 Task: Select Fire TV from Amazon Fire TV. Add to cart Fire TV Cube Wall Mount-1. Place order for _x000D_
Po Box 742_x000D_
Lake Alfred, Florida(FL), 33850, Cell Number (863) 688-1971
Action: Mouse moved to (495, 358)
Screenshot: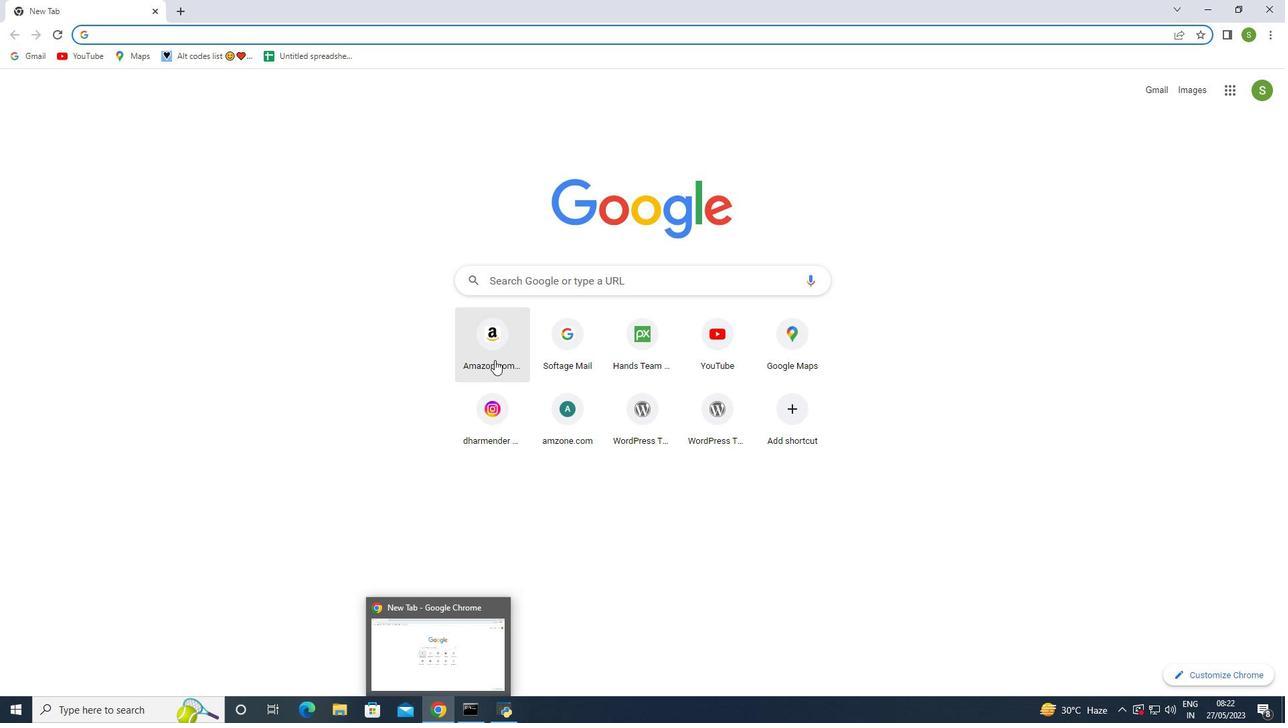 
Action: Mouse pressed left at (495, 358)
Screenshot: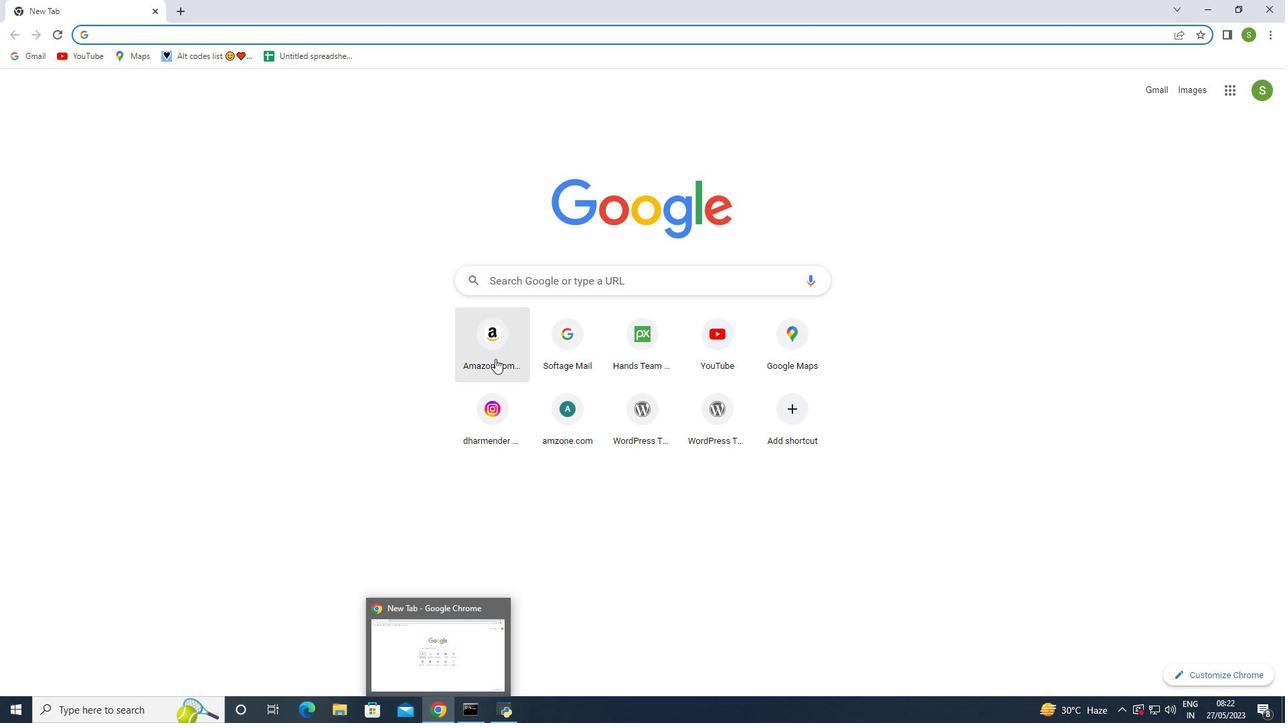 
Action: Mouse moved to (166, 88)
Screenshot: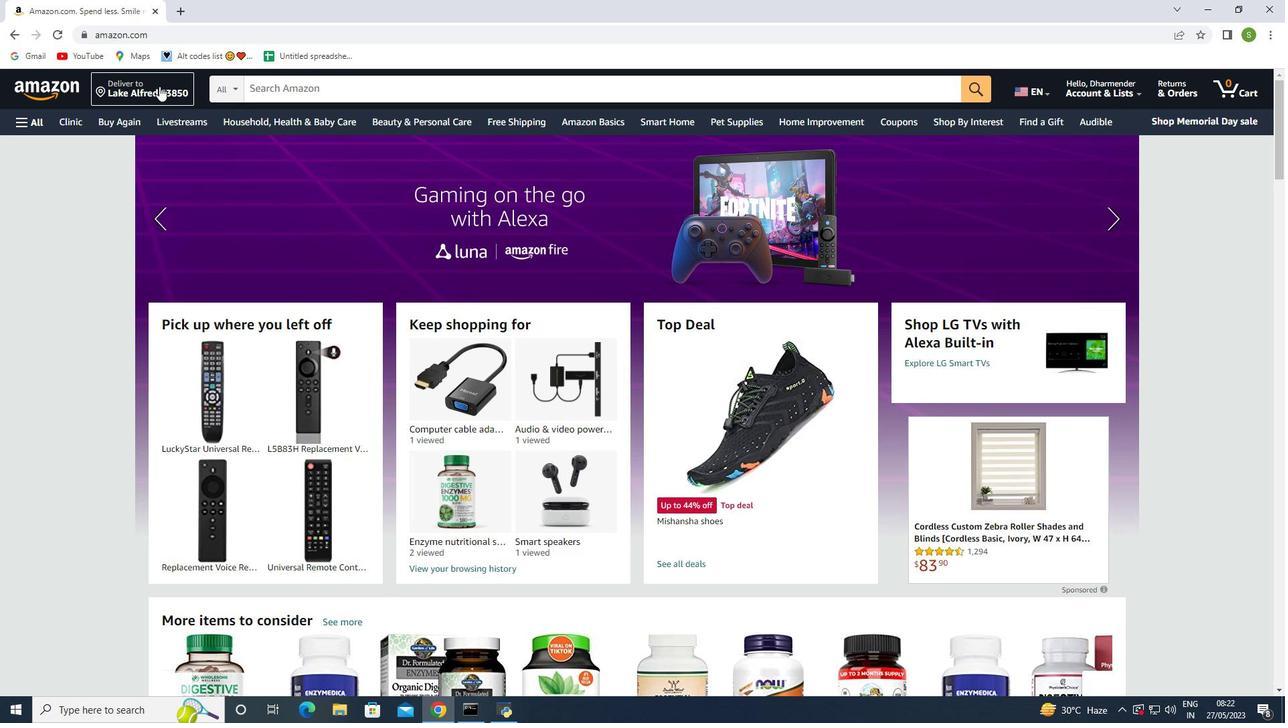 
Action: Mouse pressed left at (166, 88)
Screenshot: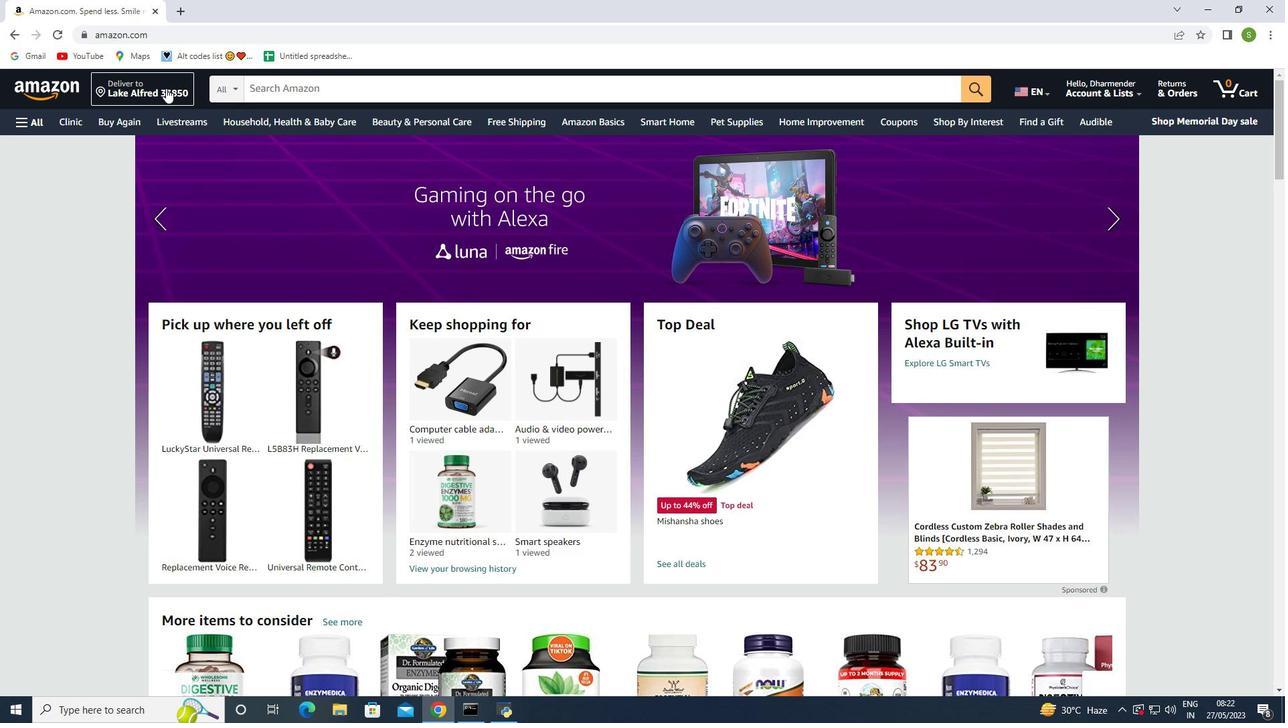 
Action: Mouse moved to (647, 474)
Screenshot: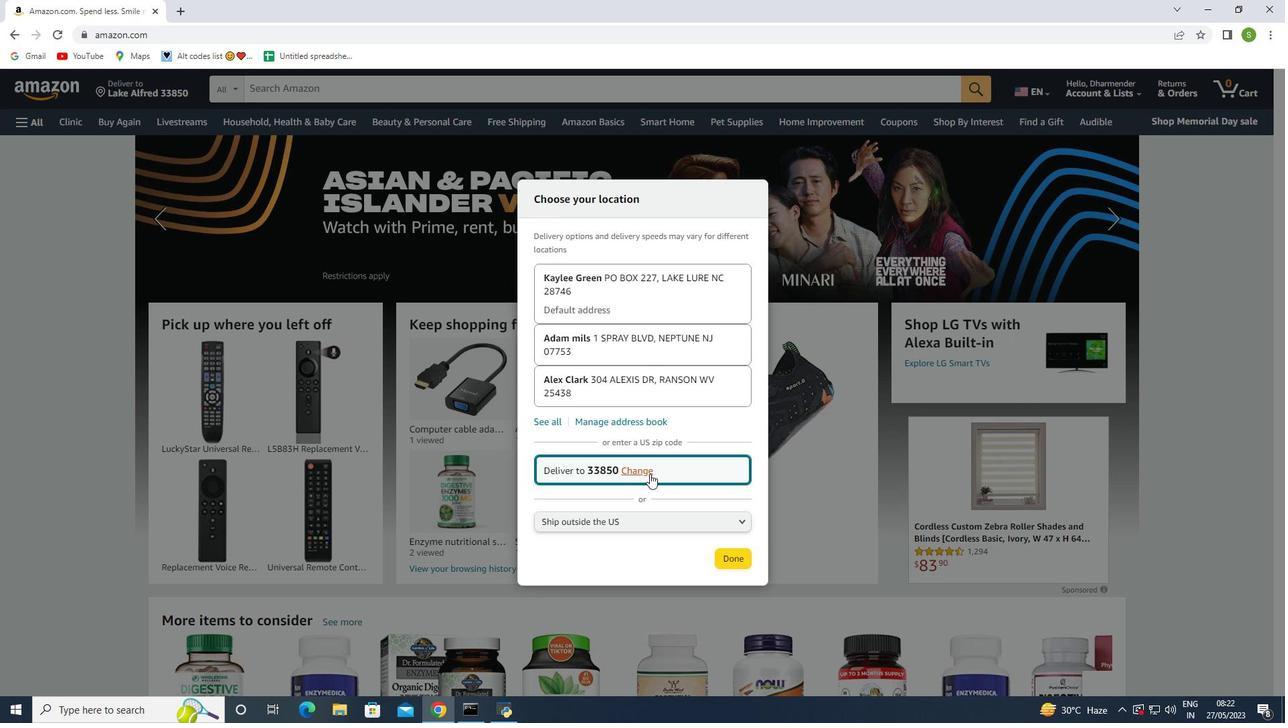 
Action: Mouse pressed left at (647, 474)
Screenshot: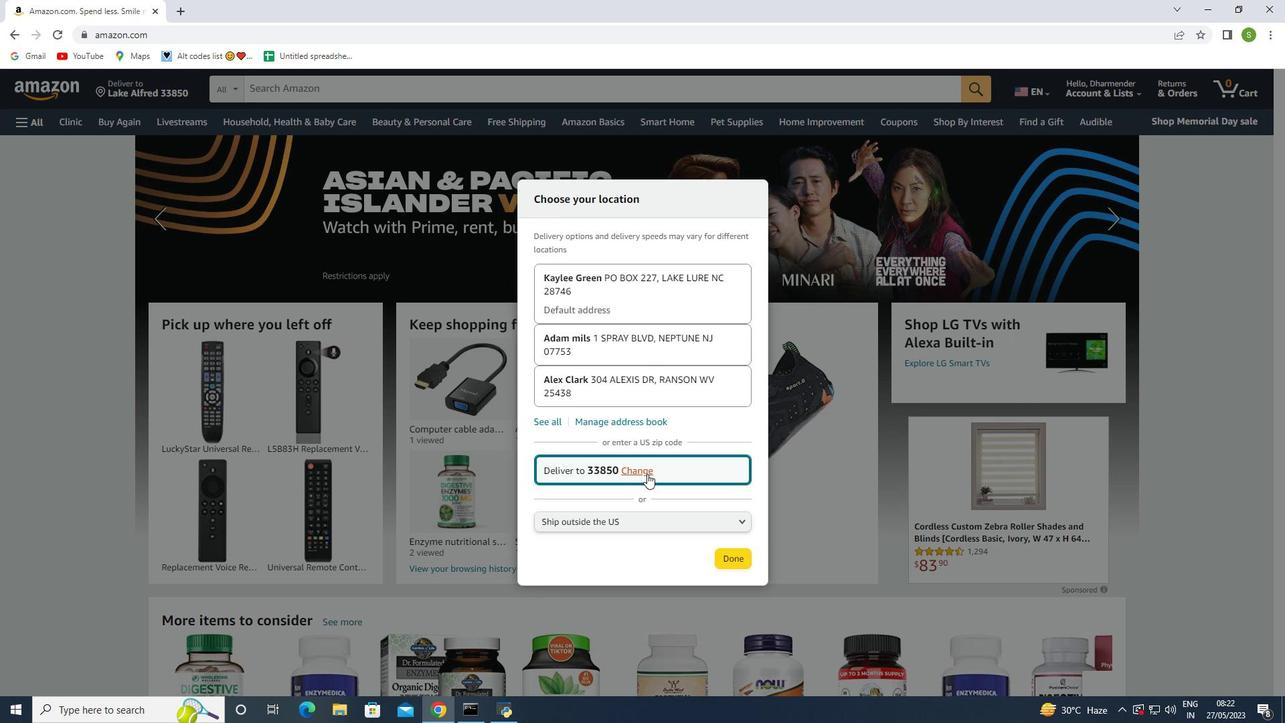 
Action: Mouse moved to (647, 467)
Screenshot: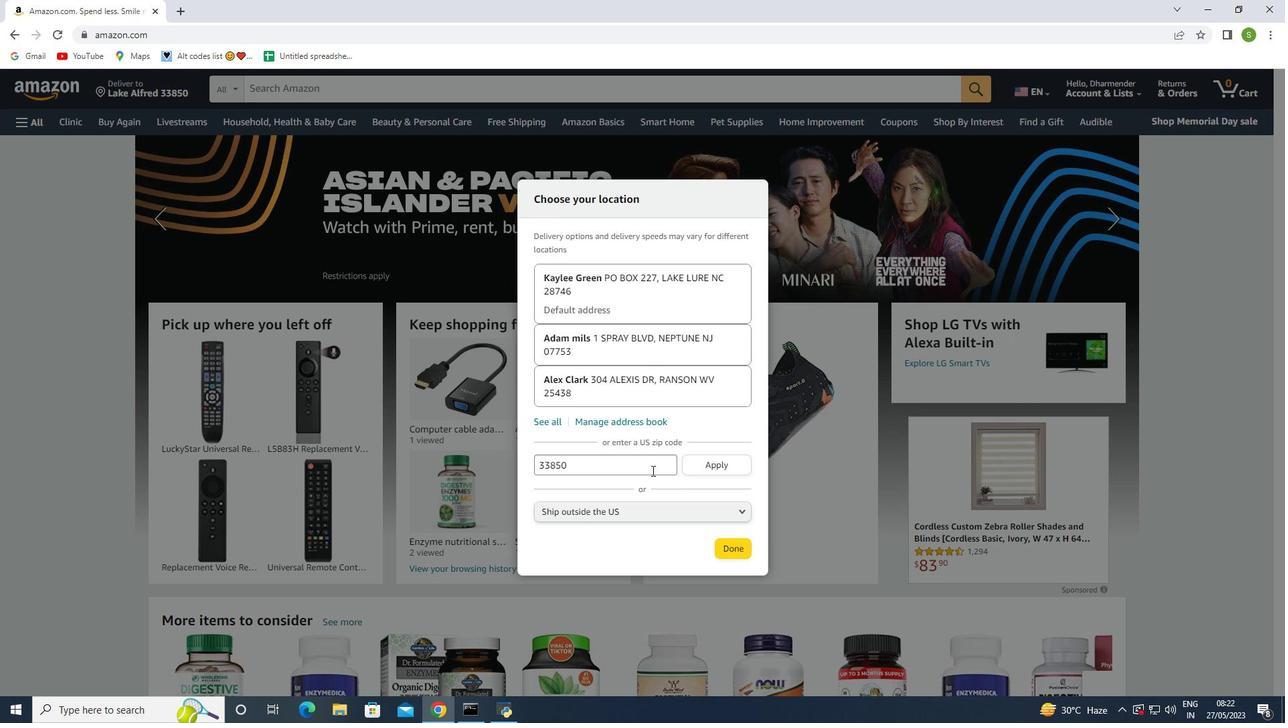 
Action: Mouse pressed left at (647, 467)
Screenshot: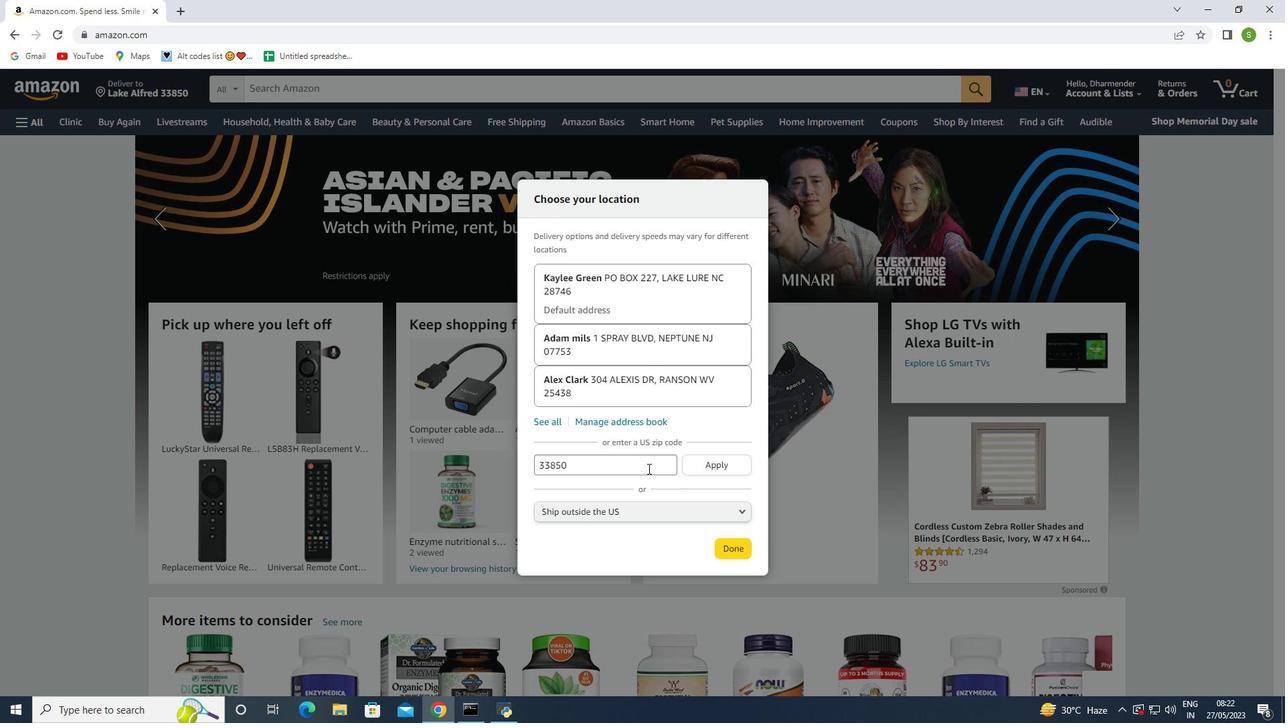 
Action: Mouse moved to (165, 95)
Screenshot: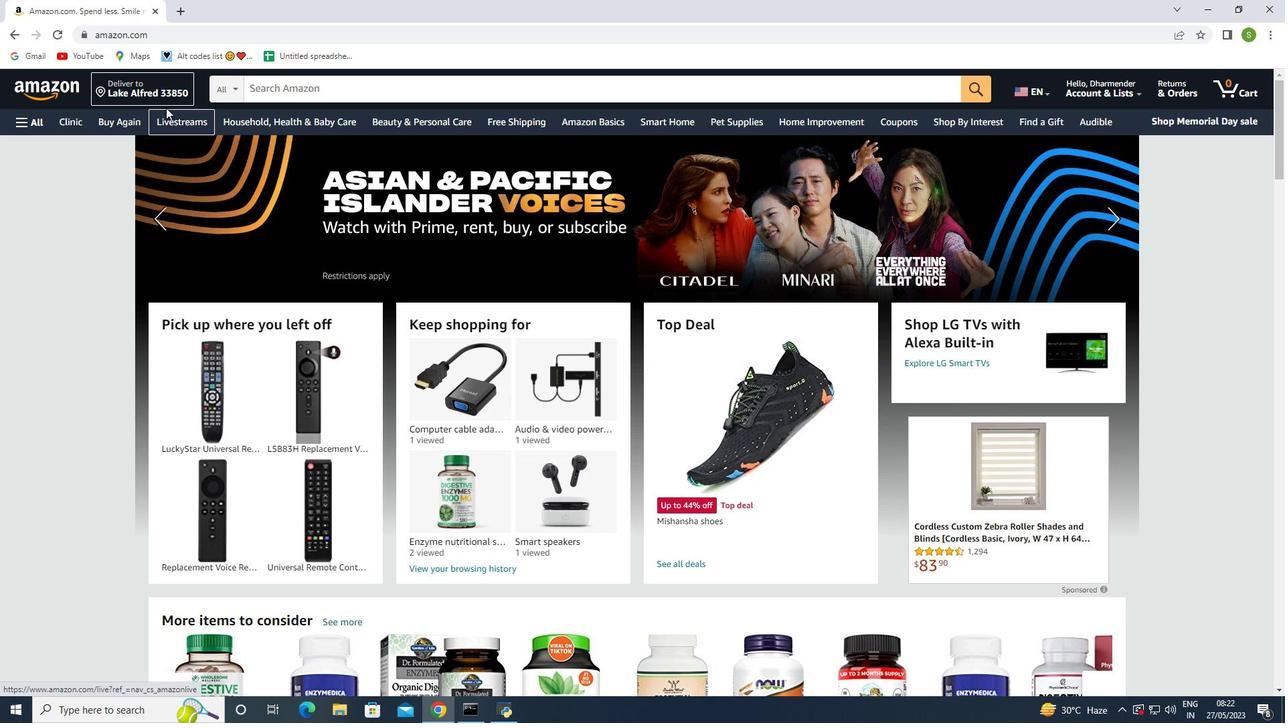 
Action: Mouse pressed left at (165, 95)
Screenshot: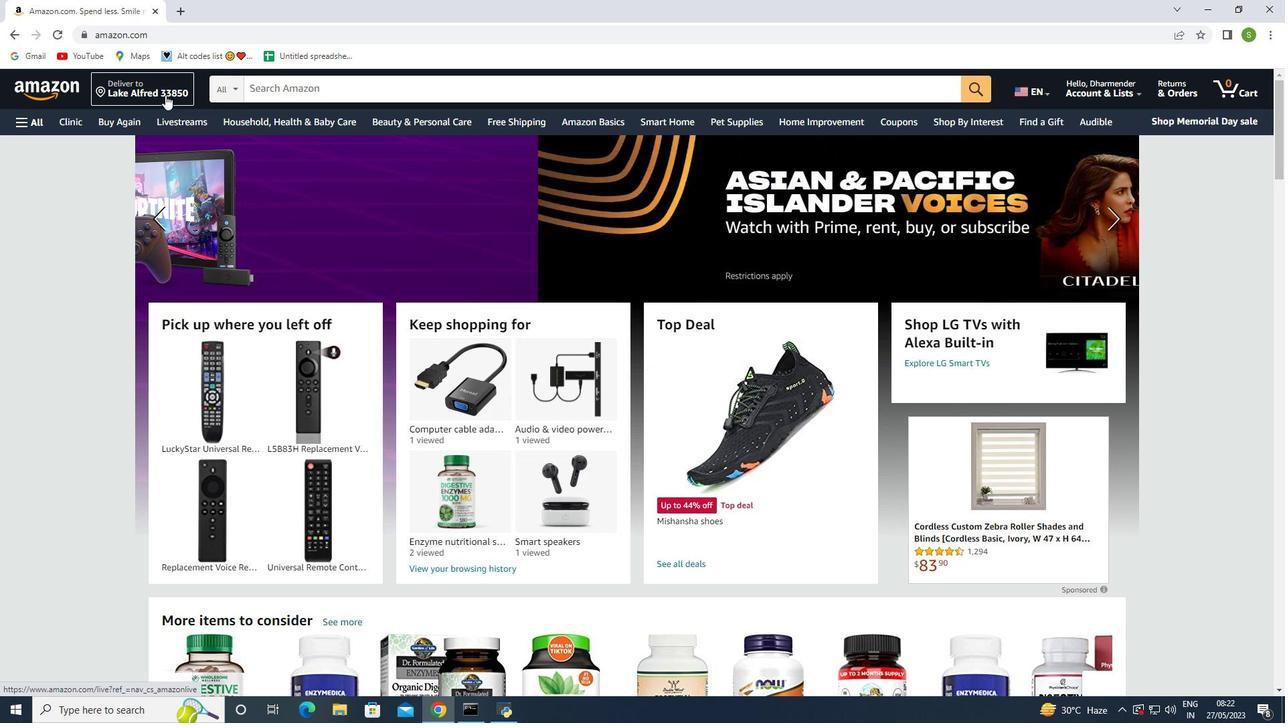 
Action: Mouse moved to (640, 474)
Screenshot: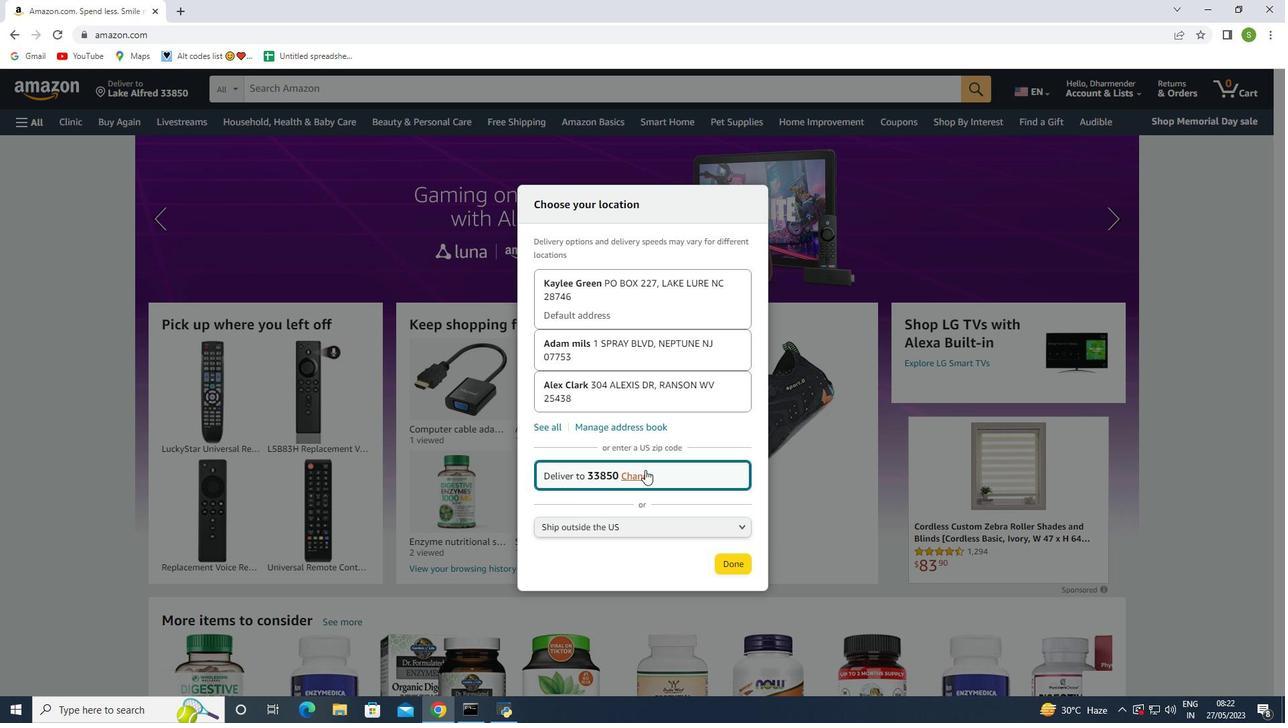 
Action: Mouse pressed left at (640, 474)
Screenshot: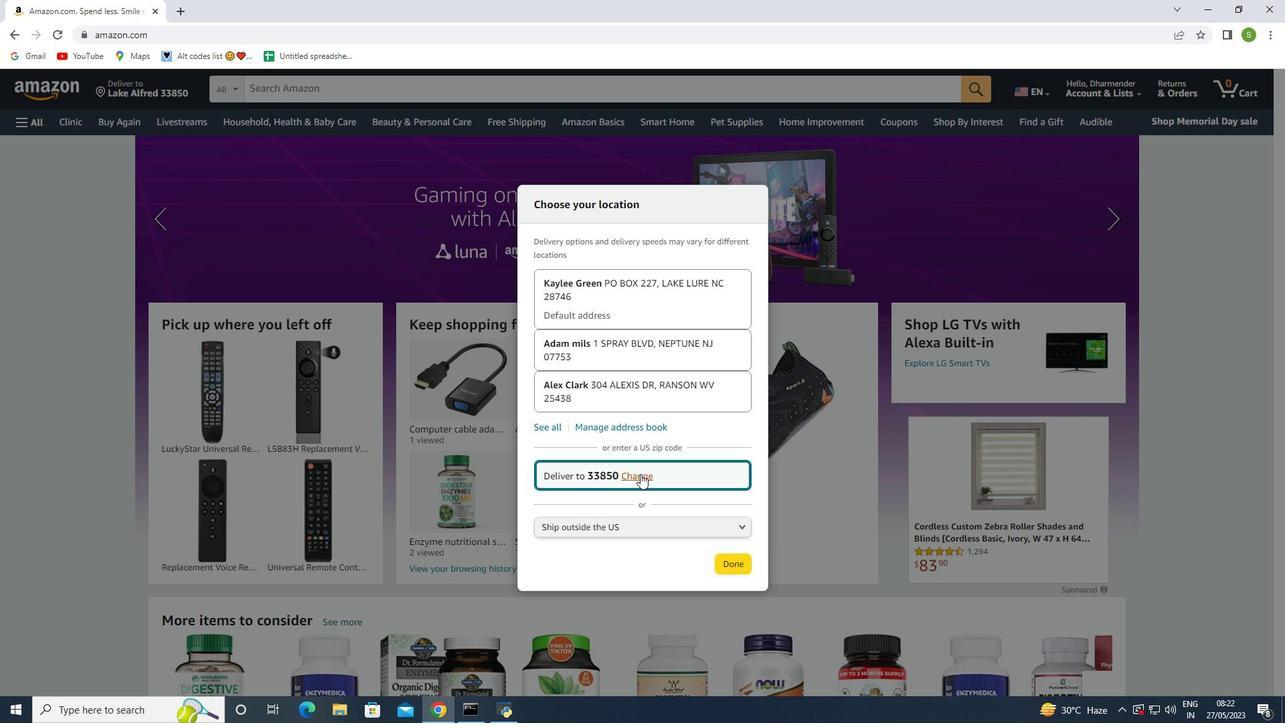 
Action: Mouse moved to (630, 467)
Screenshot: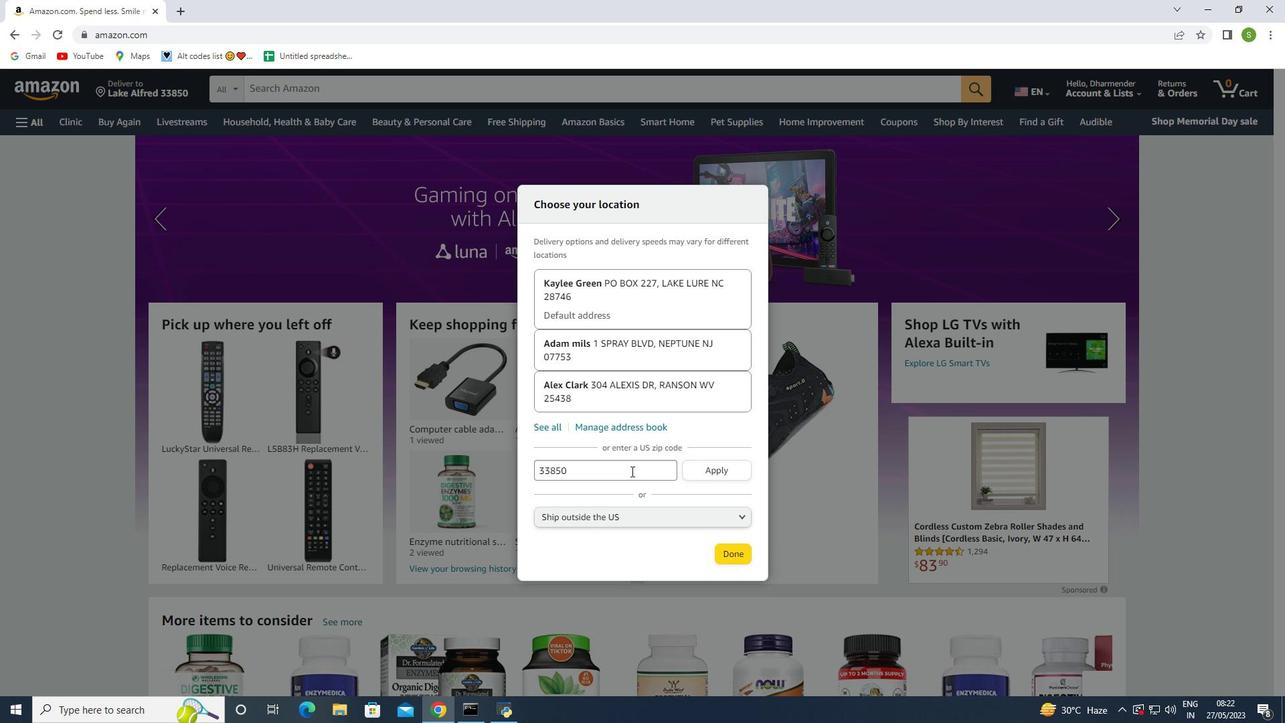
Action: Mouse pressed left at (630, 467)
Screenshot: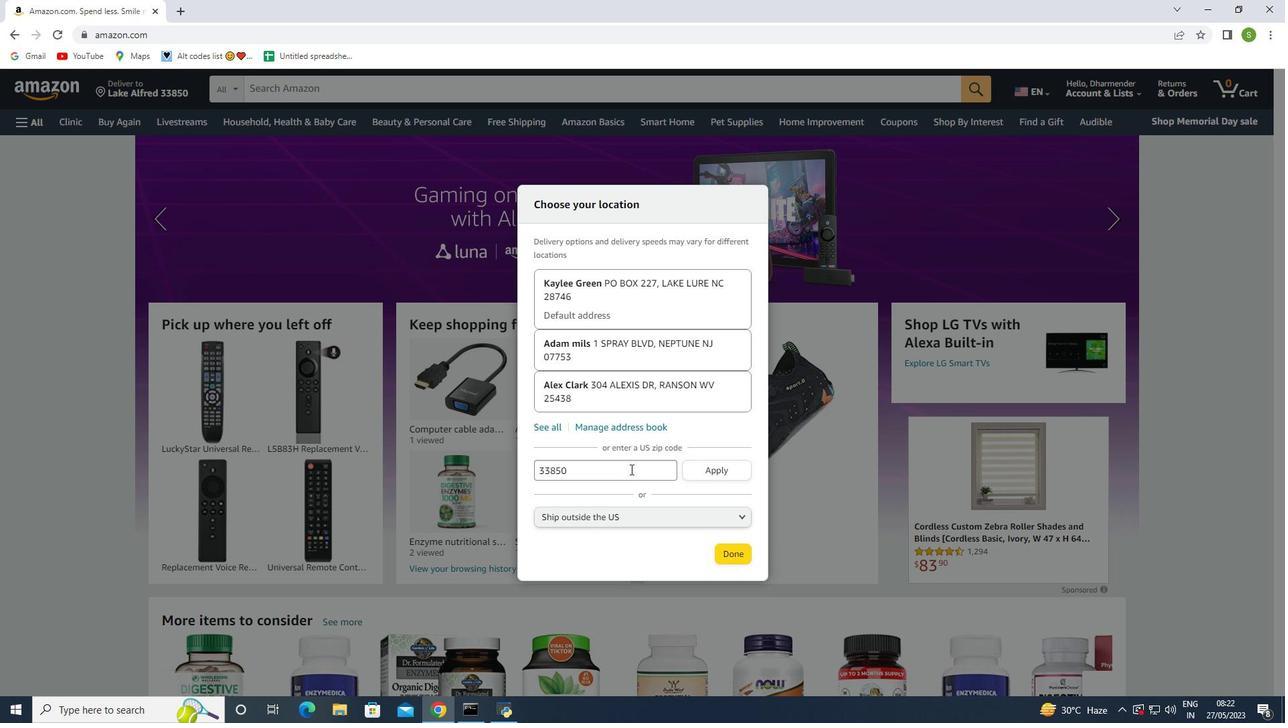 
Action: Key pressed <Key.backspace><Key.backspace><Key.backspace><Key.backspace><Key.backspace>33850
Screenshot: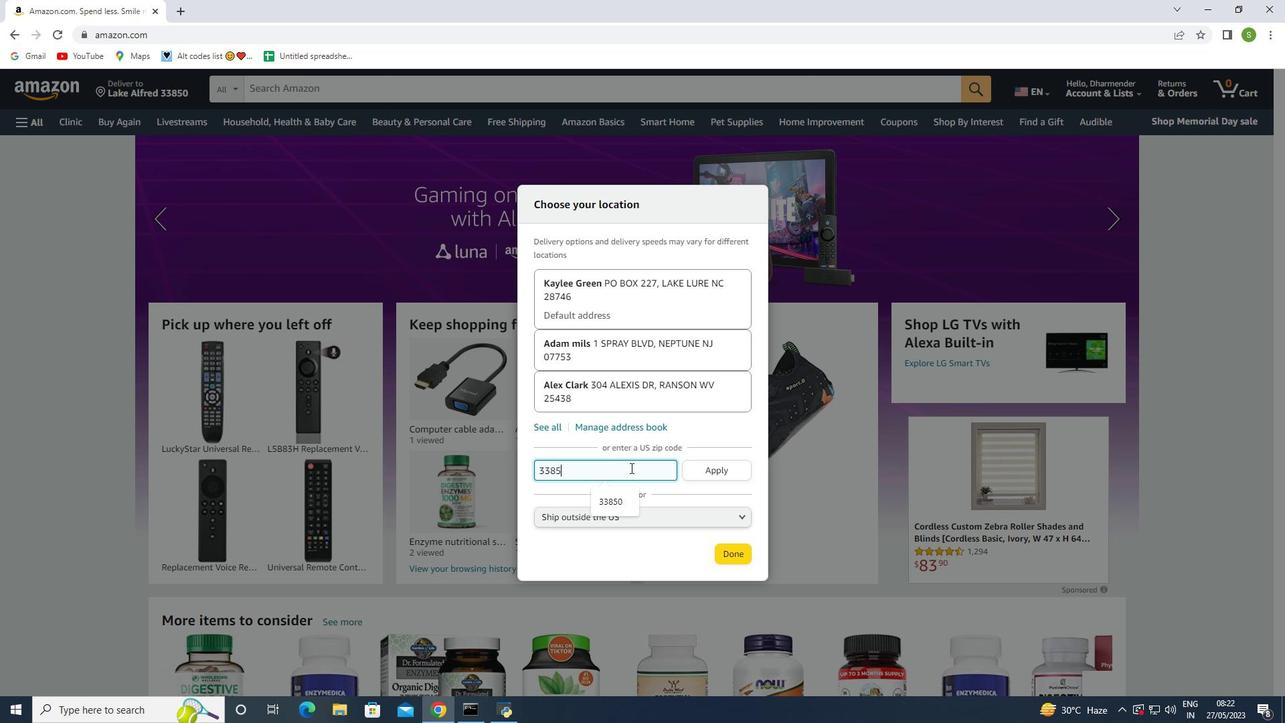 
Action: Mouse moved to (700, 470)
Screenshot: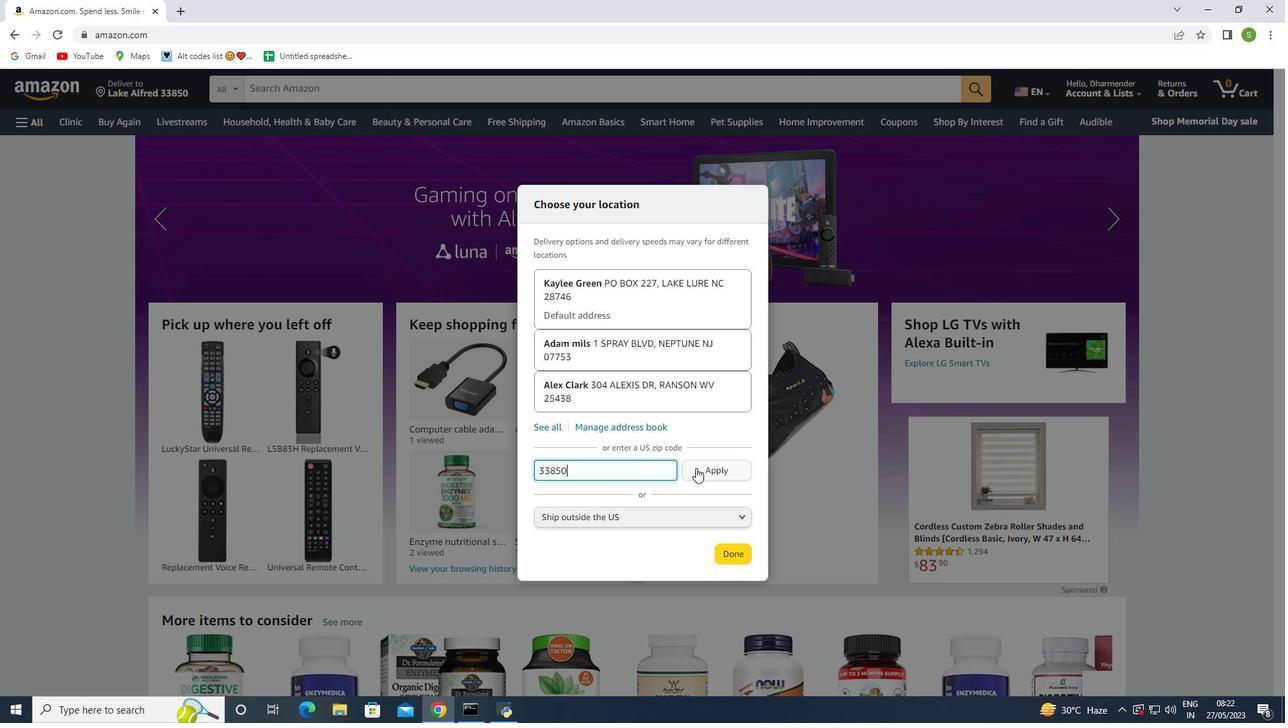
Action: Mouse pressed left at (700, 470)
Screenshot: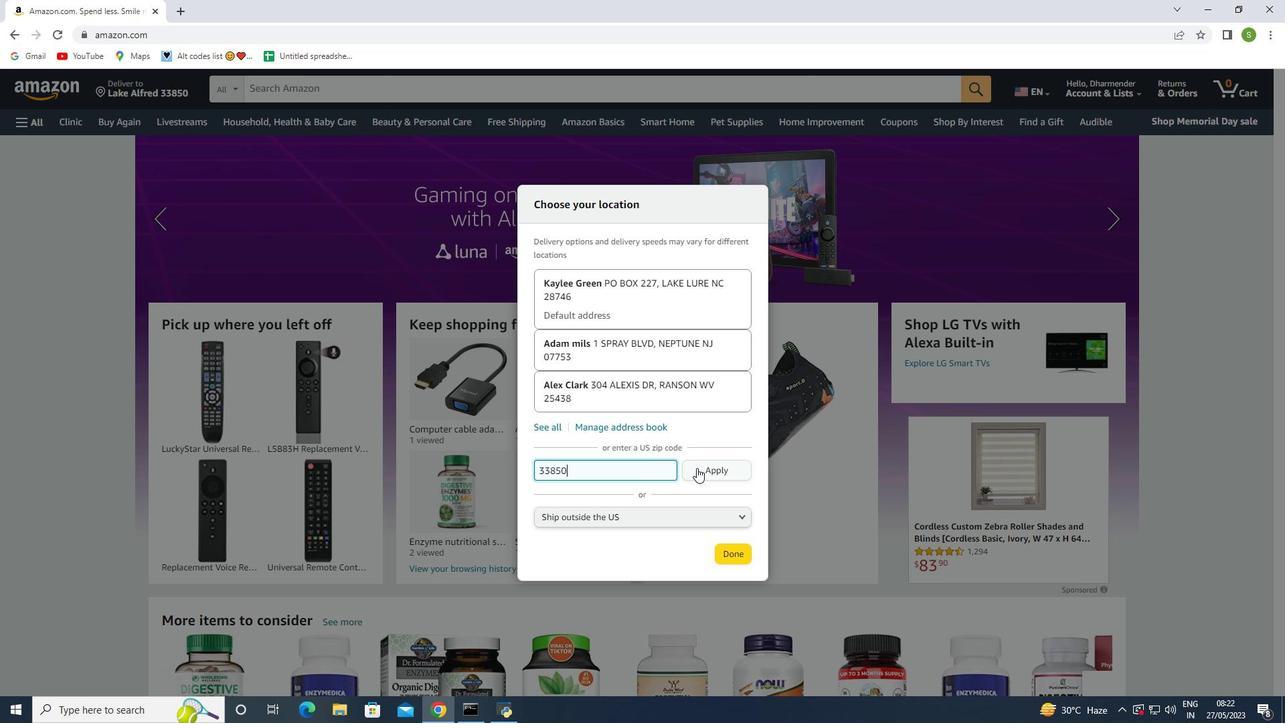 
Action: Mouse moved to (726, 558)
Screenshot: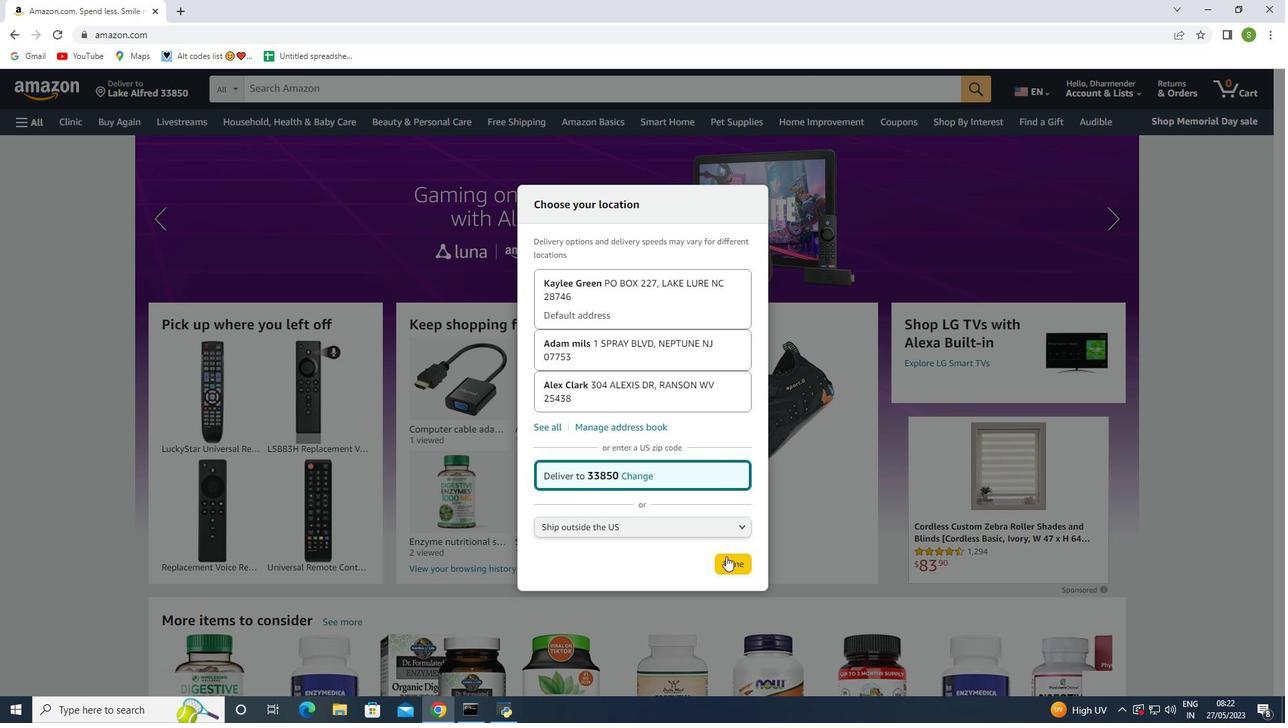 
Action: Mouse pressed left at (726, 558)
Screenshot: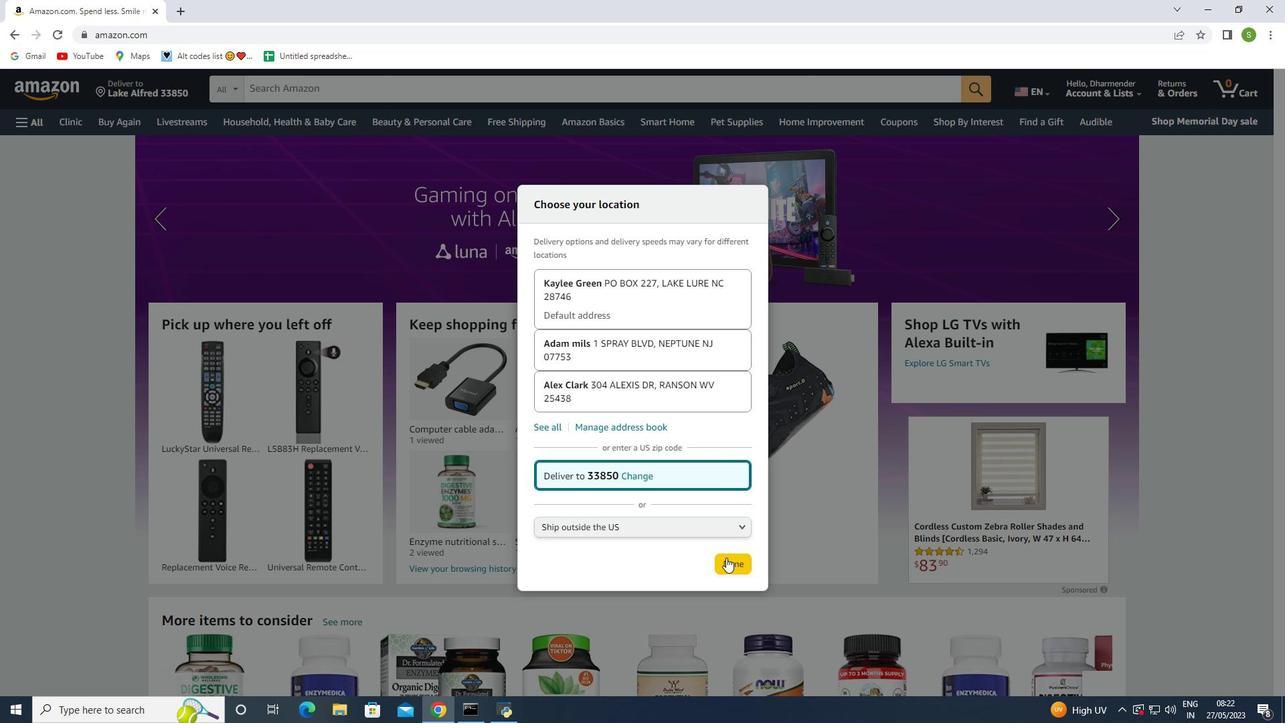 
Action: Mouse moved to (34, 121)
Screenshot: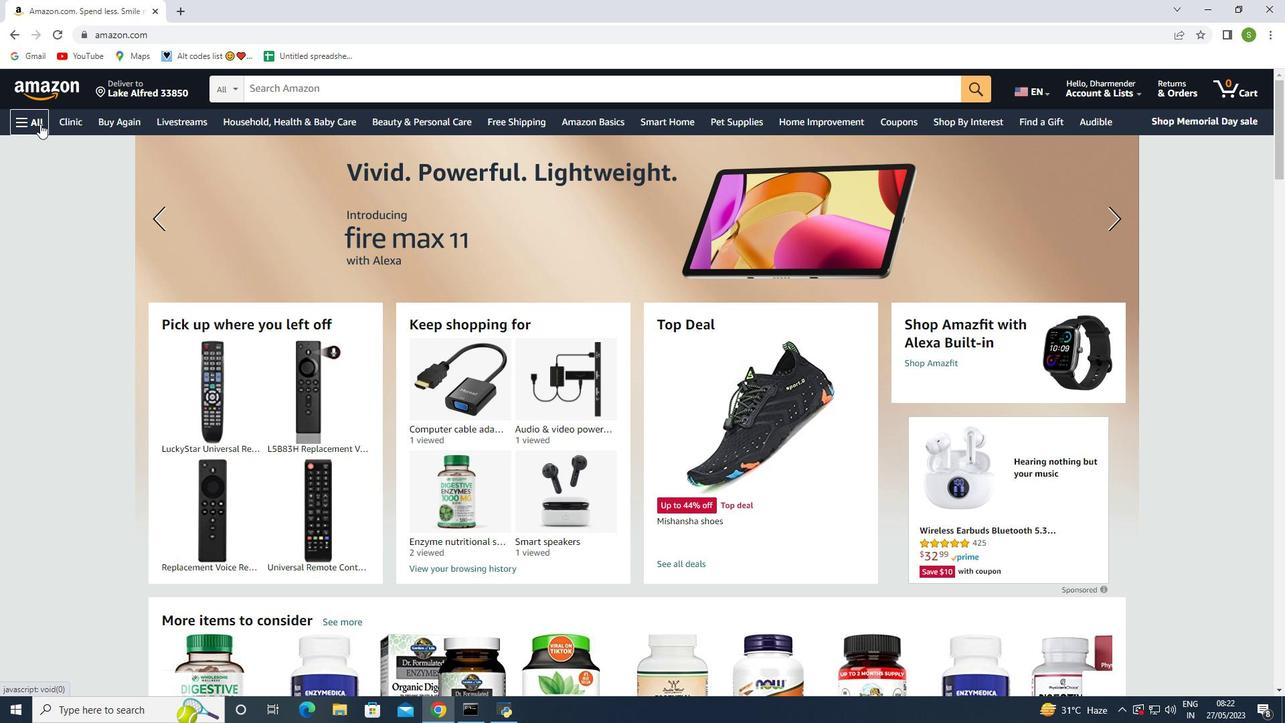
Action: Mouse pressed left at (34, 121)
Screenshot: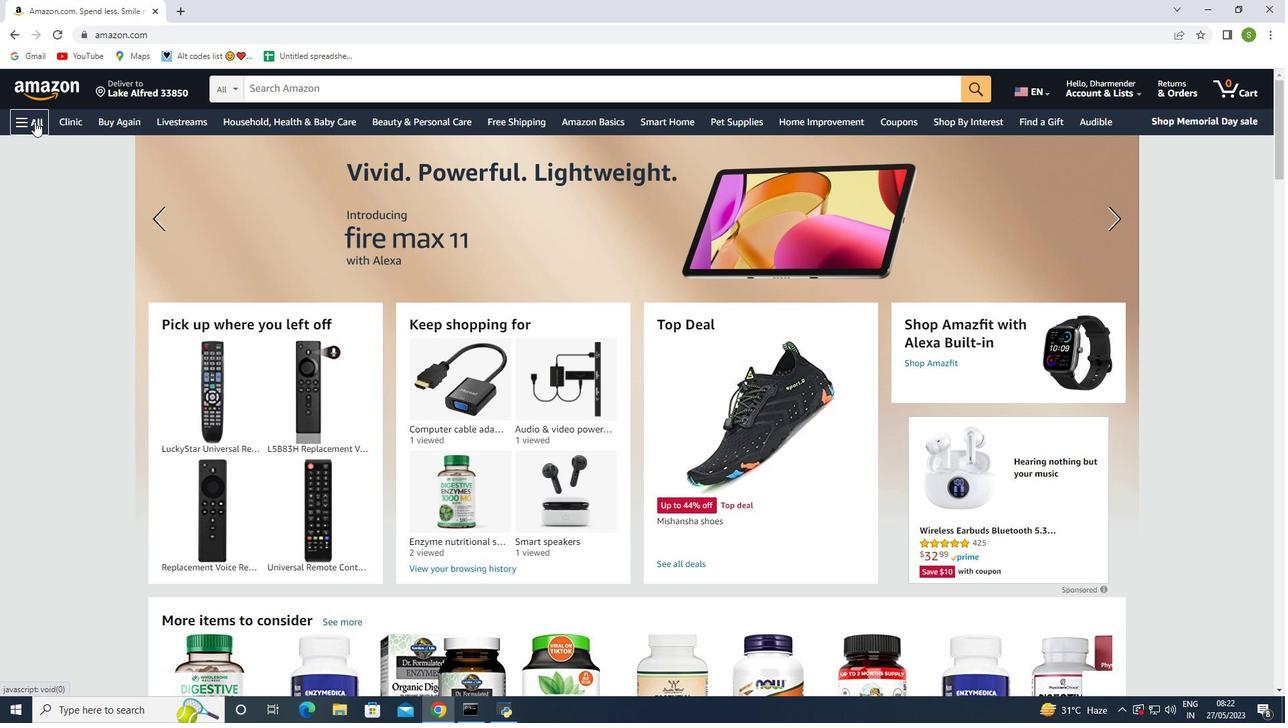 
Action: Mouse moved to (62, 427)
Screenshot: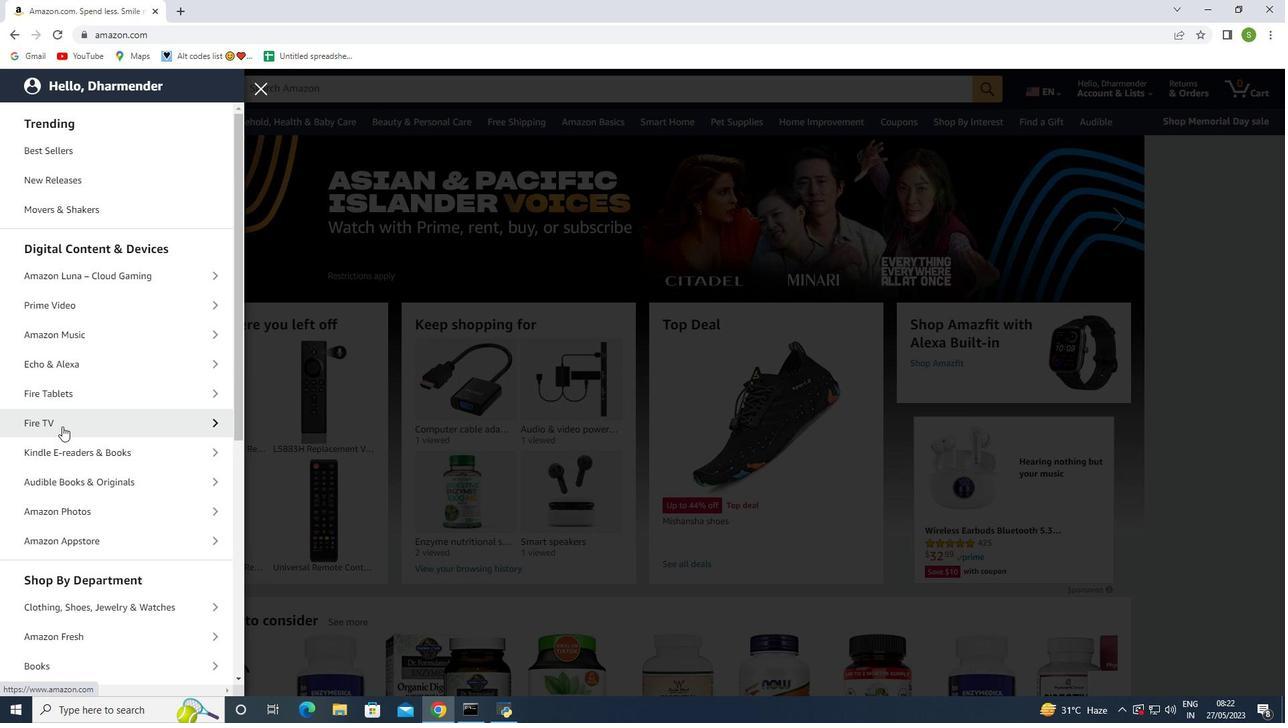 
Action: Mouse scrolled (62, 426) with delta (0, 0)
Screenshot: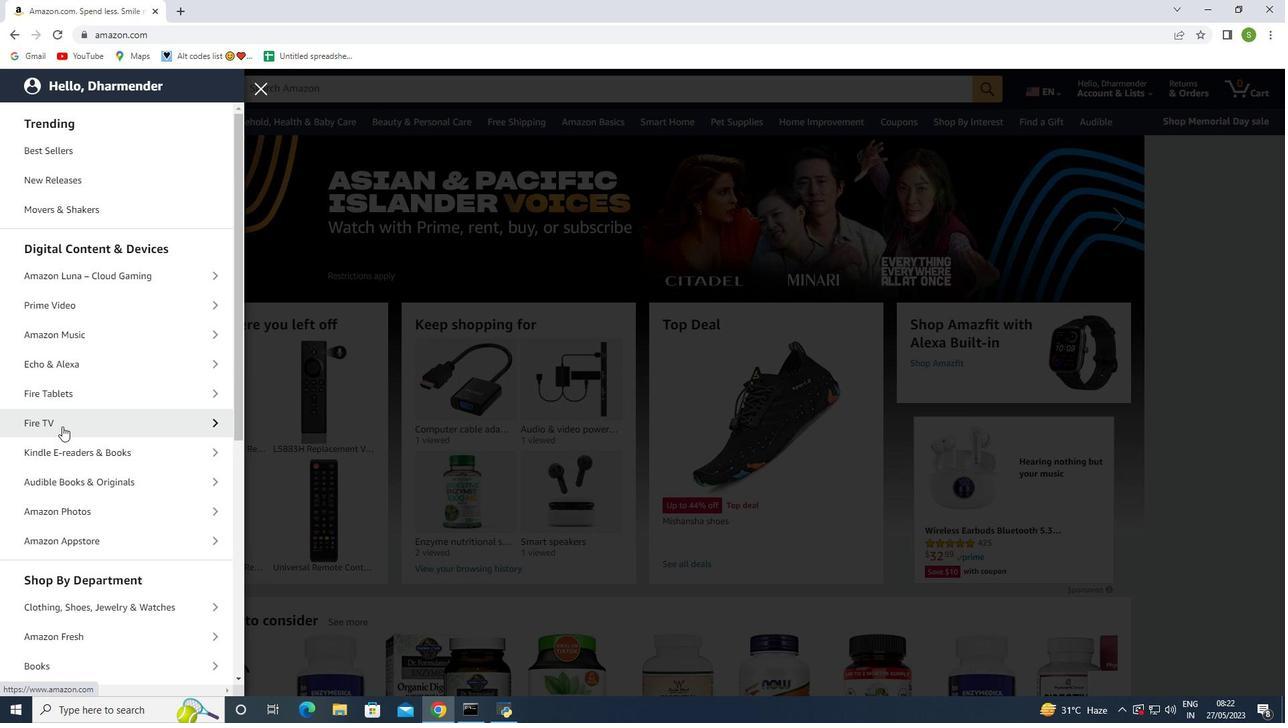 
Action: Mouse scrolled (62, 426) with delta (0, 0)
Screenshot: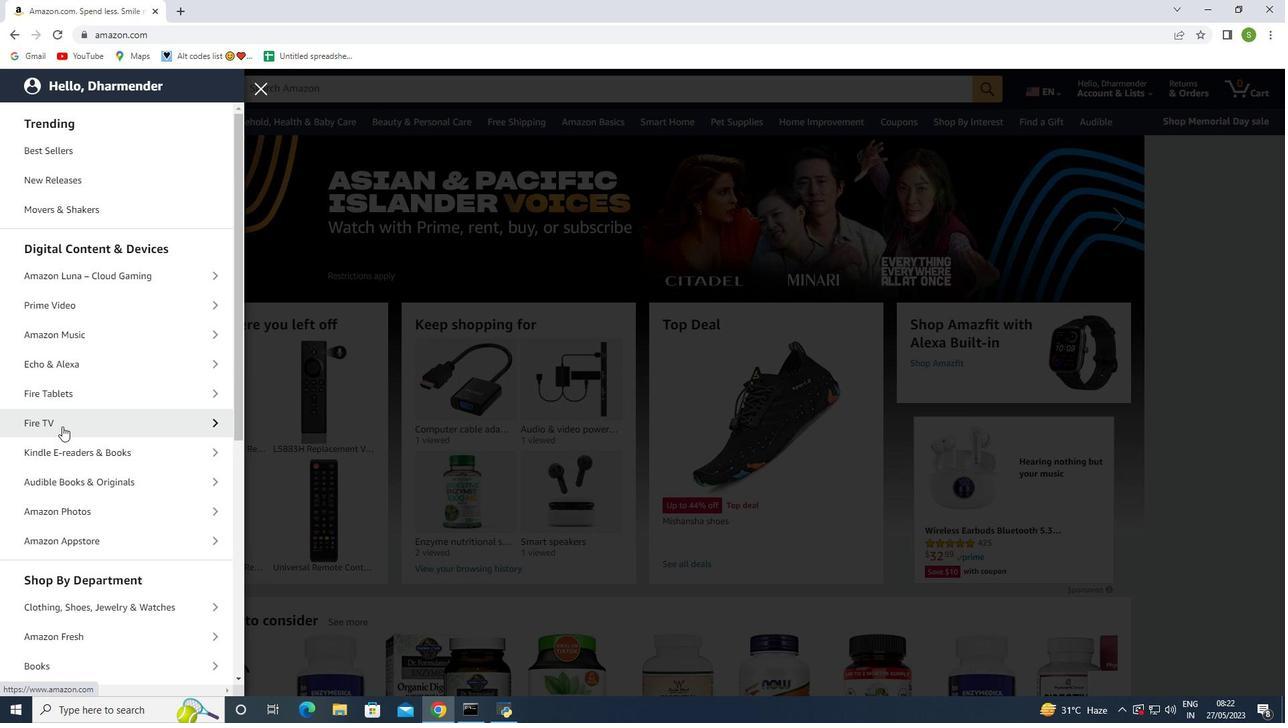 
Action: Mouse moved to (62, 427)
Screenshot: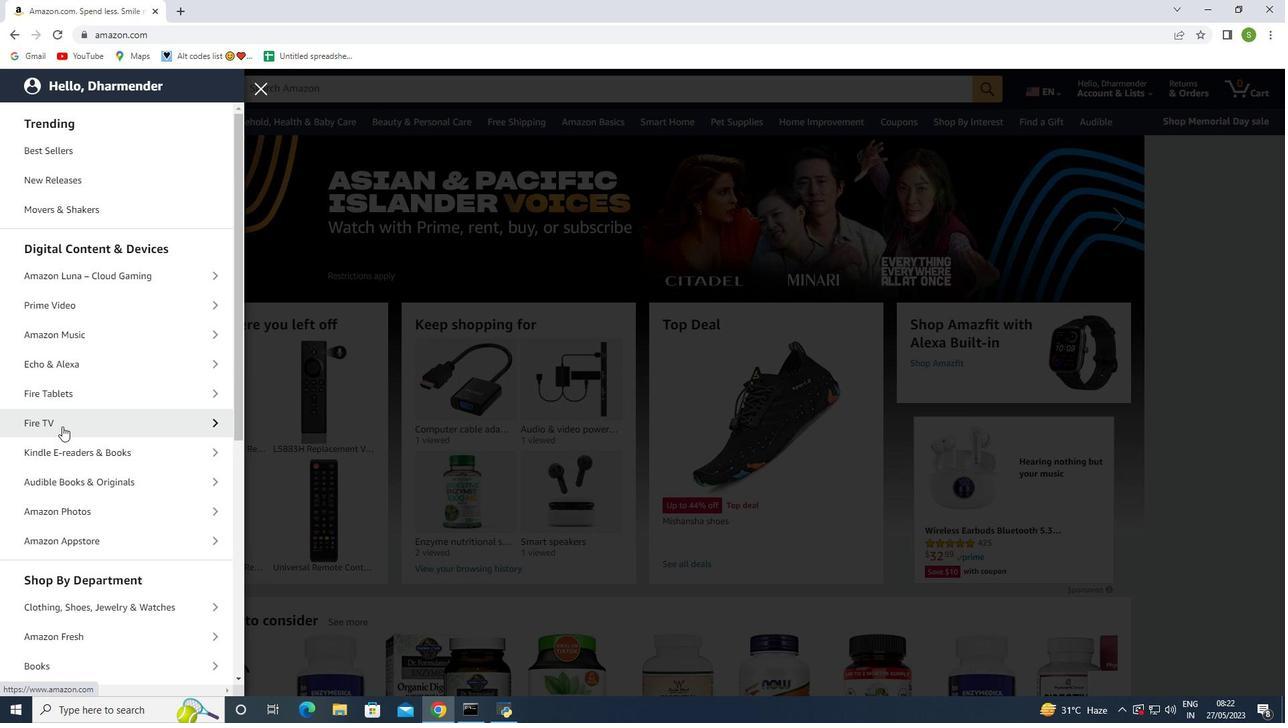 
Action: Mouse scrolled (62, 427) with delta (0, 0)
Screenshot: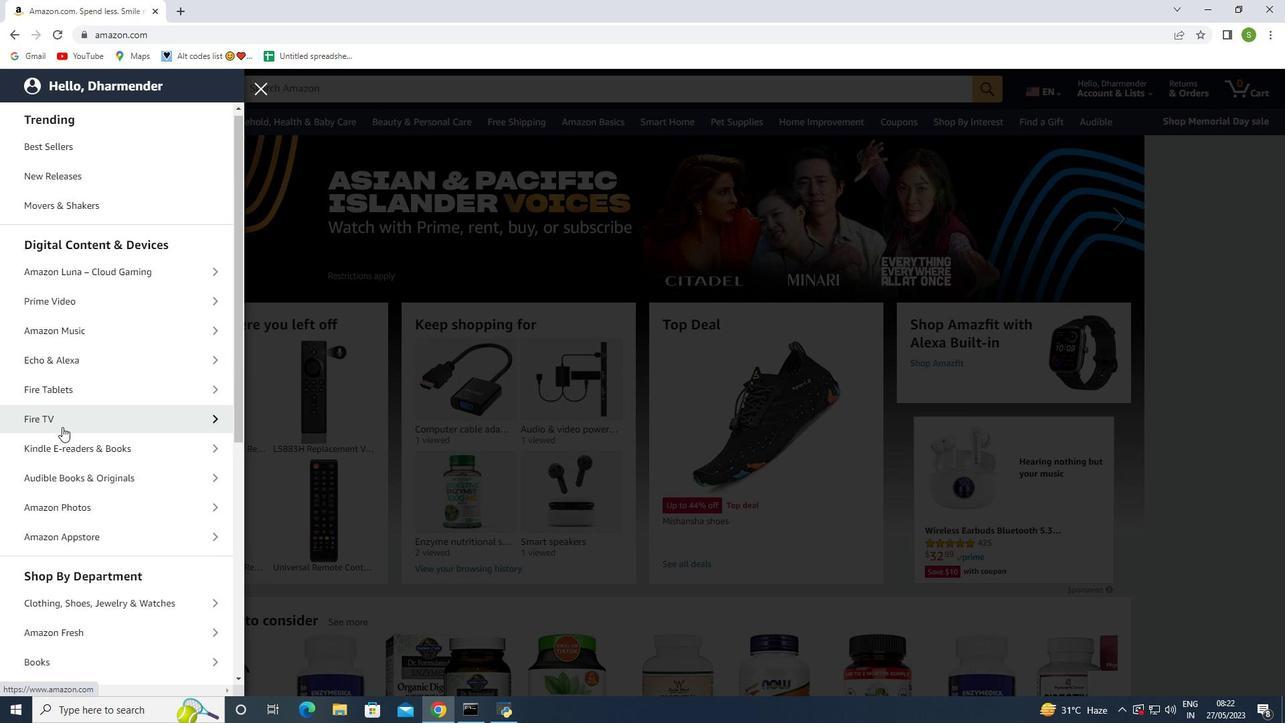 
Action: Mouse scrolled (62, 427) with delta (0, 0)
Screenshot: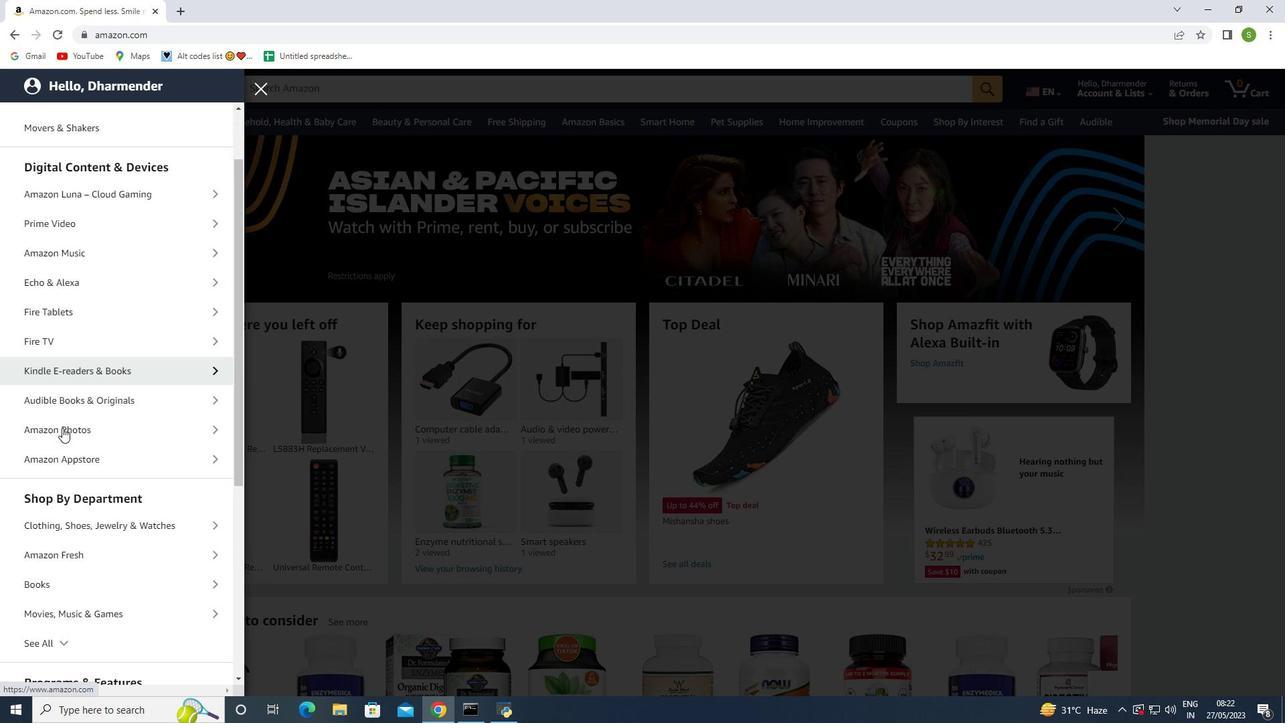 
Action: Mouse moved to (89, 420)
Screenshot: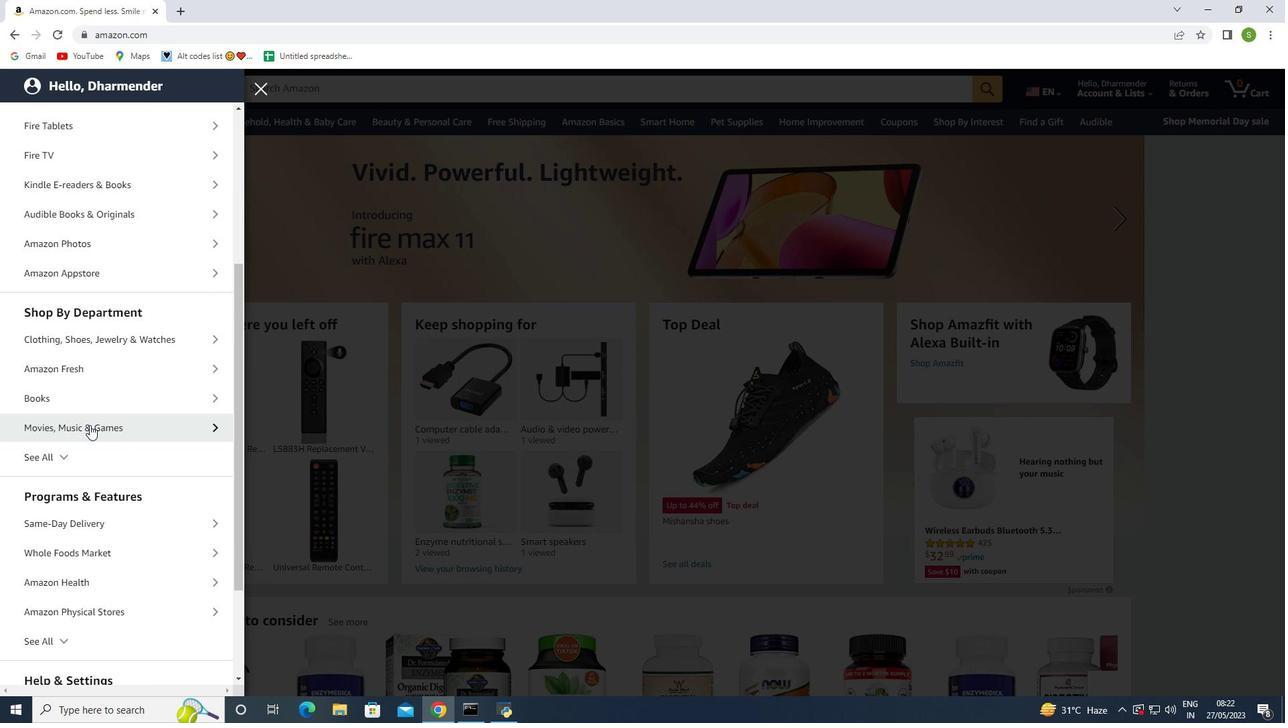 
Action: Mouse scrolled (89, 421) with delta (0, 0)
Screenshot: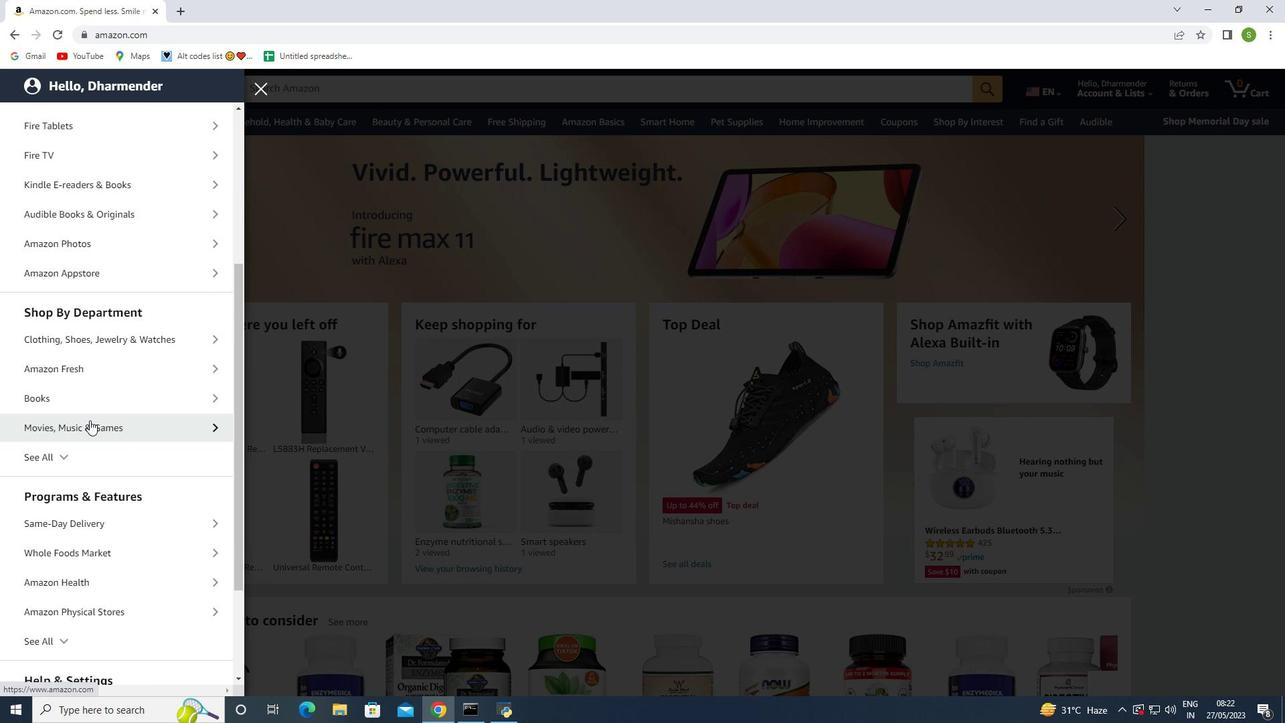 
Action: Mouse scrolled (89, 421) with delta (0, 0)
Screenshot: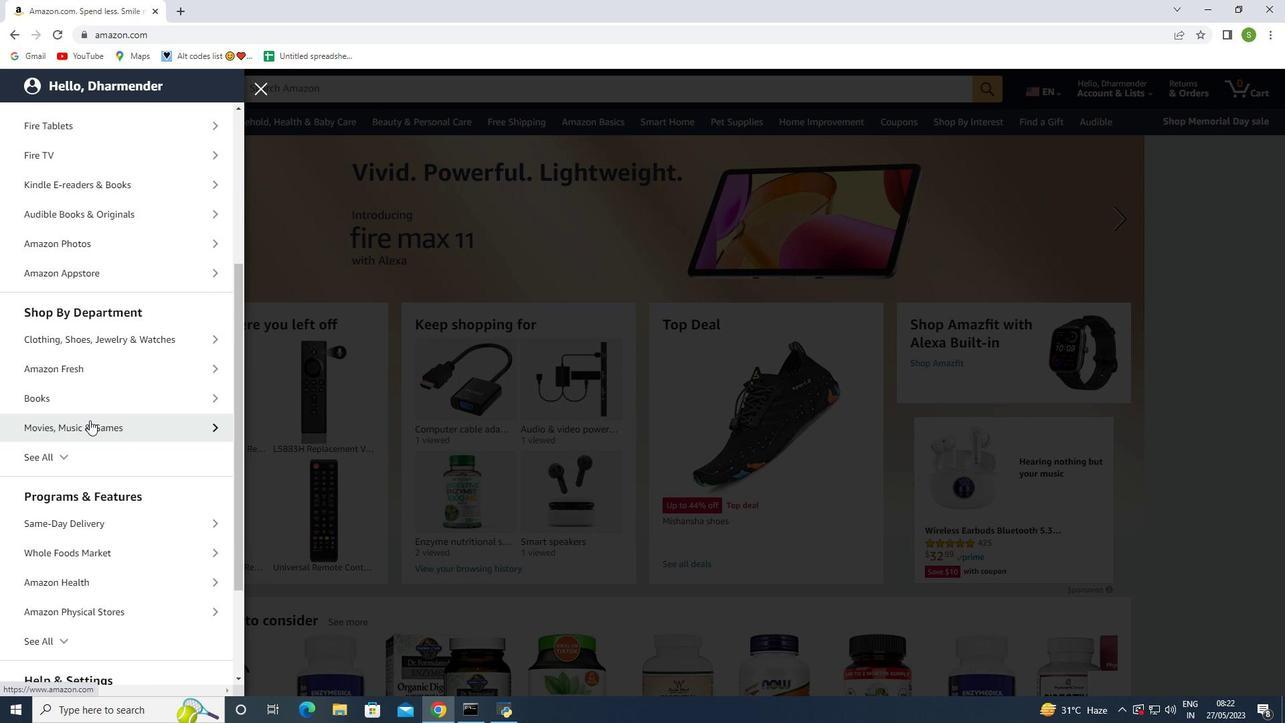 
Action: Mouse moved to (43, 292)
Screenshot: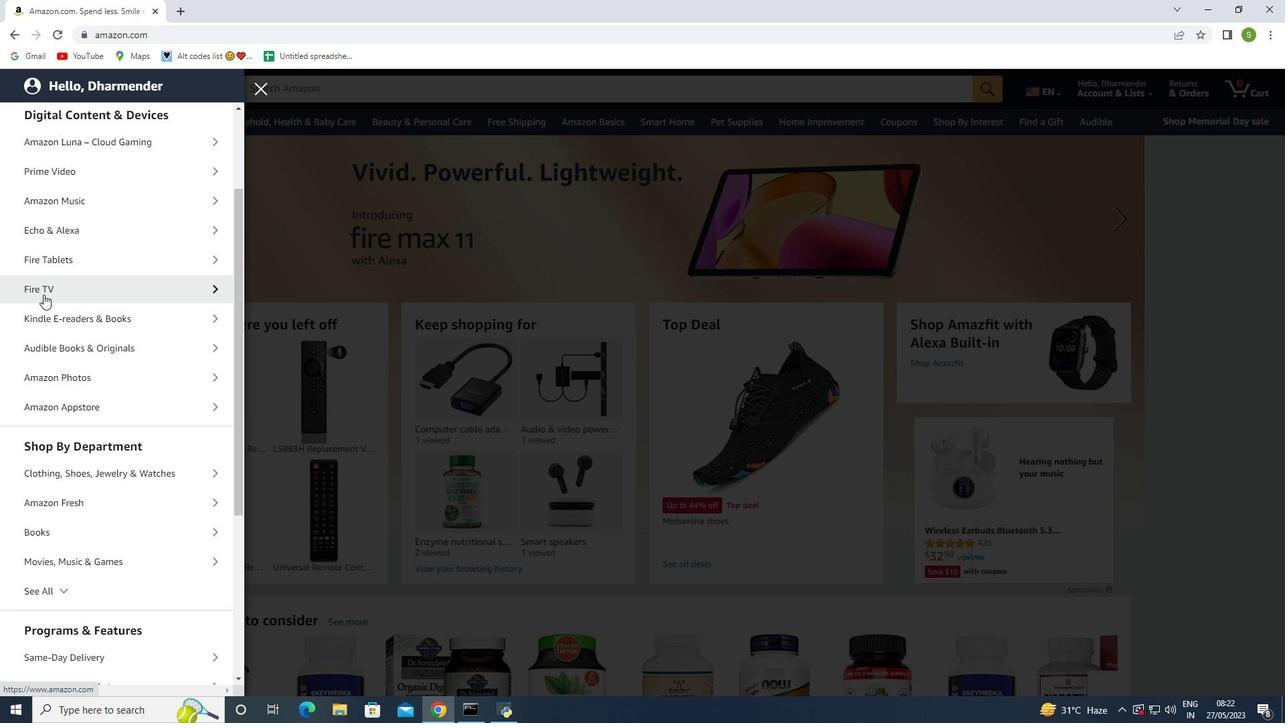 
Action: Mouse pressed left at (43, 292)
Screenshot: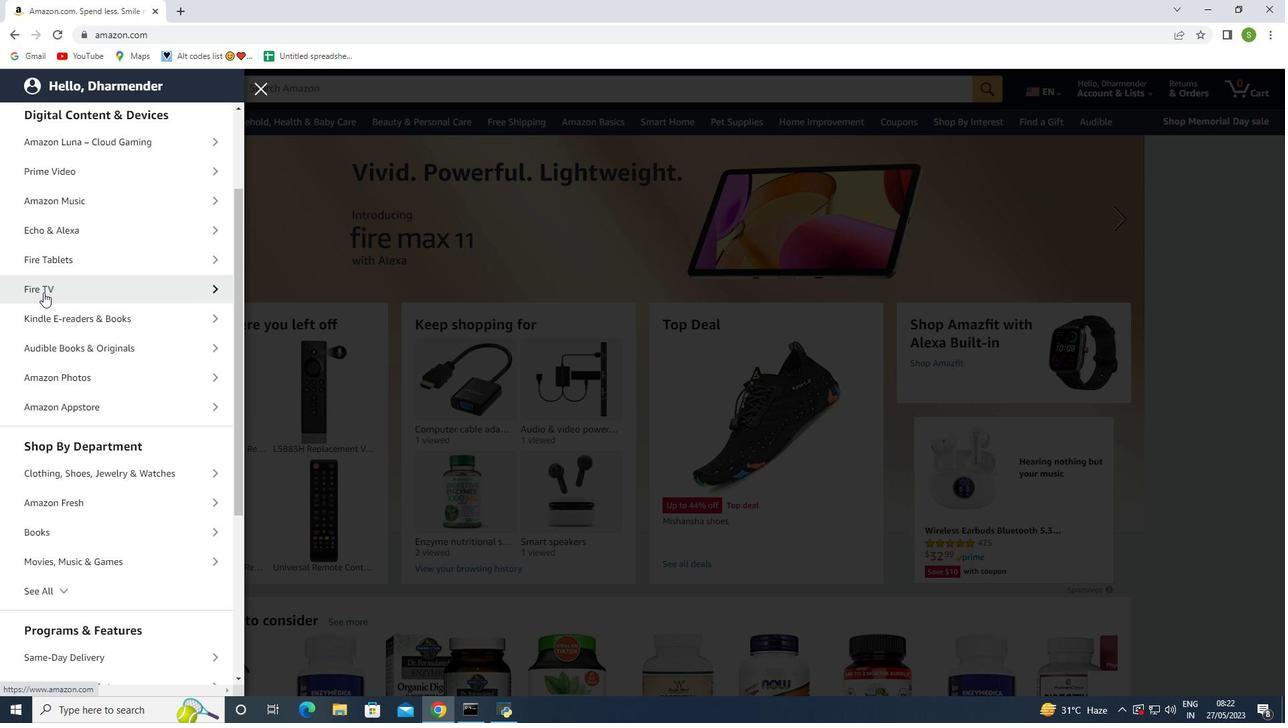
Action: Mouse moved to (111, 186)
Screenshot: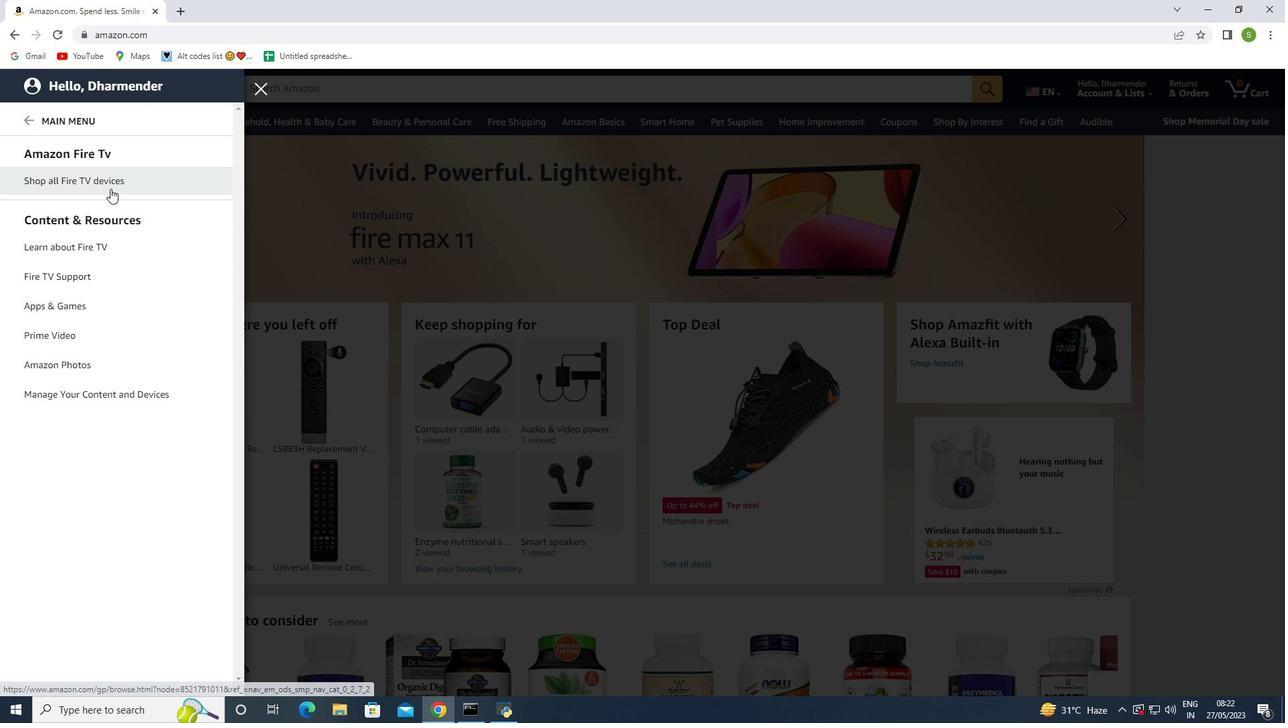 
Action: Mouse pressed left at (111, 186)
Screenshot: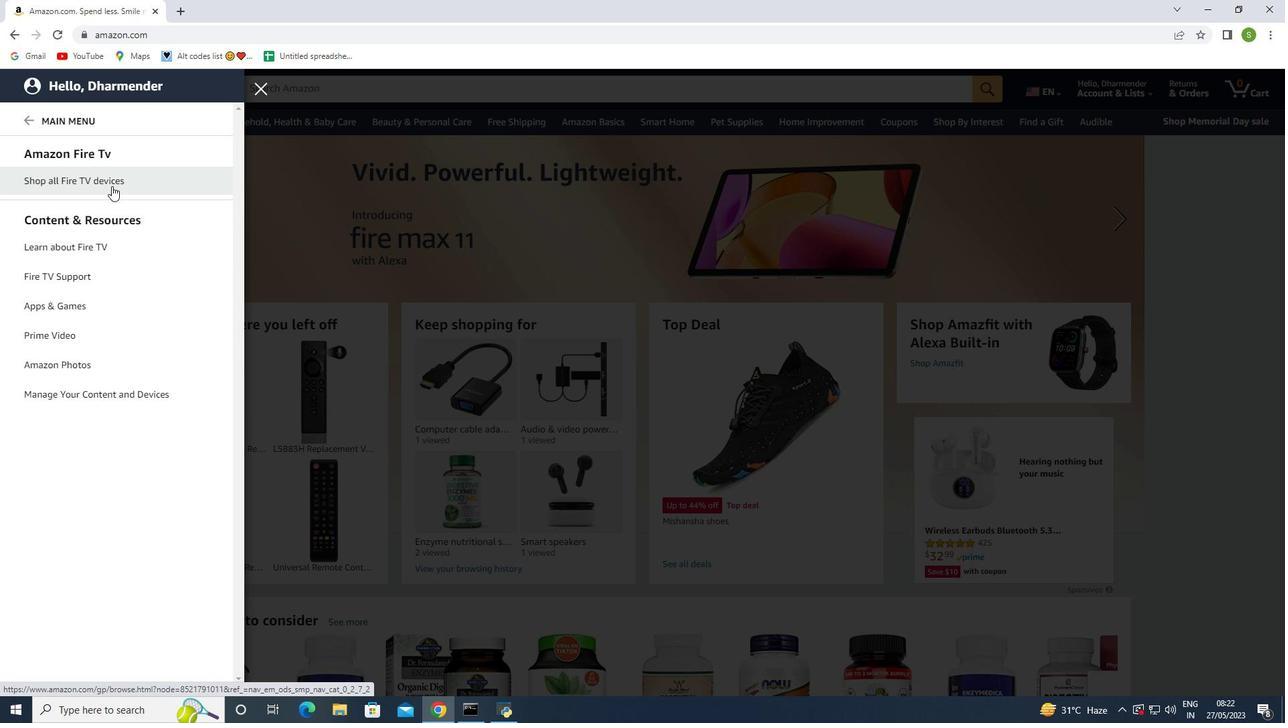 
Action: Mouse moved to (356, 85)
Screenshot: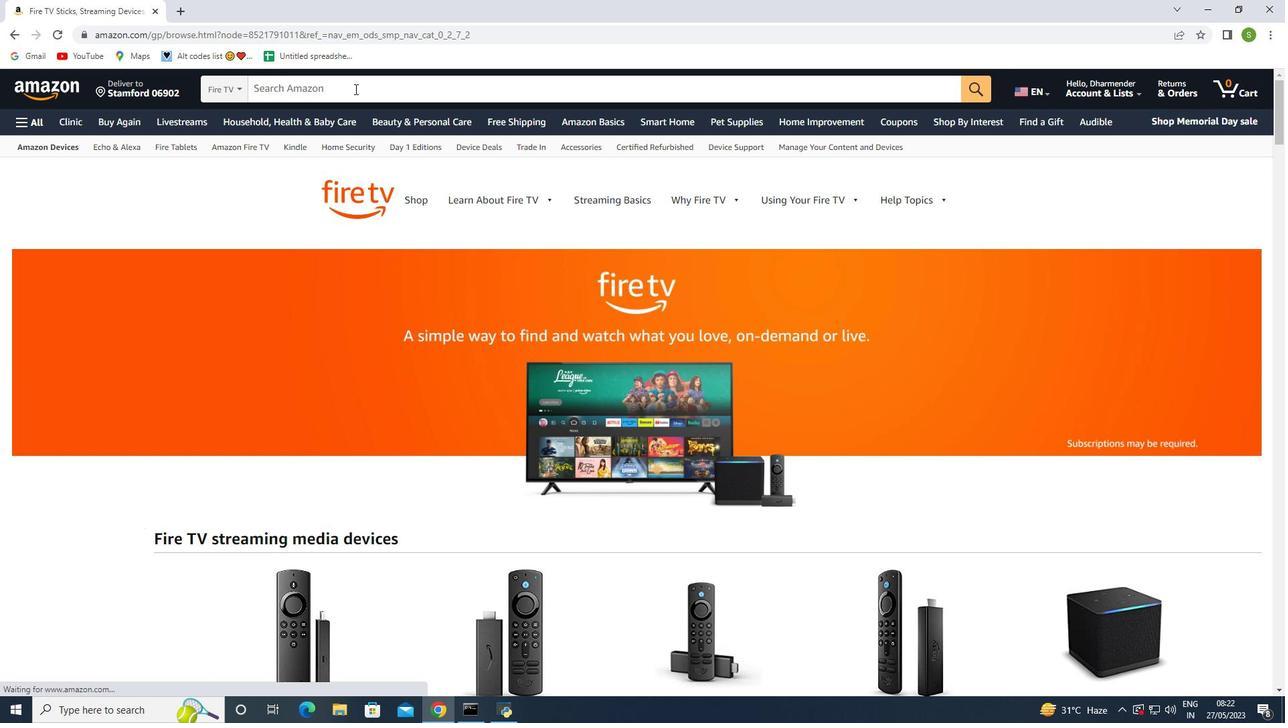 
Action: Mouse pressed left at (356, 85)
Screenshot: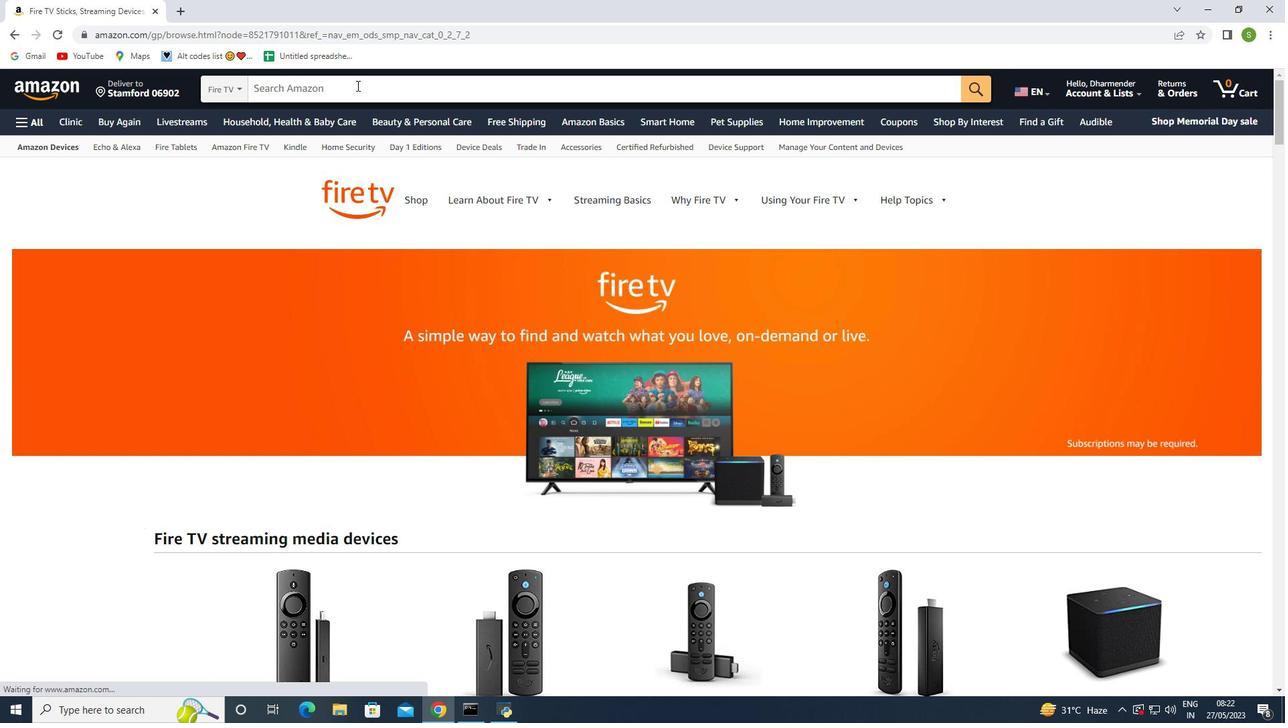 
Action: Mouse moved to (348, 90)
Screenshot: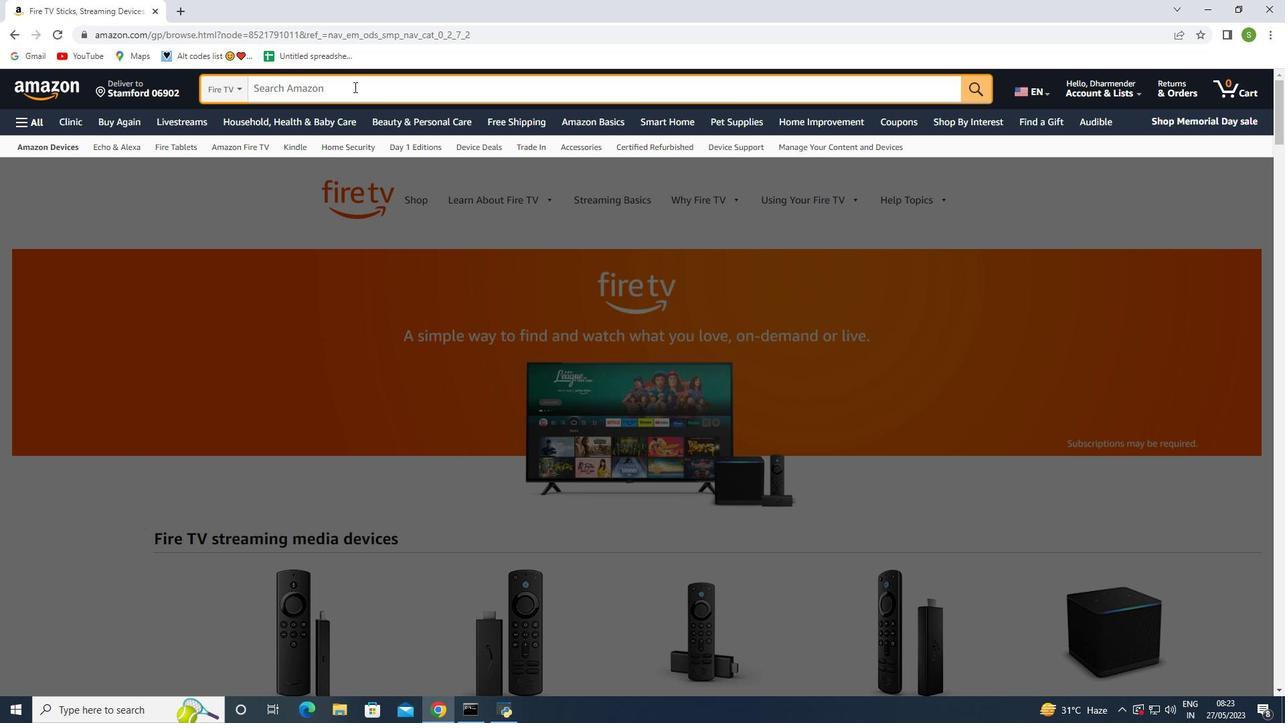 
Action: Mouse pressed left at (348, 90)
Screenshot: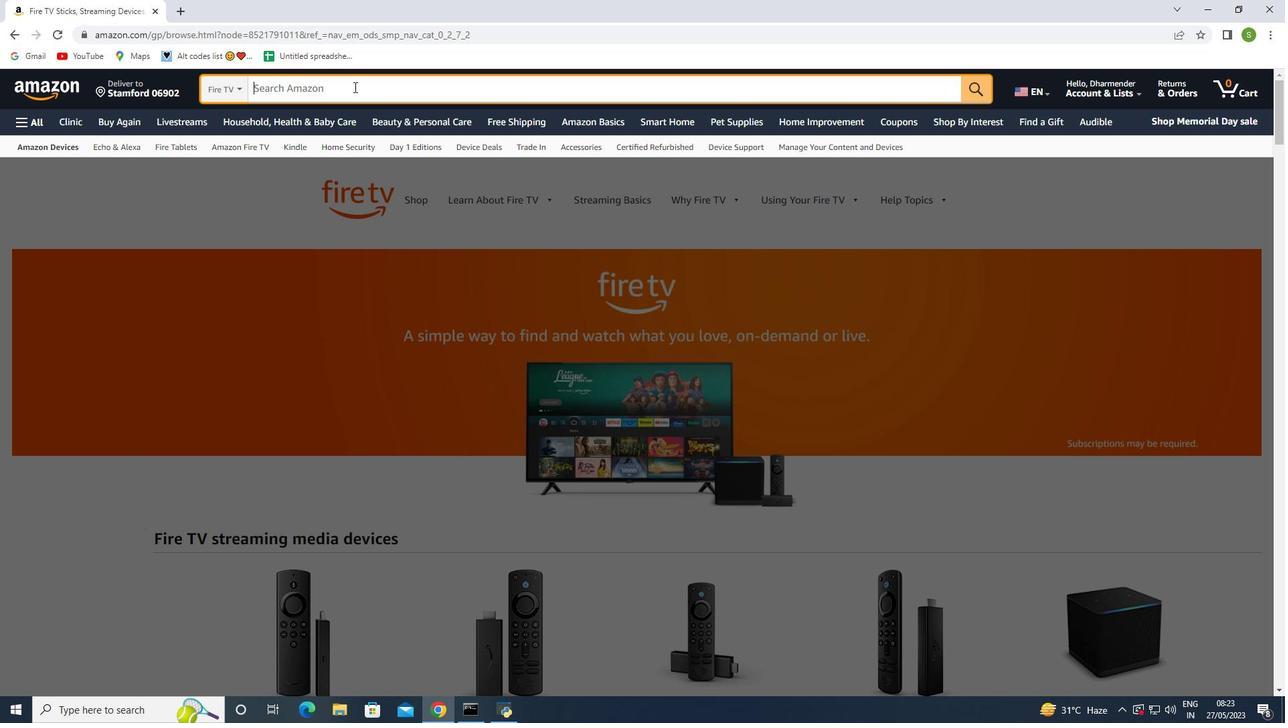 
Action: Key pressed <Key.shift>Fire<Key.space><Key.shift>Tv<Key.space><Key.shift><Key.shift><Key.shift><Key.shift><Key.shift><Key.shift><Key.shift><Key.shift><Key.shift><Key.shift><Key.shift><Key.shift><Key.shift><Key.shift><Key.shift><Key.shift>Cube<Key.space><Key.shift>Wall<Key.space><Key.shift>Mount
Screenshot: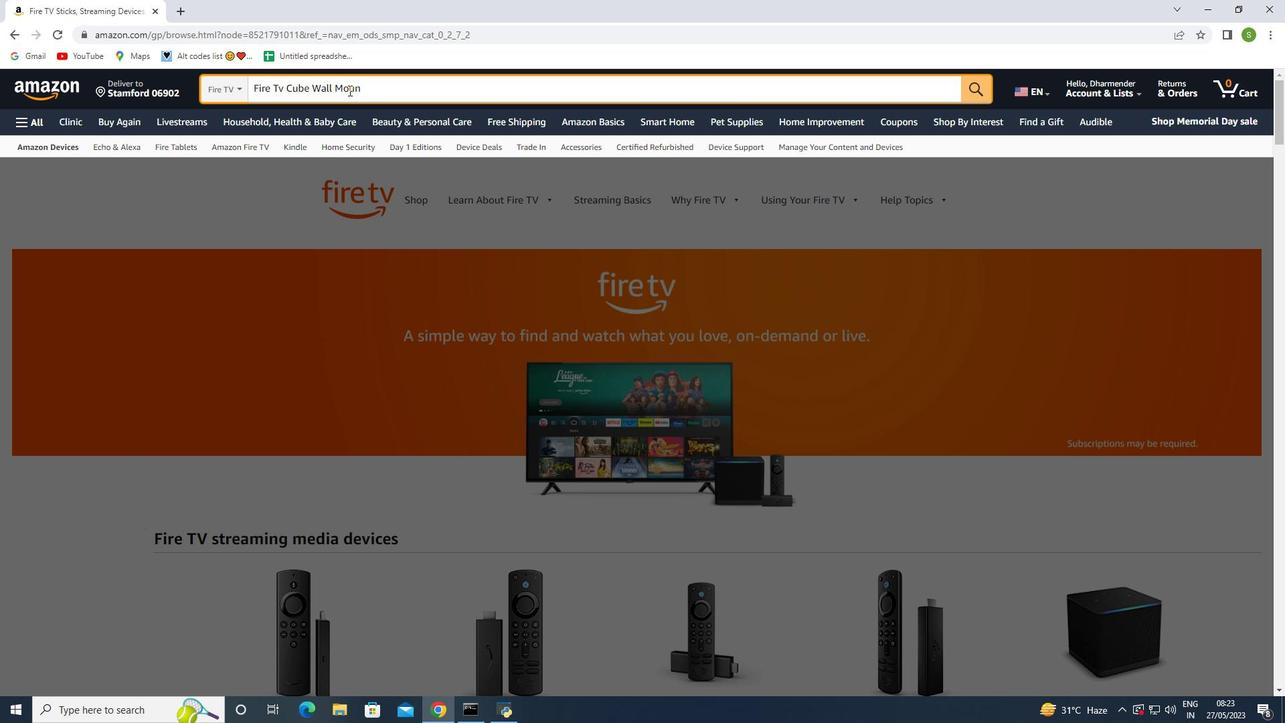 
Action: Mouse moved to (968, 90)
Screenshot: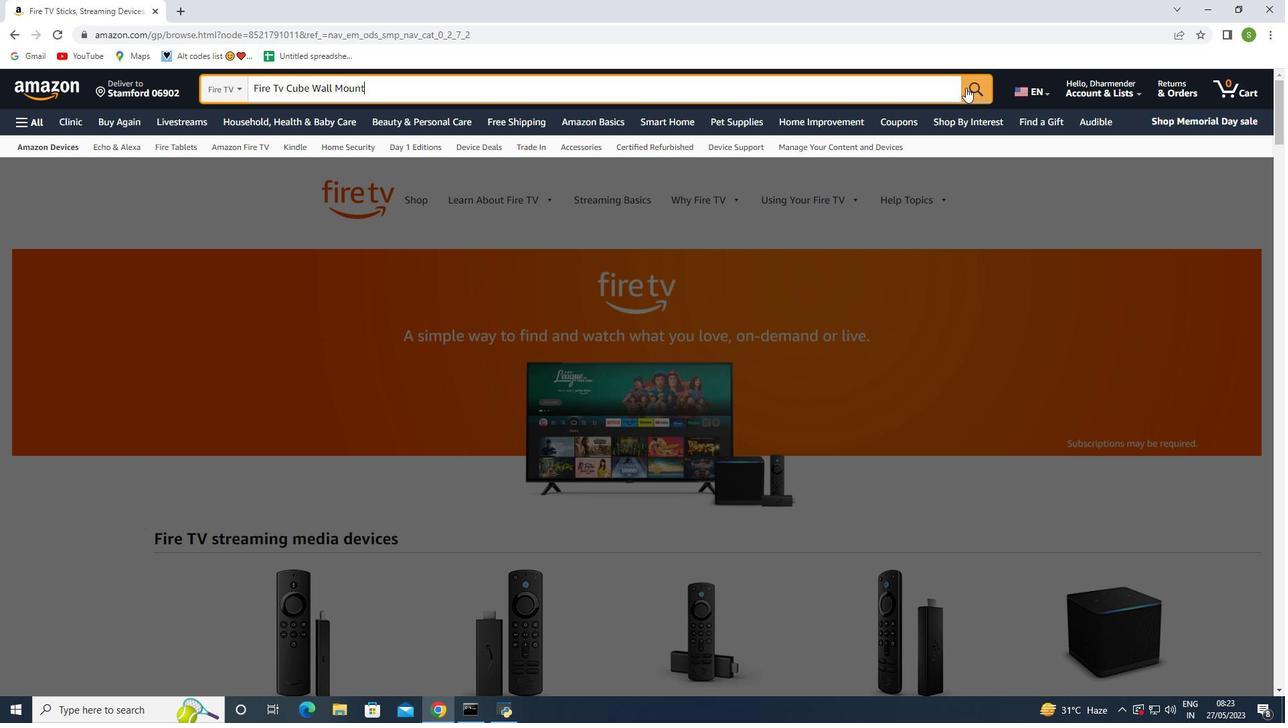
Action: Mouse pressed left at (968, 90)
Screenshot: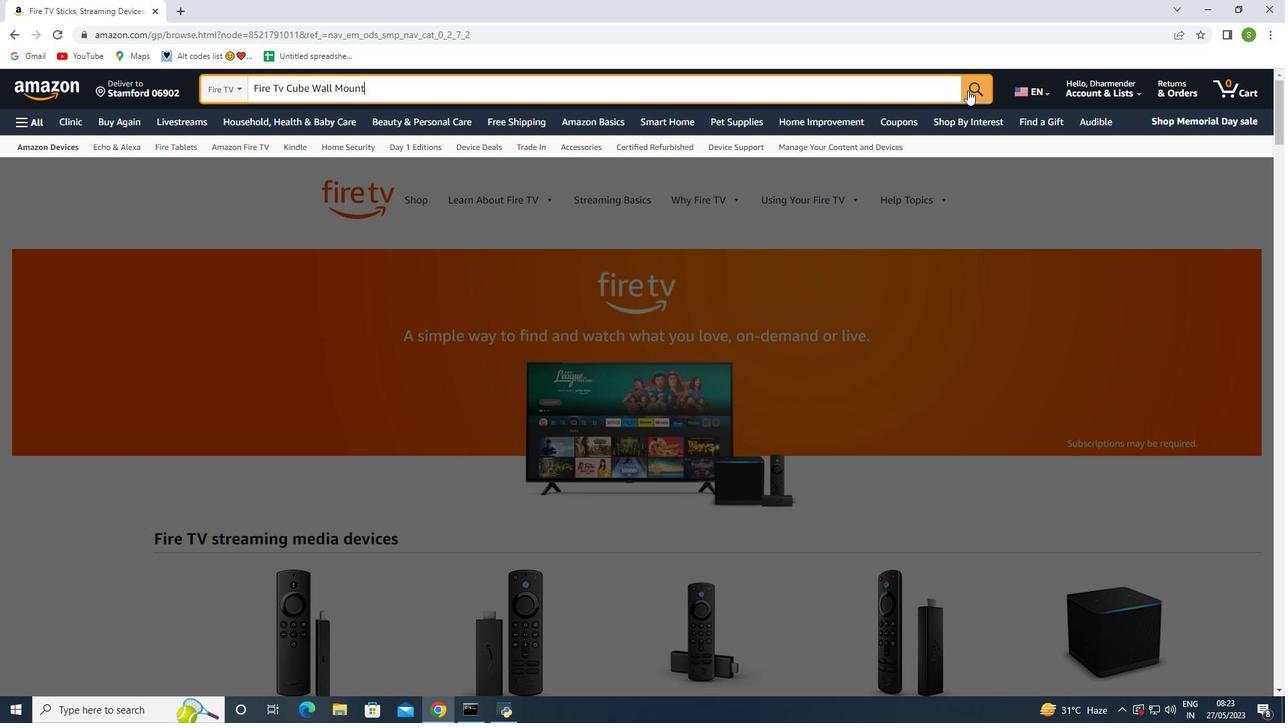 
Action: Mouse moved to (566, 277)
Screenshot: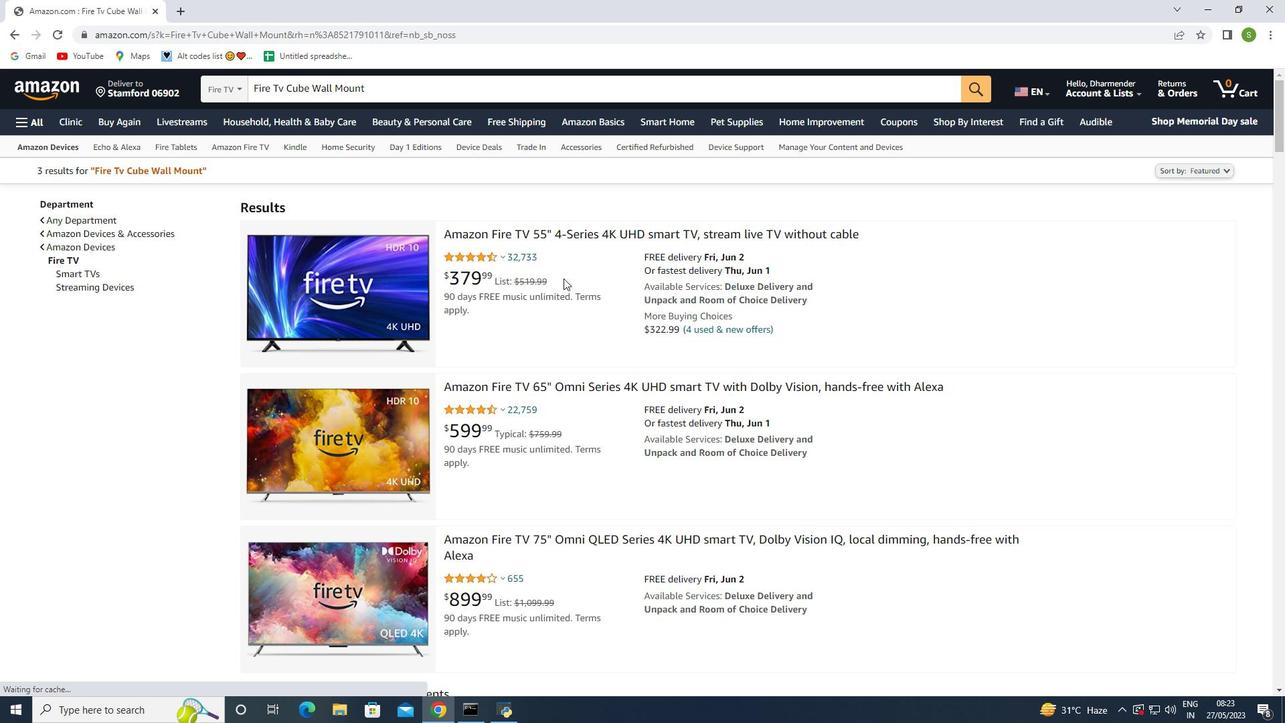 
Action: Mouse scrolled (566, 276) with delta (0, 0)
Screenshot: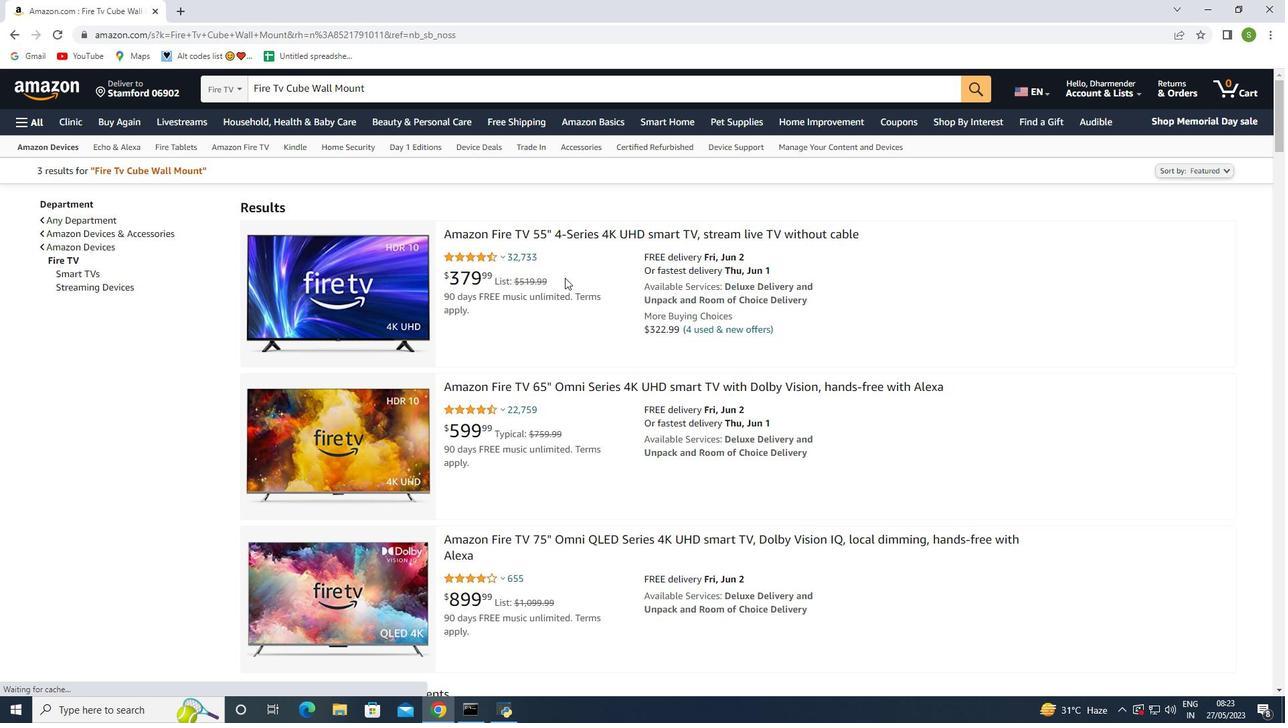 
Action: Mouse scrolled (566, 276) with delta (0, 0)
Screenshot: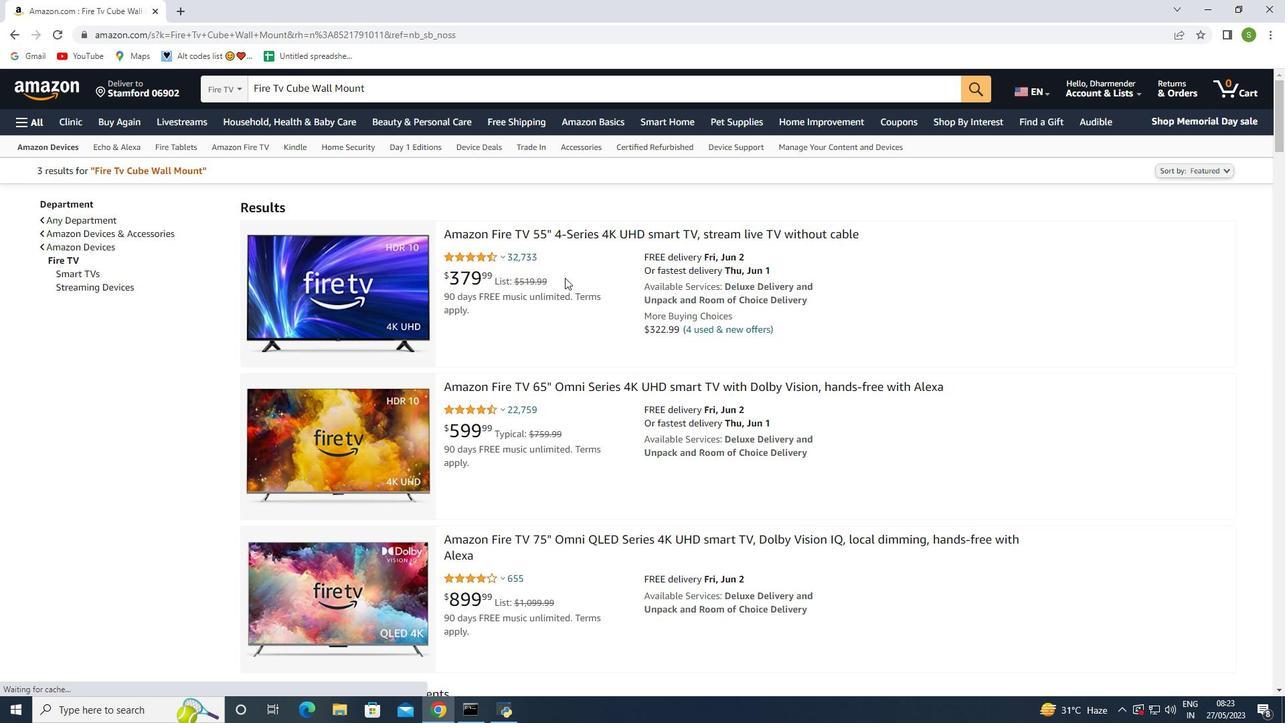 
Action: Mouse scrolled (566, 276) with delta (0, 0)
Screenshot: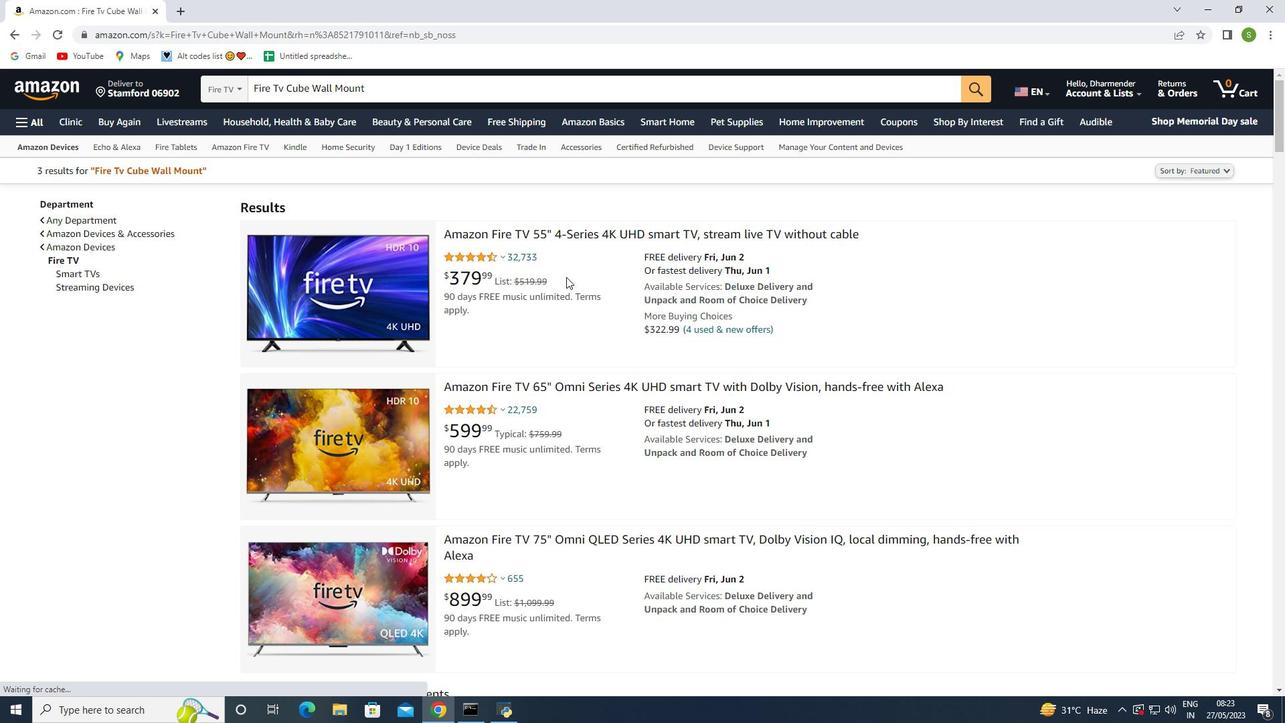 
Action: Mouse scrolled (566, 276) with delta (0, 0)
Screenshot: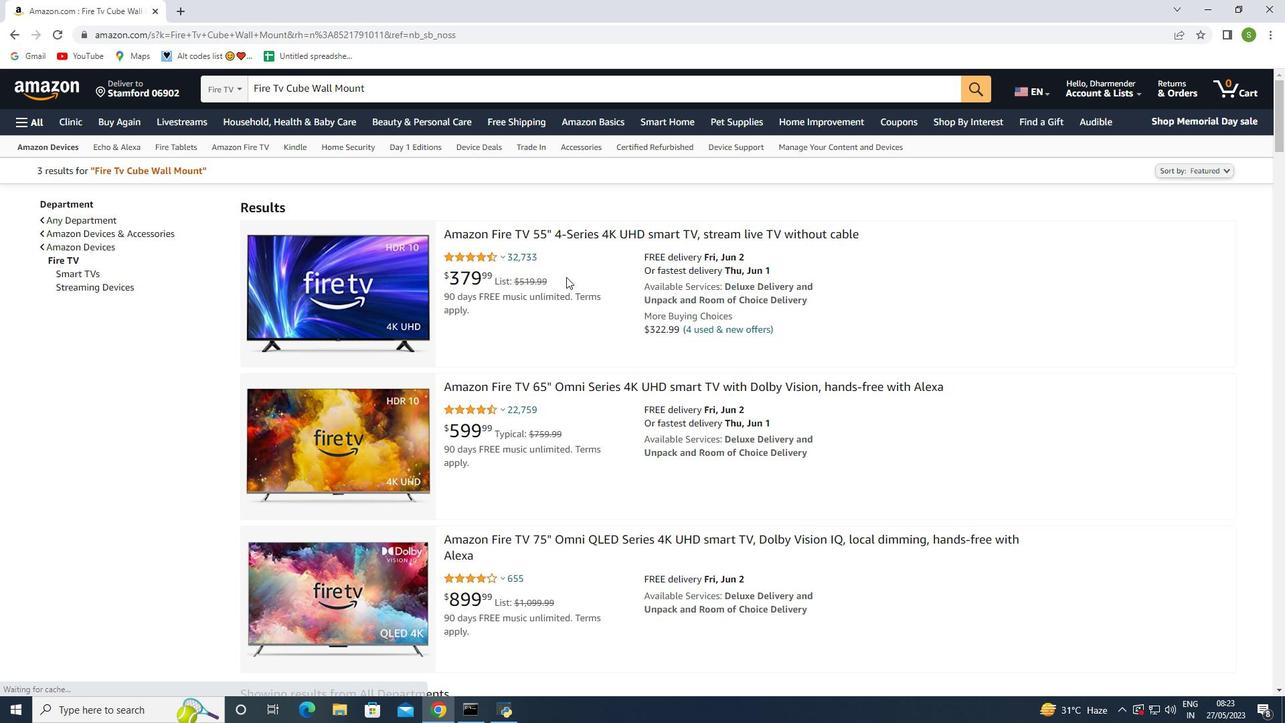 
Action: Mouse scrolled (566, 276) with delta (0, 0)
Screenshot: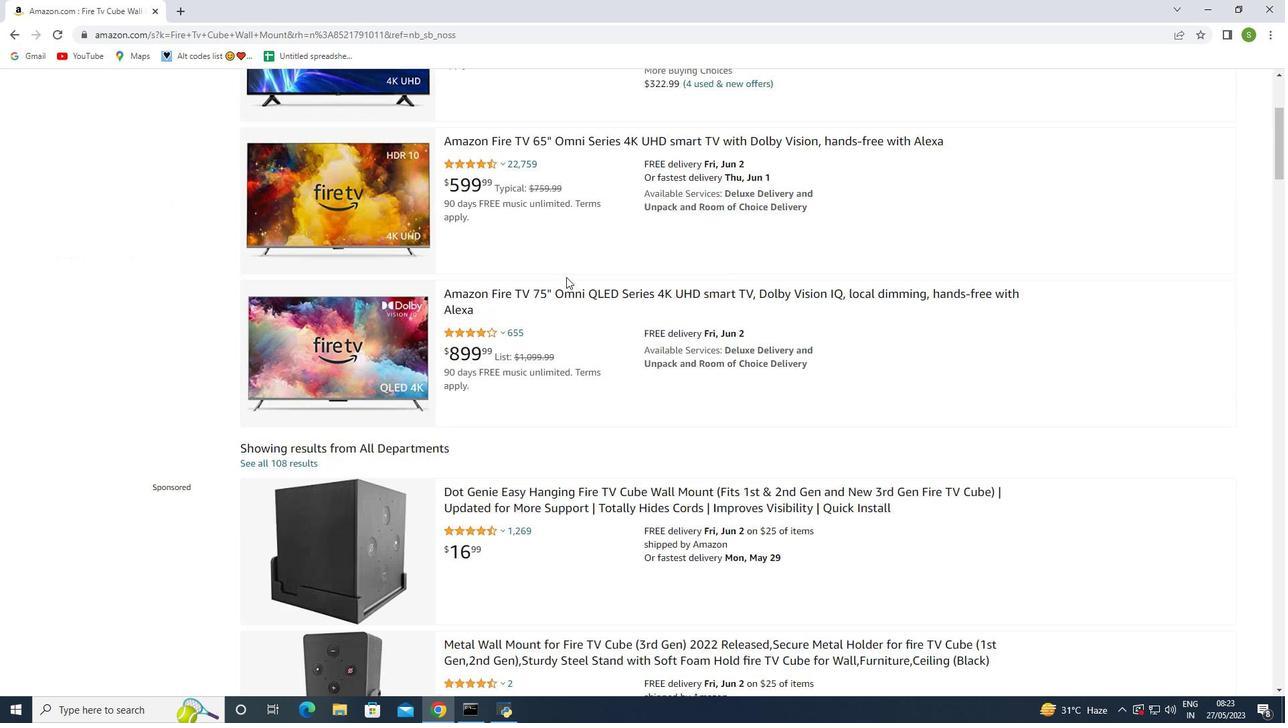 
Action: Mouse moved to (566, 277)
Screenshot: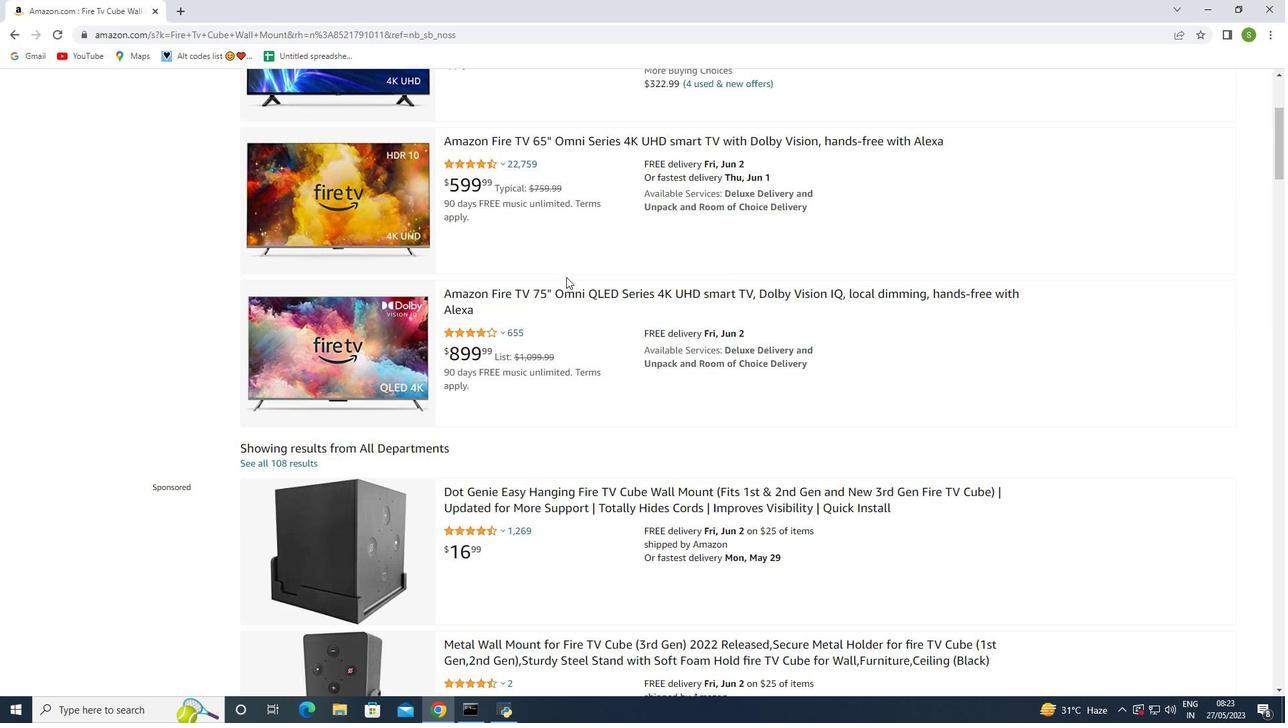 
Action: Mouse scrolled (566, 276) with delta (0, 0)
Screenshot: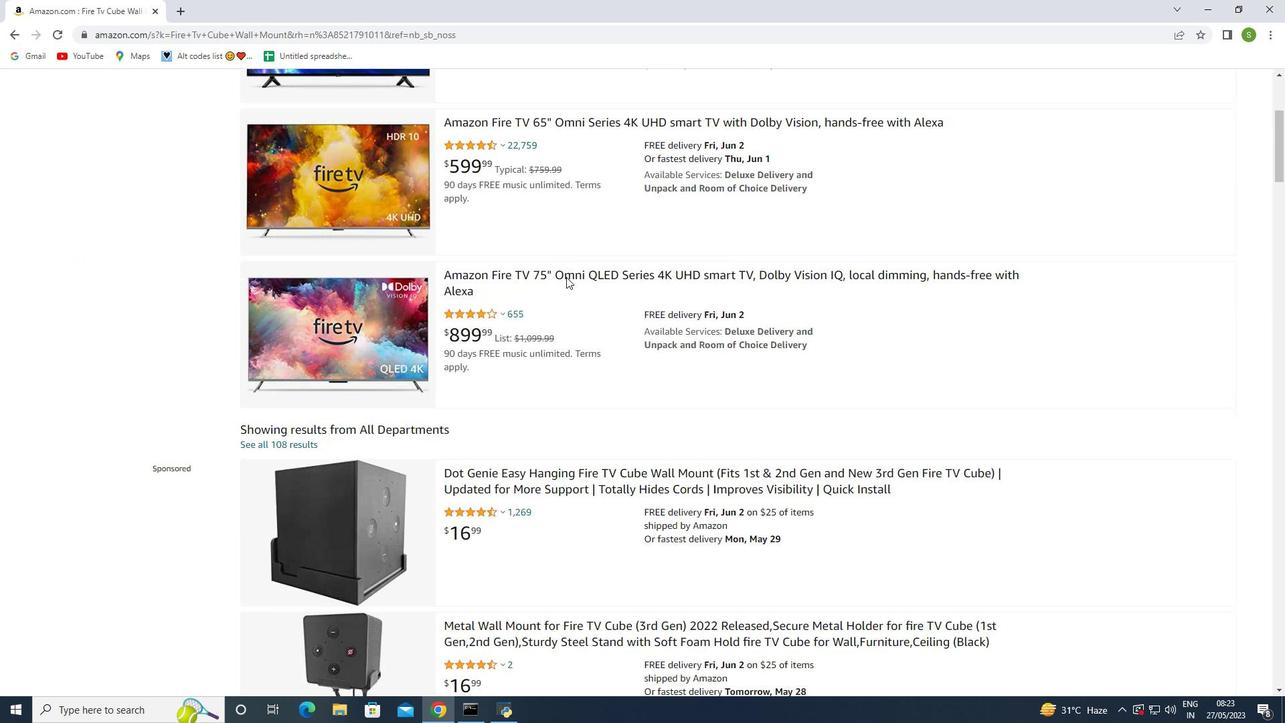 
Action: Mouse moved to (566, 277)
Screenshot: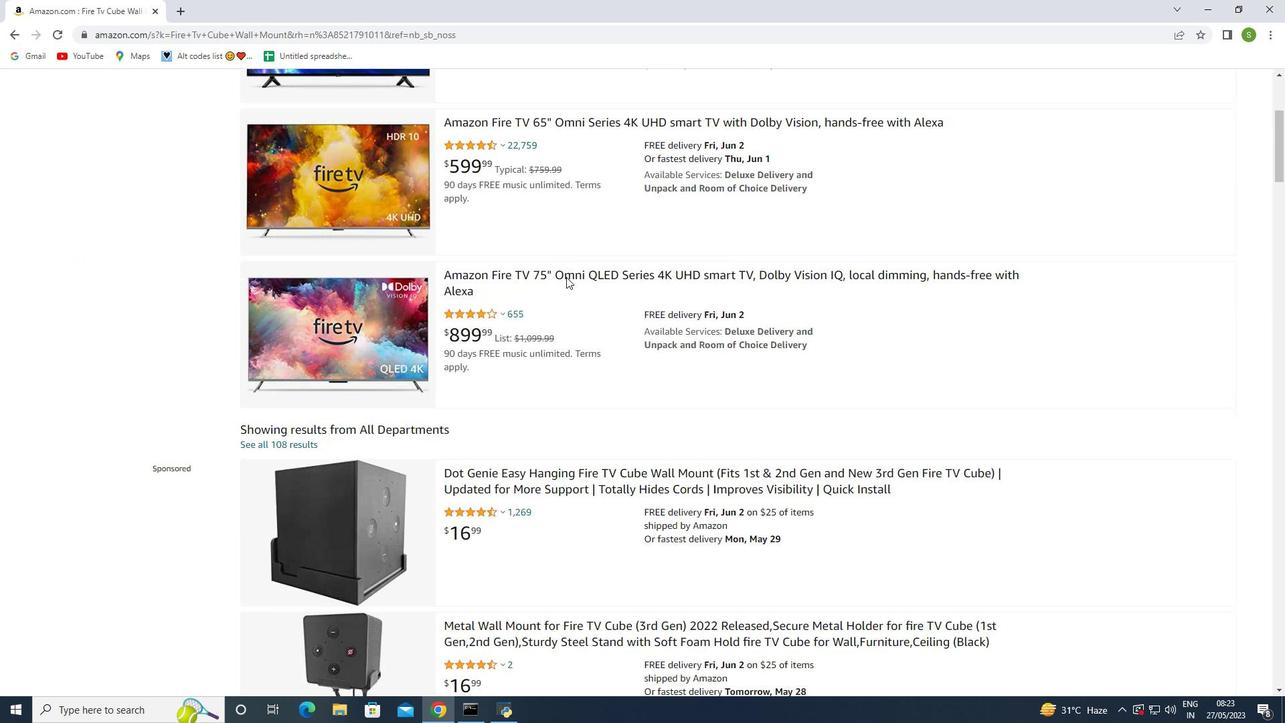 
Action: Mouse scrolled (566, 276) with delta (0, 0)
Screenshot: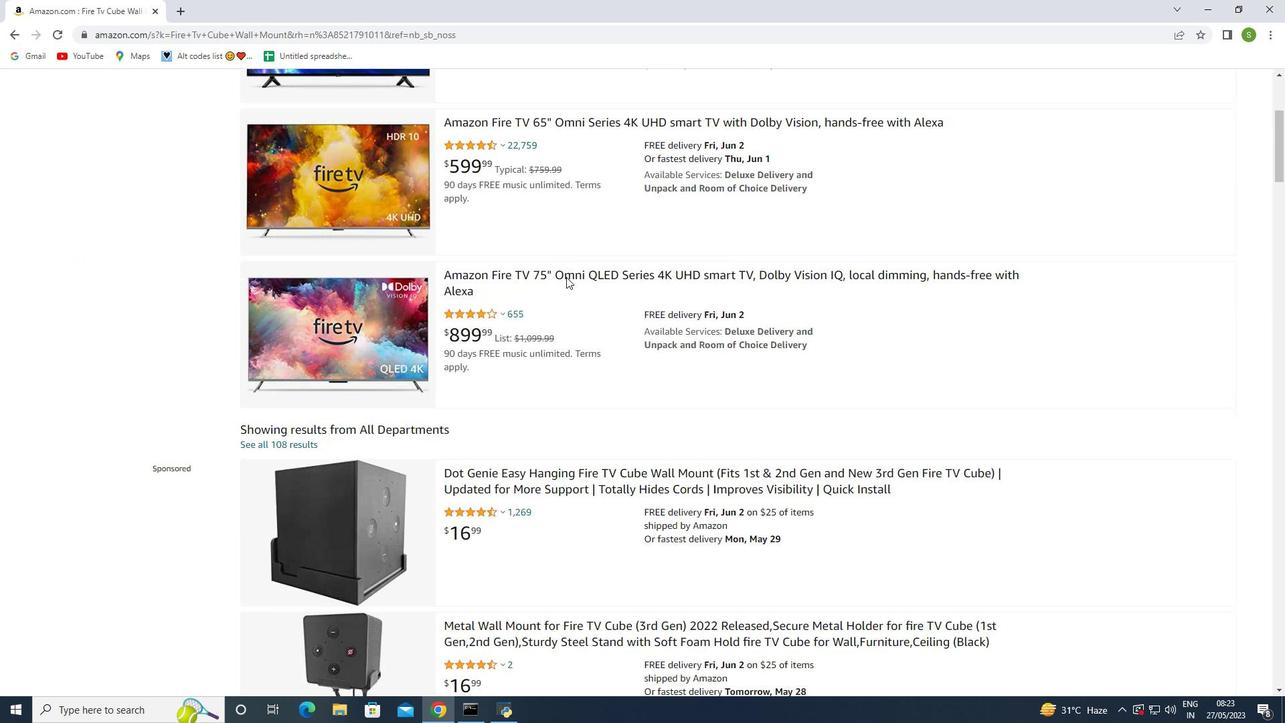 
Action: Mouse scrolled (566, 276) with delta (0, 0)
Screenshot: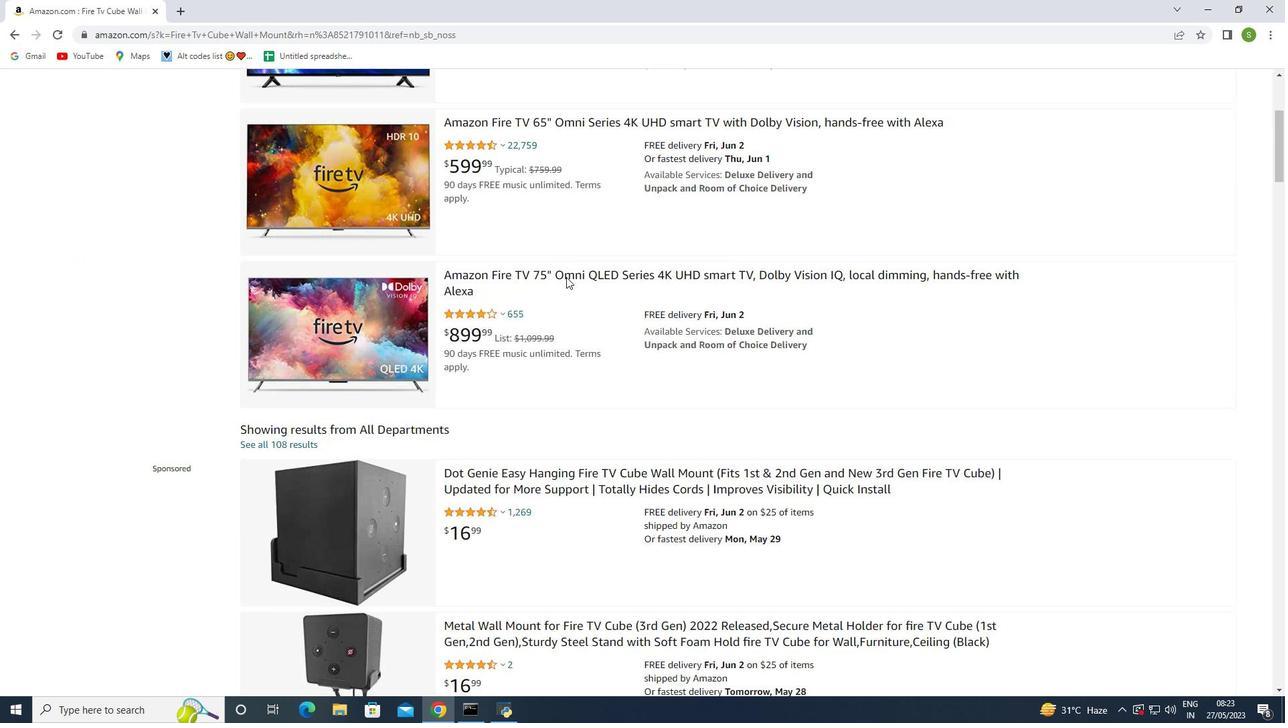 
Action: Mouse moved to (660, 206)
Screenshot: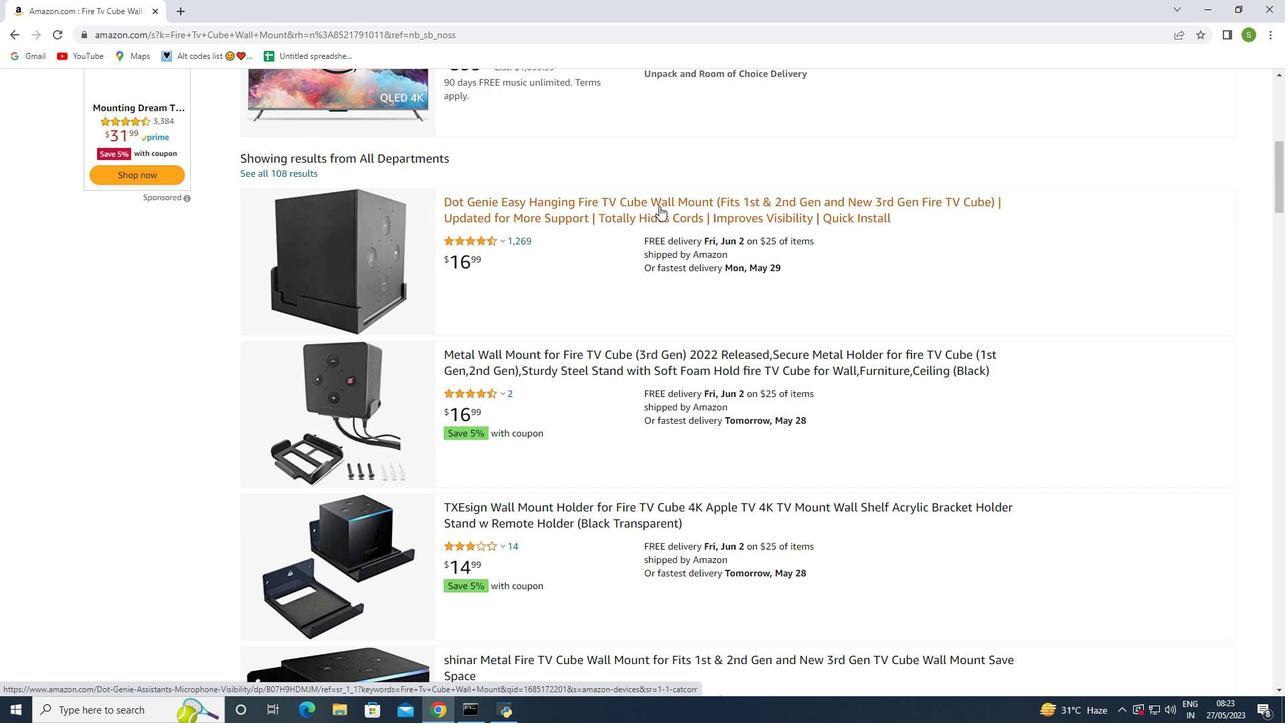 
Action: Mouse pressed left at (660, 206)
Screenshot: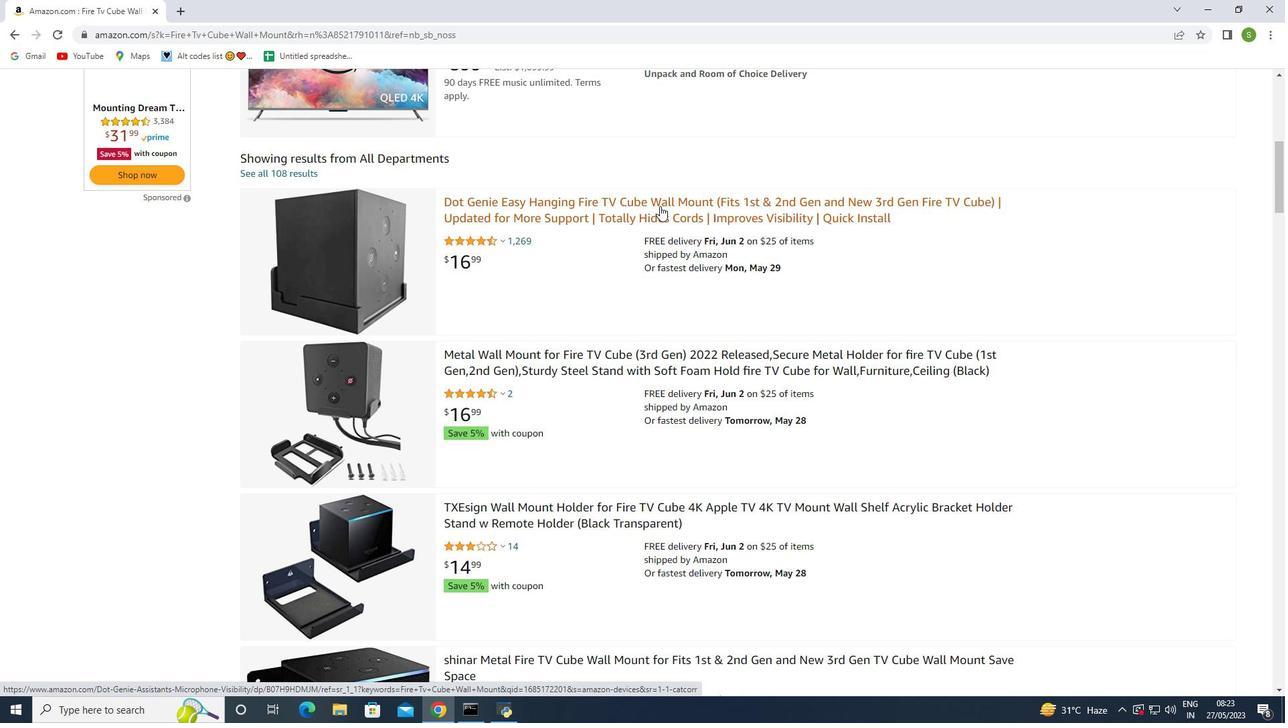 
Action: Mouse moved to (551, 429)
Screenshot: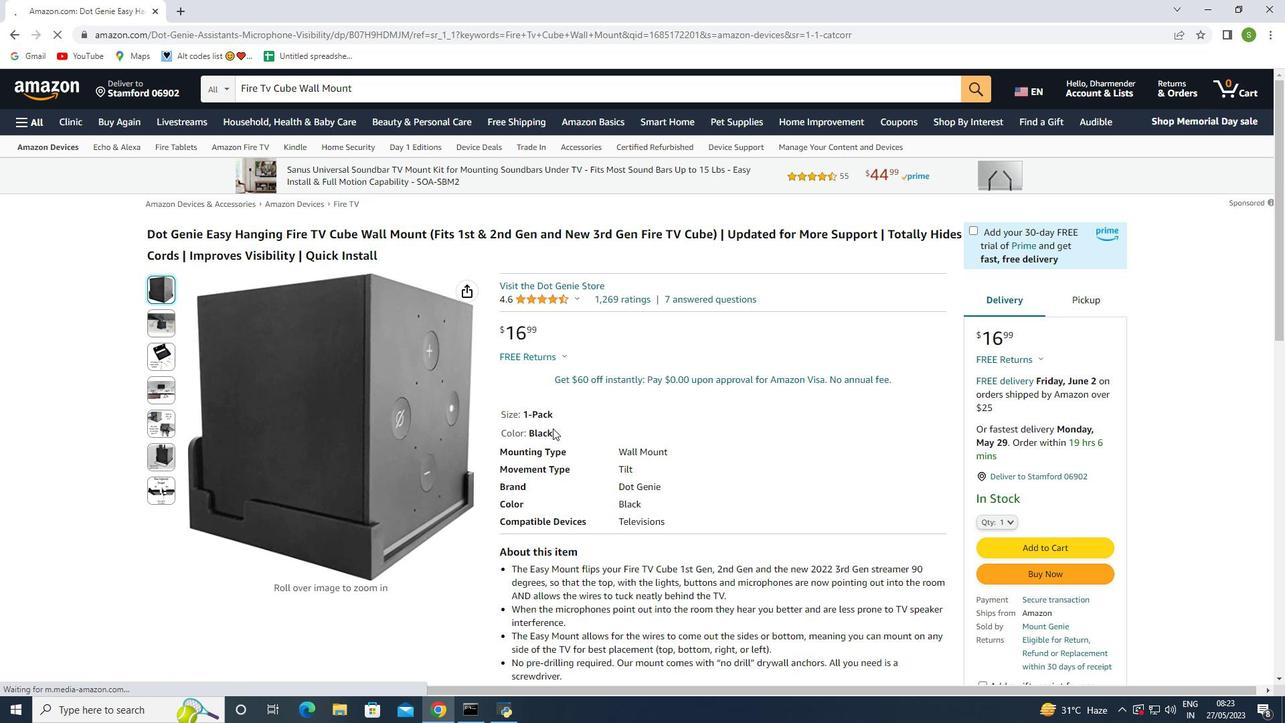 
Action: Mouse scrolled (551, 428) with delta (0, 0)
Screenshot: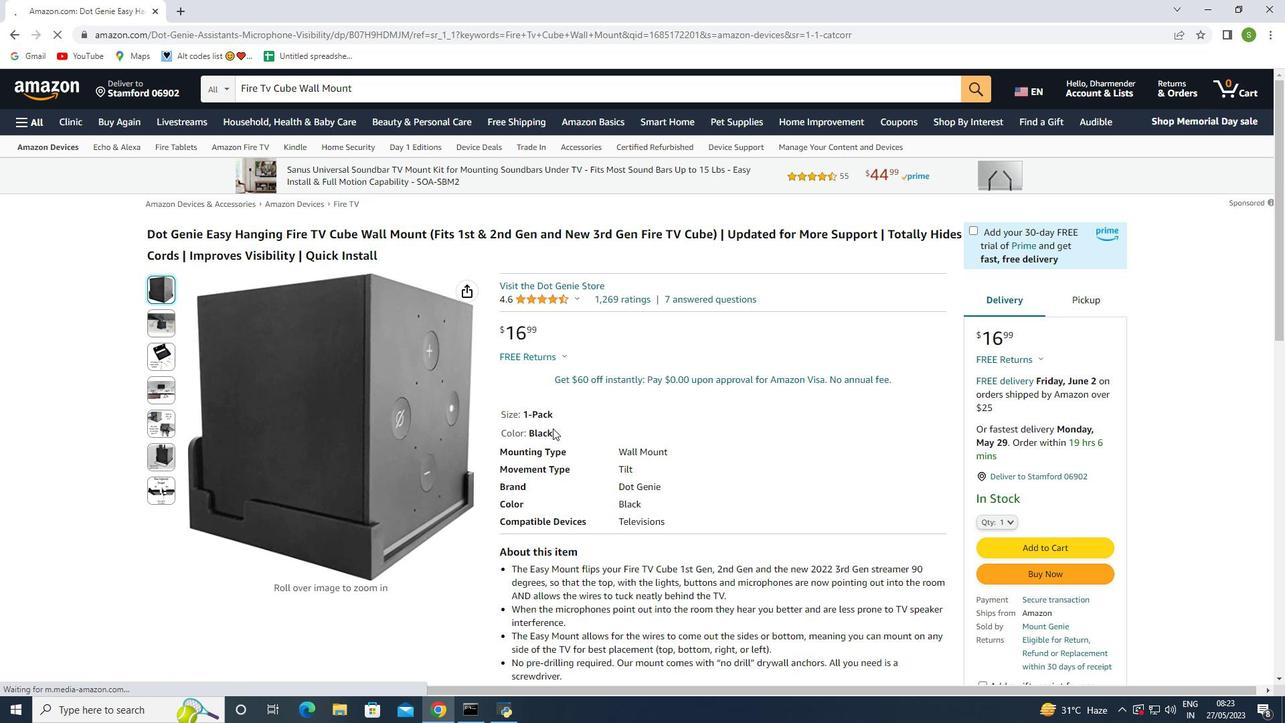 
Action: Mouse moved to (548, 430)
Screenshot: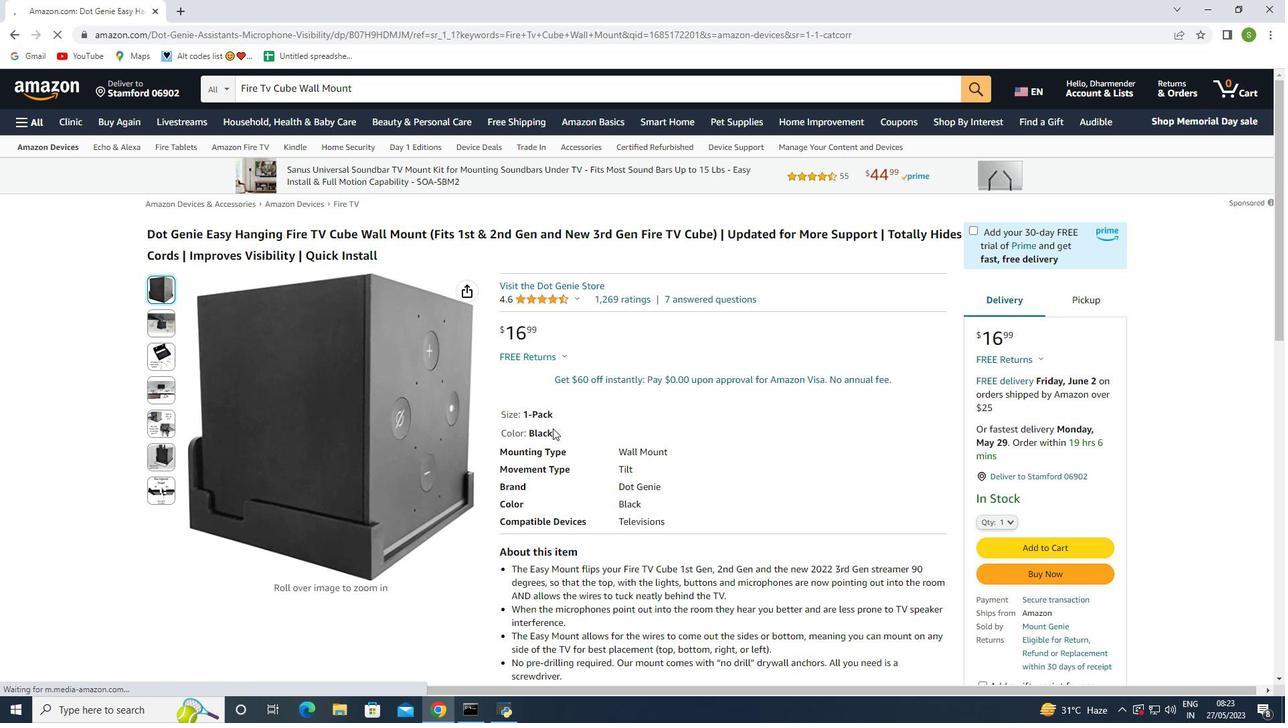
Action: Mouse scrolled (548, 429) with delta (0, 0)
Screenshot: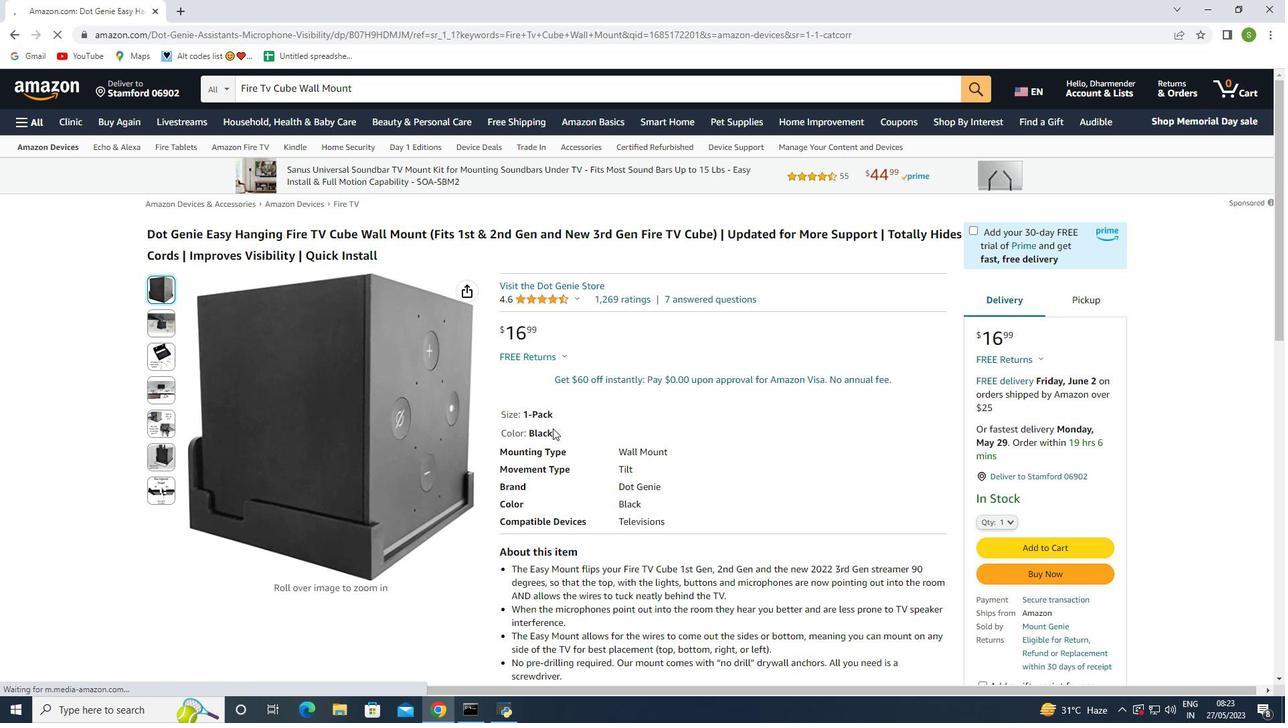 
Action: Mouse moved to (705, 473)
Screenshot: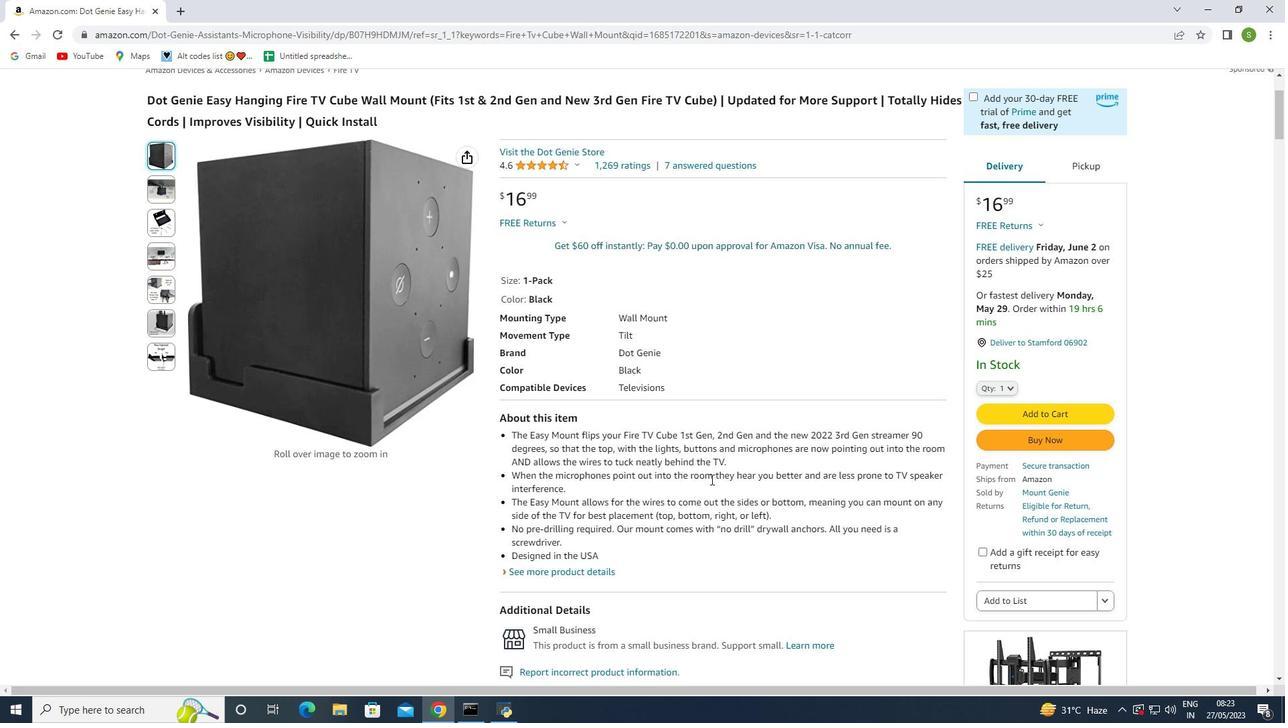
Action: Mouse scrolled (705, 474) with delta (0, 0)
Screenshot: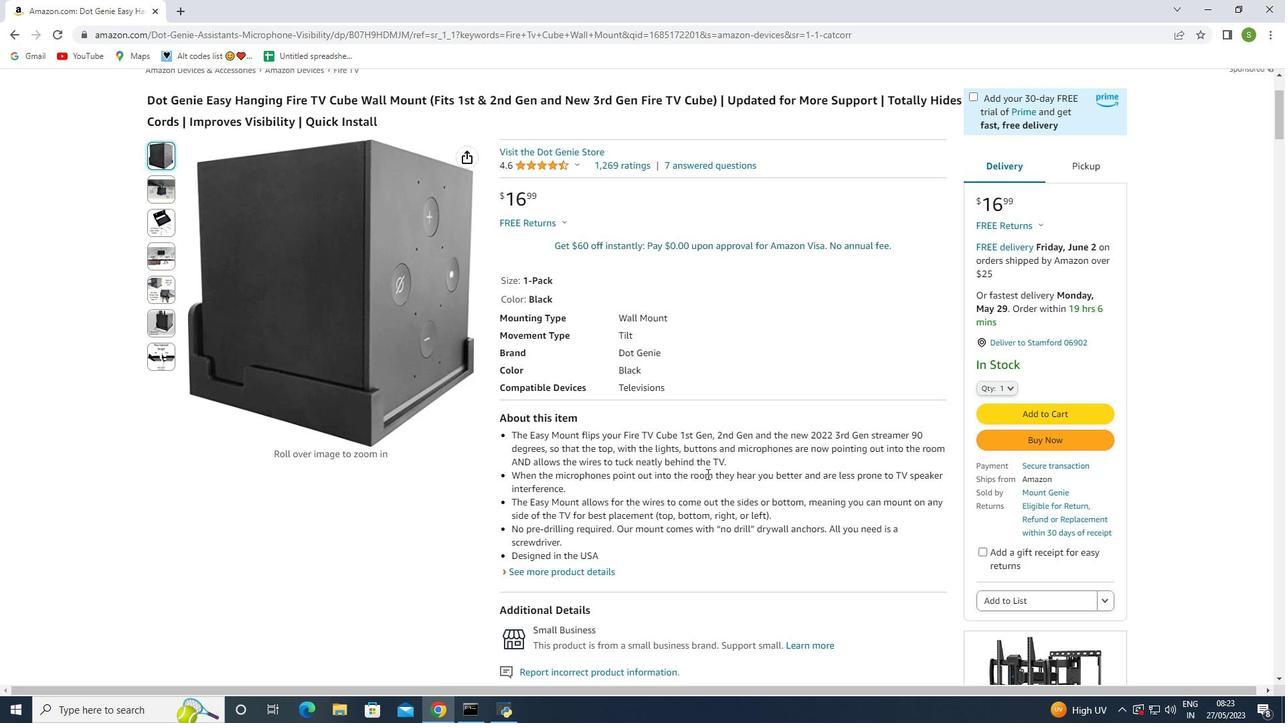 
Action: Mouse scrolled (705, 474) with delta (0, 0)
Screenshot: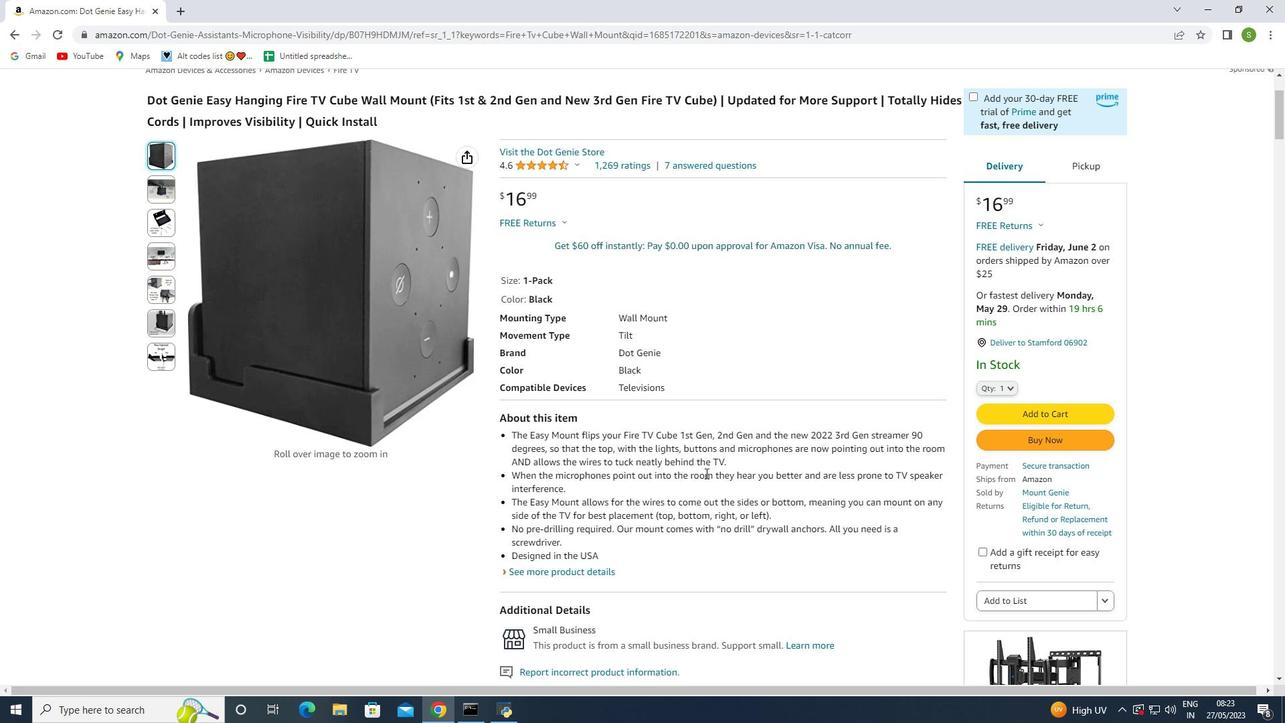 
Action: Mouse moved to (1060, 549)
Screenshot: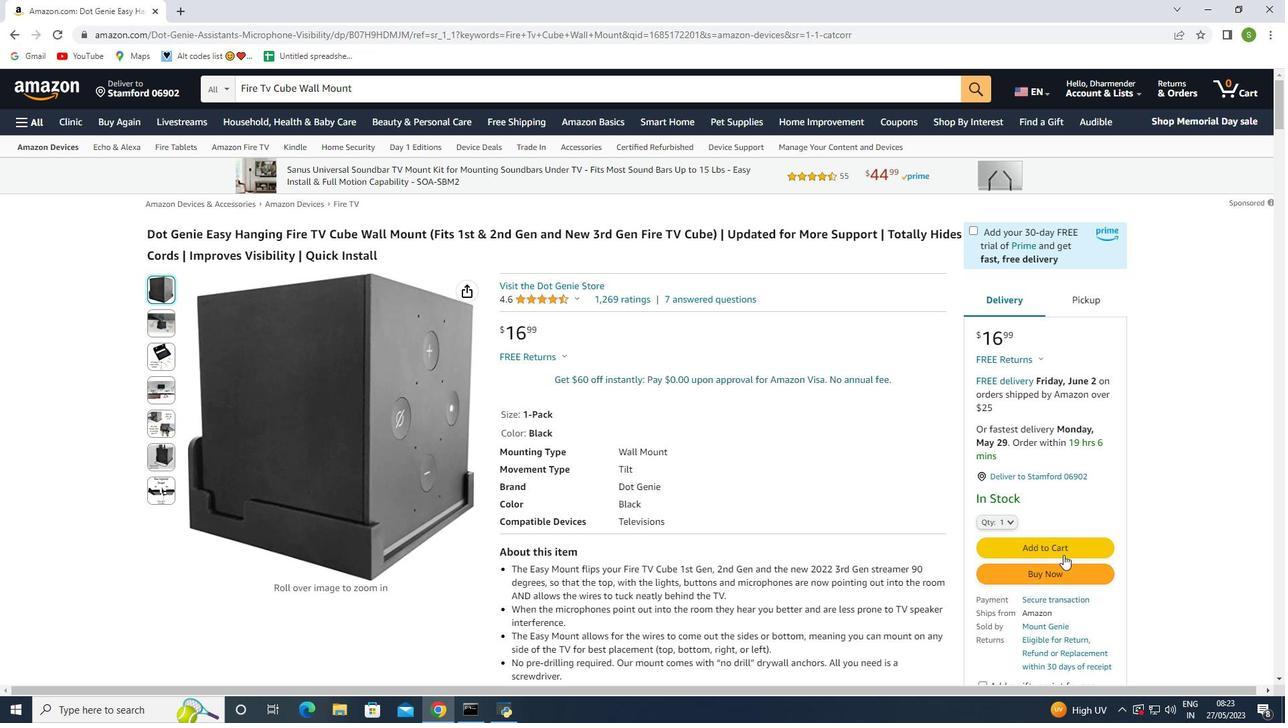 
Action: Mouse pressed left at (1060, 549)
Screenshot: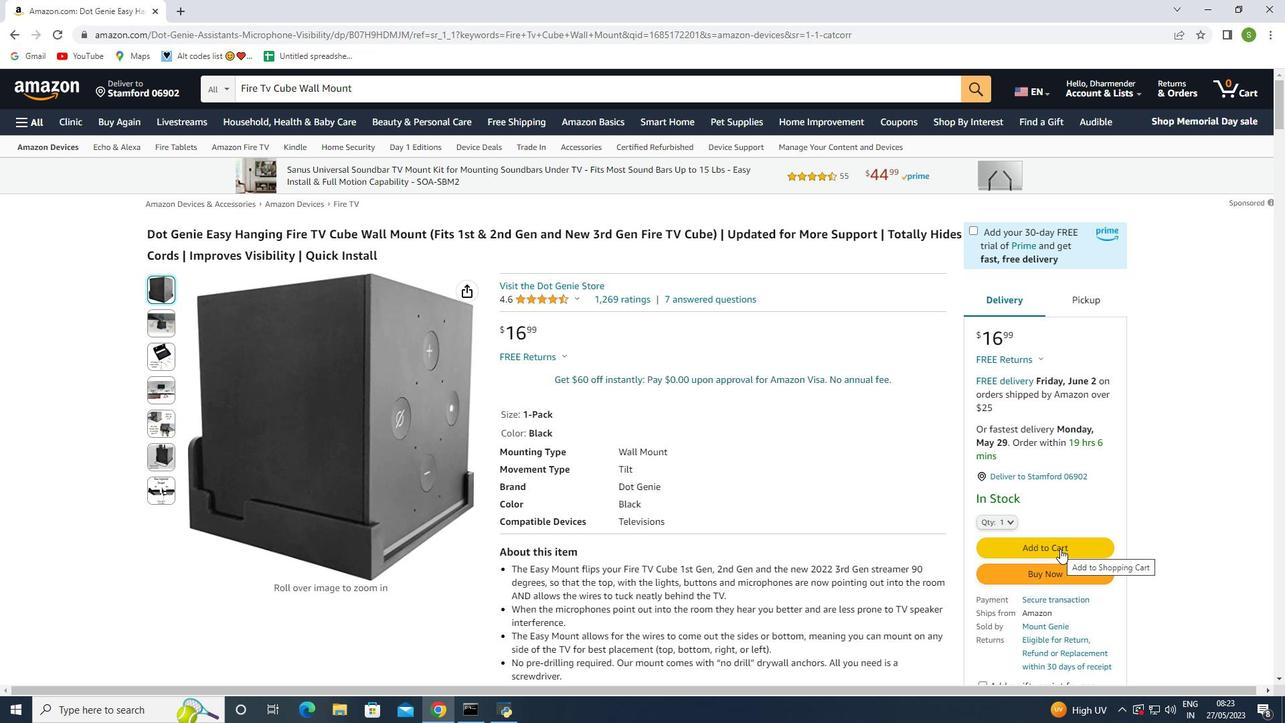 
Action: Mouse moved to (1138, 82)
Screenshot: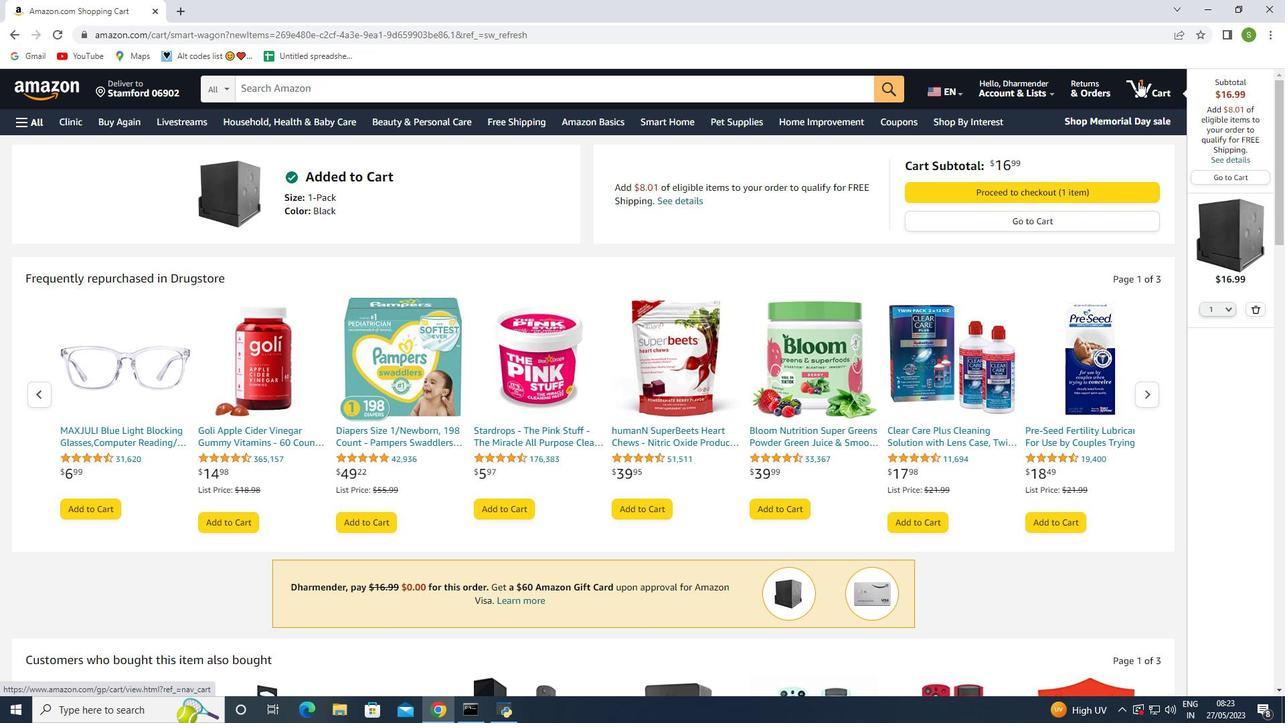 
Action: Mouse pressed left at (1138, 82)
Screenshot: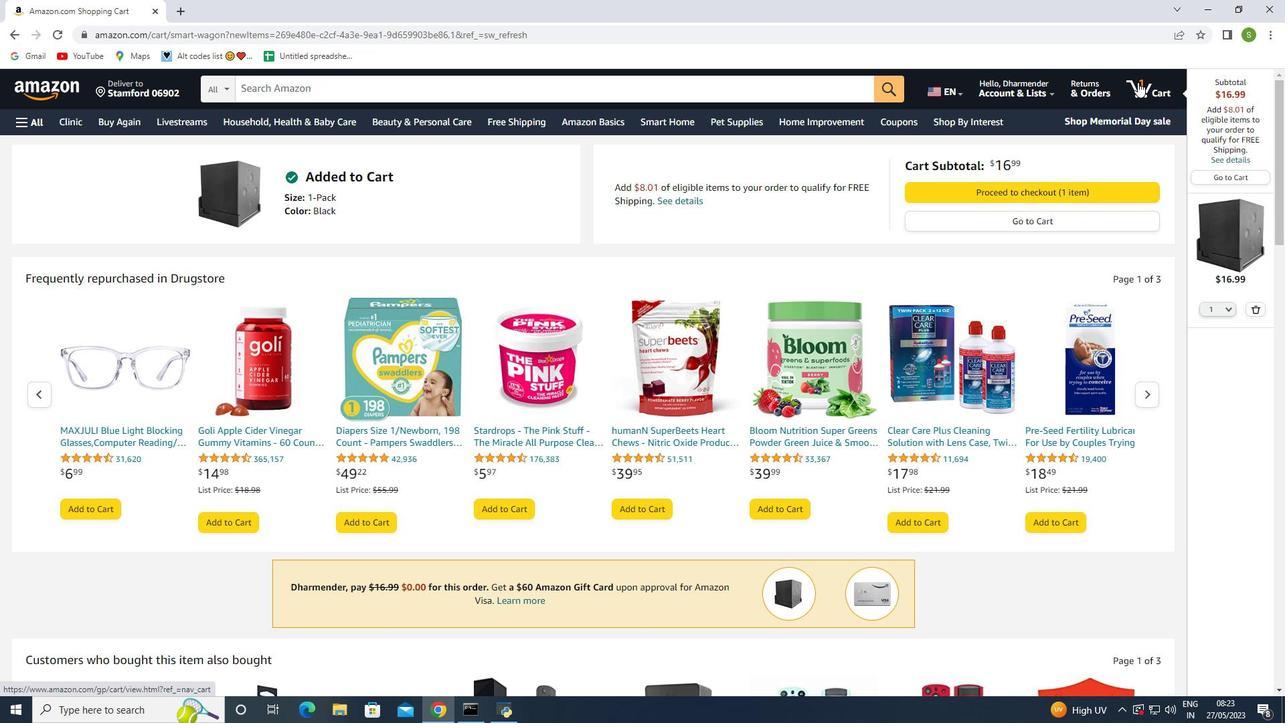 
Action: Mouse moved to (1004, 318)
Screenshot: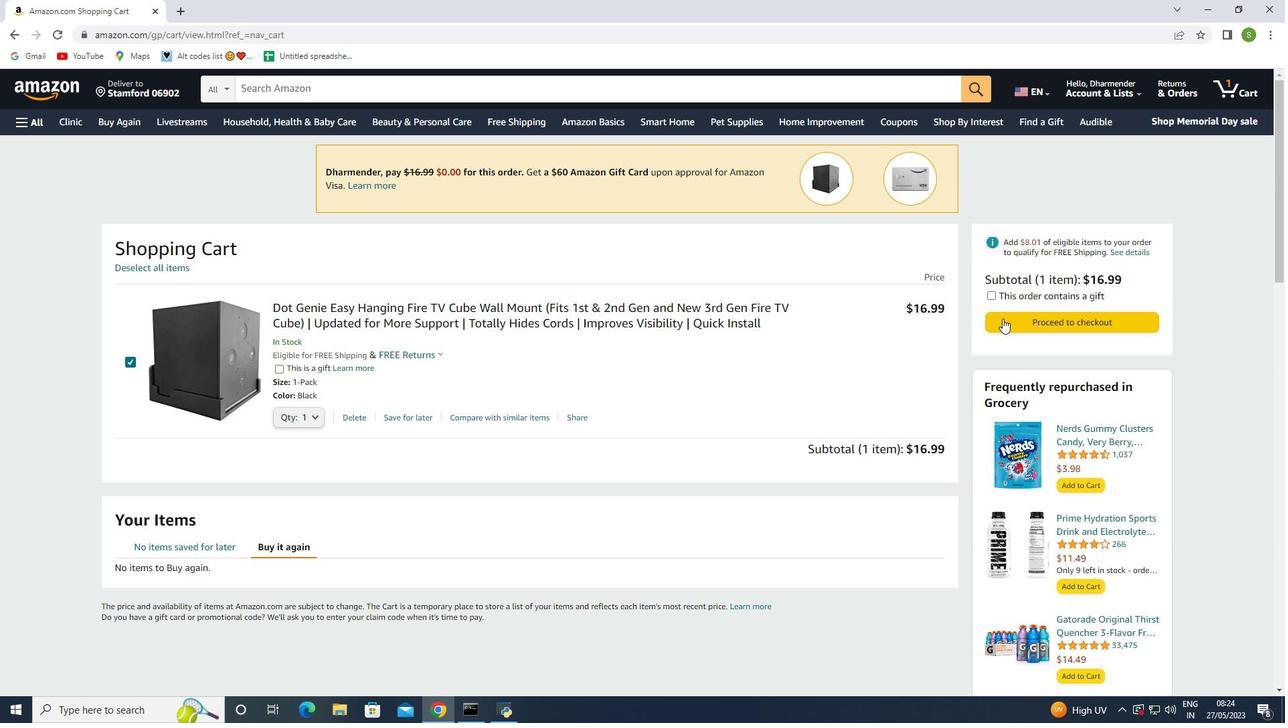 
Action: Mouse pressed left at (1004, 318)
Screenshot: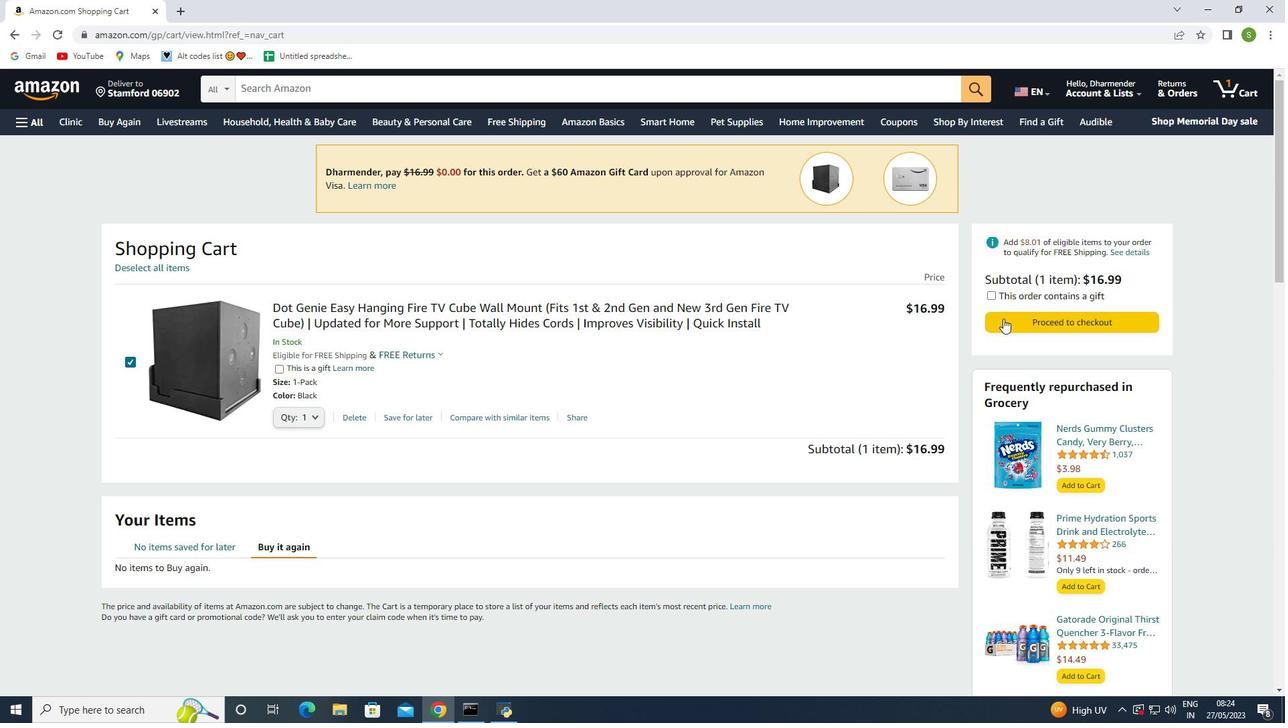 
Action: Mouse moved to (385, 494)
Screenshot: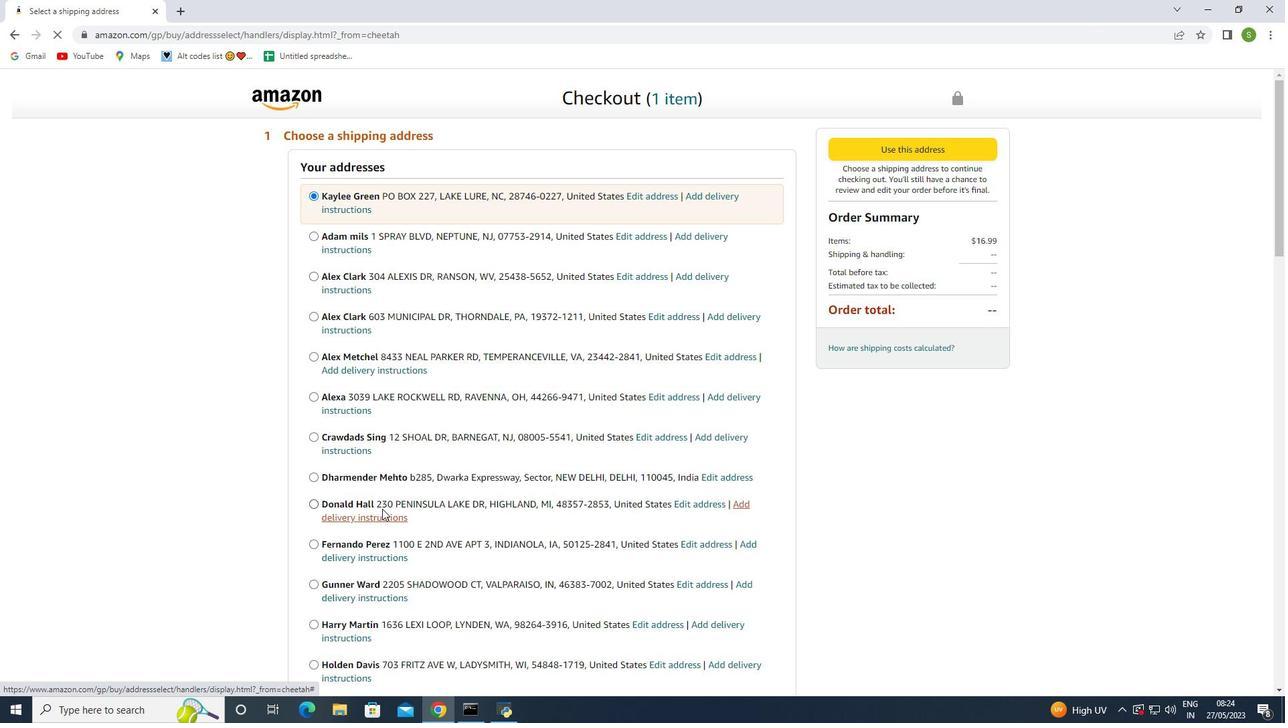 
Action: Mouse scrolled (385, 493) with delta (0, 0)
Screenshot: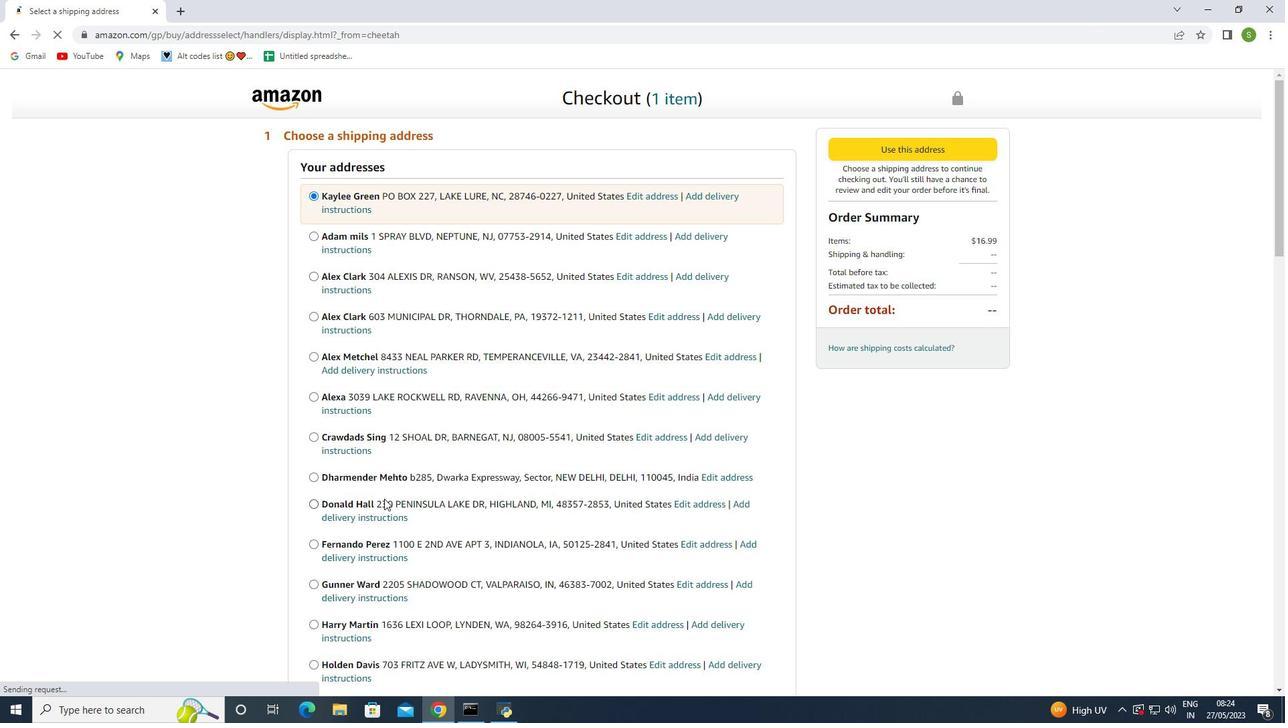 
Action: Mouse scrolled (385, 493) with delta (0, 0)
Screenshot: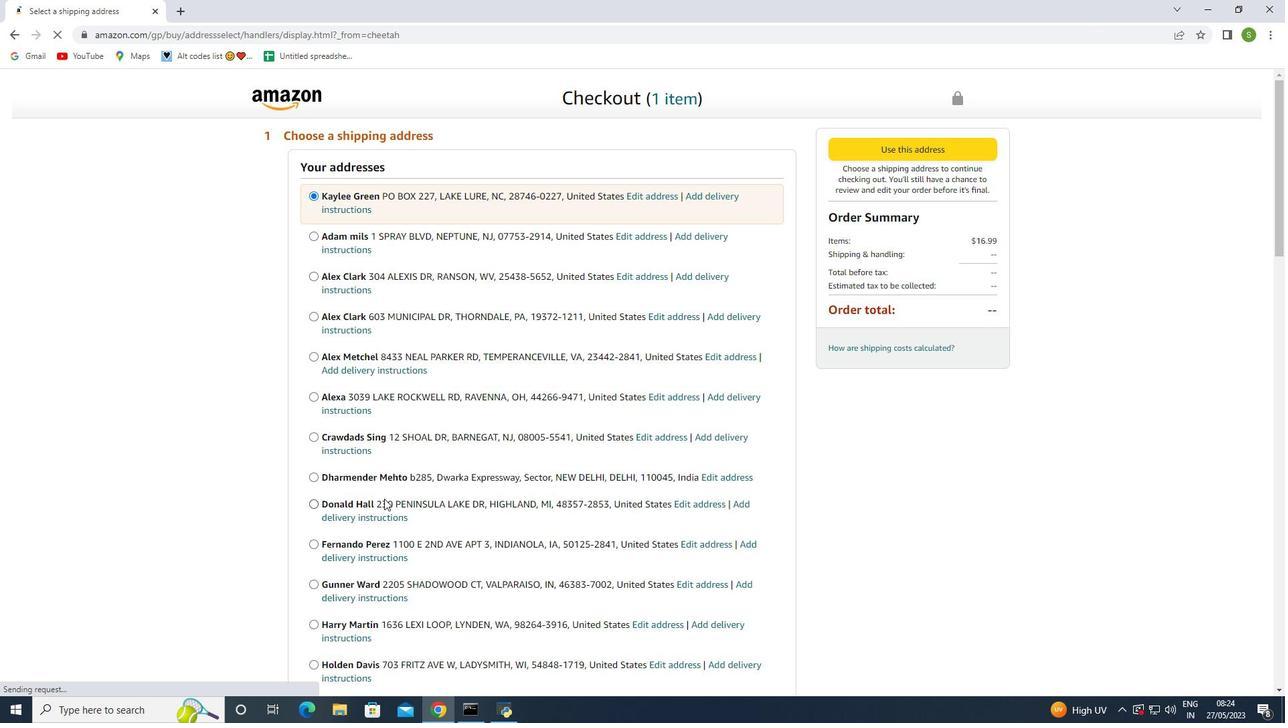
Action: Mouse scrolled (385, 493) with delta (0, 0)
Screenshot: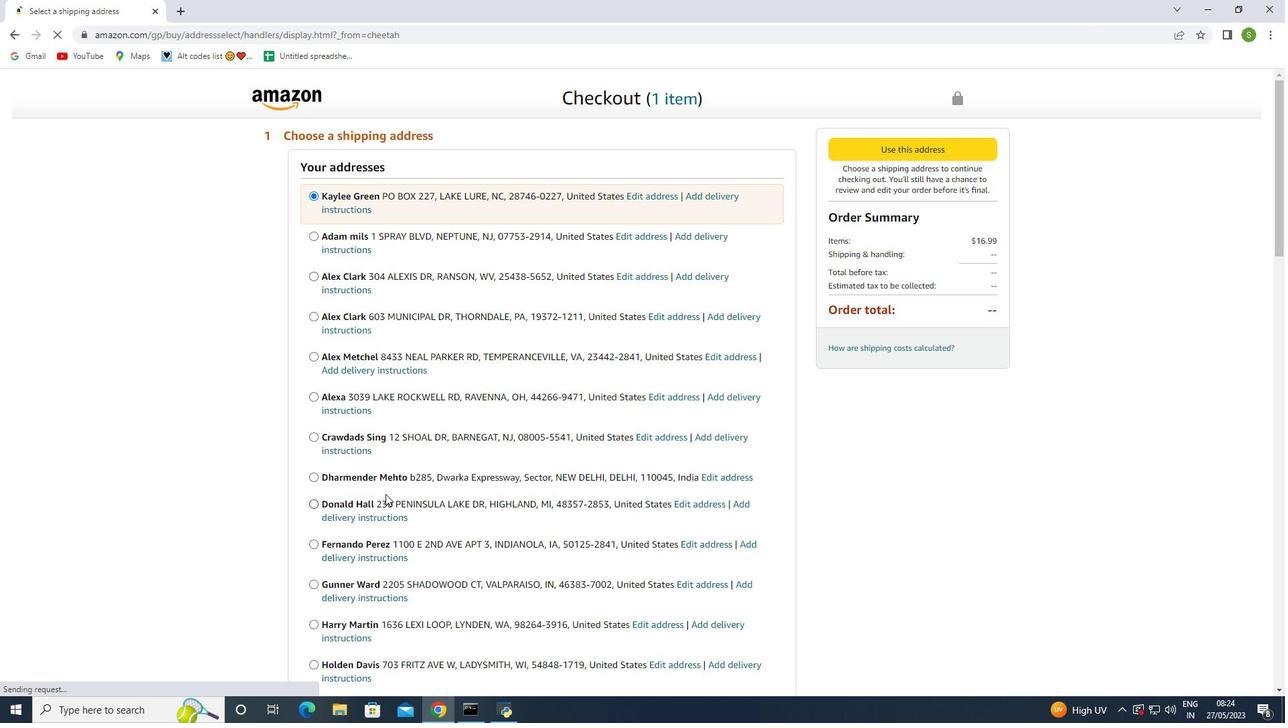 
Action: Mouse scrolled (385, 493) with delta (0, 0)
Screenshot: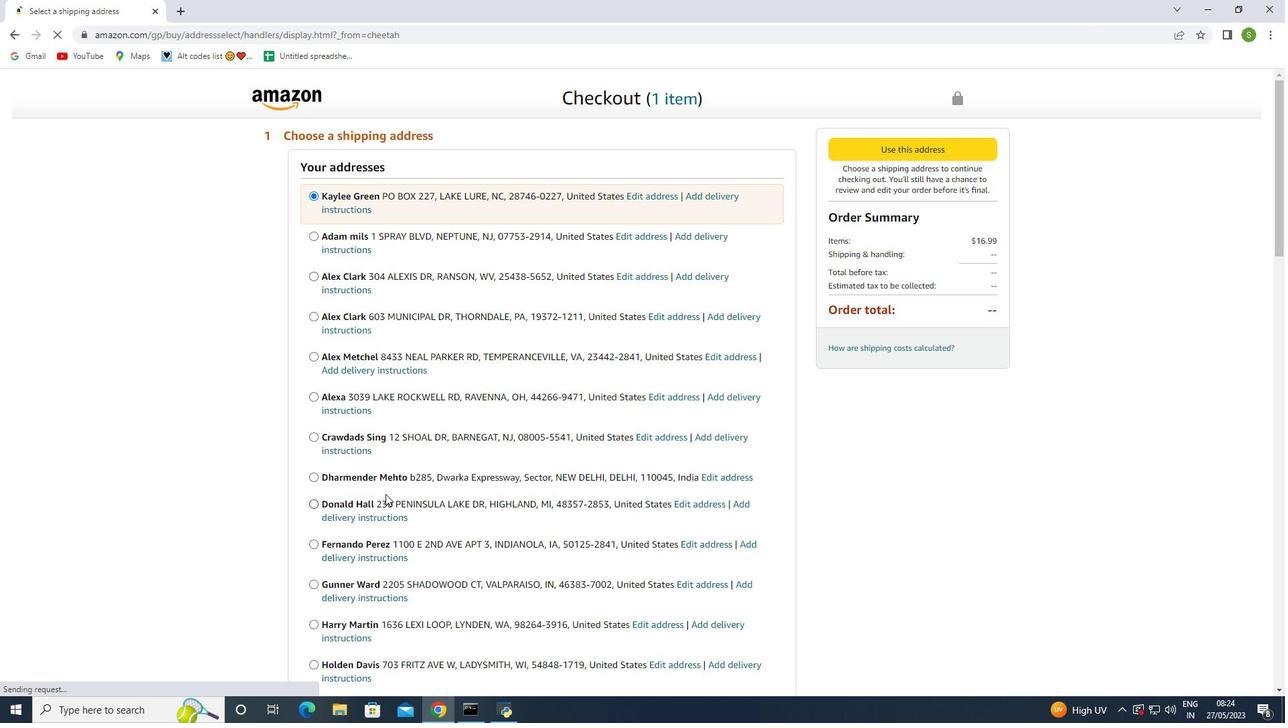 
Action: Mouse scrolled (385, 493) with delta (0, 0)
Screenshot: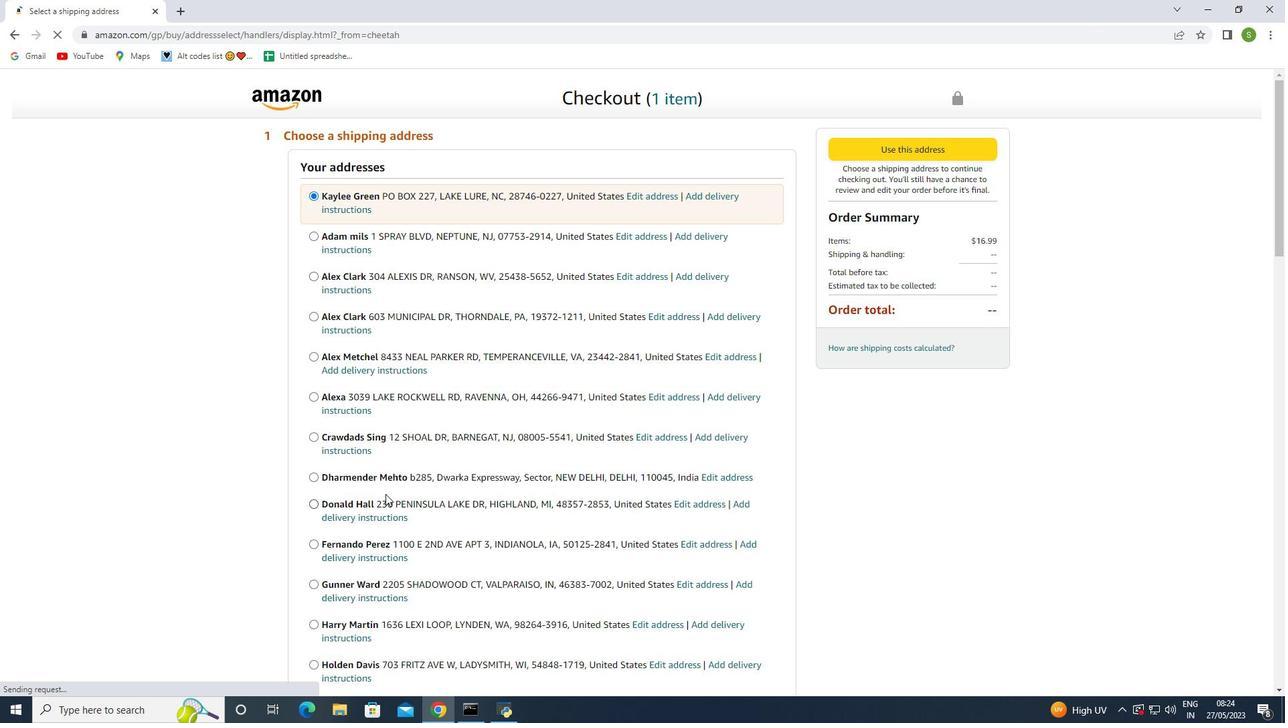 
Action: Mouse scrolled (385, 493) with delta (0, 0)
Screenshot: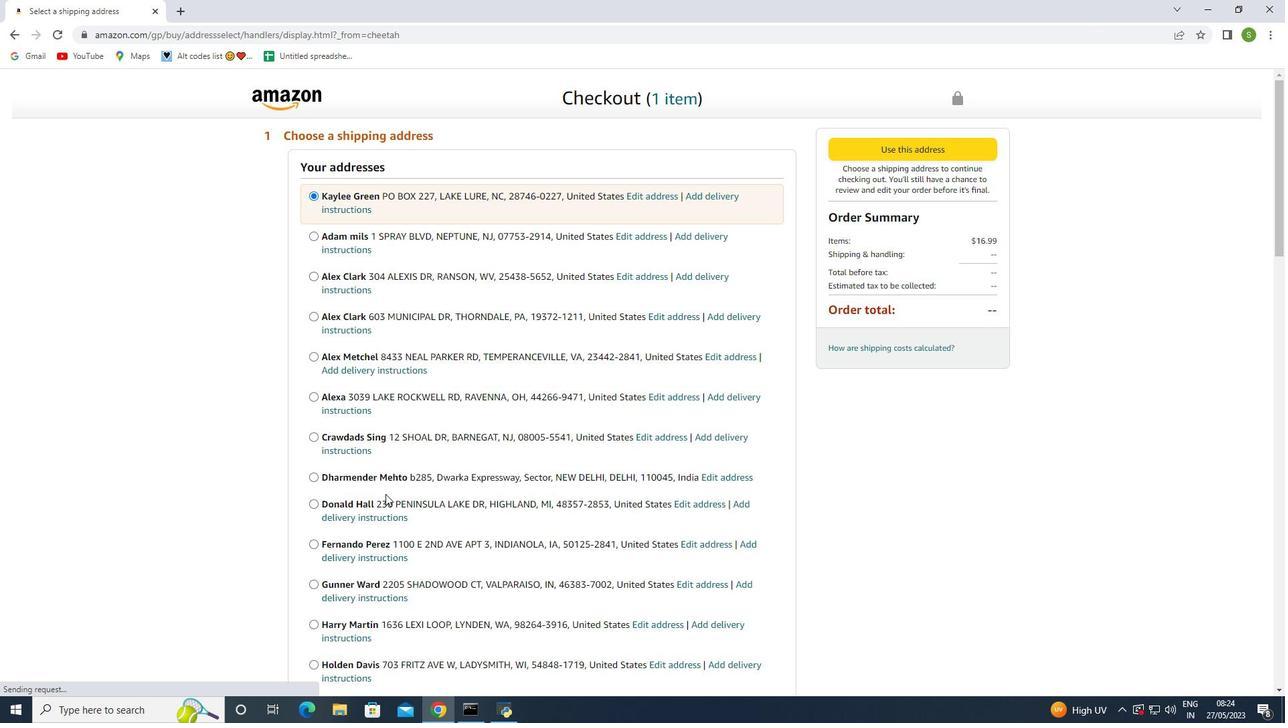 
Action: Mouse moved to (385, 490)
Screenshot: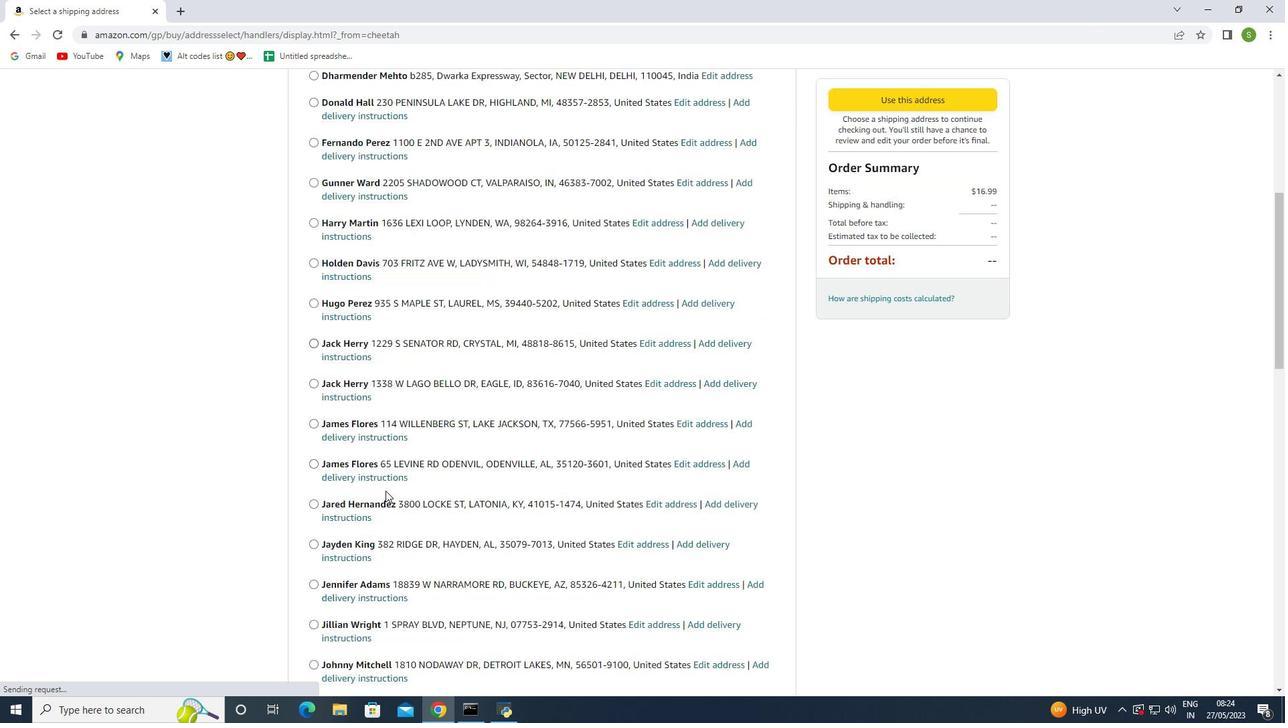 
Action: Mouse scrolled (385, 490) with delta (0, 0)
Screenshot: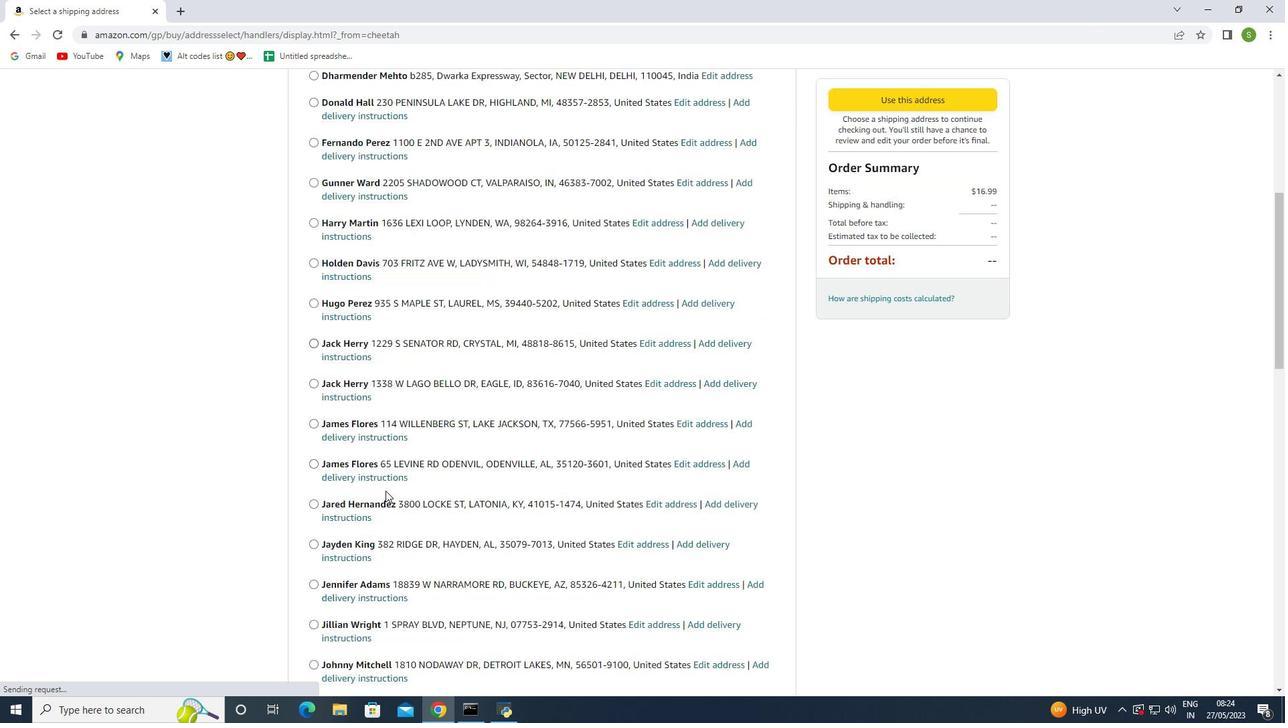 
Action: Mouse scrolled (385, 490) with delta (0, 0)
Screenshot: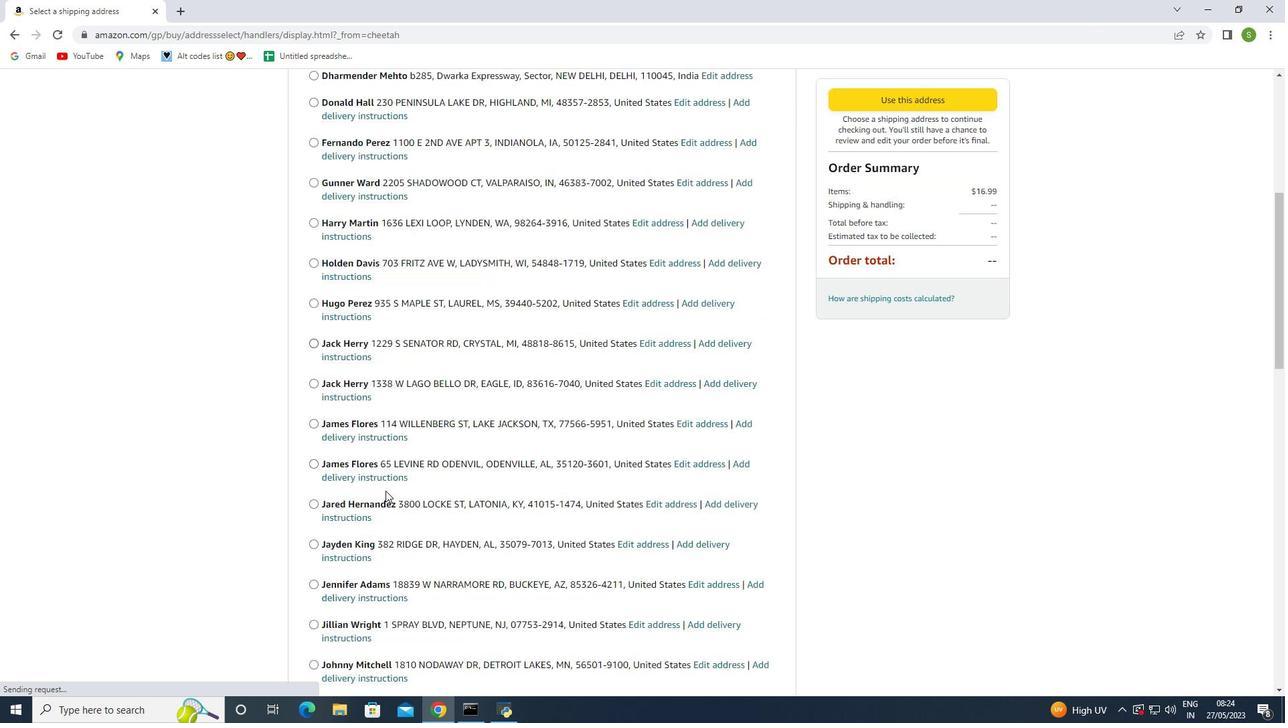 
Action: Mouse scrolled (385, 490) with delta (0, 0)
Screenshot: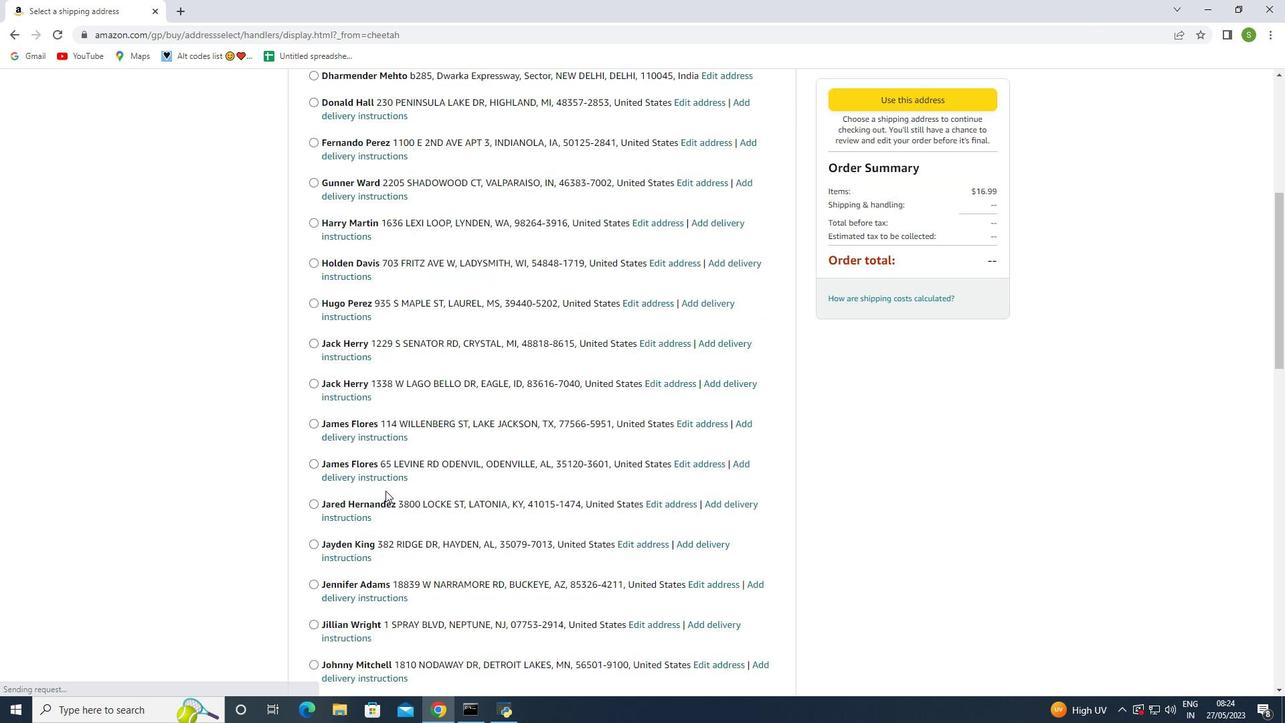 
Action: Mouse scrolled (385, 490) with delta (0, 0)
Screenshot: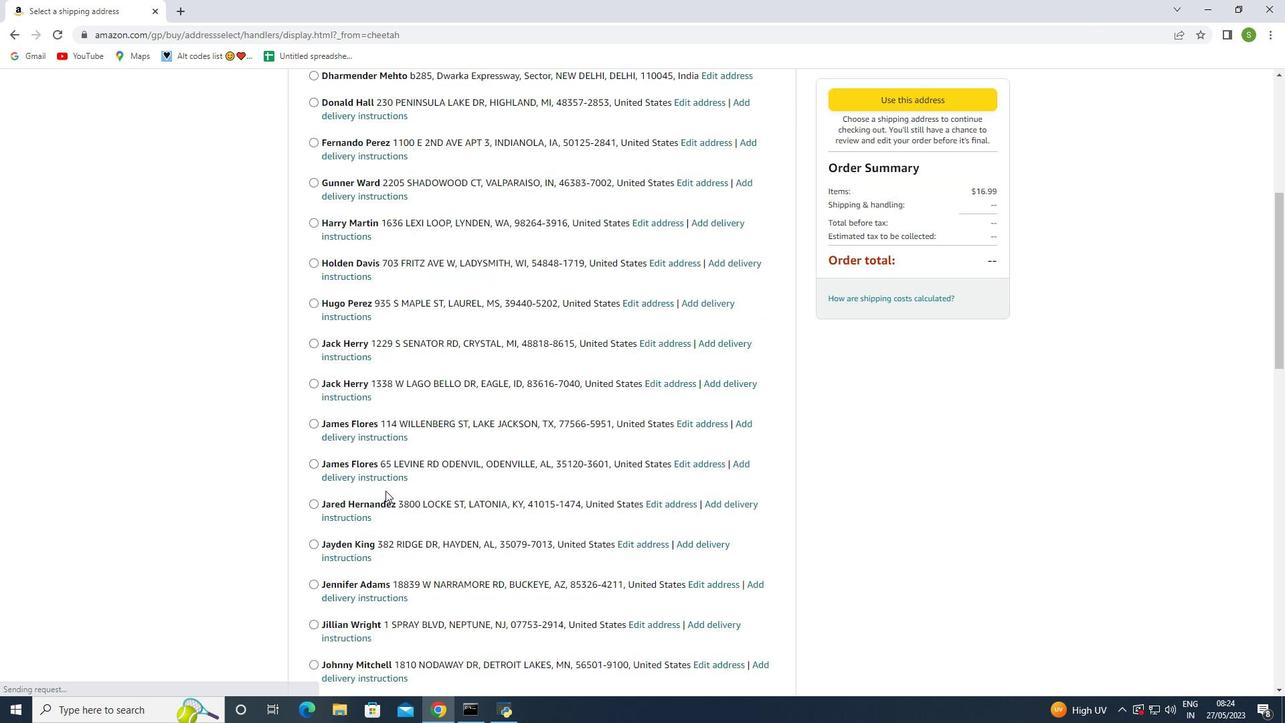 
Action: Mouse scrolled (385, 490) with delta (0, 0)
Screenshot: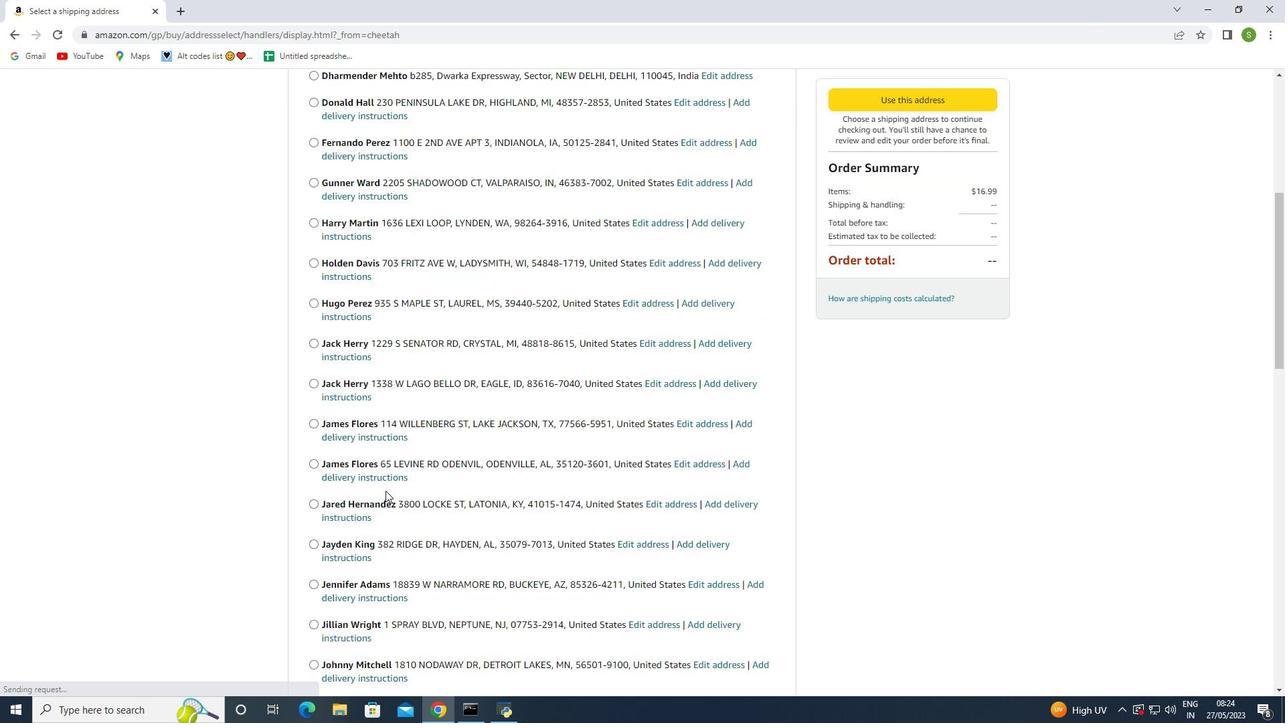 
Action: Mouse scrolled (385, 490) with delta (0, 0)
Screenshot: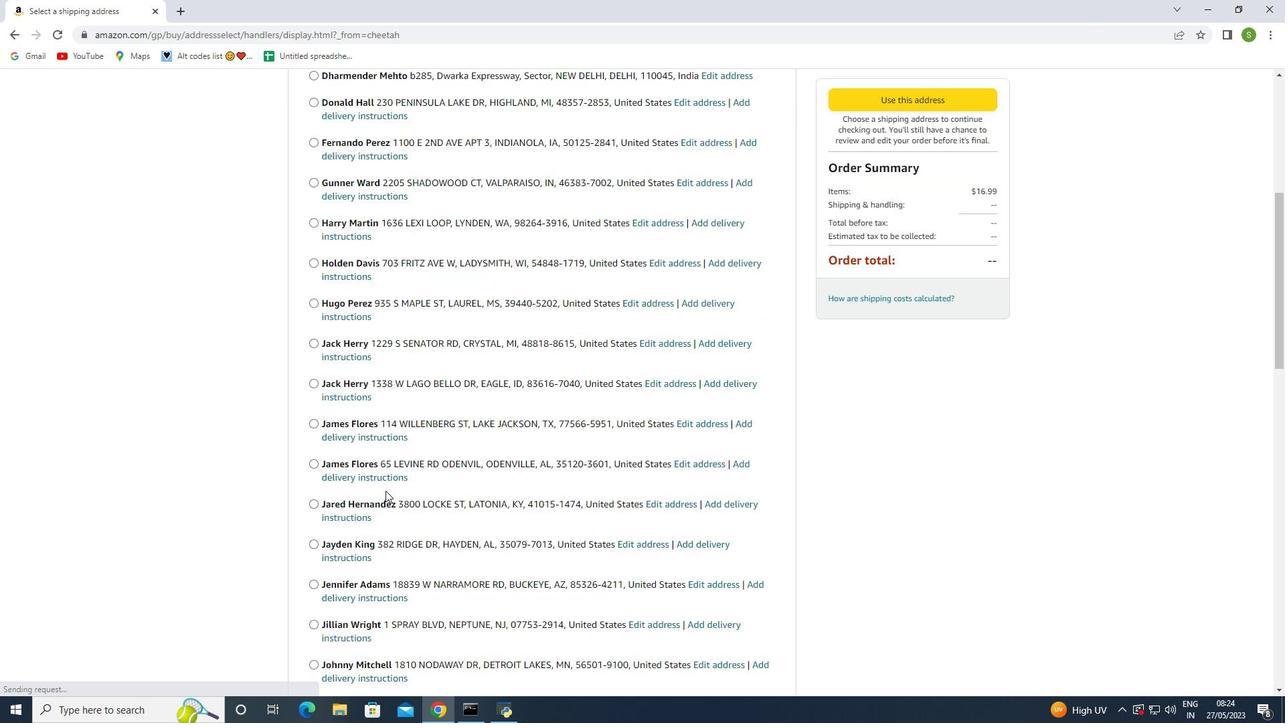 
Action: Mouse scrolled (385, 490) with delta (0, 0)
Screenshot: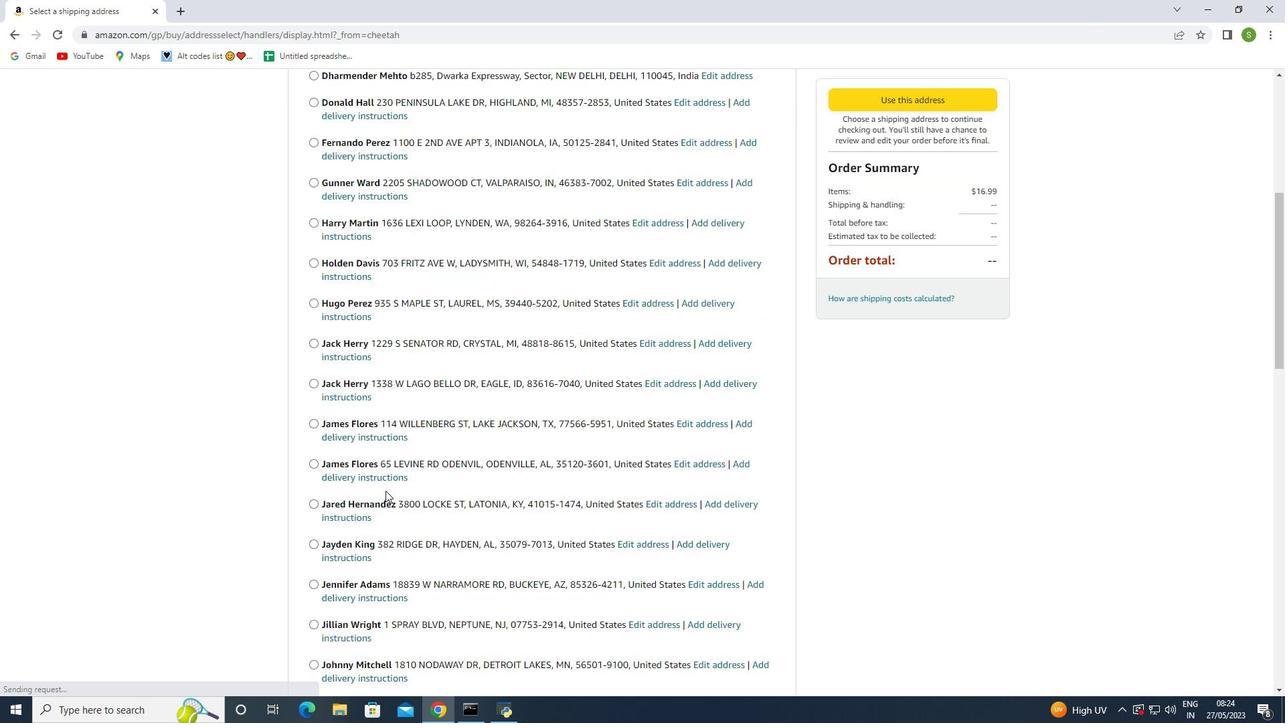 
Action: Mouse moved to (384, 501)
Screenshot: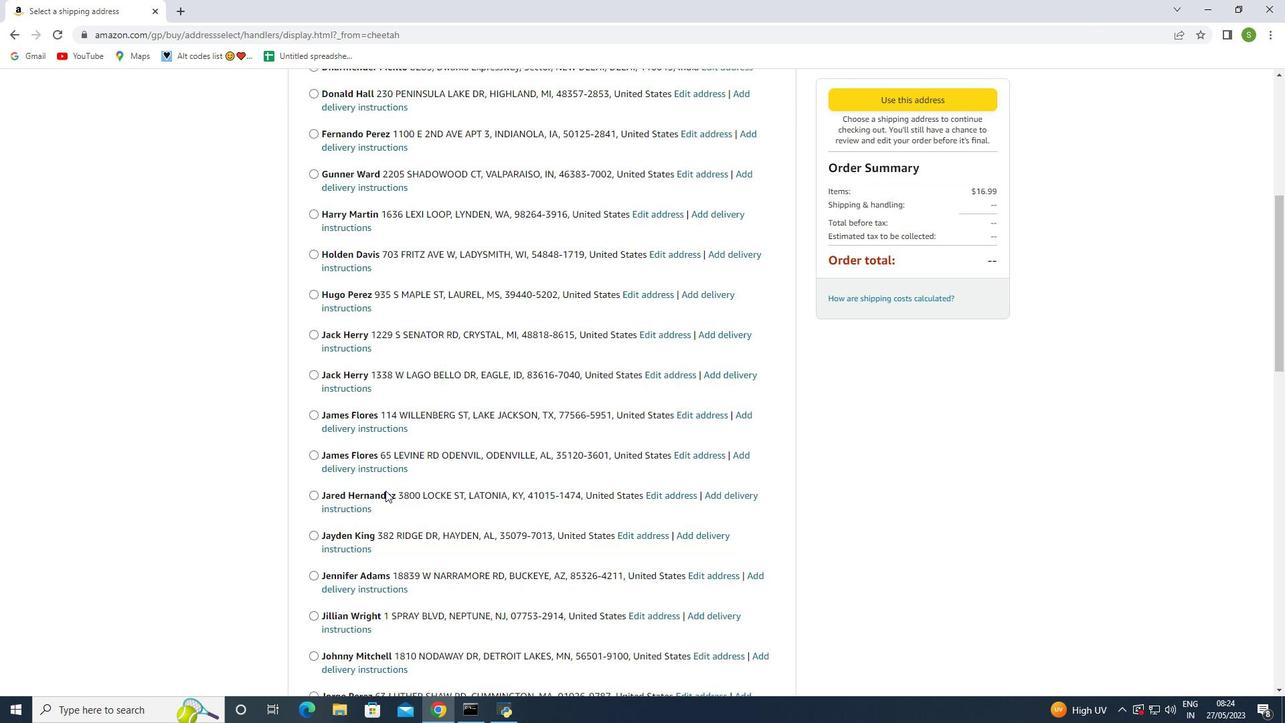 
Action: Mouse scrolled (384, 500) with delta (0, 0)
Screenshot: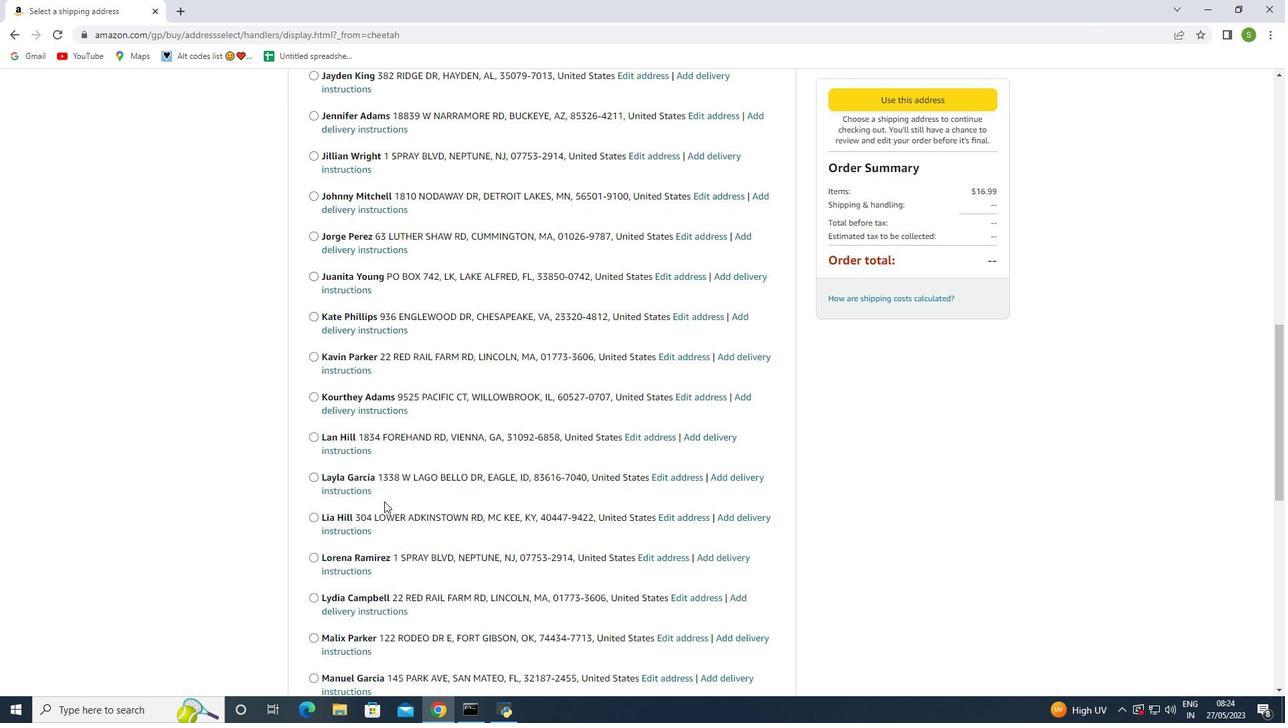 
Action: Mouse scrolled (384, 500) with delta (0, 0)
Screenshot: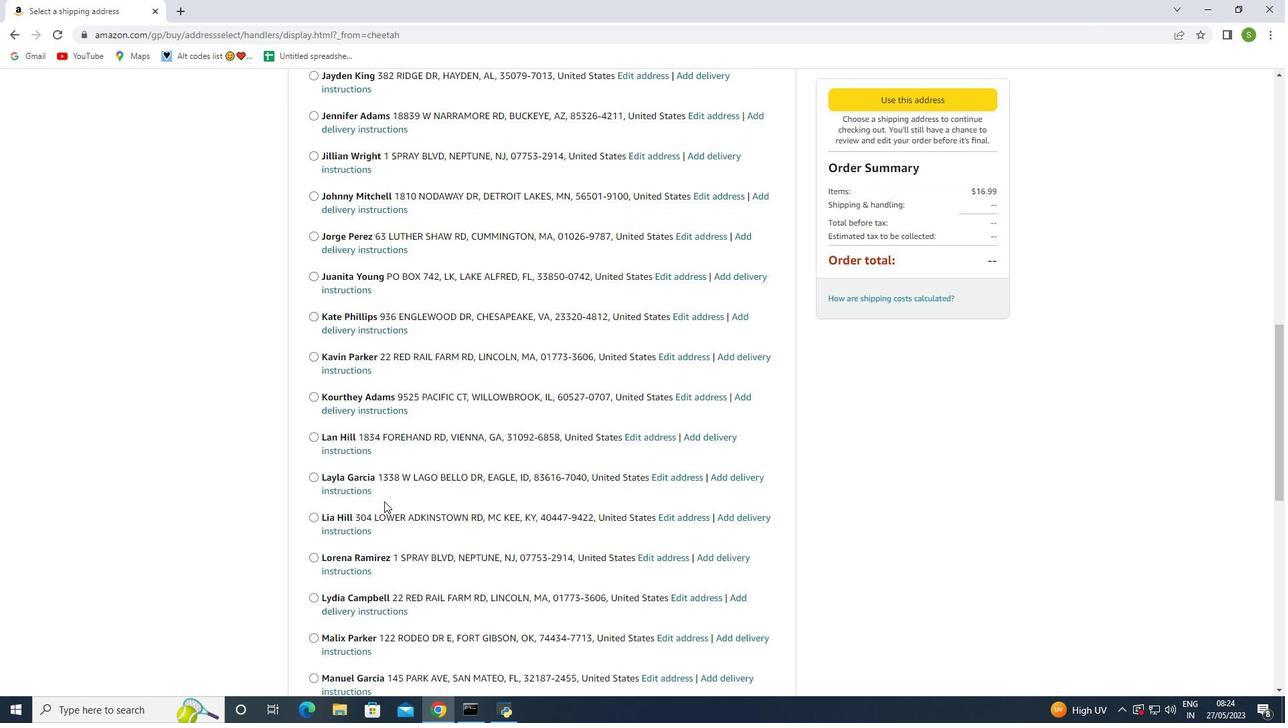 
Action: Mouse scrolled (384, 500) with delta (0, 0)
Screenshot: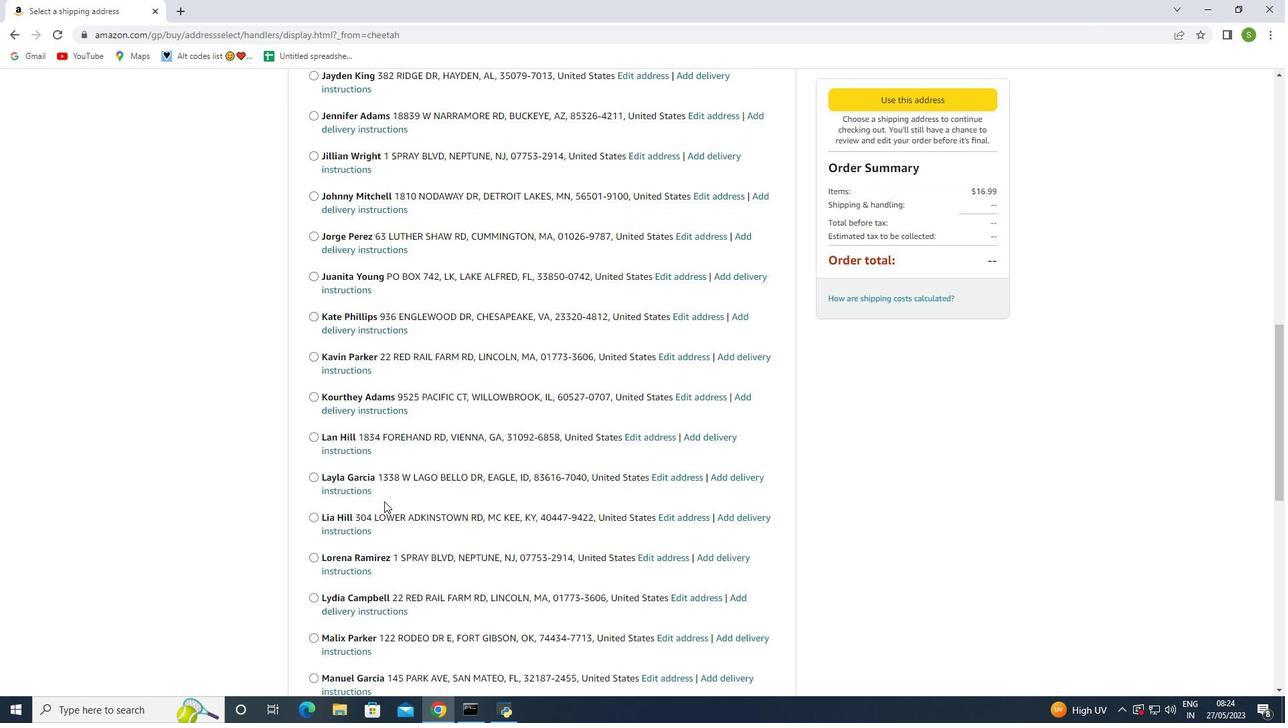 
Action: Mouse scrolled (384, 500) with delta (0, 0)
Screenshot: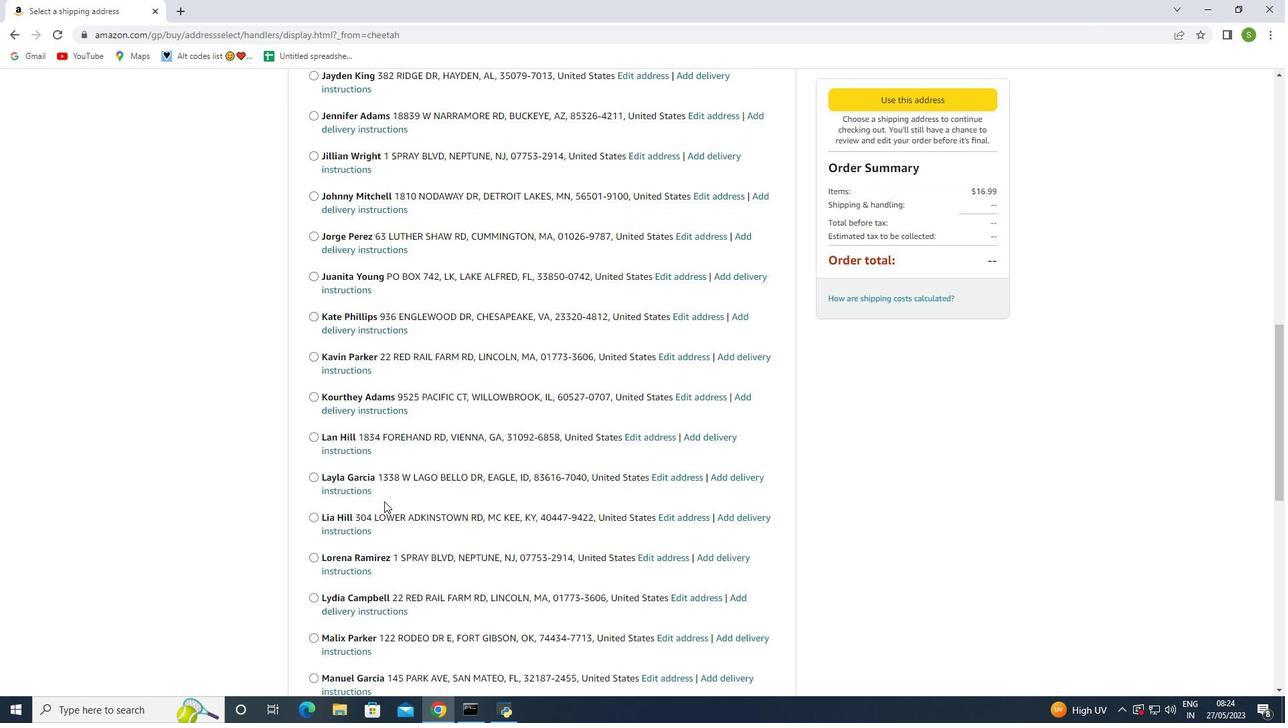 
Action: Mouse scrolled (384, 500) with delta (0, 0)
Screenshot: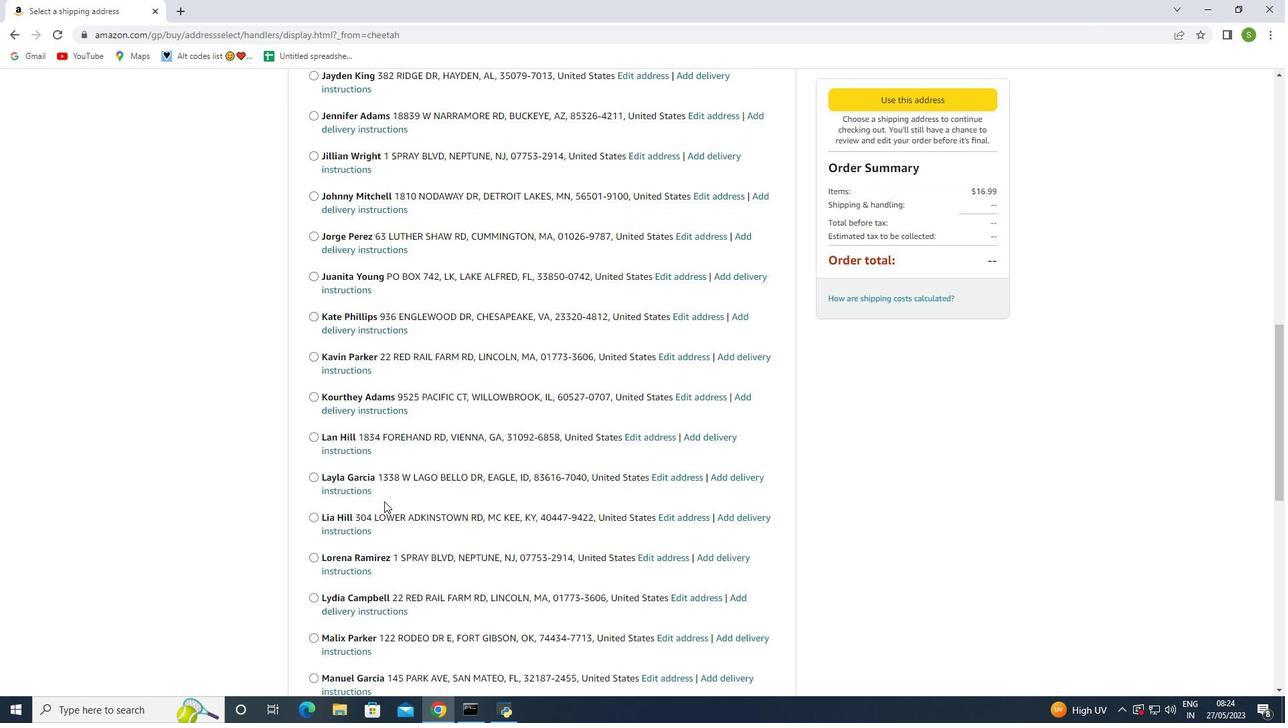 
Action: Mouse scrolled (384, 500) with delta (0, 0)
Screenshot: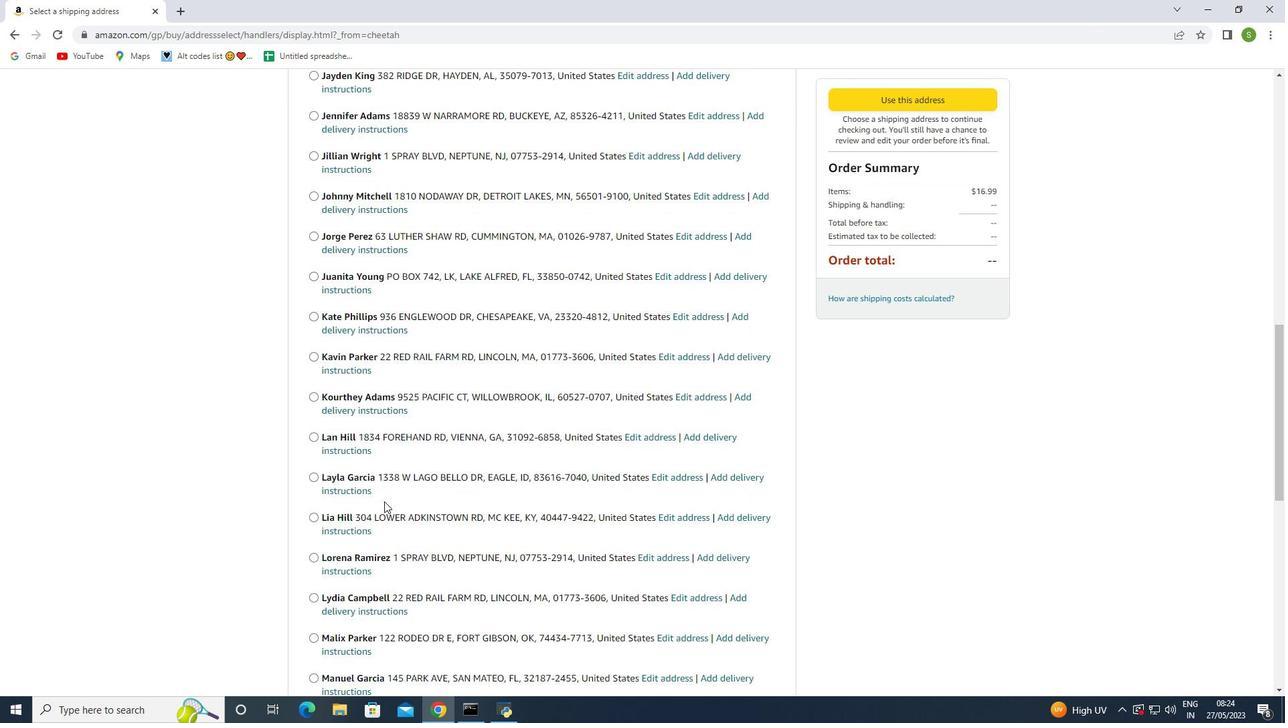 
Action: Mouse scrolled (384, 500) with delta (0, 0)
Screenshot: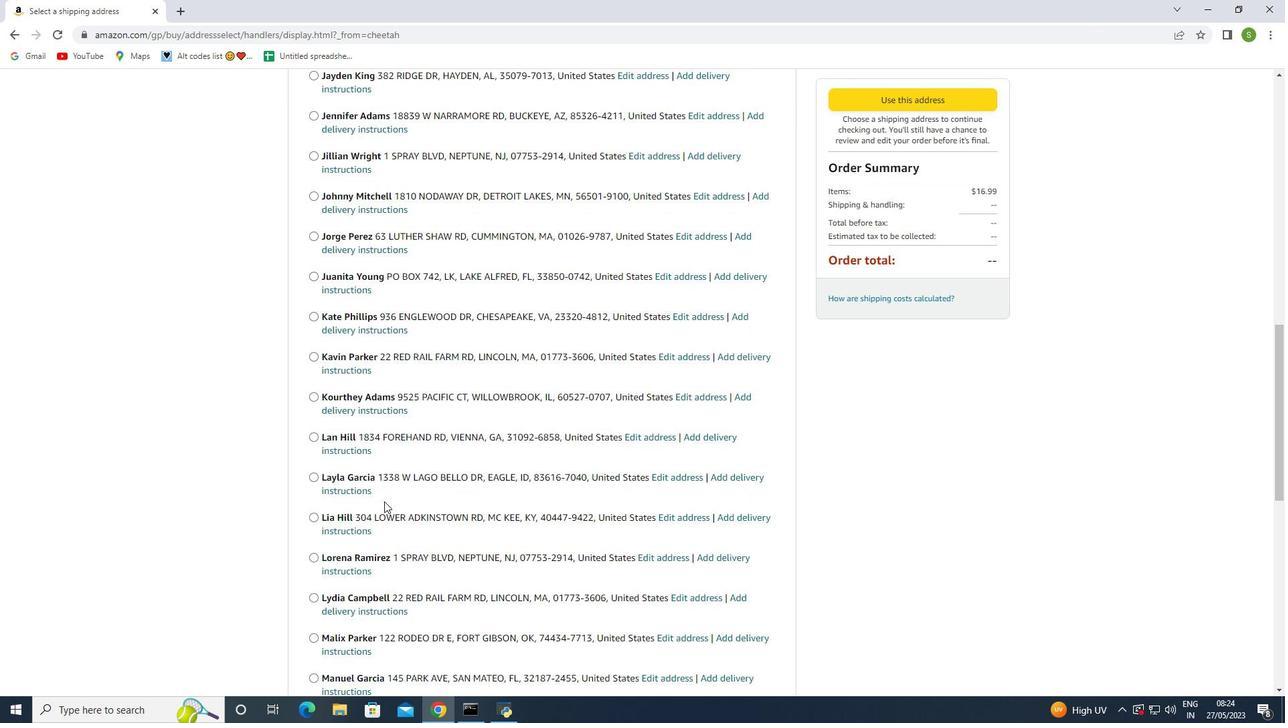 
Action: Mouse moved to (384, 501)
Screenshot: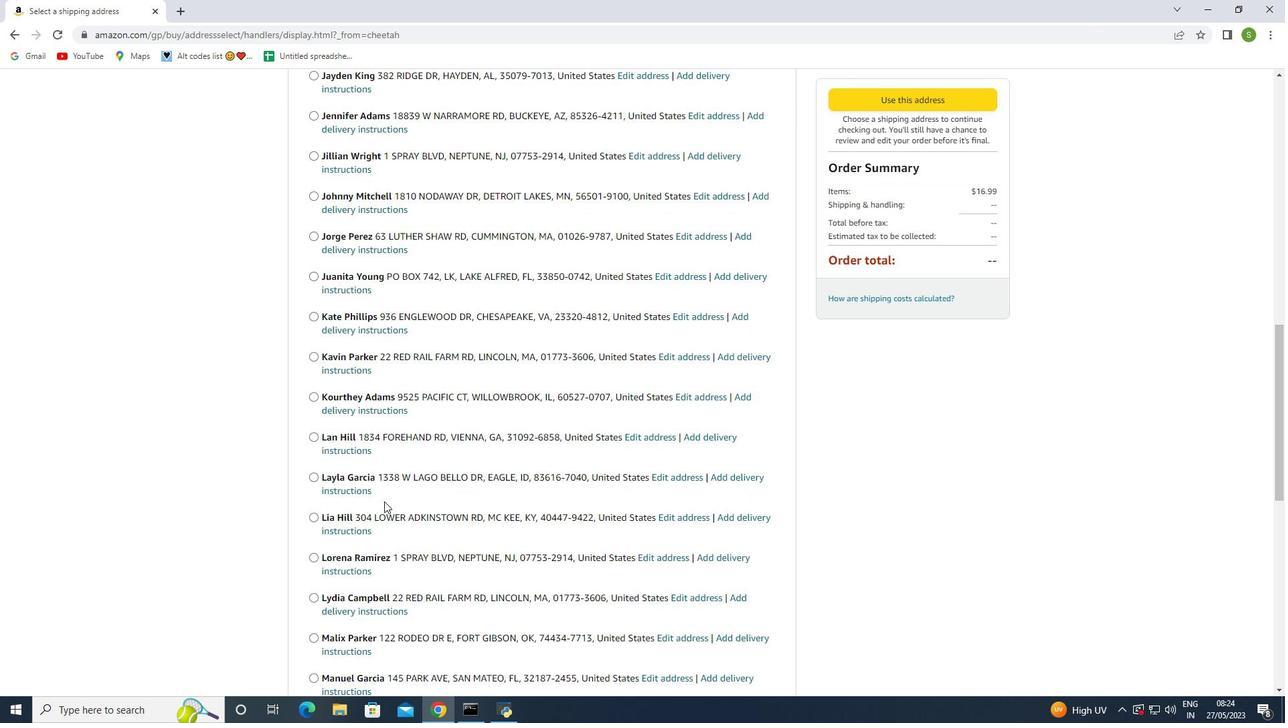 
Action: Mouse scrolled (384, 500) with delta (0, 0)
Screenshot: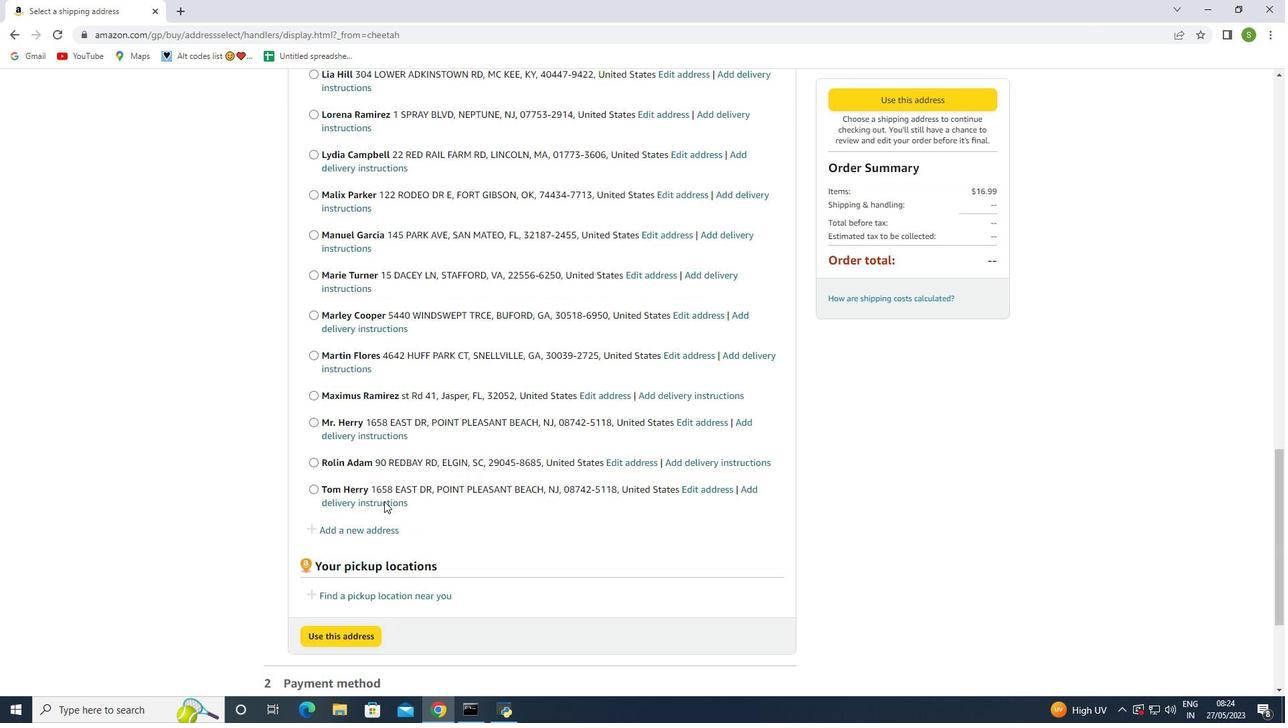 
Action: Mouse scrolled (384, 500) with delta (0, 0)
Screenshot: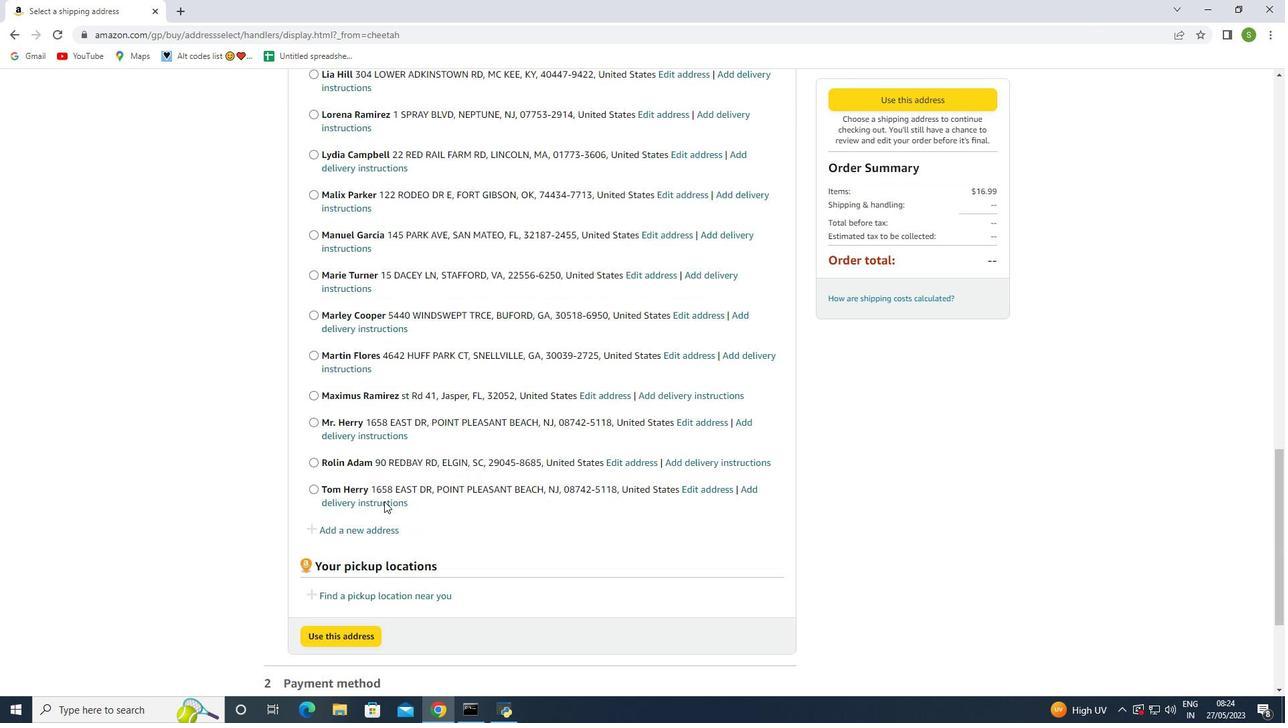 
Action: Mouse scrolled (384, 500) with delta (0, 0)
Screenshot: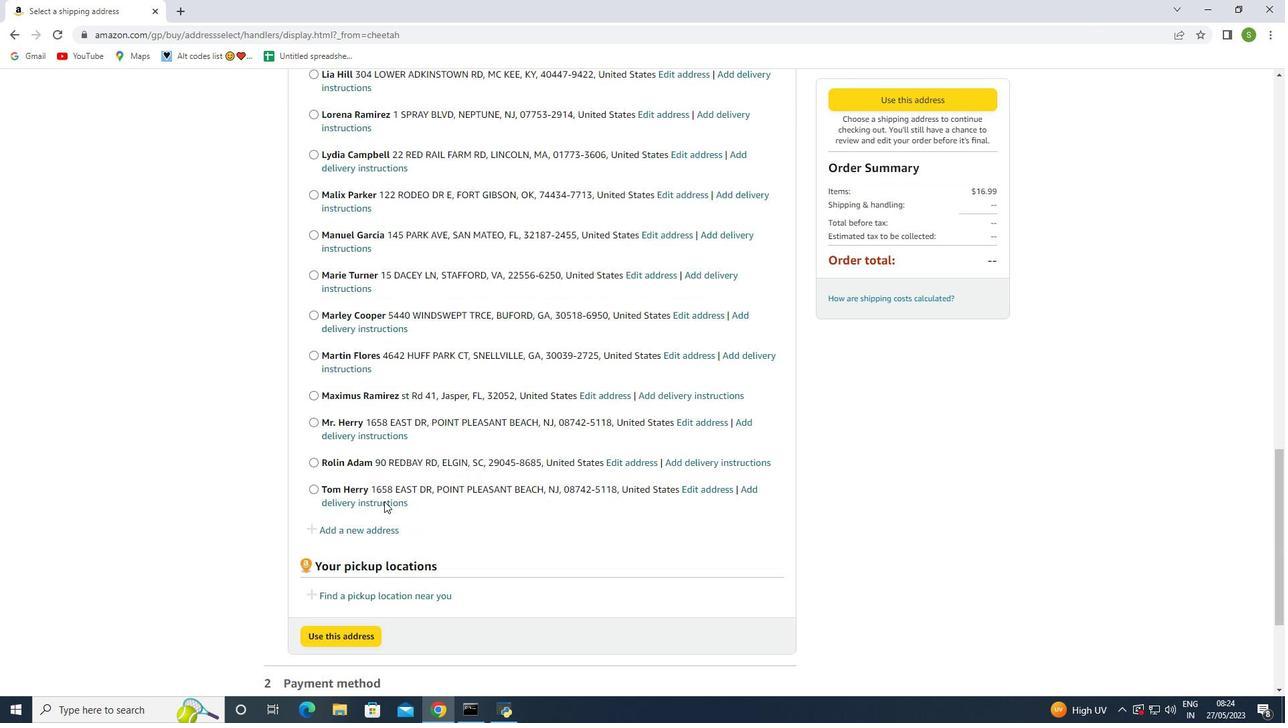
Action: Mouse scrolled (384, 500) with delta (0, 0)
Screenshot: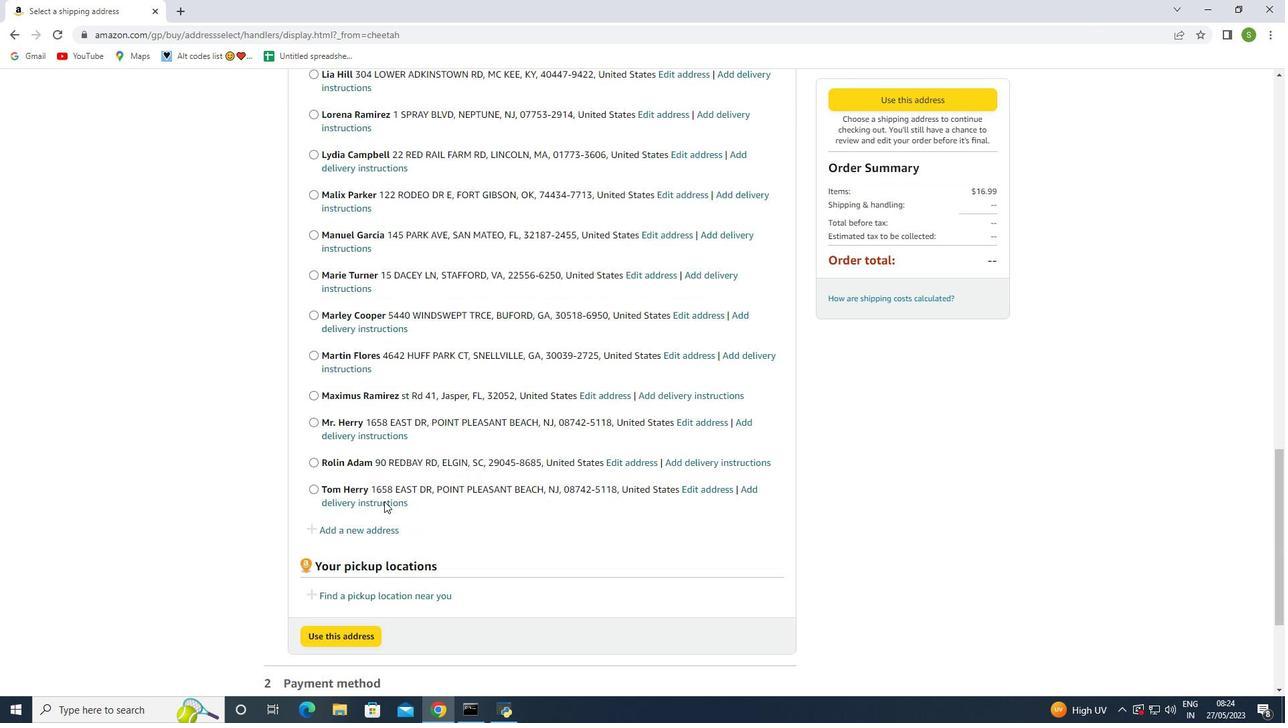 
Action: Mouse scrolled (384, 500) with delta (0, 0)
Screenshot: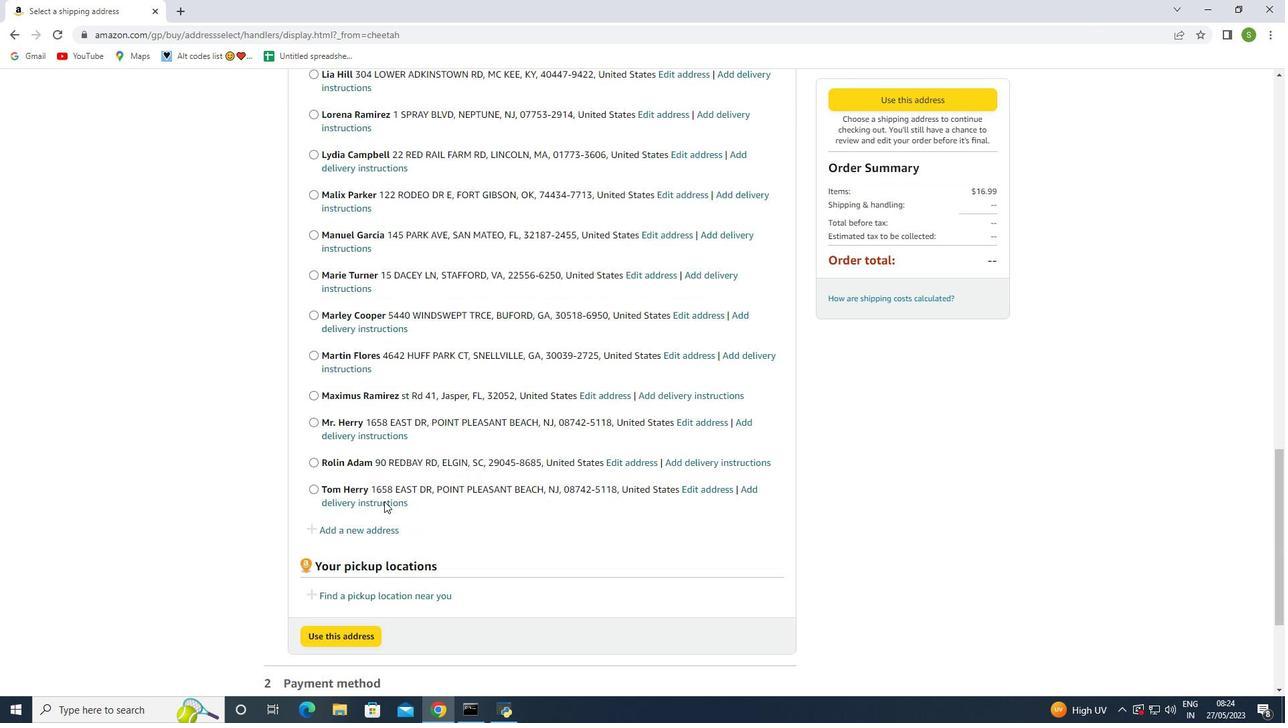 
Action: Mouse scrolled (384, 500) with delta (0, -1)
Screenshot: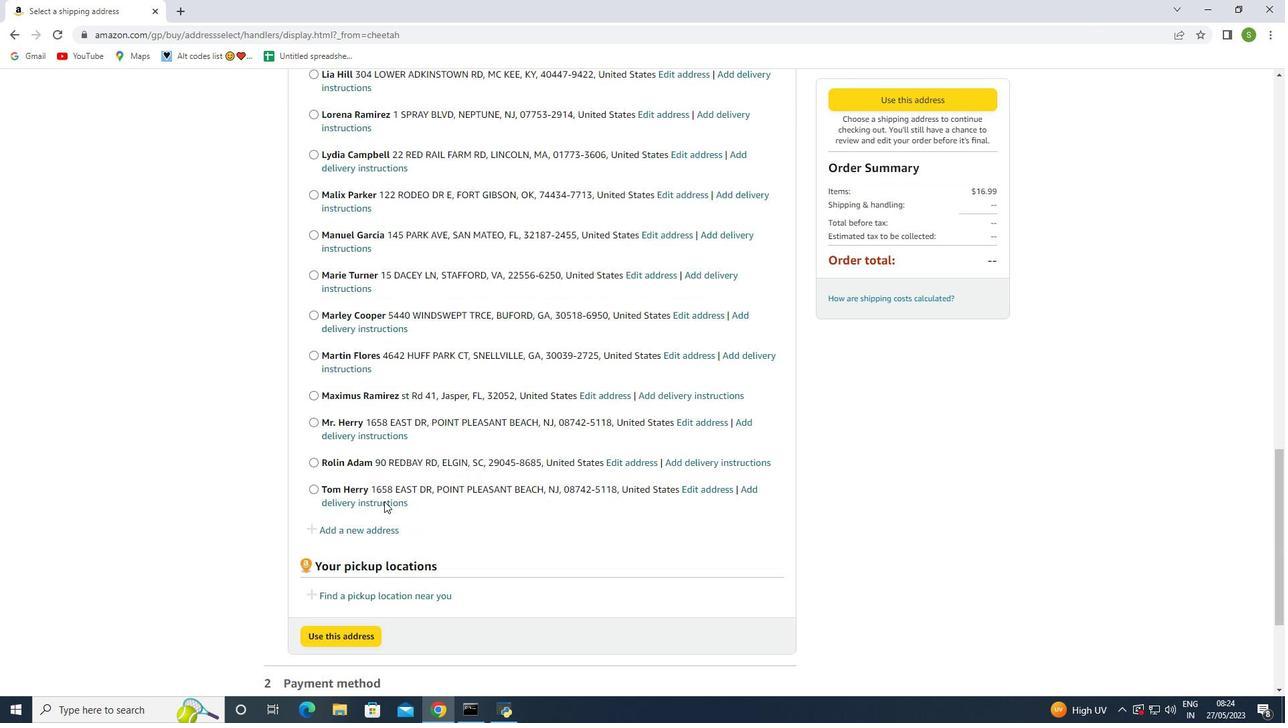 
Action: Mouse scrolled (384, 500) with delta (0, 0)
Screenshot: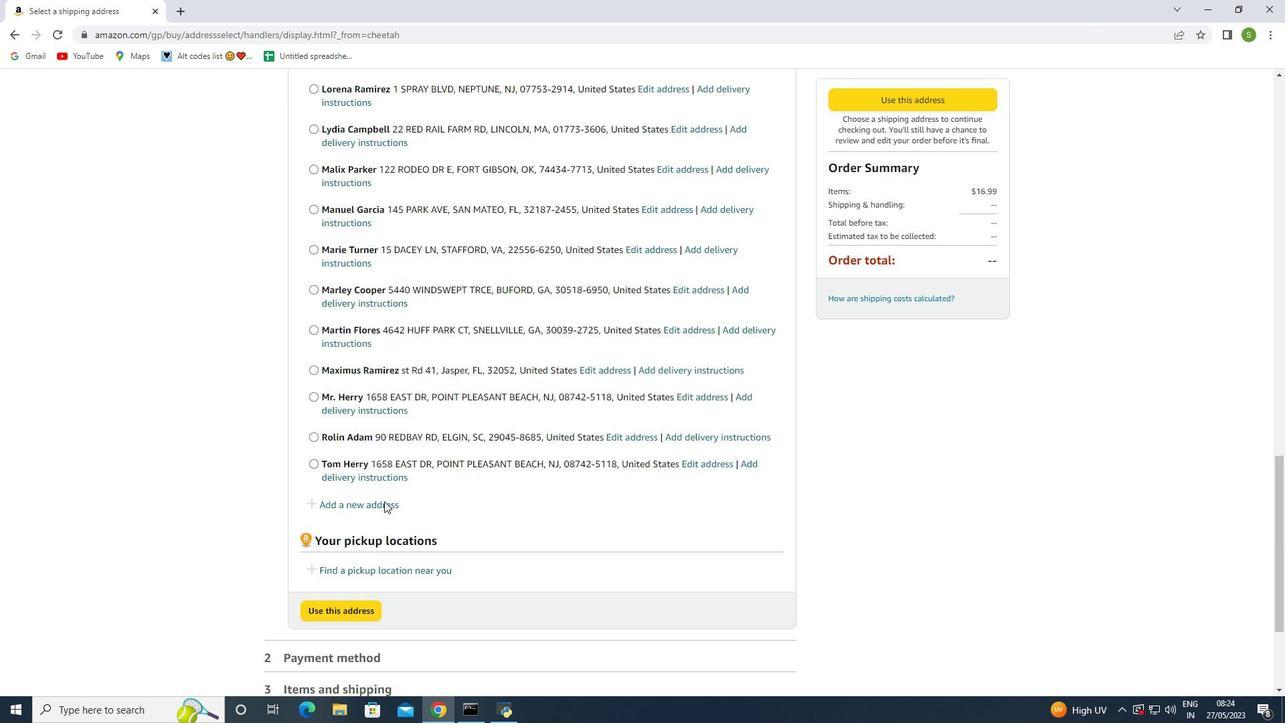 
Action: Mouse scrolled (384, 500) with delta (0, 0)
Screenshot: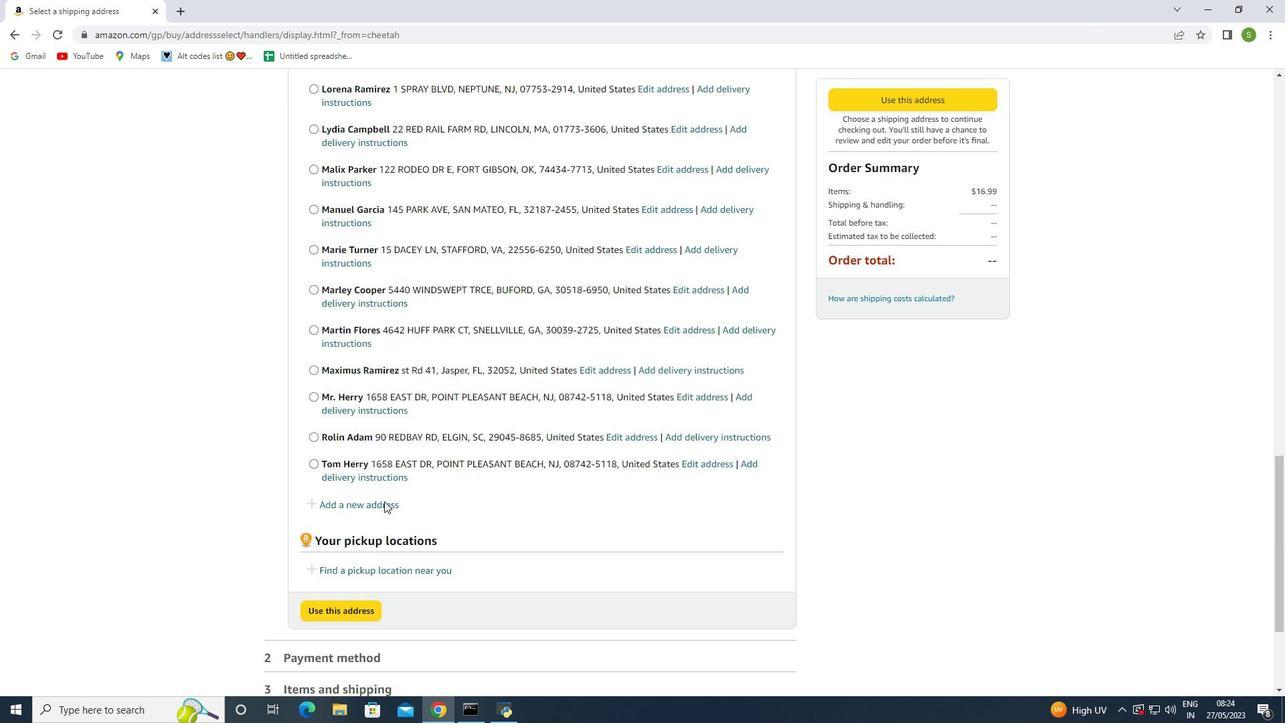 
Action: Mouse moved to (358, 320)
Screenshot: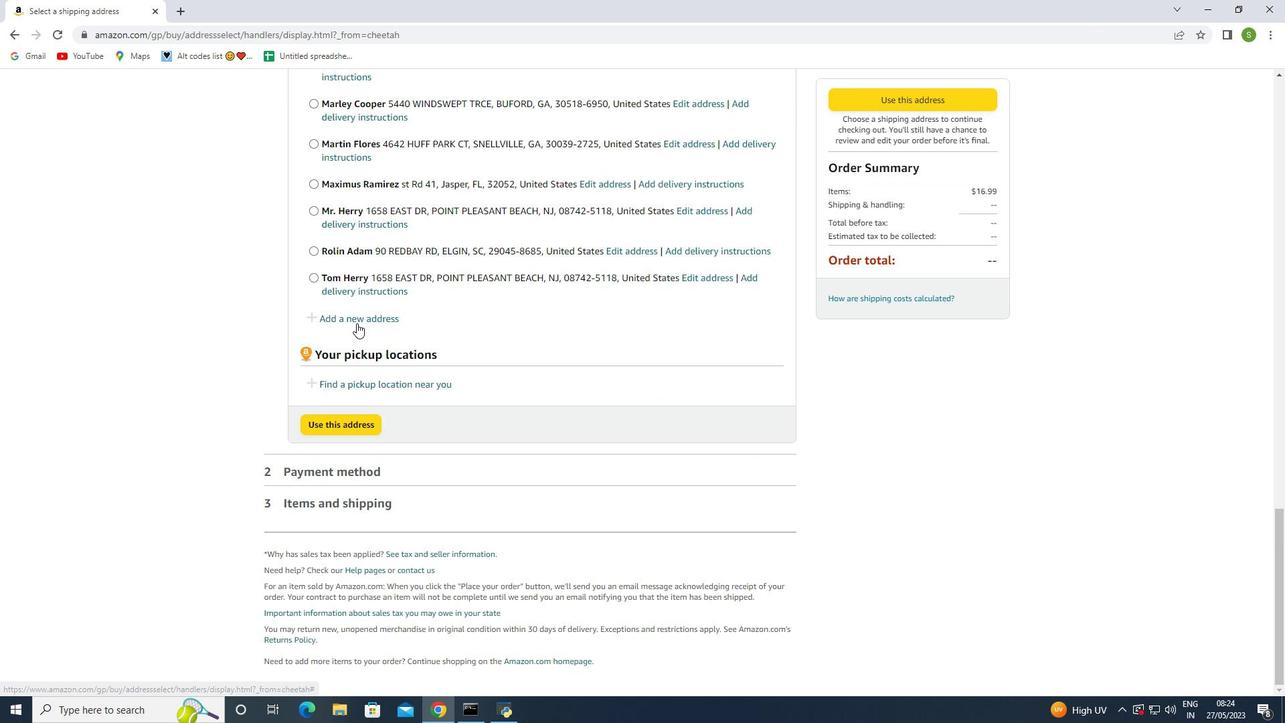 
Action: Mouse pressed left at (358, 320)
Screenshot: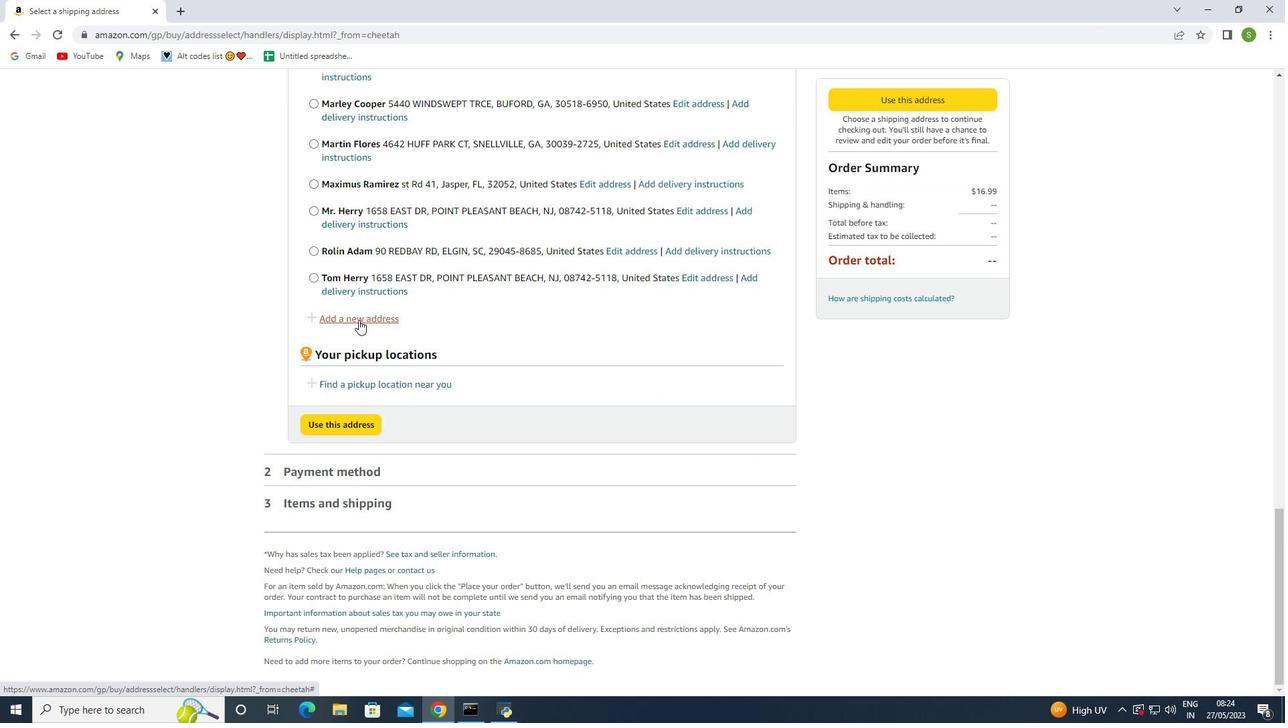 
Action: Mouse moved to (485, 336)
Screenshot: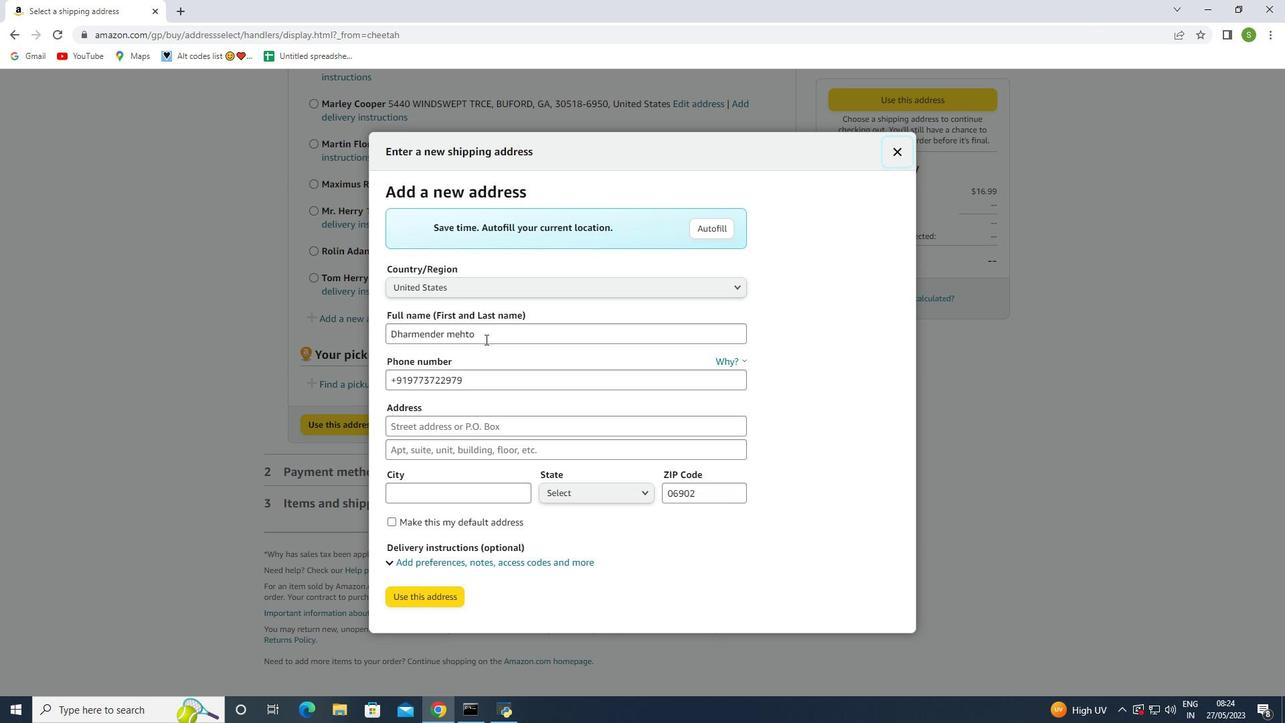 
Action: Mouse pressed left at (485, 336)
Screenshot: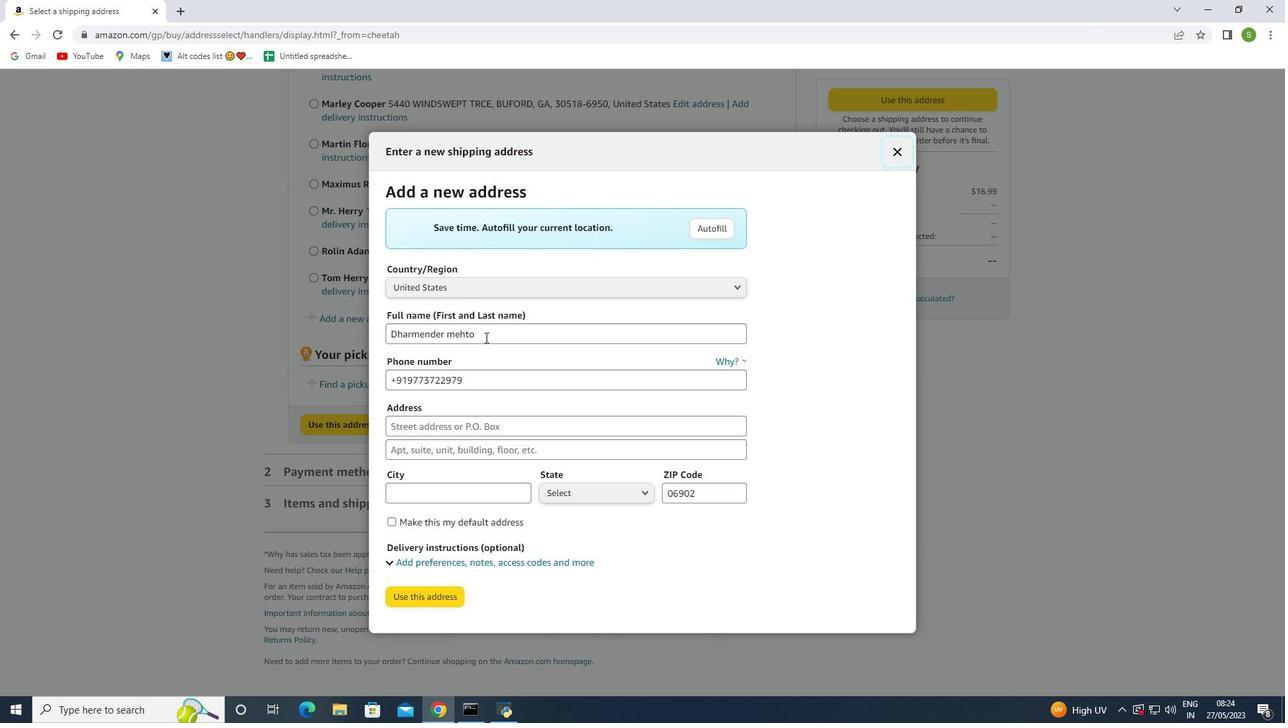 
Action: Mouse moved to (386, 343)
Screenshot: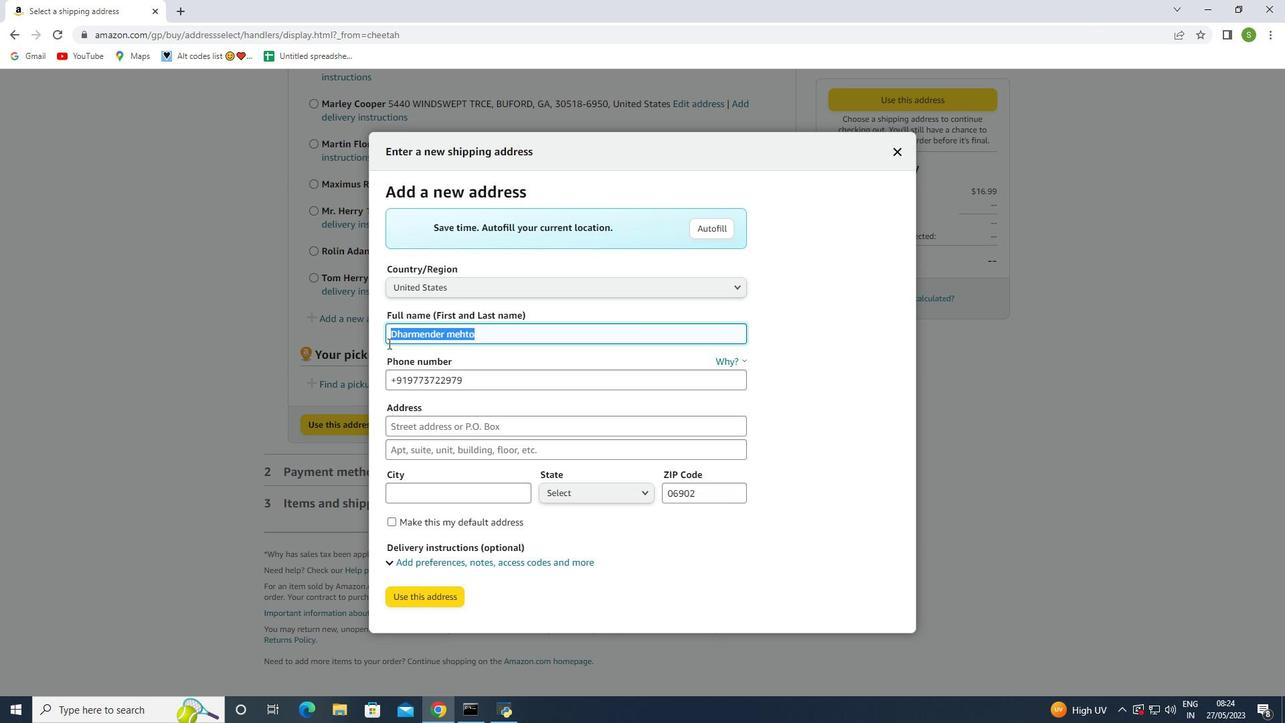 
Action: Key pressed <Key.backspace><Key.shift><Key.shift><Key.shift><Key.shift><Key.shift><Key.shift><Key.shift><Key.shift><Key.shift><Key.shift><Key.shift><Key.shift><Key.shift><Key.shift><Key.shift><Key.shift><Key.shift><Key.shift><Key.shift><Key.shift><Key.shift><Key.shift><Key.shift><Key.shift><Key.shift><Key.shift><Key.shift><Key.shift><Key.shift><Key.shift><Key.shift><Key.shift><Key.shift><Key.shift><Key.shift><Key.shift><Key.shift><Key.shift><Key.shift><Key.shift><Key.shift><Key.shift><Key.shift><Key.shift><Key.shift><Key.shift><Key.shift><Key.shift><Key.shift><Key.shift><Key.shift><Key.shift><Key.shift><Key.shift><Key.shift><Key.shift><Key.shift><Key.shift><Key.shift><Key.shift><Key.shift><Key.shift>Mo<Key.backspace><Key.shift><Key.shift><Key.shift><Key.shift><Key.shift><Key.shift><Key.shift><Key.shift><Key.shift><Key.shift><Key.shift><Key.shift><Key.shift><Key.shift><Key.shift><Key.shift><Key.shift><Key.shift><Key.shift><Key.shift><Key.shift><Key.shift><Key.shift><Key.shift><Key.shift><Key.shift><Key.shift><Key.shift><Key.shift><Key.shift><Key.shift><Key.shift><Key.shift><Key.shift><Key.shift><Key.shift><Key.shift><Key.shift><Key.shift><Key.shift><Key.shift><Key.shift><Key.shift><Key.shift><Key.shift><Key.shift><Key.shift><Key.shift><Key.shift><Key.shift><Key.shift>e<Key.shift>Tchell<Key.space><Key.shift><Key.shift><Key.shift><Key.shift><Key.shift><Key.shift><Key.shift><Key.shift><Key.shift><Key.shift><Key.shift><Key.shift><Key.shift><Key.shift><Key.shift><Key.shift><Key.shift><Key.shift><Key.shift><Key.shift><Key.shift><Key.shift><Key.shift><Key.shift><Key.shift><Key.shift><Key.shift><Key.shift><Key.shift><Key.shift><Key.shift><Key.shift><Key.shift><Key.shift><Key.shift><Key.shift><Key.shift><Key.shift><Key.shift><Key.shift><Key.shift><Key.shift><Key.shift><Key.shift><Key.shift><Key.shift><Key.shift>
Screenshot: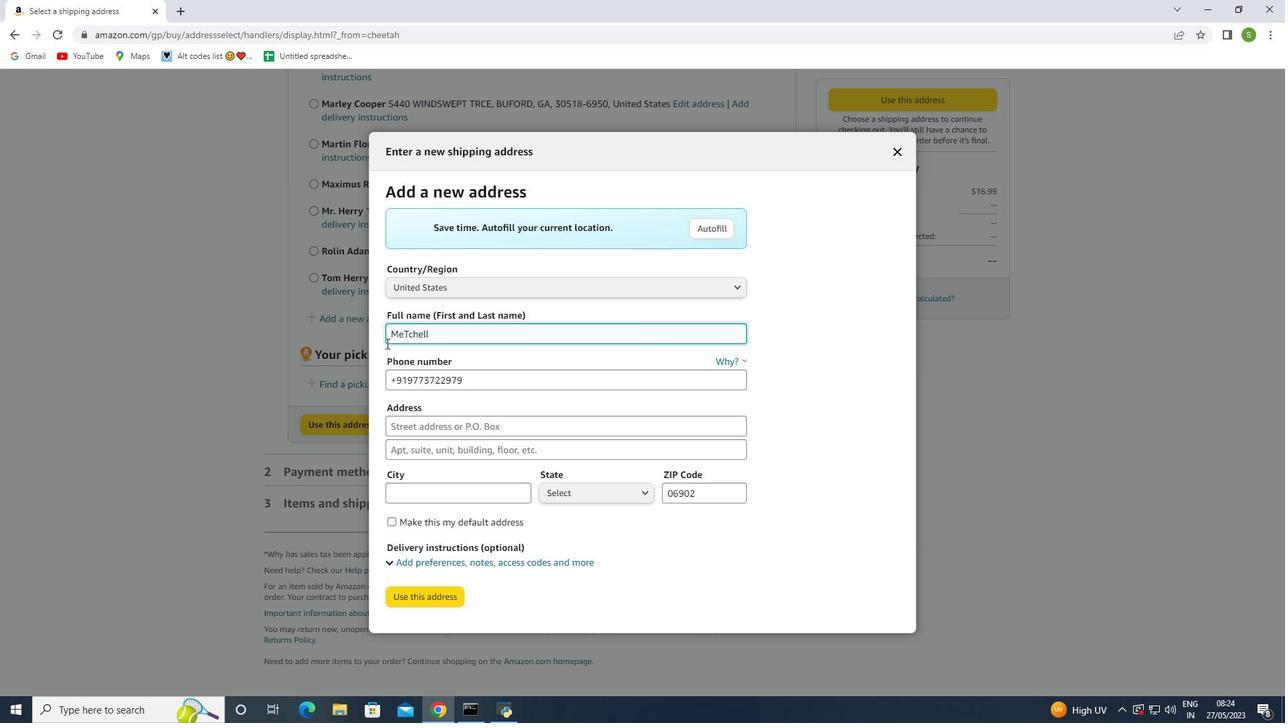 
Action: Mouse moved to (409, 334)
Screenshot: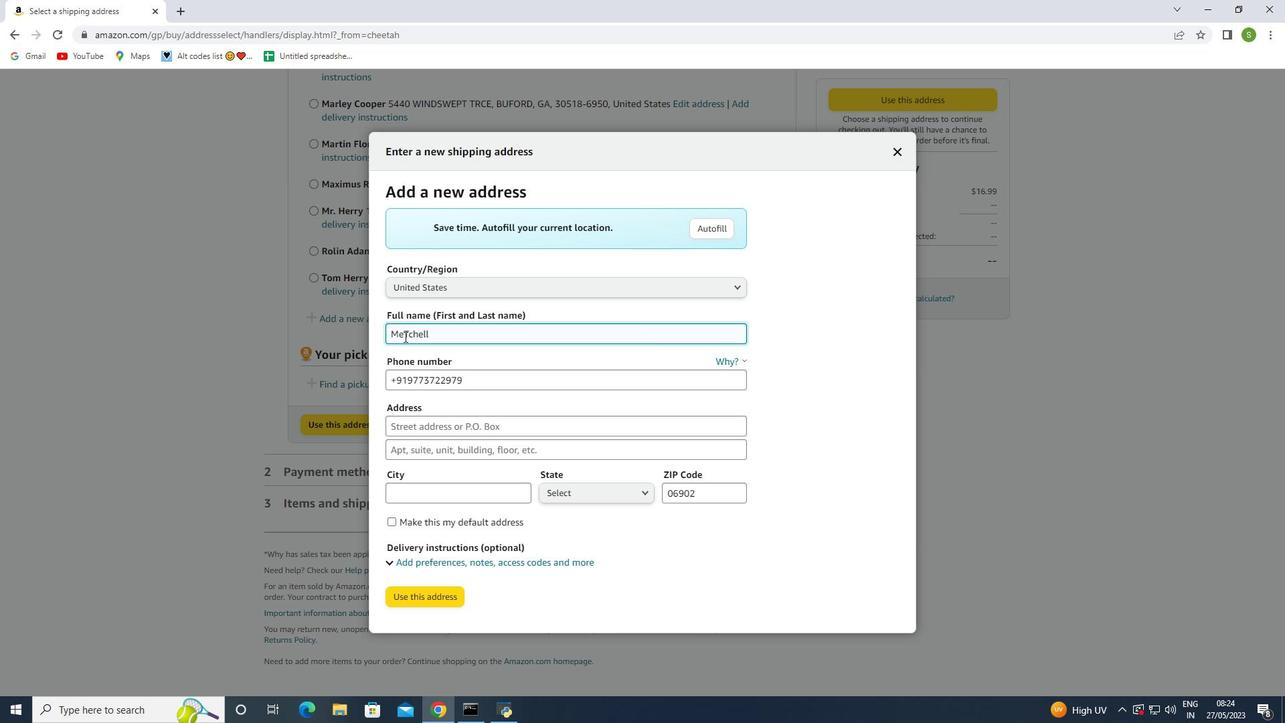 
Action: Mouse pressed left at (409, 334)
Screenshot: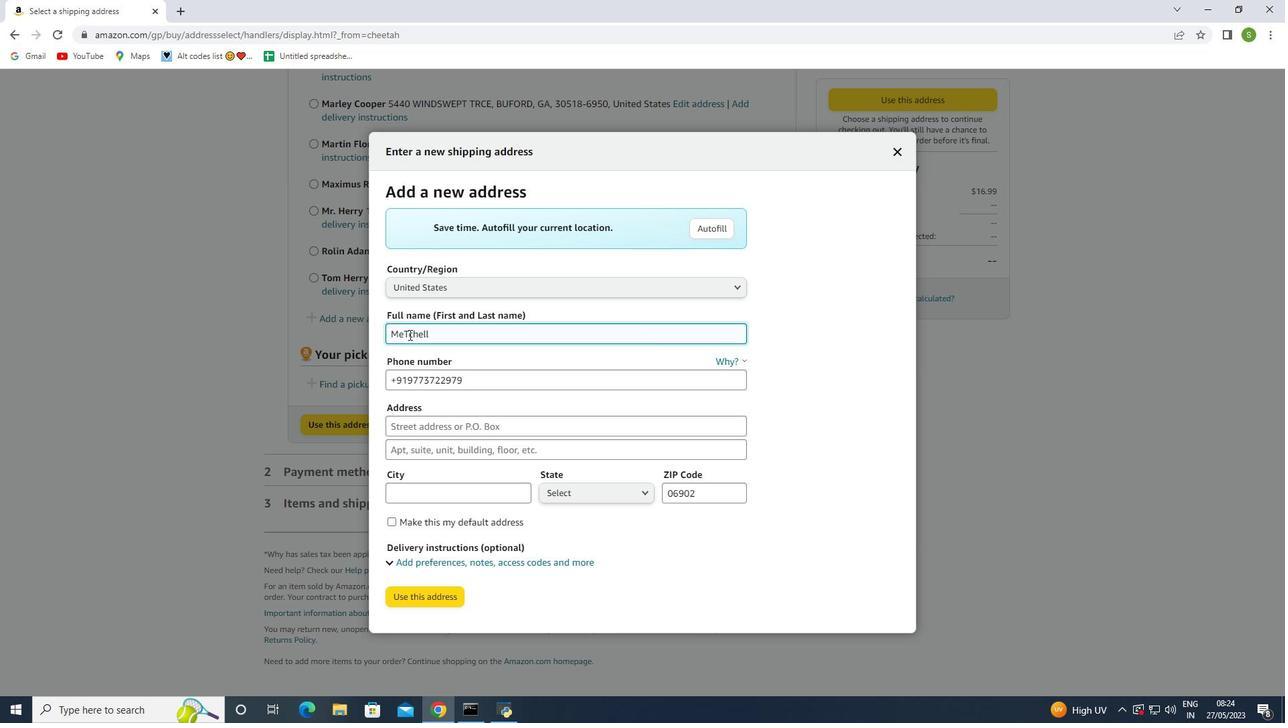 
Action: Mouse moved to (435, 348)
Screenshot: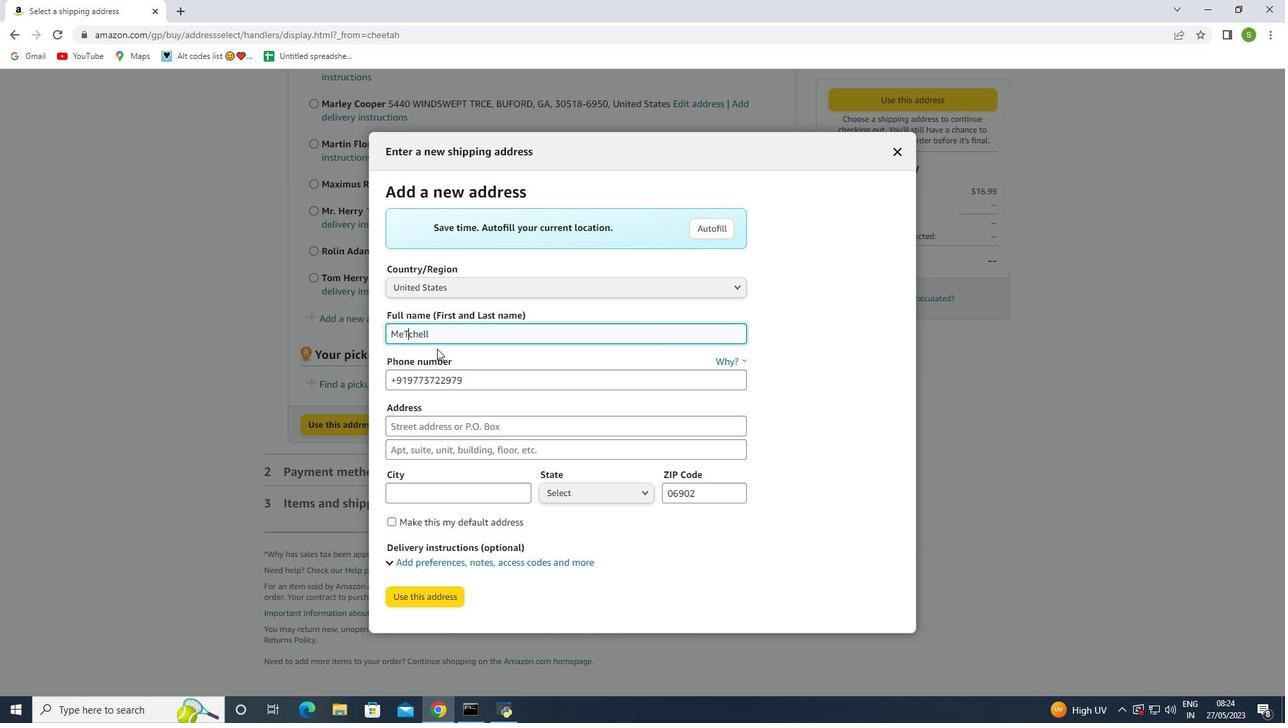 
Action: Key pressed <Key.backspace>t
Screenshot: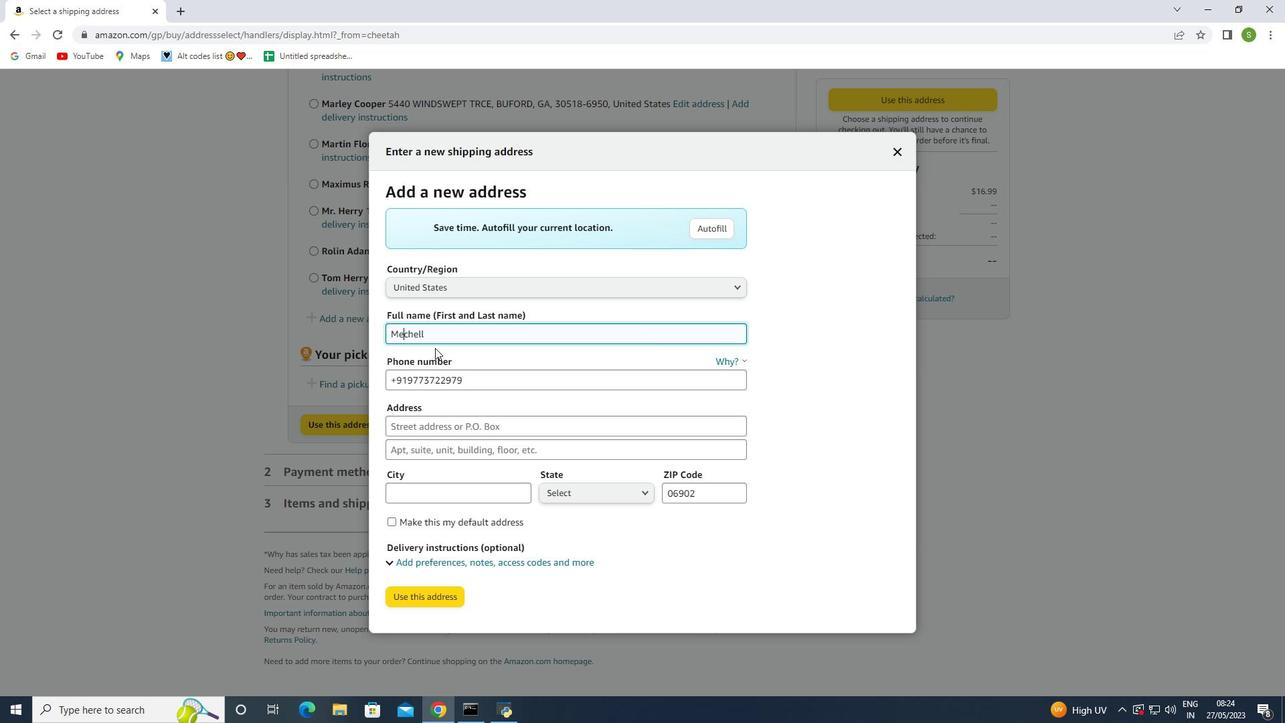 
Action: Mouse moved to (448, 327)
Screenshot: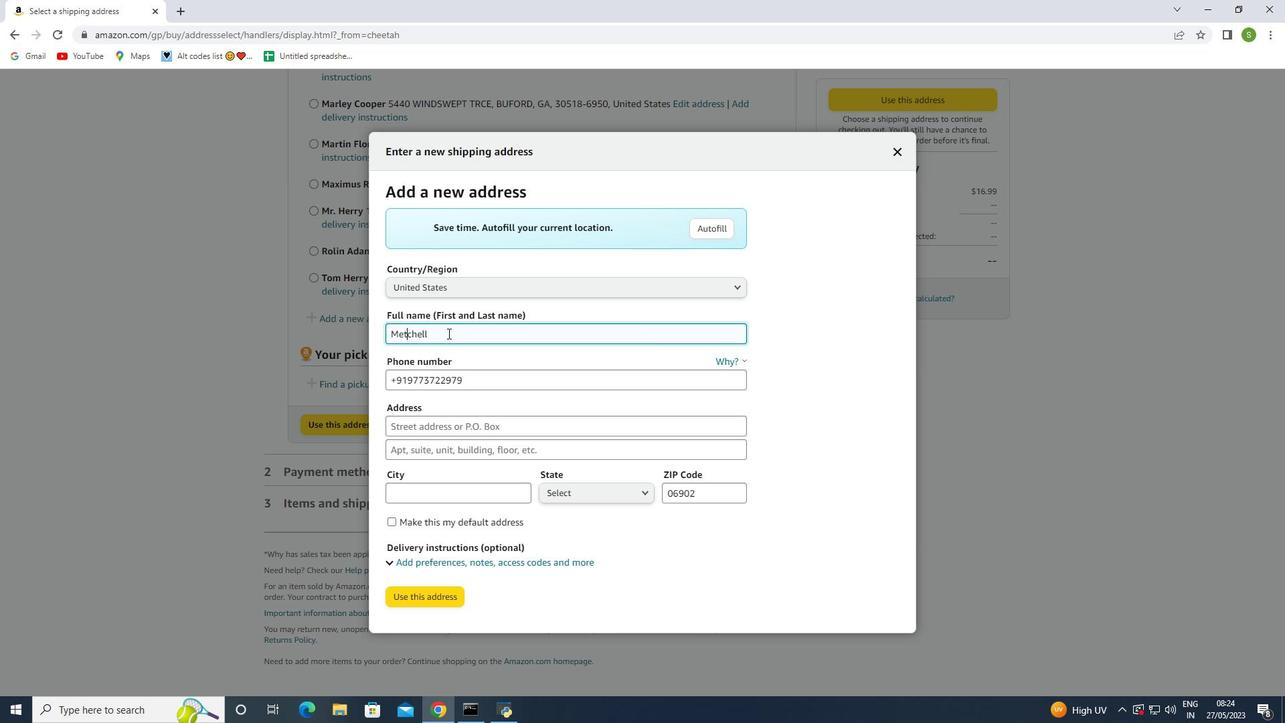
Action: Mouse pressed left at (448, 327)
Screenshot: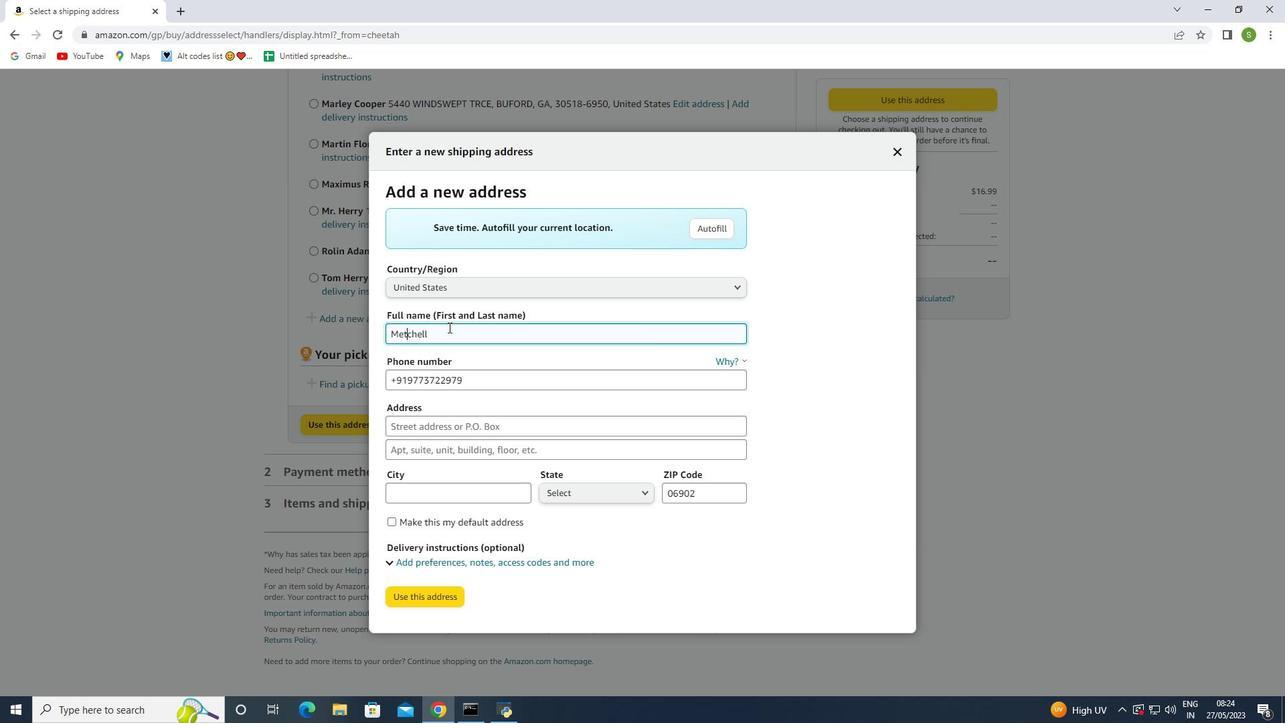 
Action: Key pressed <Key.shift><Key.shift><Key.shift><Key.shift><Key.shift><Key.shift><Key.shift><Key.shift><Key.shift><Key.shift><Key.shift><Key.shift><Key.shift><Key.shift><Key.shift><Key.shift><Key.shift><Key.shift><Key.shift><Key.shift><Key.shift><Key.shift><Key.shift><Key.shift><Key.shift><Key.shift><Key.shift><Key.shift><Key.shift><Key.shift><Key.shift><Key.shift><Key.shift><Key.shift><Key.shift><Key.shift><Key.shift><Key.shift><Key.shift>
Screenshot: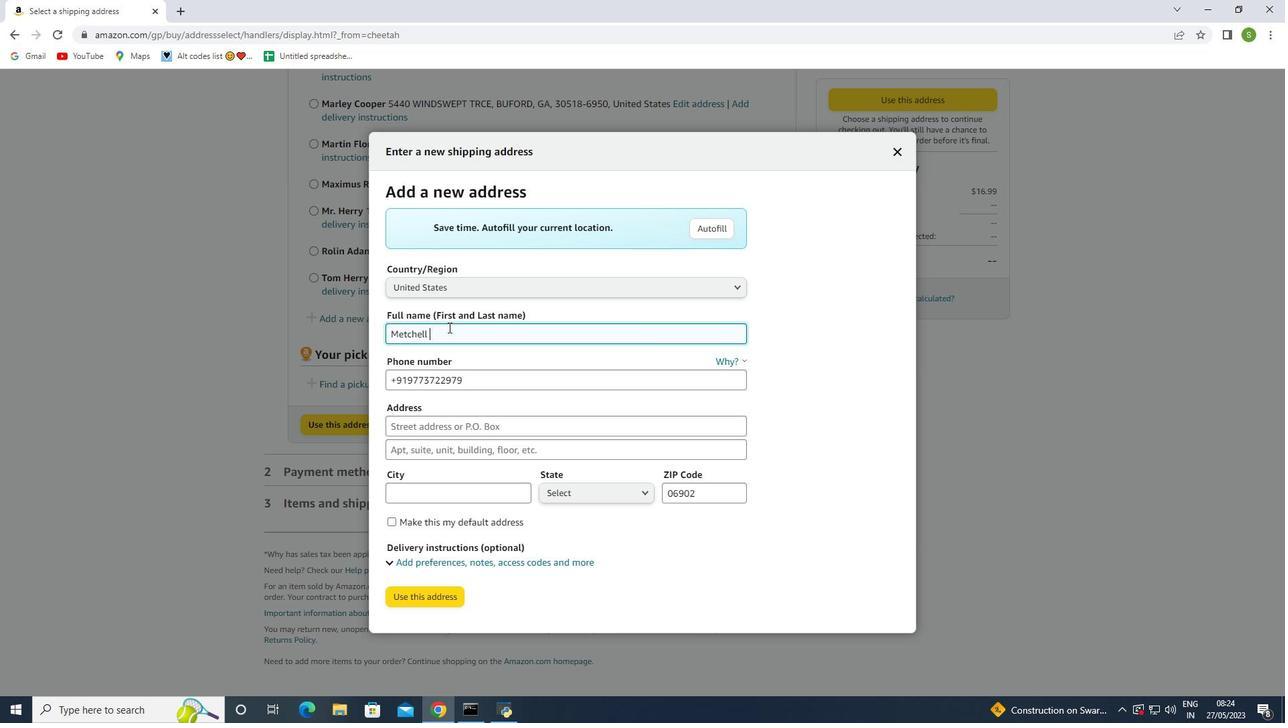 
Action: Mouse moved to (461, 380)
Screenshot: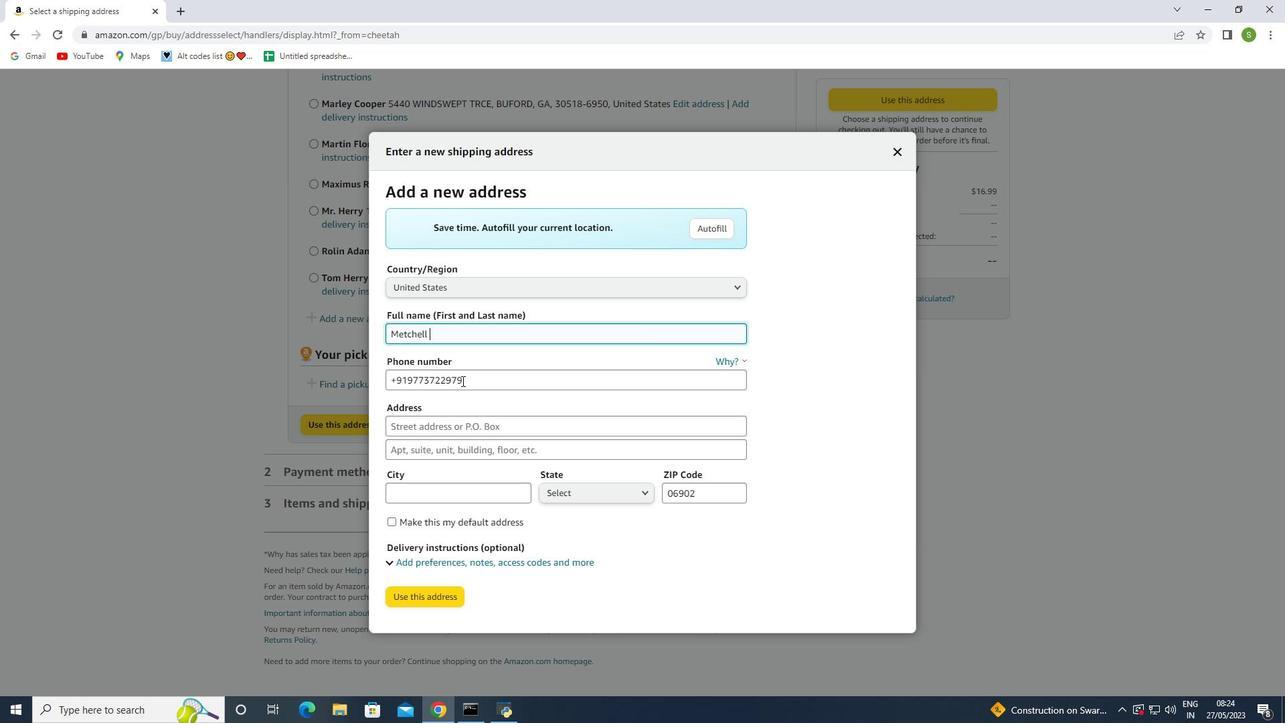 
Action: Mouse pressed left at (461, 380)
Screenshot: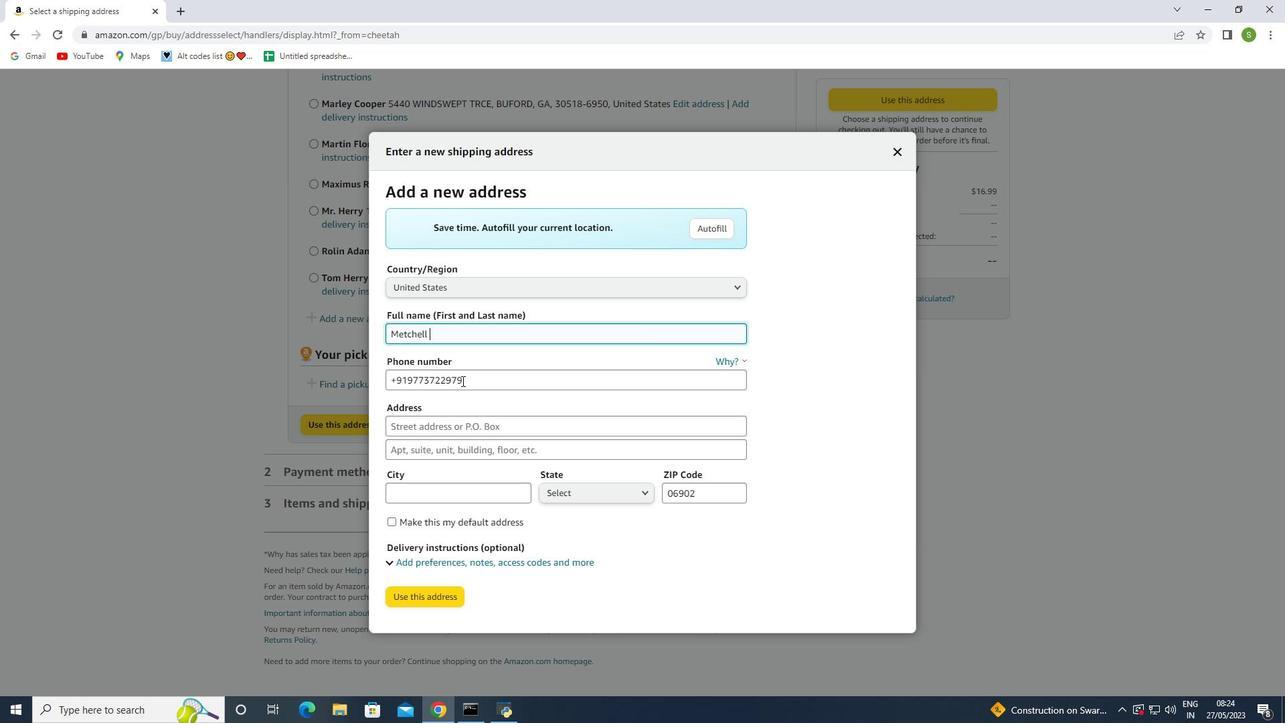 
Action: Mouse moved to (330, 372)
Screenshot: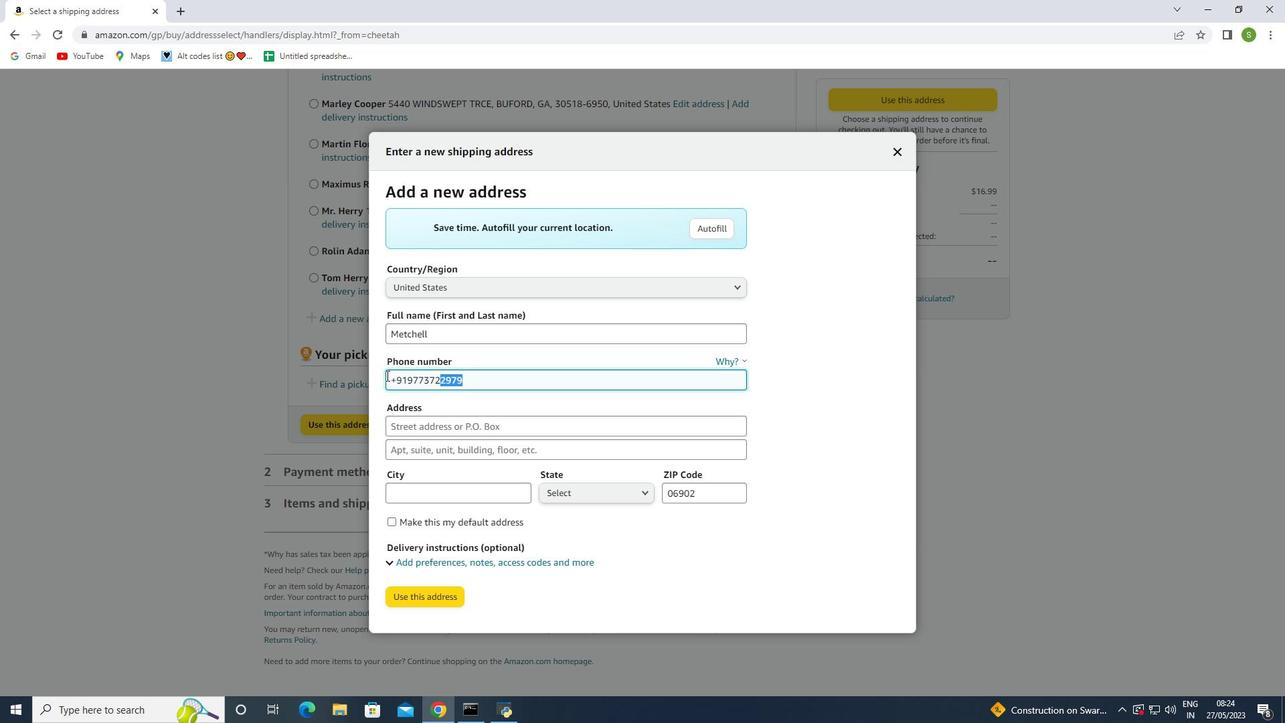 
Action: Key pressed <Key.backspace>
Screenshot: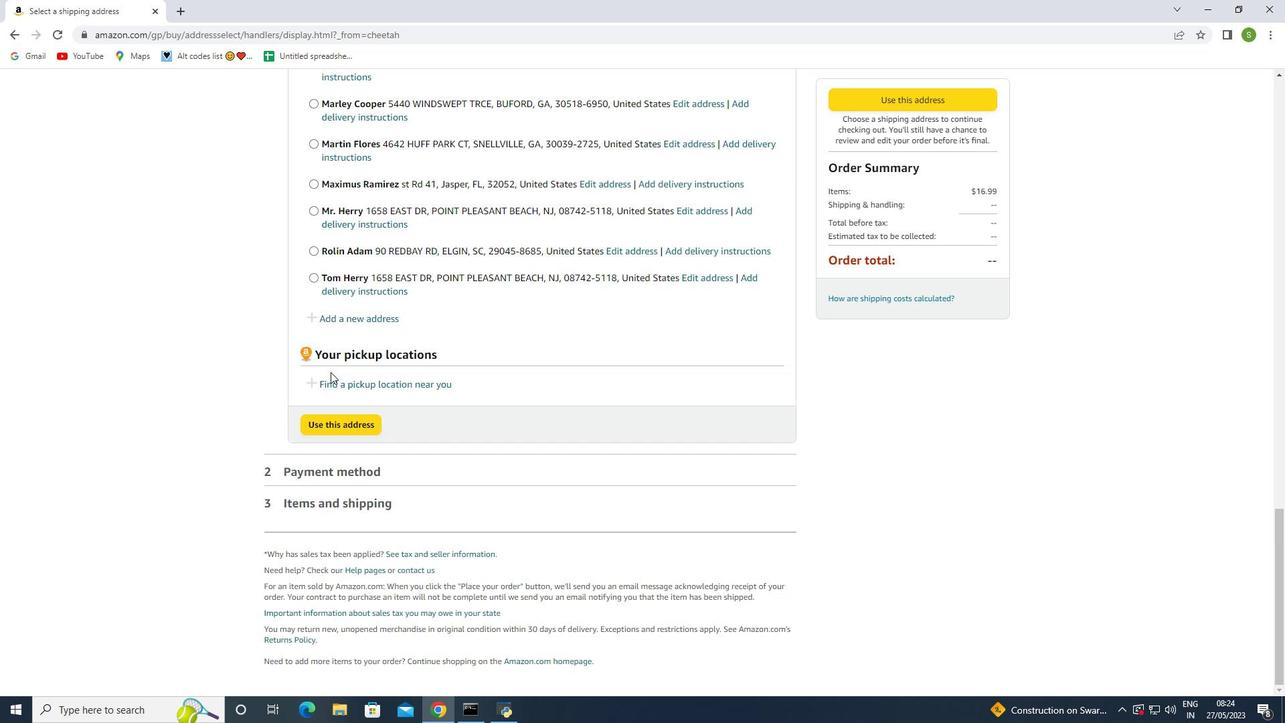 
Action: Mouse moved to (334, 322)
Screenshot: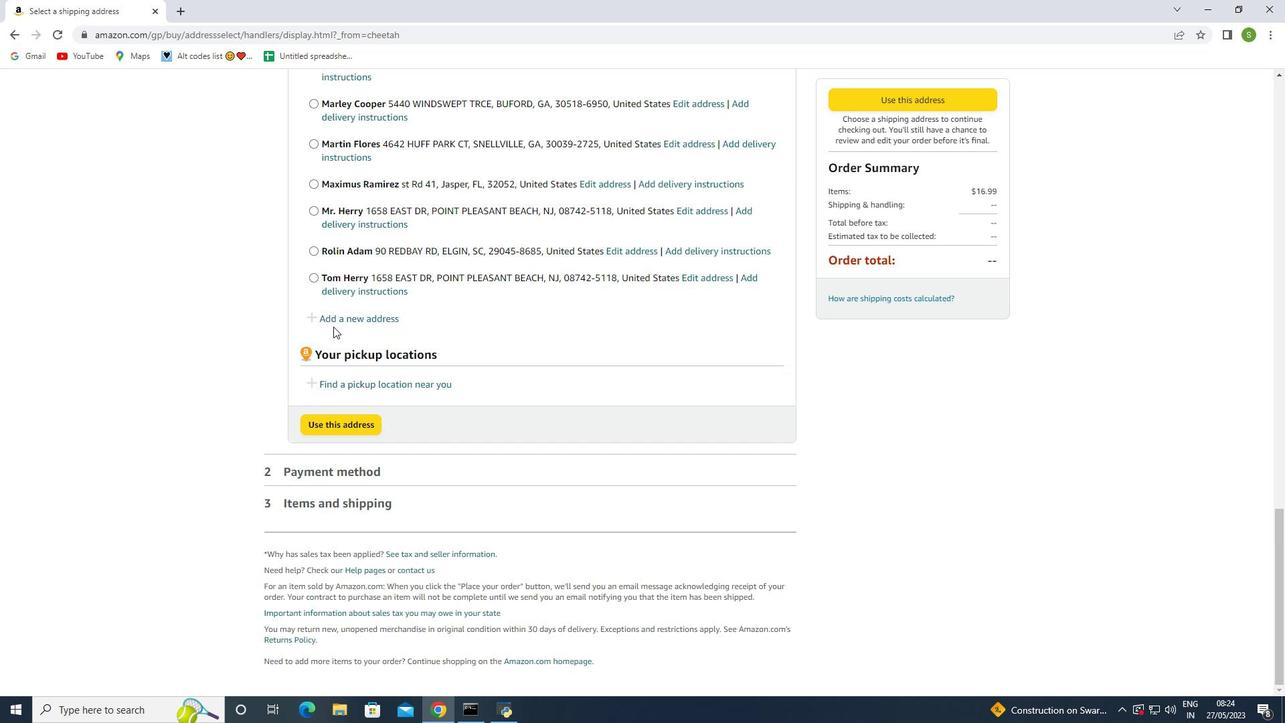
Action: Mouse pressed left at (334, 322)
Screenshot: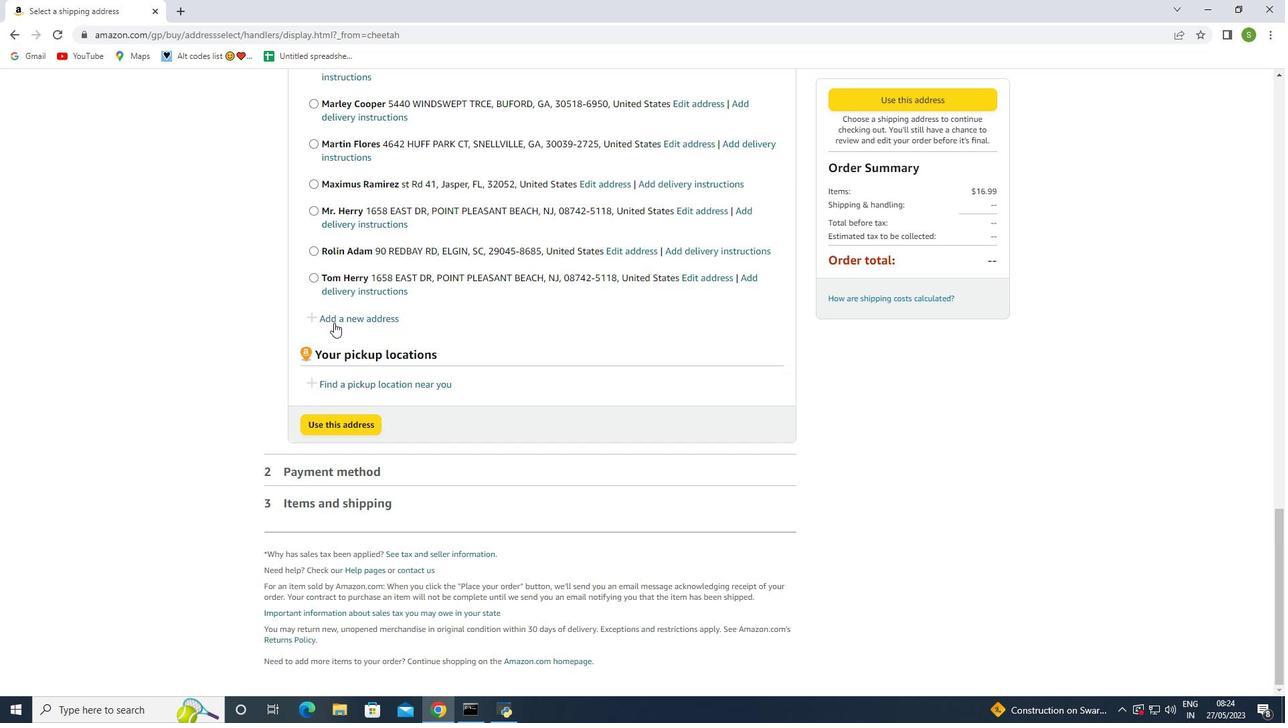 
Action: Mouse moved to (392, 388)
Screenshot: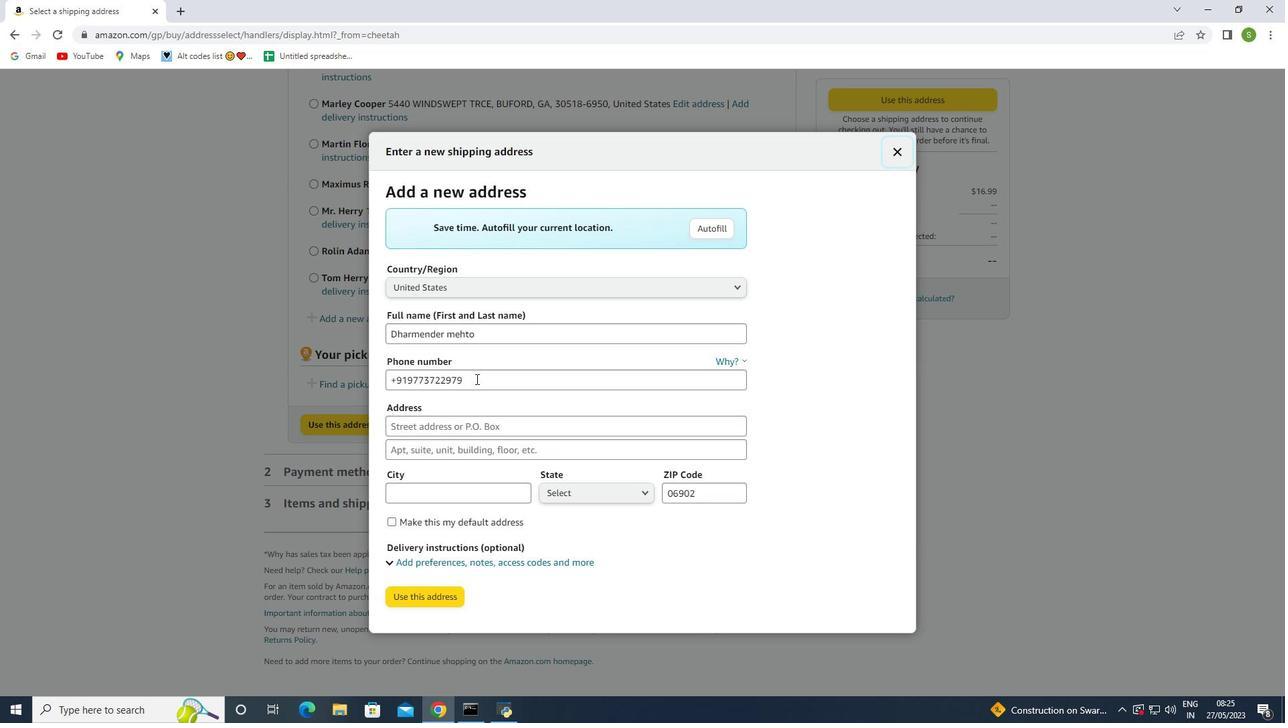 
Action: Mouse pressed left at (476, 378)
Screenshot: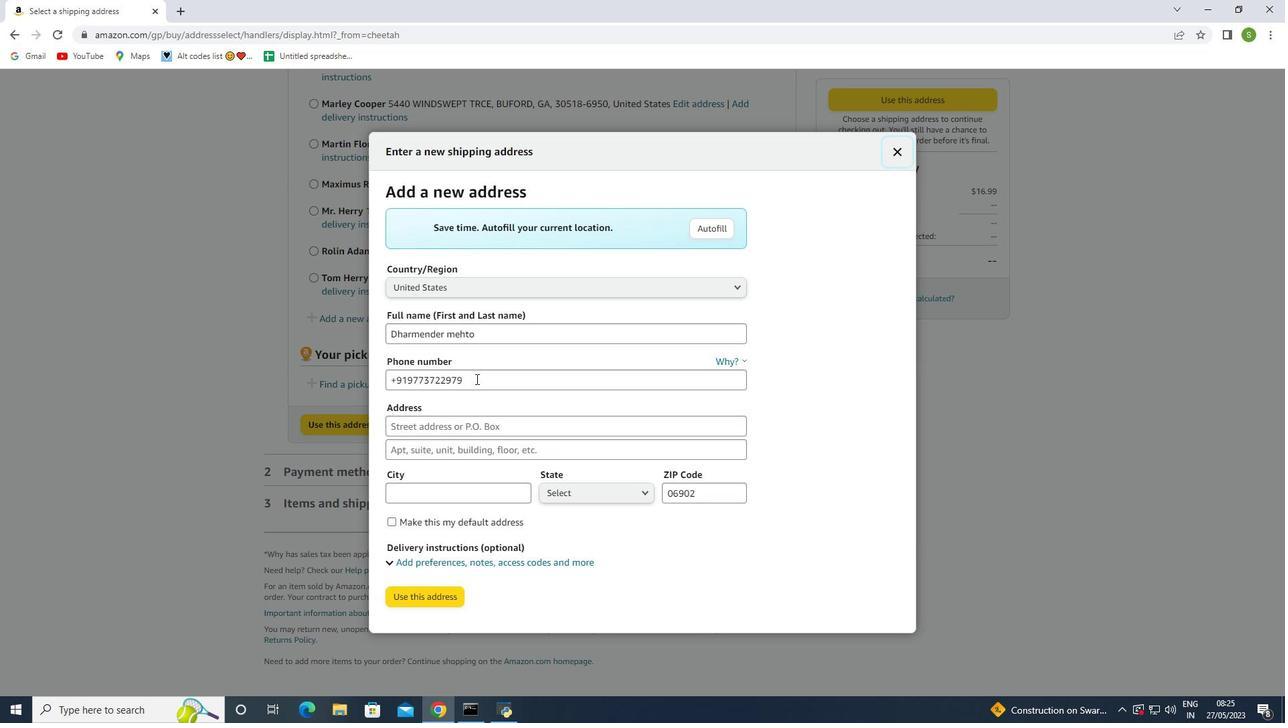 
Action: Mouse moved to (489, 338)
Screenshot: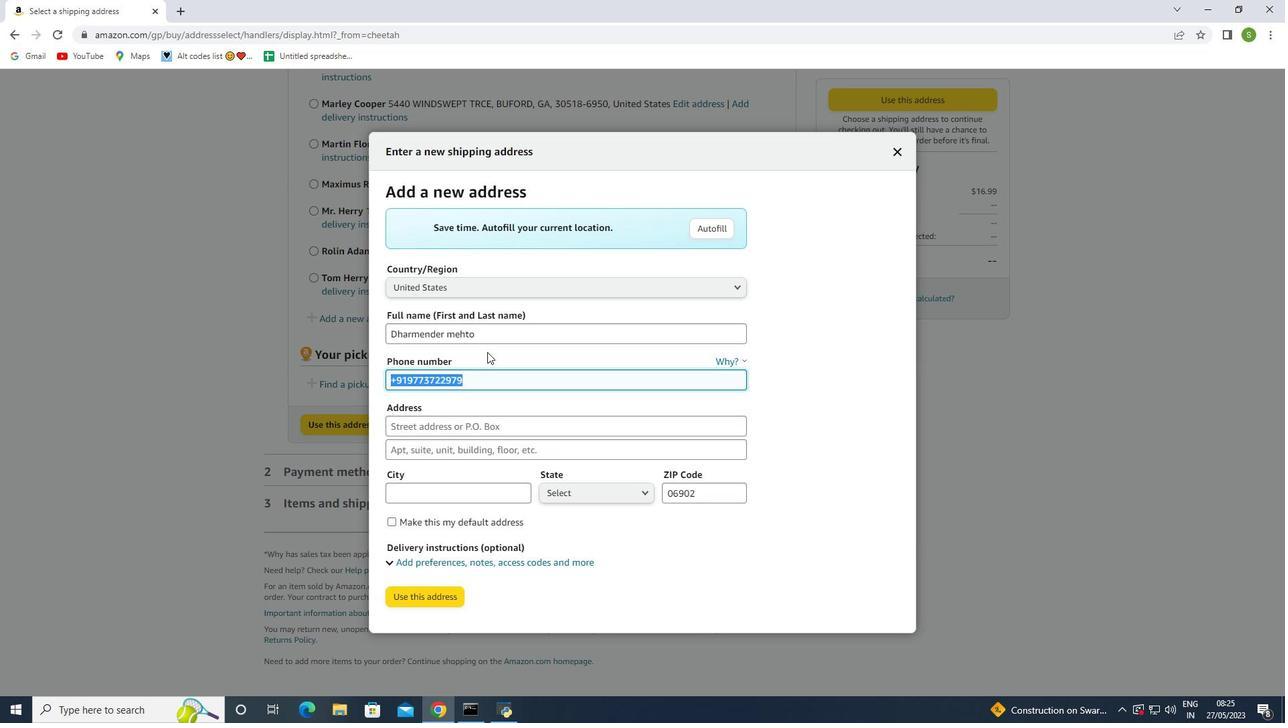 
Action: Mouse pressed left at (489, 338)
Screenshot: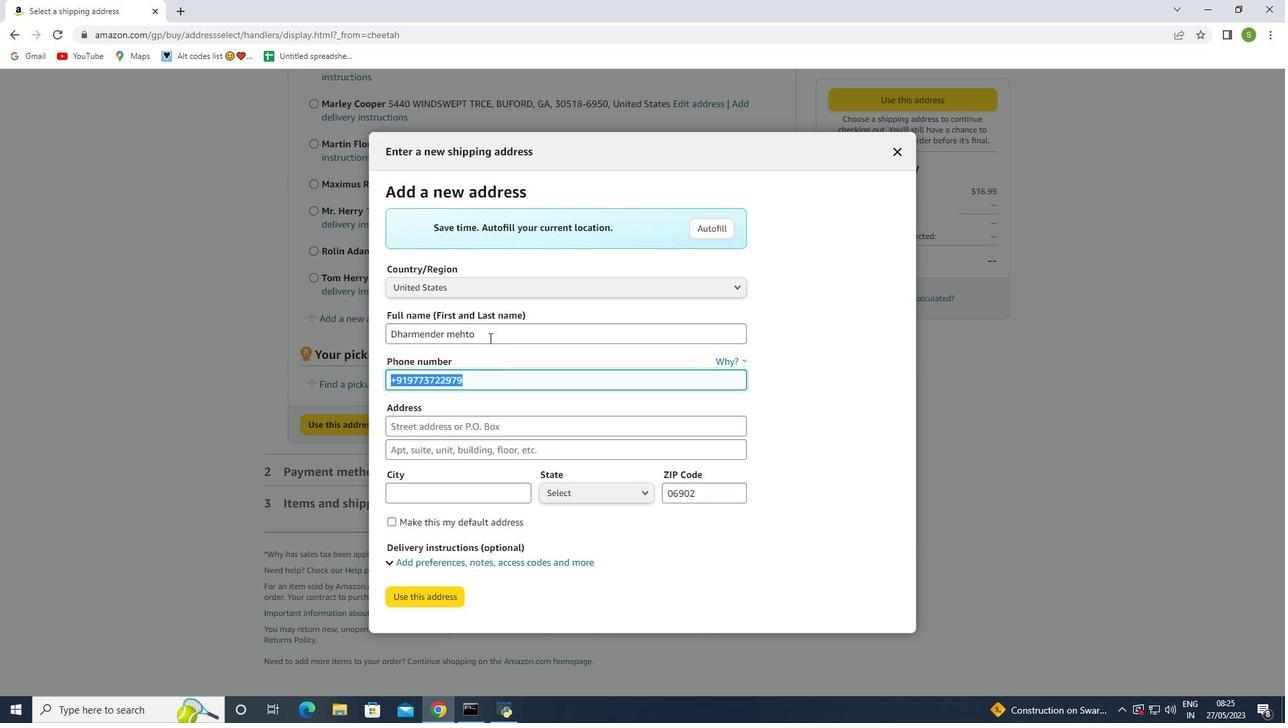 
Action: Mouse moved to (362, 337)
Screenshot: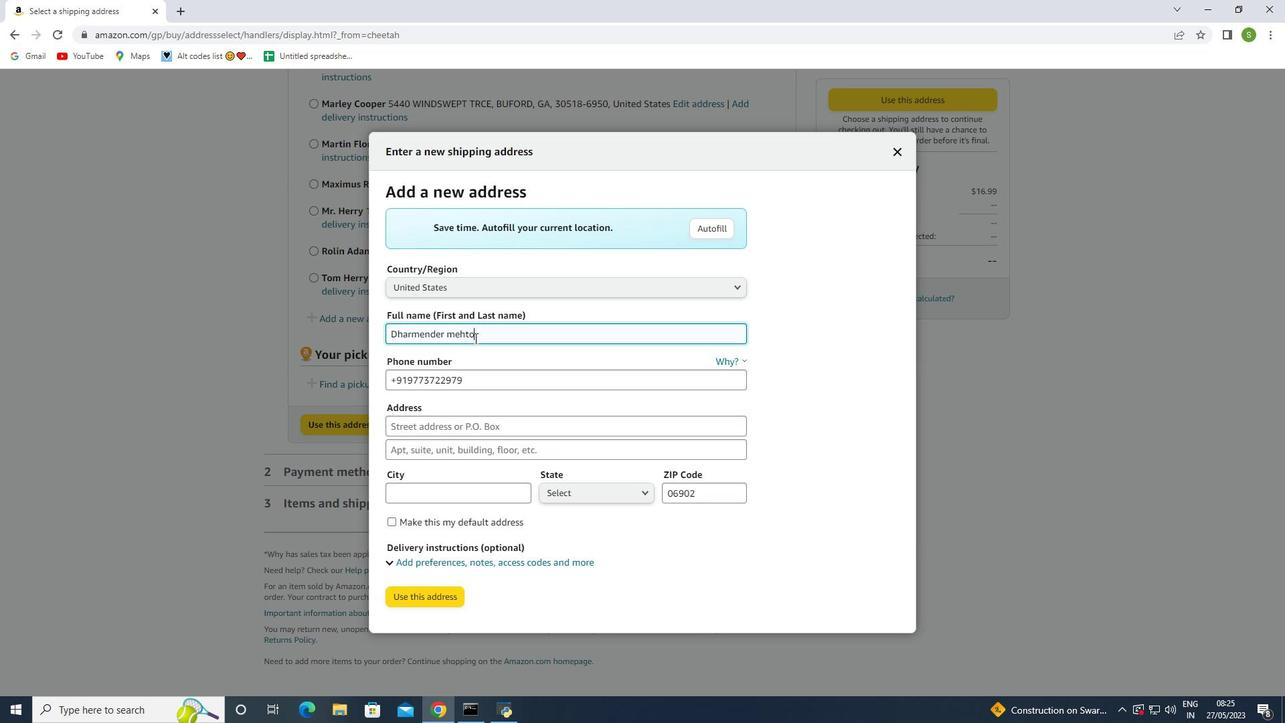 
Action: Key pressed <Key.backspace><Key.shift><Key.shift>M
Screenshot: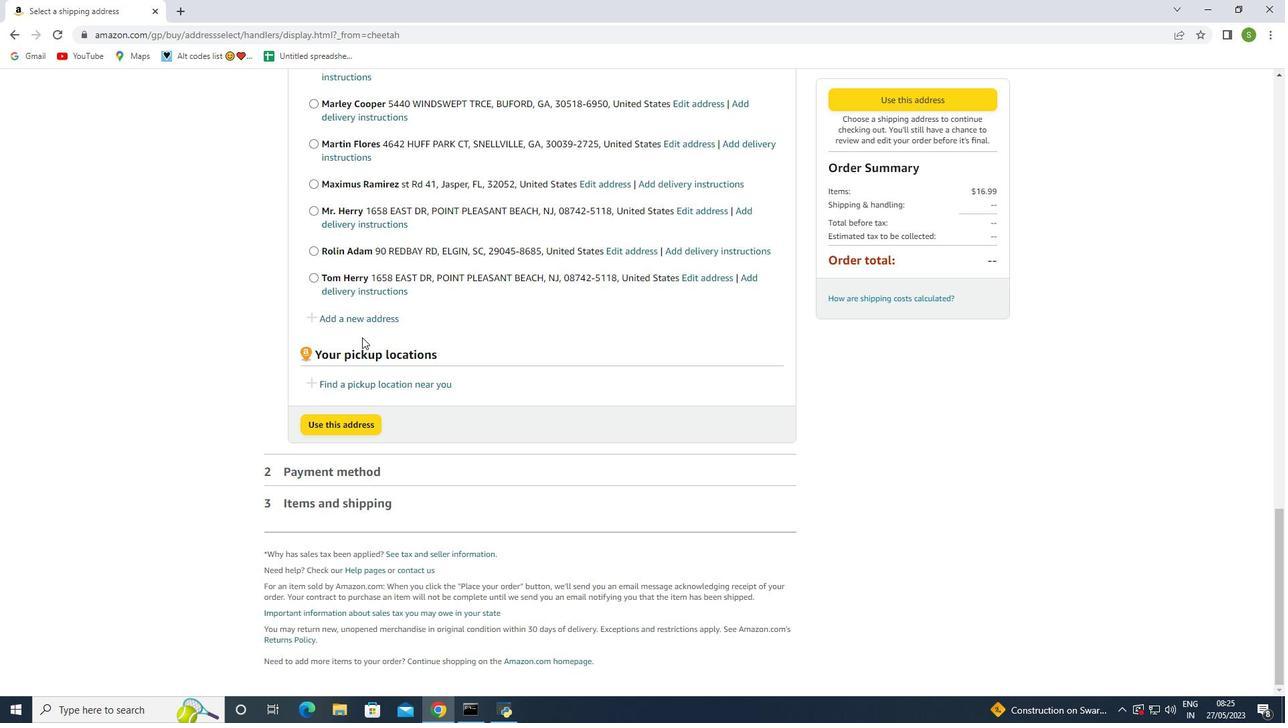 
Action: Mouse moved to (328, 320)
Screenshot: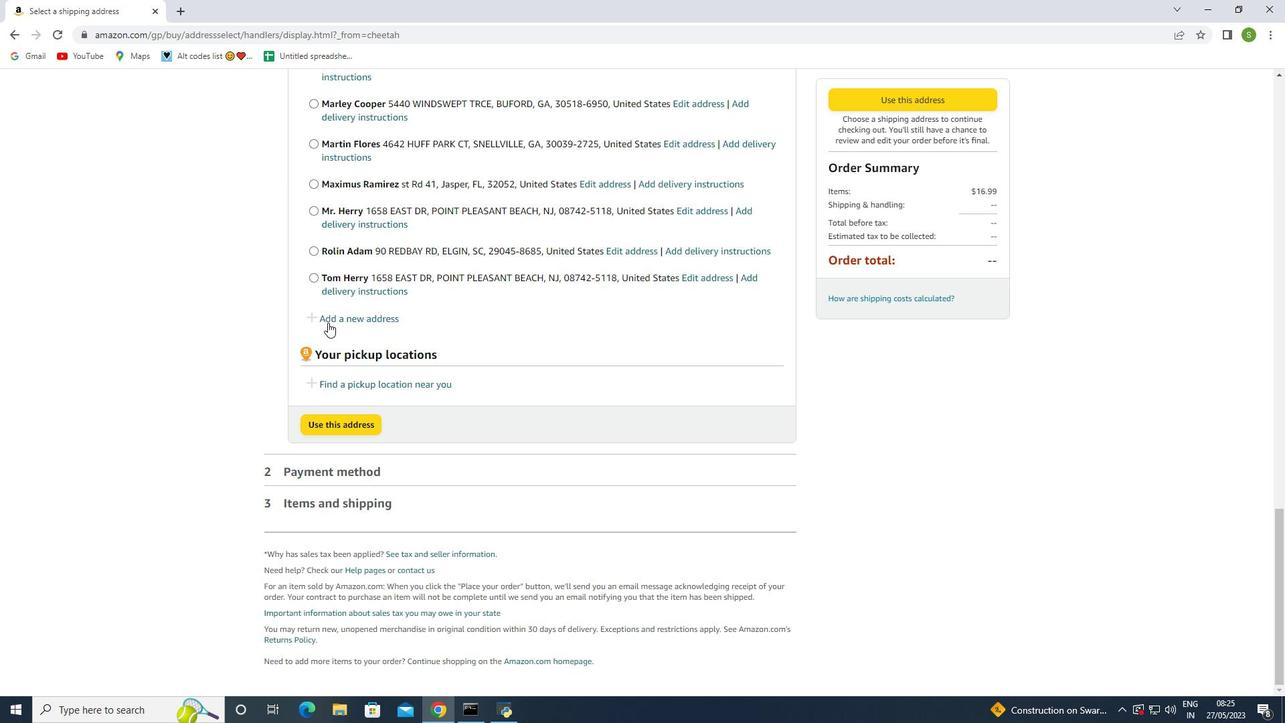 
Action: Mouse pressed left at (328, 320)
Screenshot: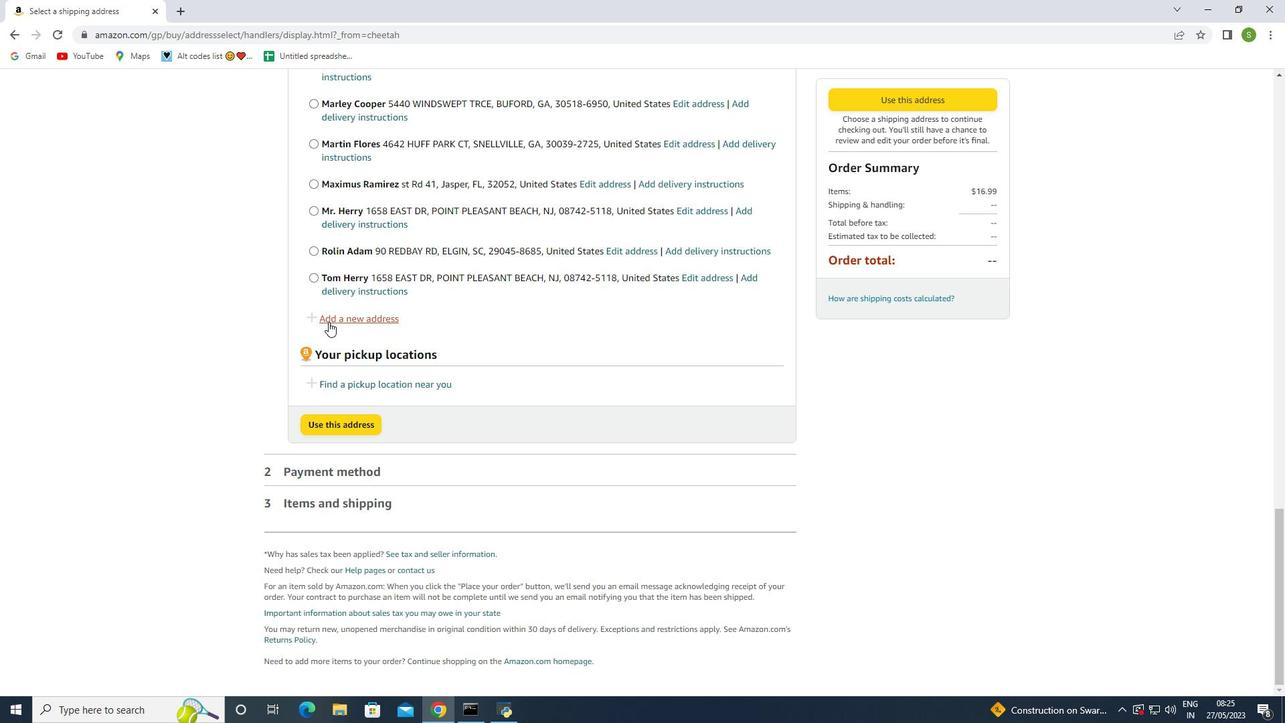 
Action: Mouse moved to (482, 336)
Screenshot: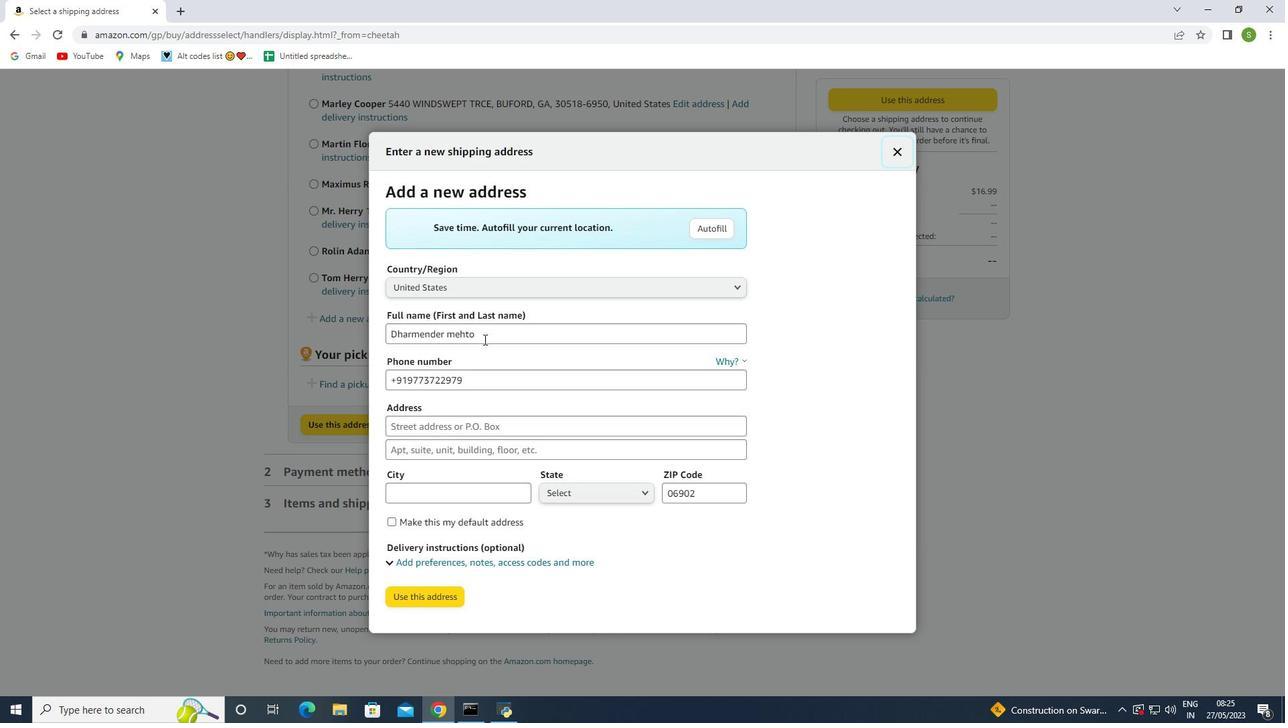 
Action: Mouse pressed left at (482, 336)
Screenshot: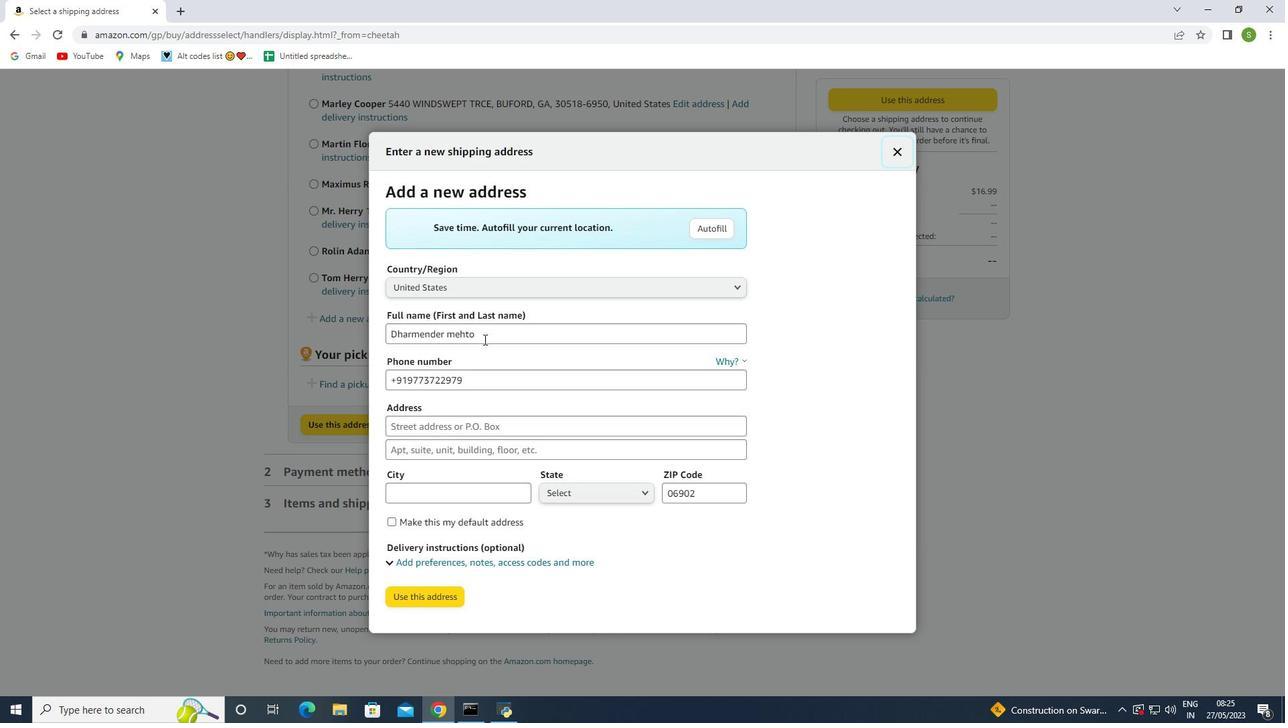 
Action: Mouse moved to (391, 341)
Screenshot: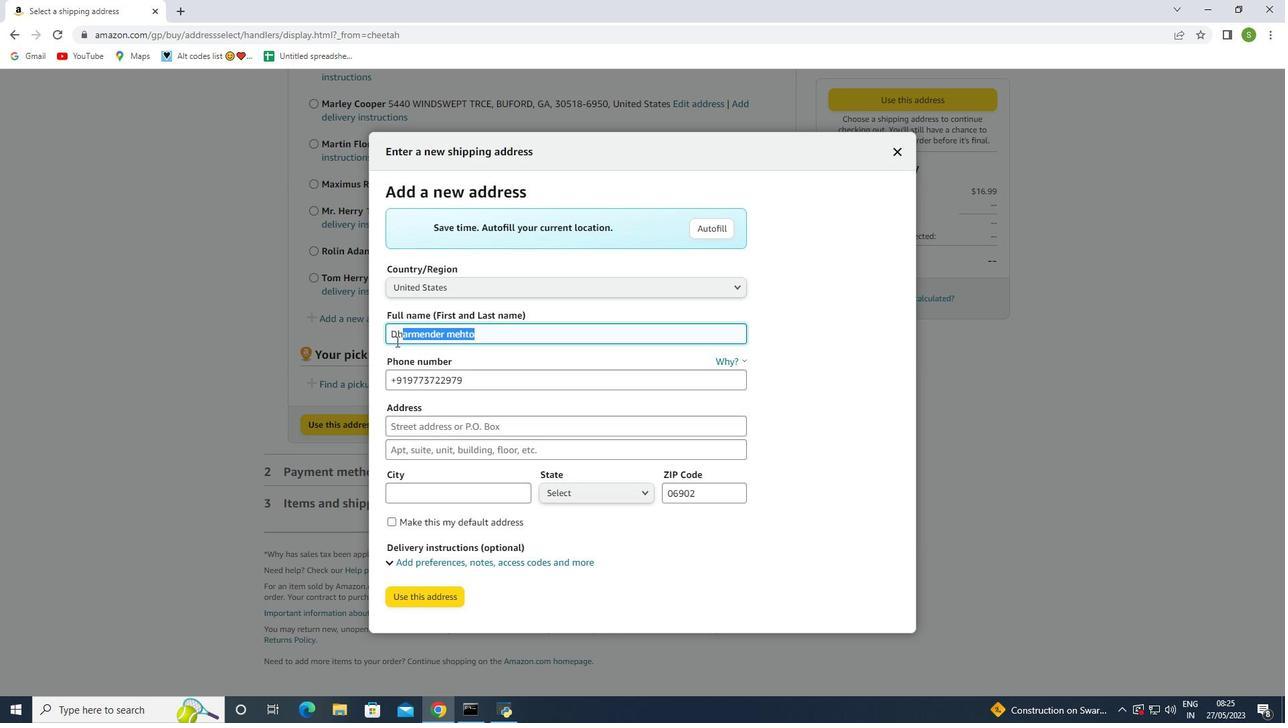 
Action: Key pressed <Key.backspace><Key.shift>N<Key.shift><Key.backspace><Key.shift>Metchee<Key.backspace>ll<Key.space>
Screenshot: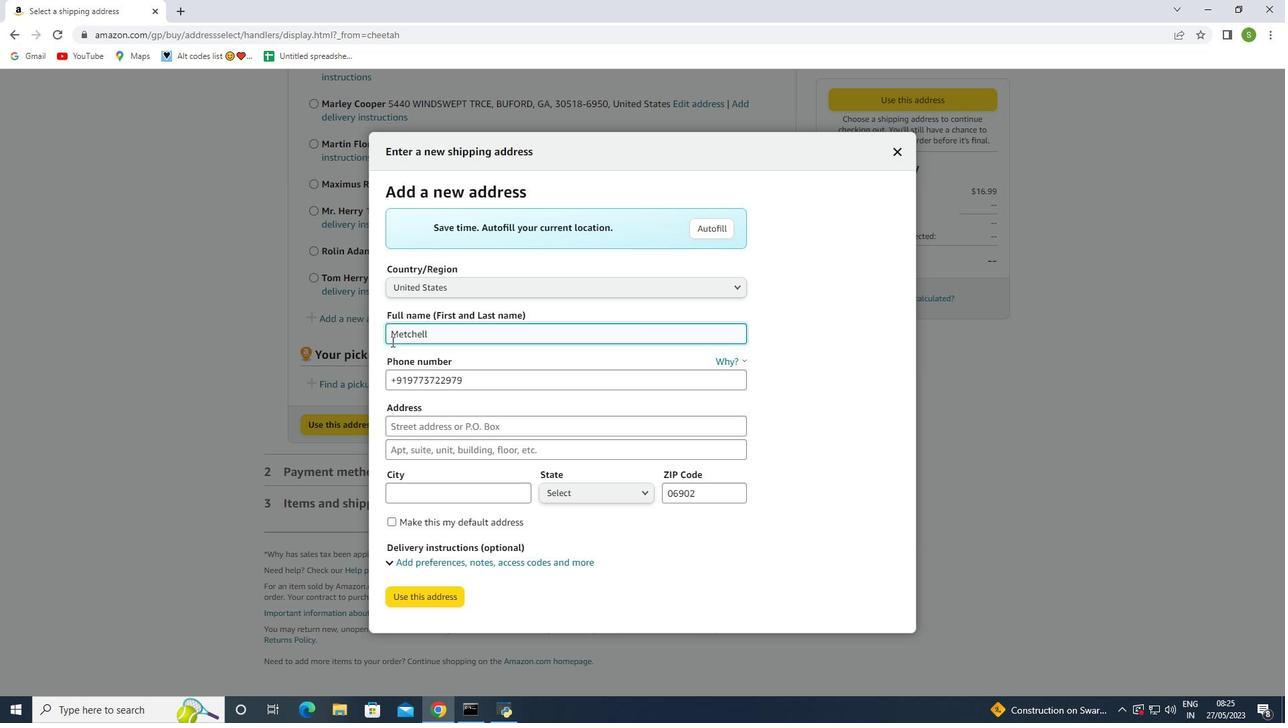 
Action: Mouse moved to (466, 377)
Screenshot: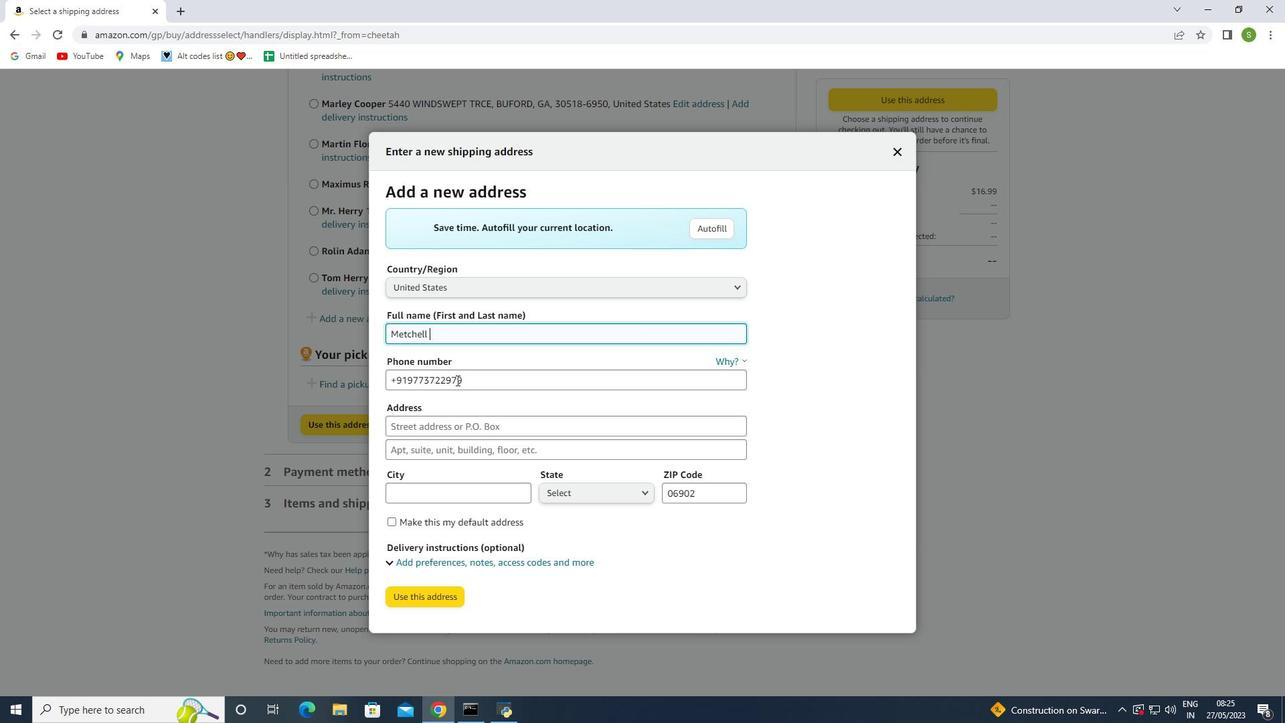 
Action: Mouse pressed left at (466, 377)
Screenshot: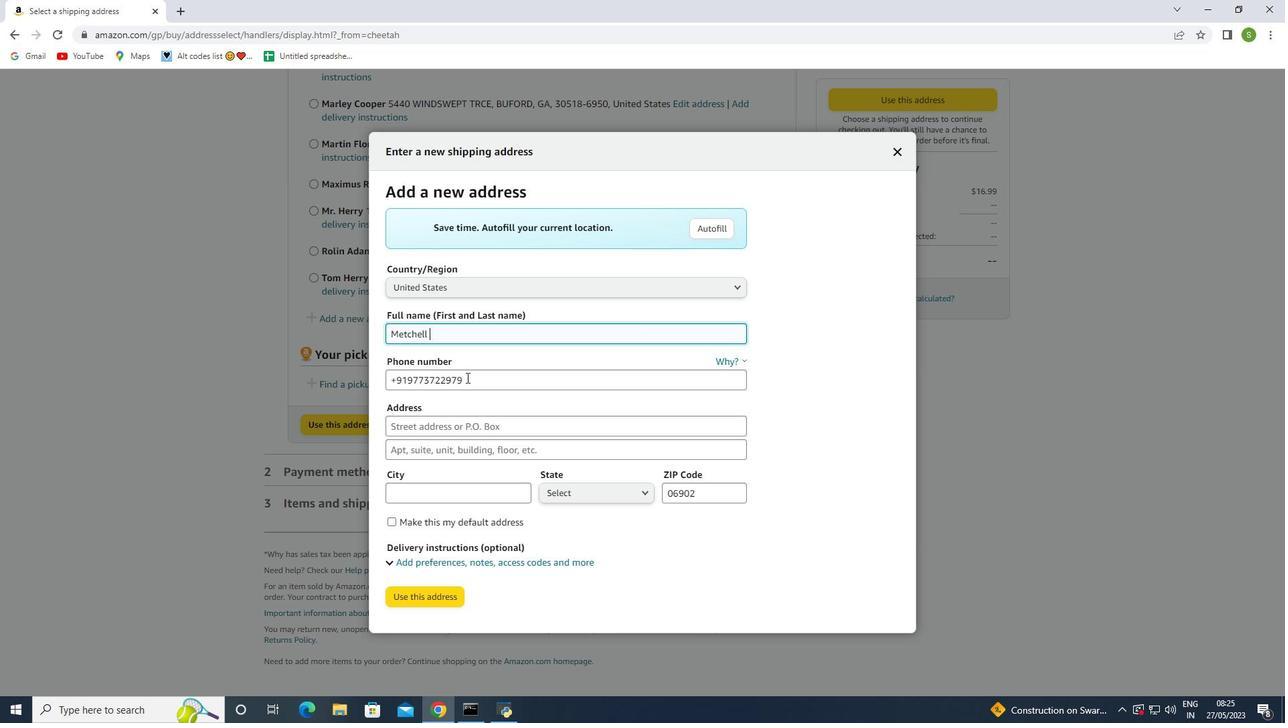 
Action: Mouse moved to (399, 382)
Screenshot: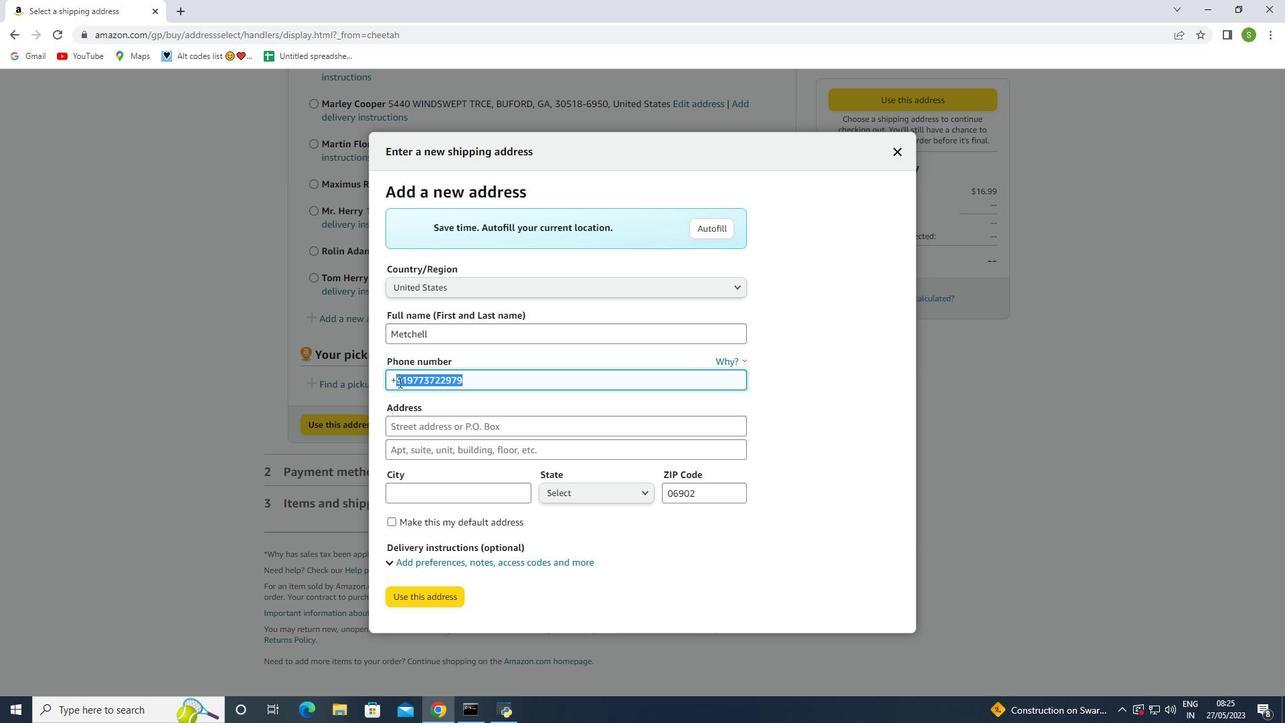 
Action: Key pressed <Key.backspace><Key.backspace><Key.shift_r>(863<Key.shift_r>)<Key.space><Key.shift><Key.shift>6881971
Screenshot: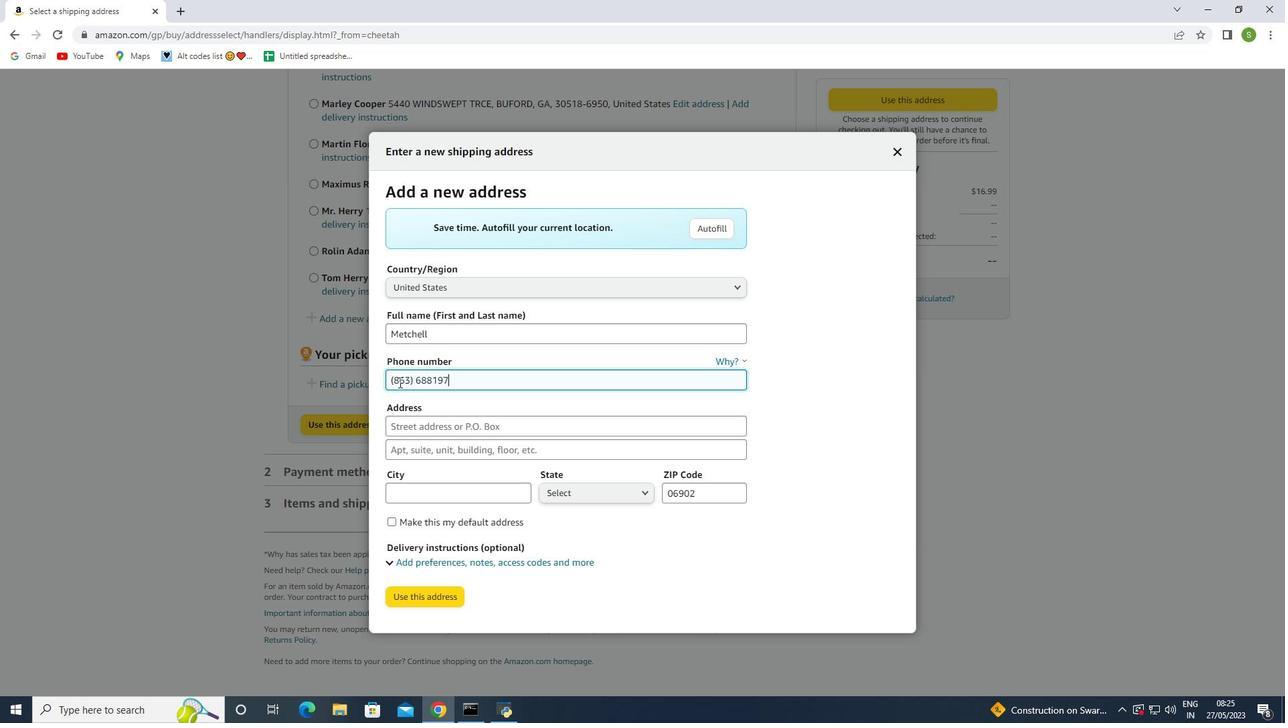 
Action: Mouse moved to (467, 429)
Screenshot: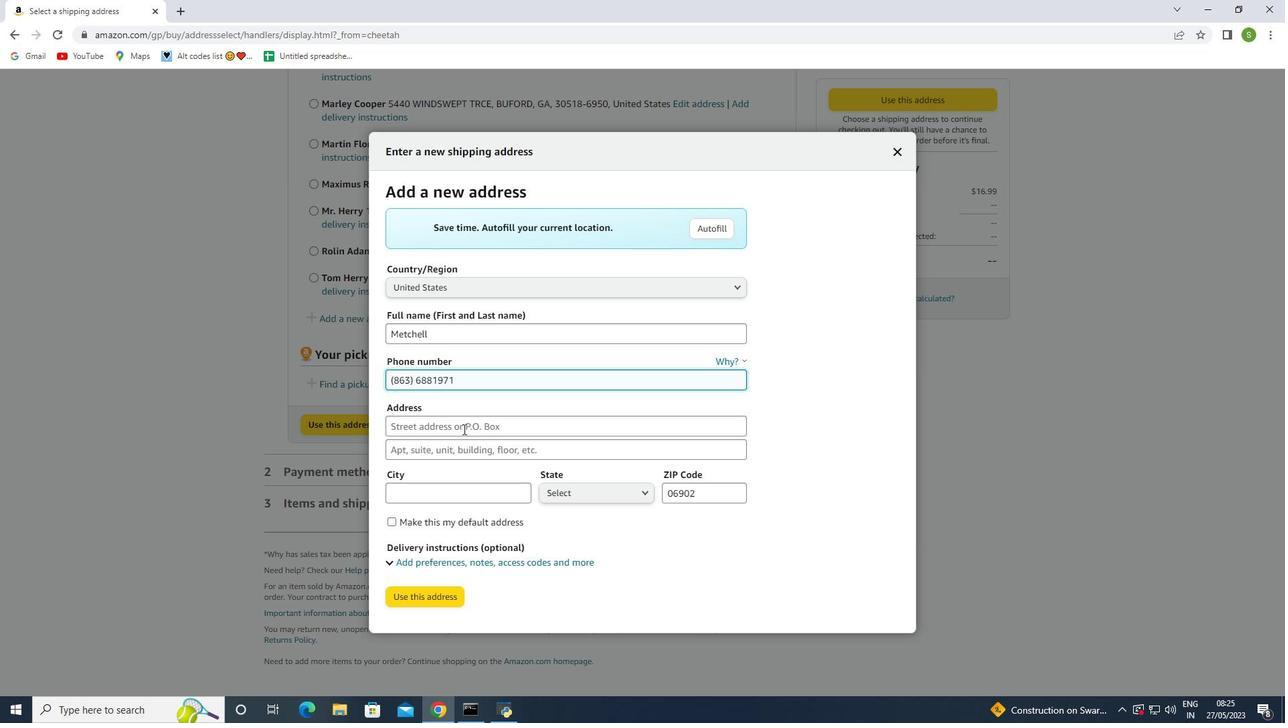 
Action: Mouse pressed left at (467, 429)
Screenshot: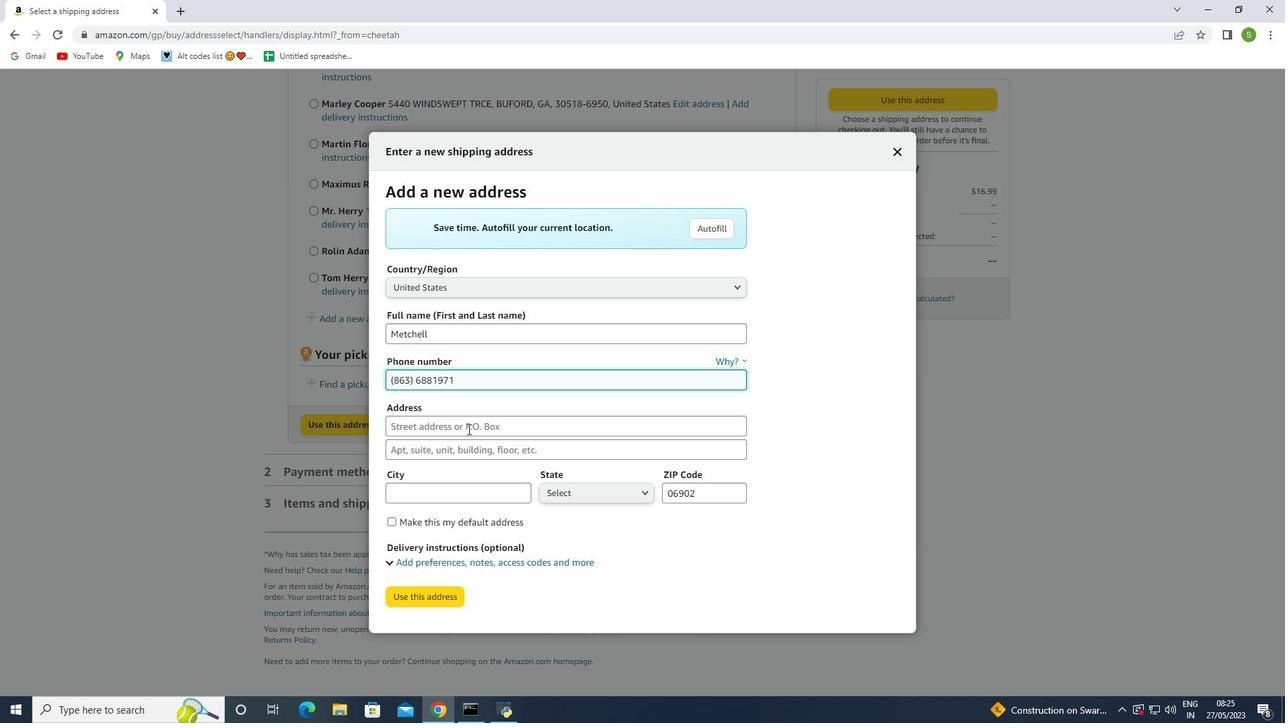 
Action: Key pressed <Key.shift>Po<Key.space><Key.shift>Box<Key.space>742
Screenshot: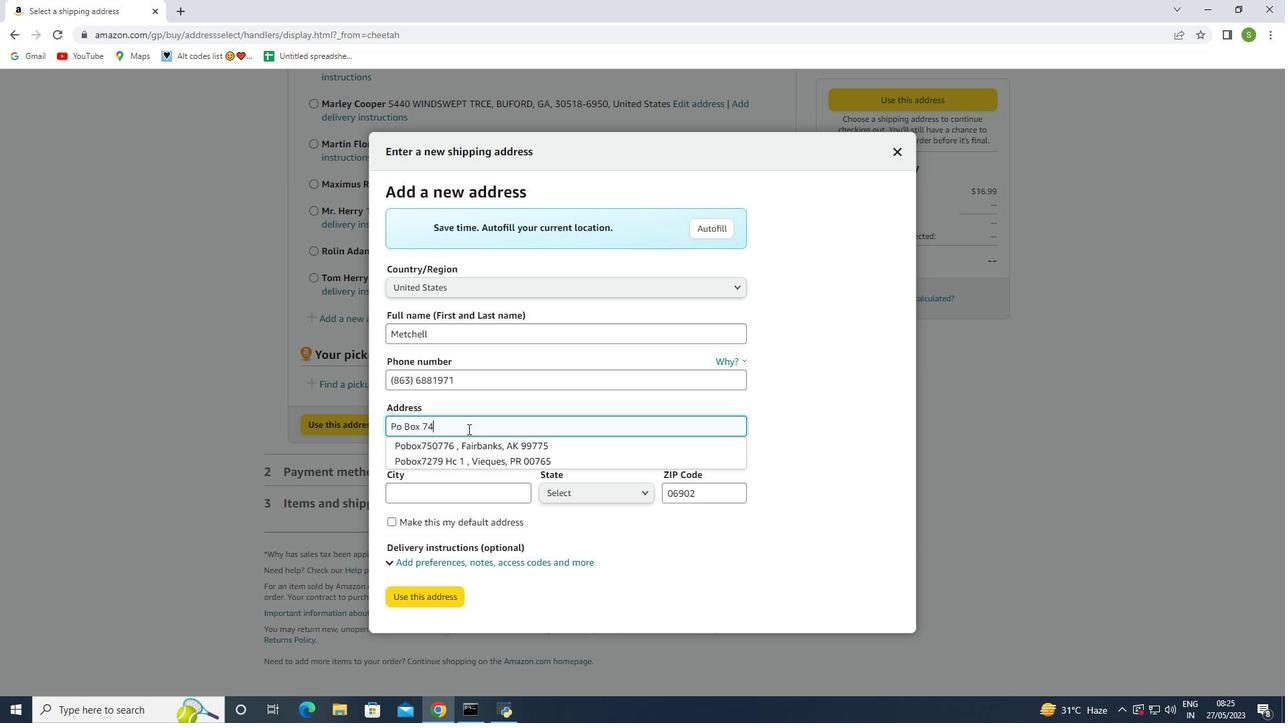 
Action: Mouse moved to (449, 445)
Screenshot: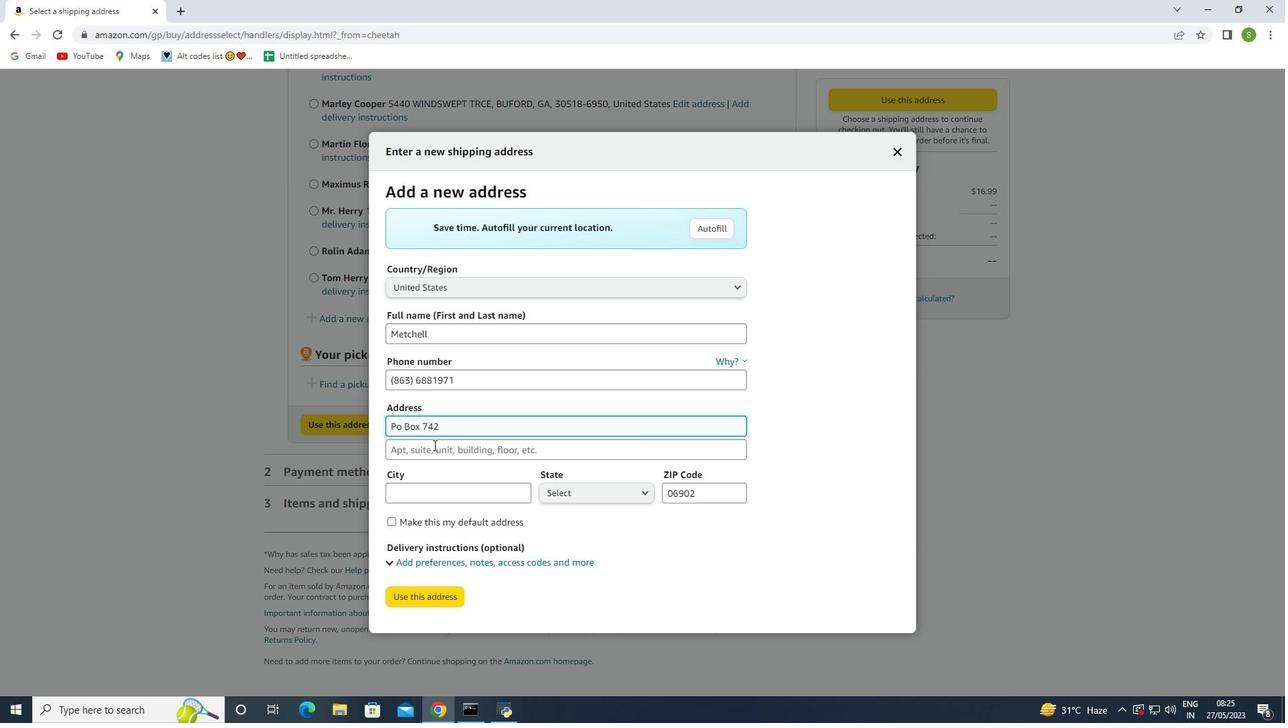 
Action: Key pressed <Key.space>
Screenshot: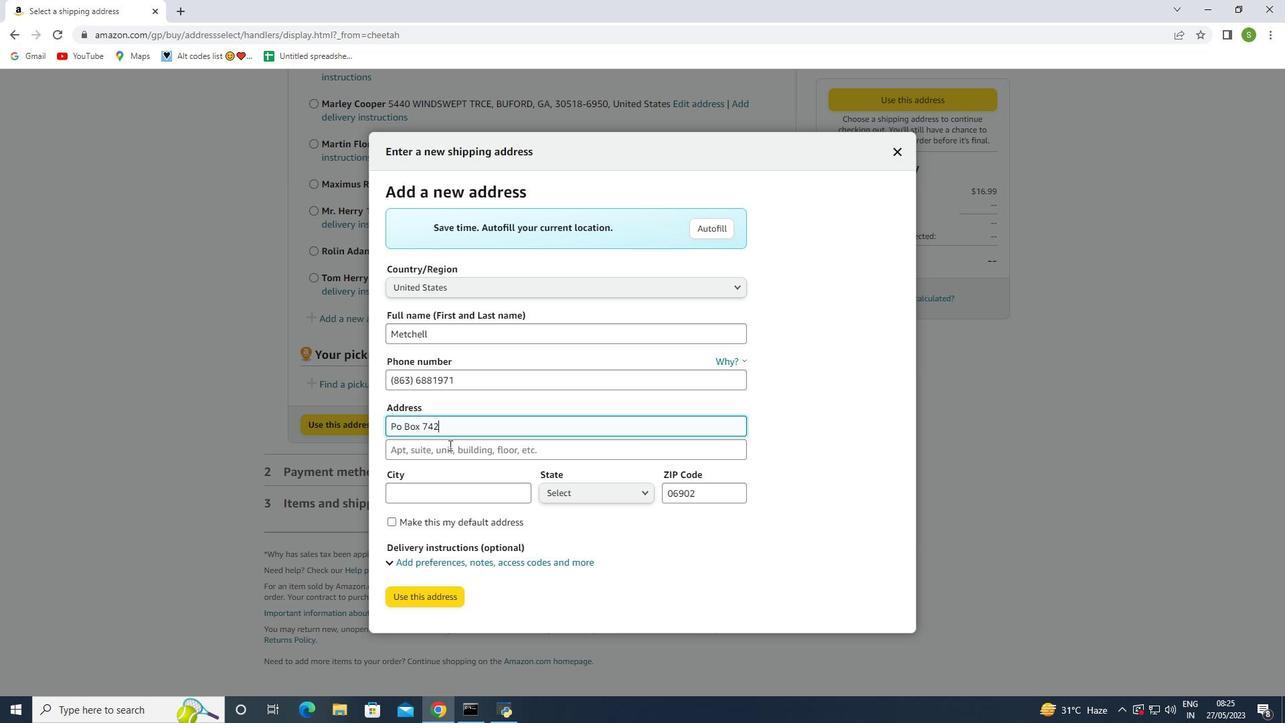
Action: Mouse moved to (478, 461)
Screenshot: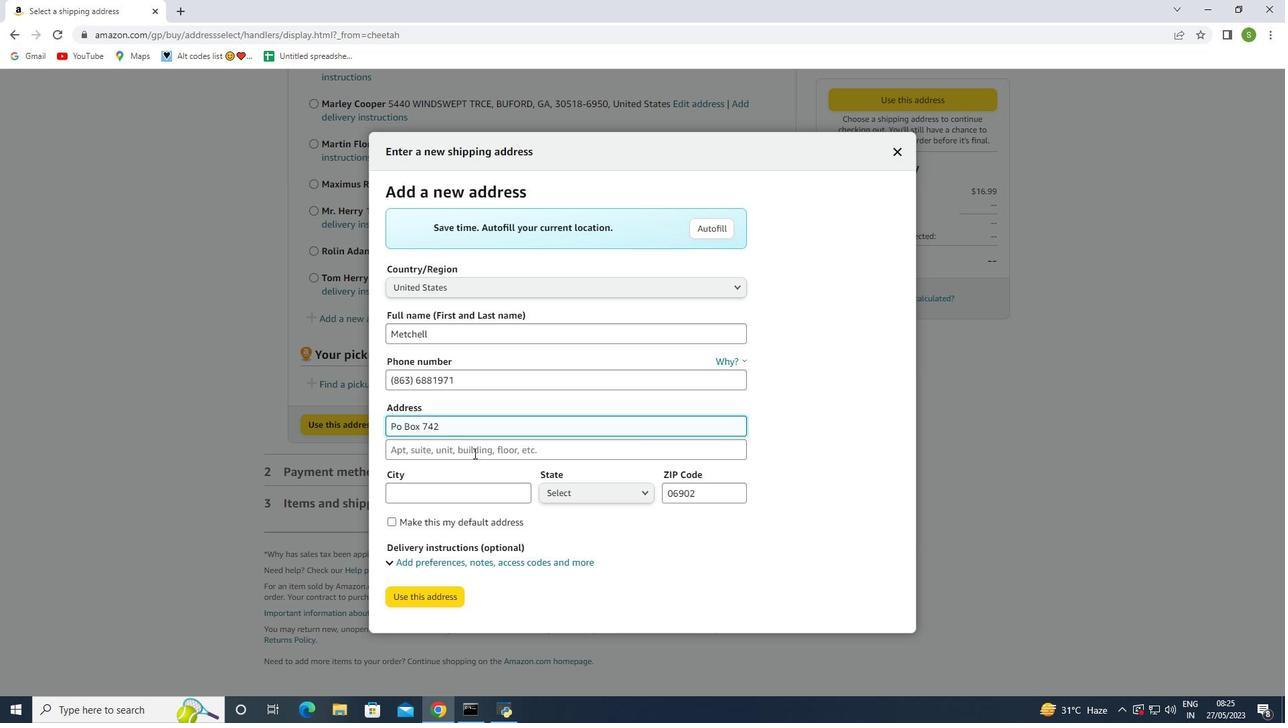 
Action: Key pressed <Key.shift>La<Key.backspace><Key.backspace><Key.backspace>
Screenshot: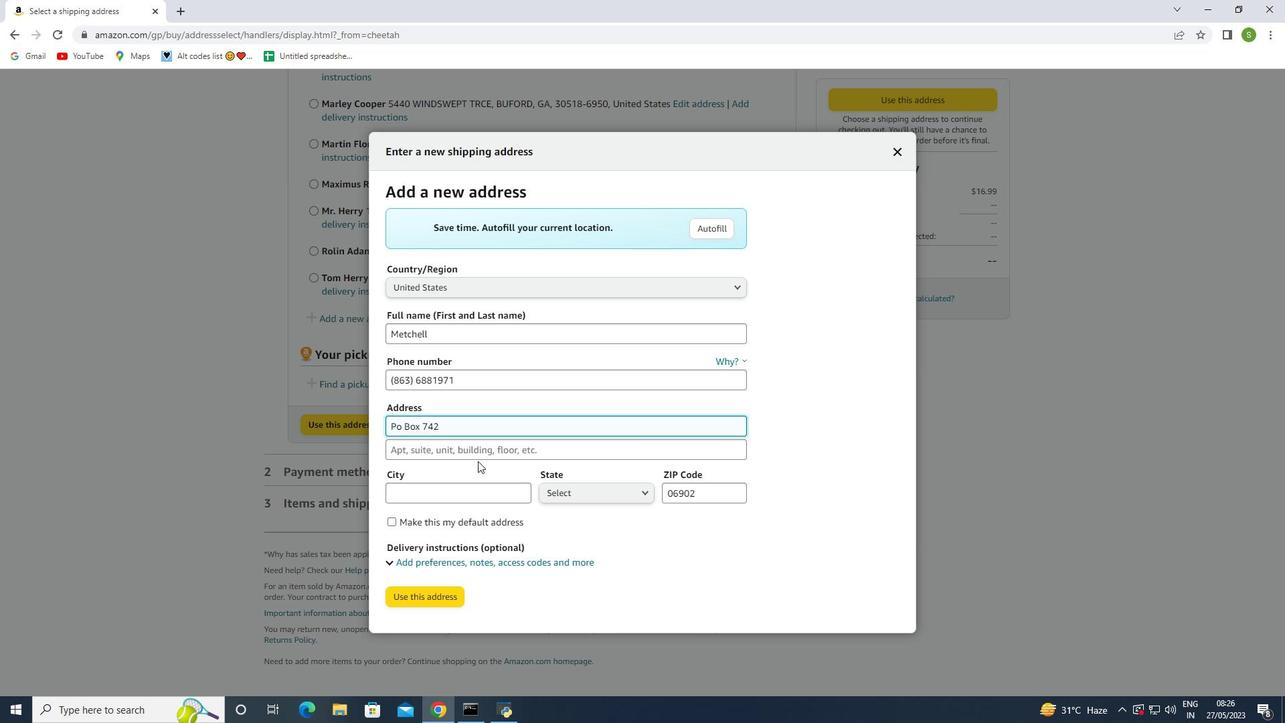 
Action: Mouse moved to (599, 492)
Screenshot: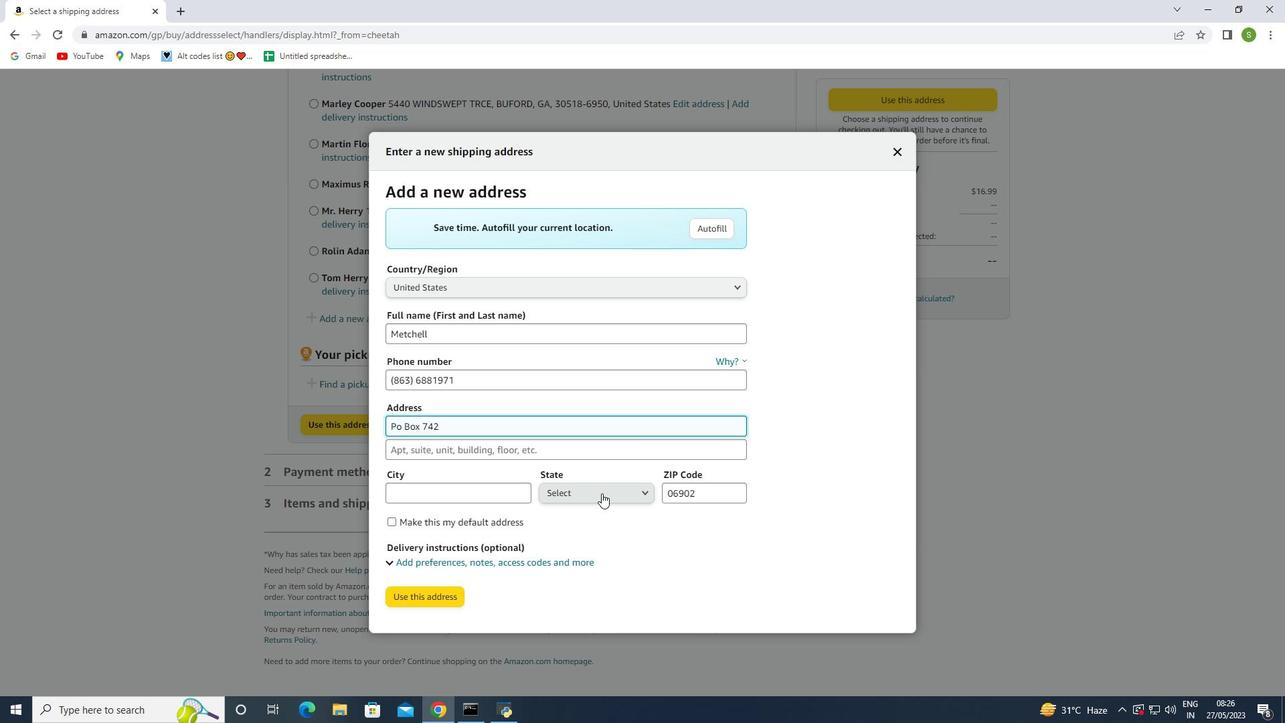 
Action: Mouse pressed left at (599, 492)
Screenshot: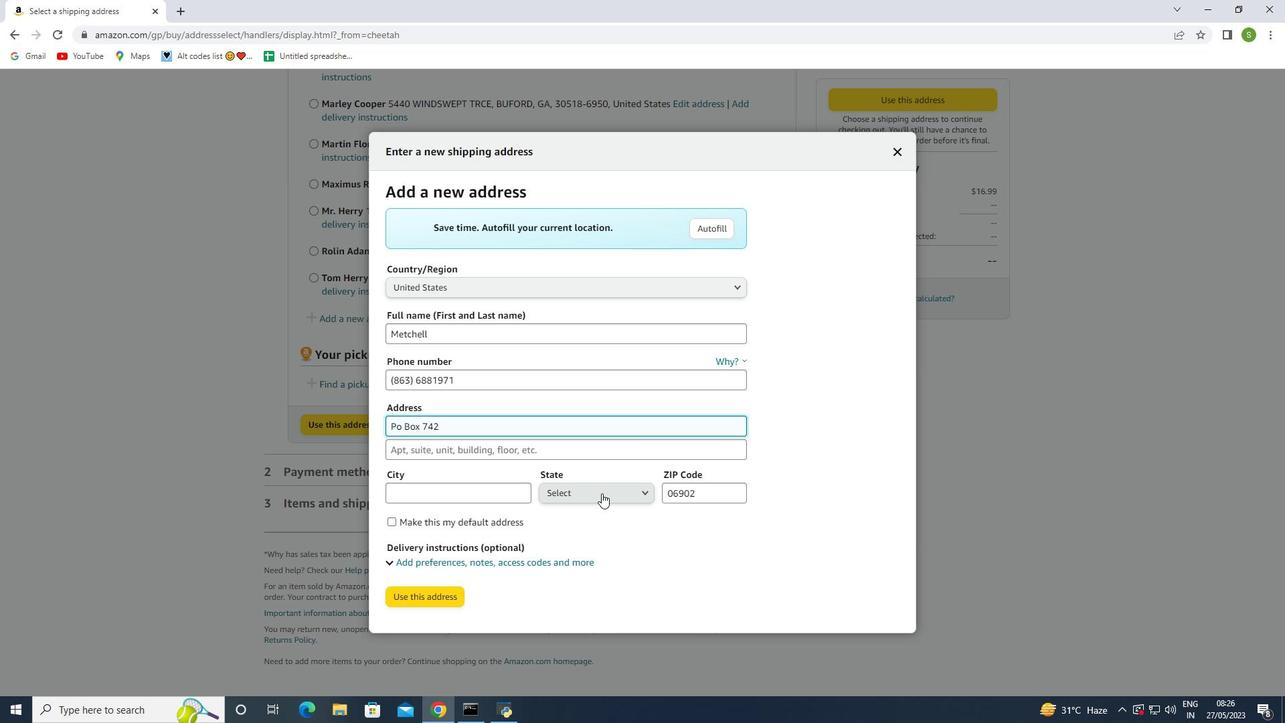 
Action: Mouse moved to (584, 288)
Screenshot: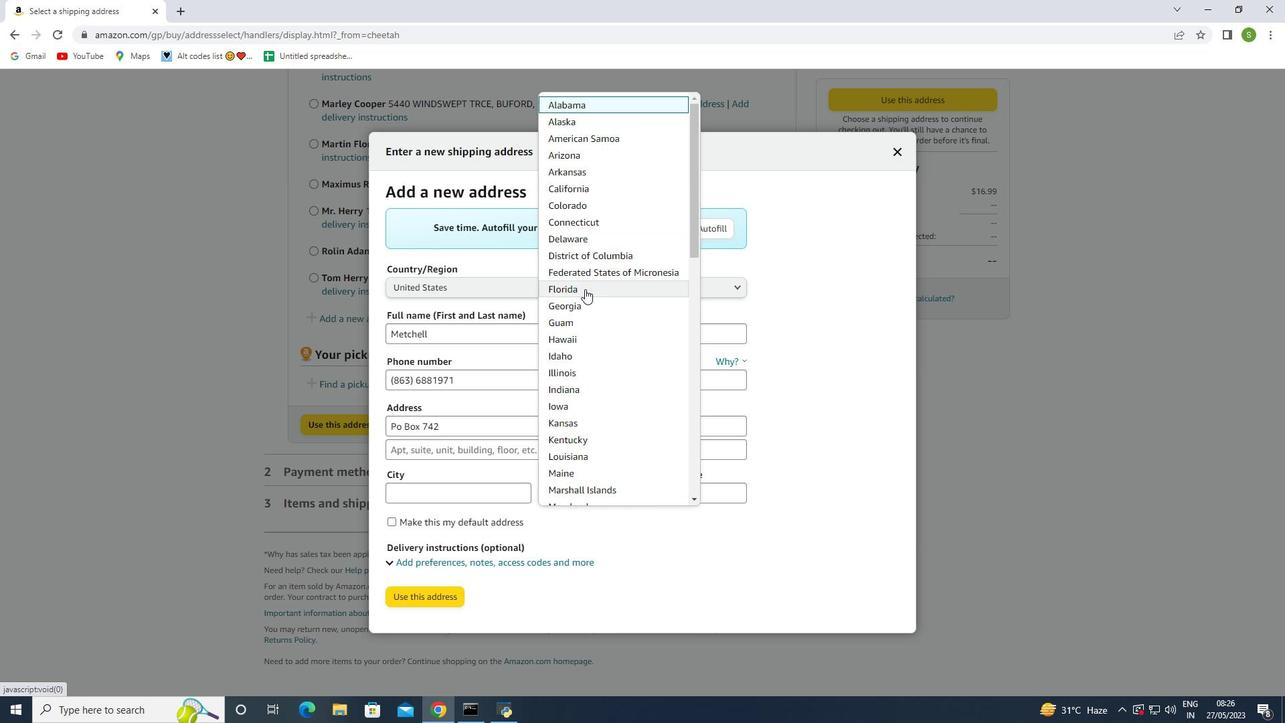 
Action: Mouse pressed left at (584, 288)
Screenshot: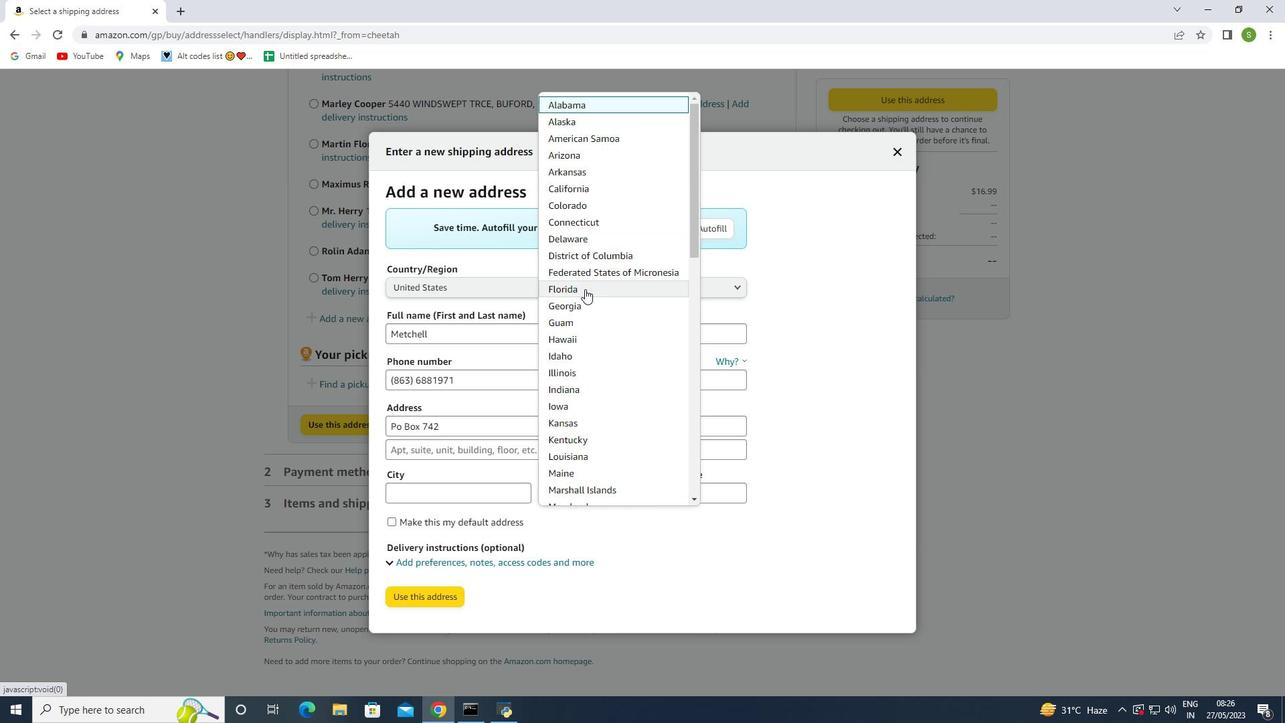 
Action: Mouse moved to (446, 487)
Screenshot: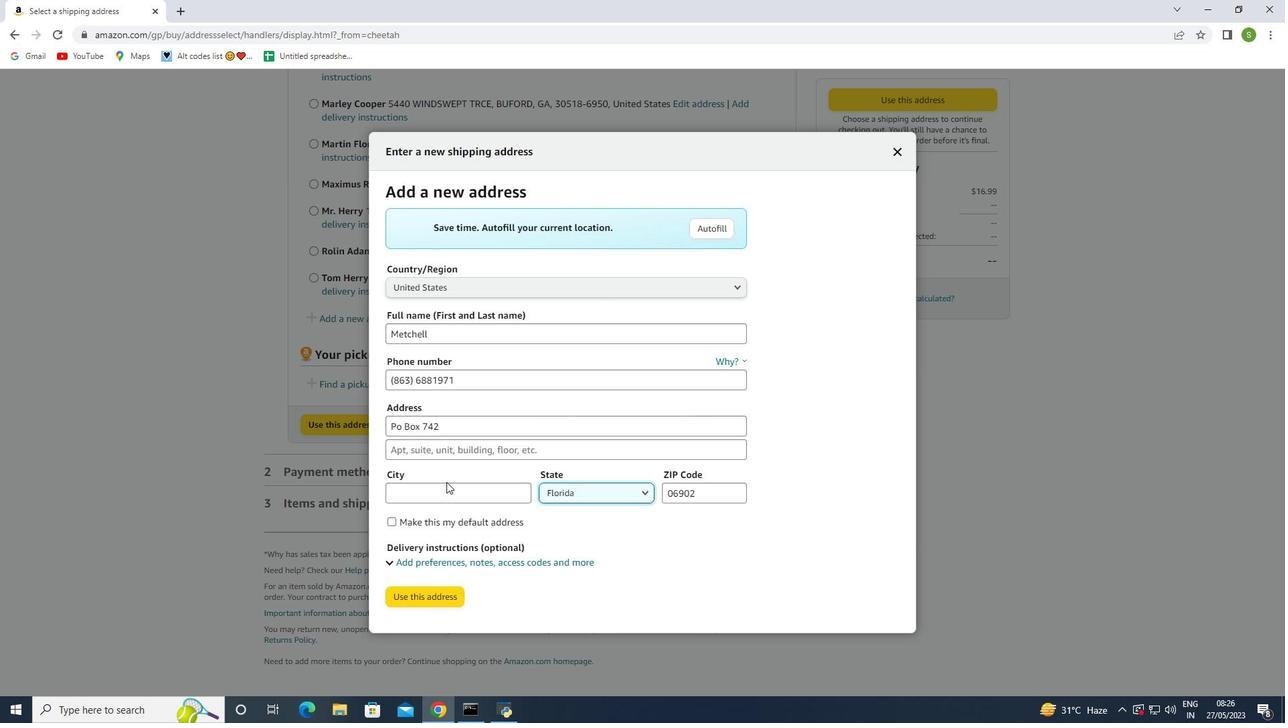 
Action: Mouse pressed left at (446, 487)
Screenshot: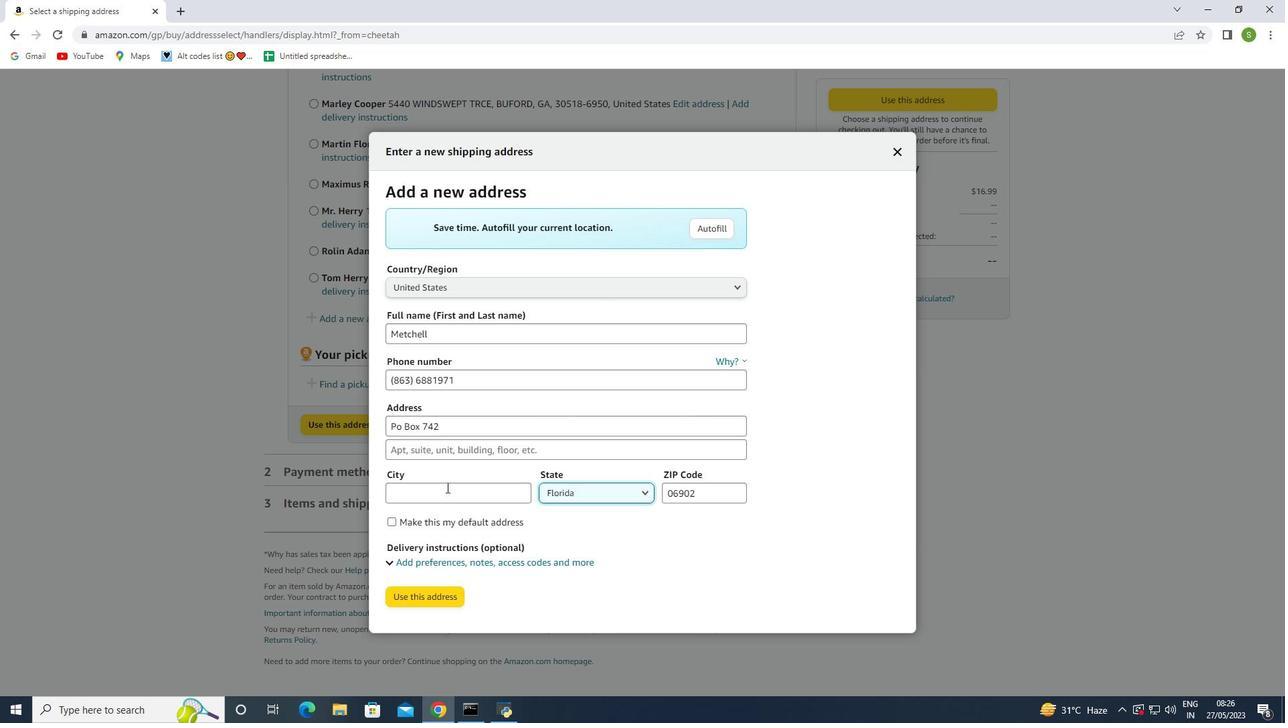 
Action: Key pressed <Key.shift>Lake<Key.space><Key.shift>Alfred
Screenshot: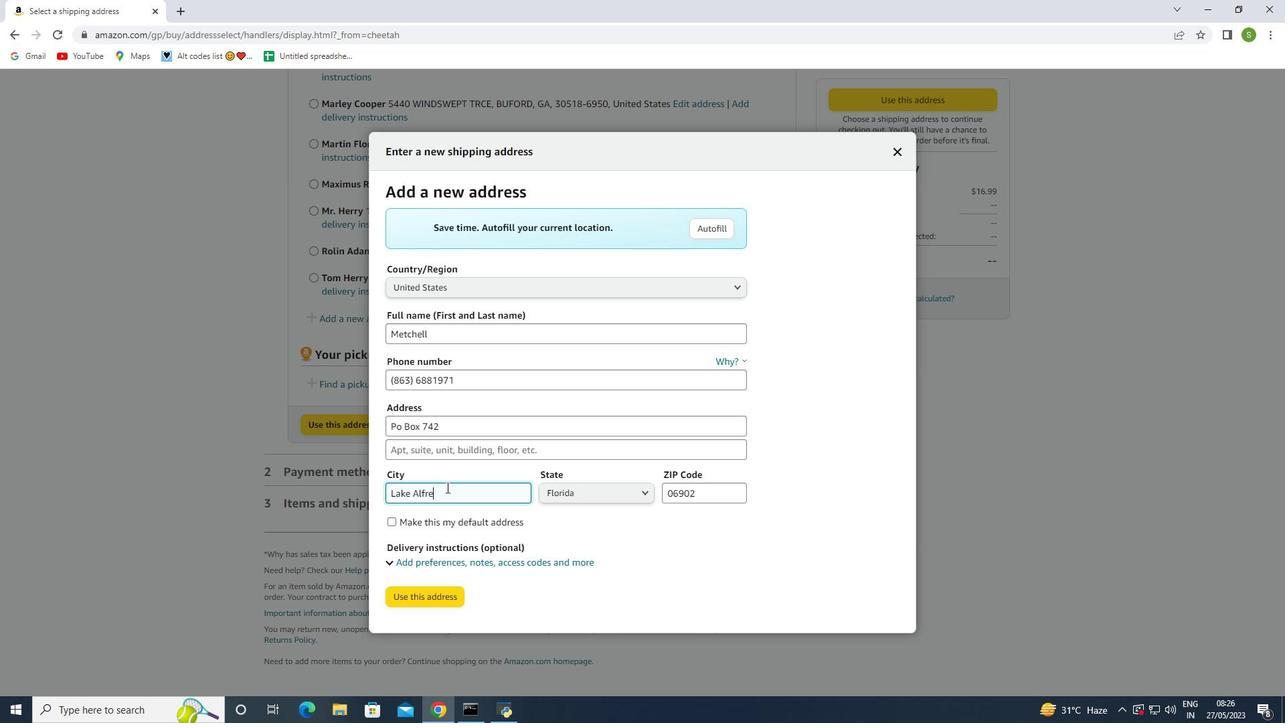 
Action: Mouse moved to (429, 593)
Screenshot: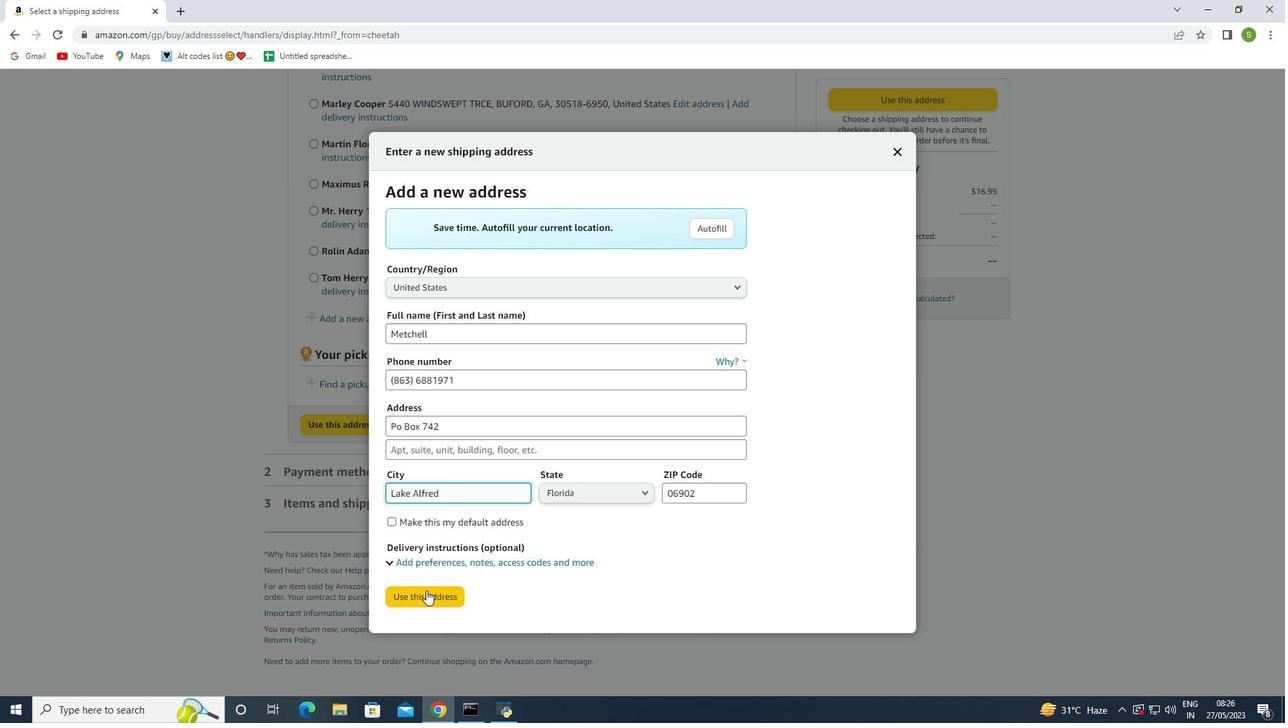 
Action: Mouse pressed left at (429, 593)
Screenshot: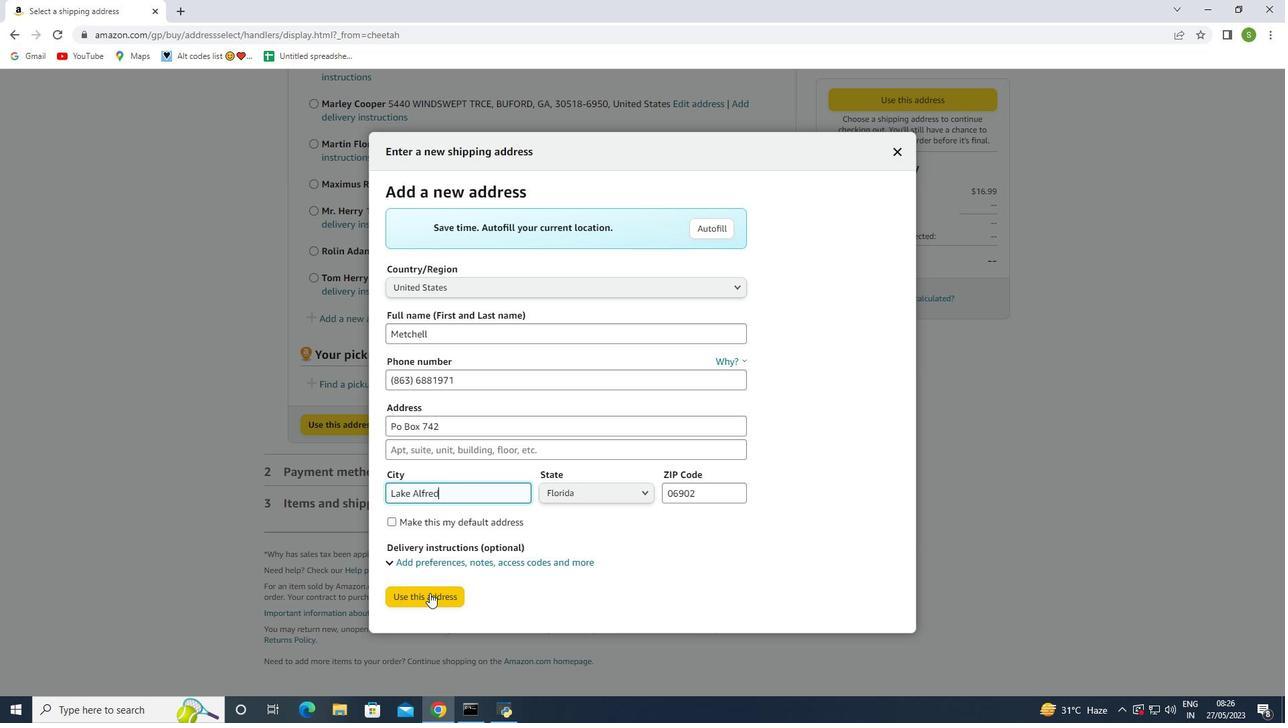 
Action: Mouse moved to (425, 405)
Screenshot: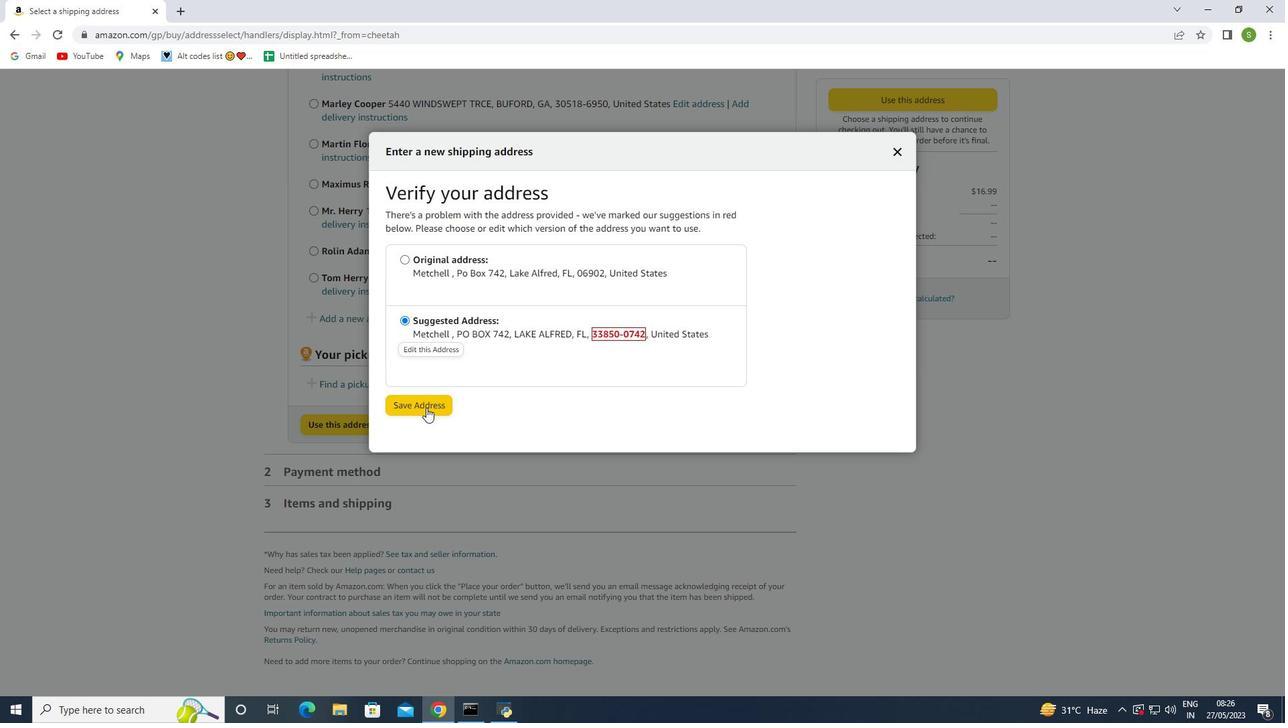 
Action: Mouse pressed left at (425, 405)
Screenshot: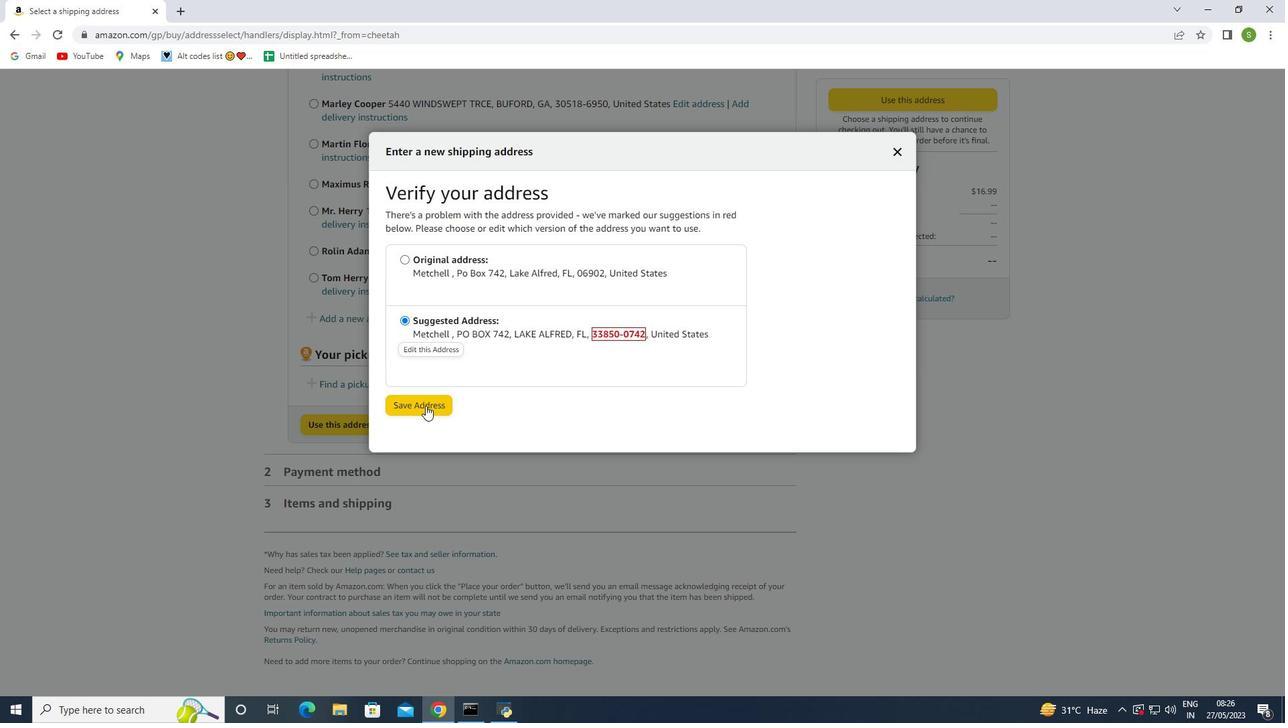 
Action: Mouse moved to (407, 346)
Screenshot: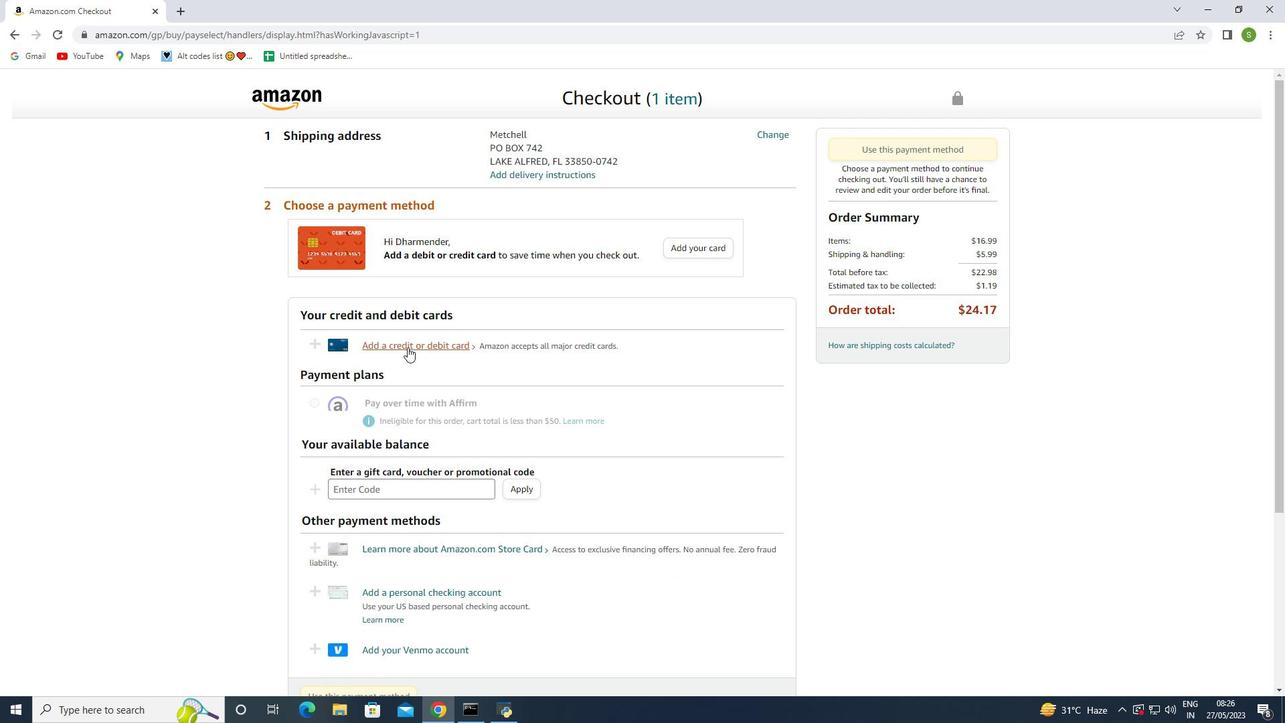 
Action: Mouse pressed left at (407, 346)
Screenshot: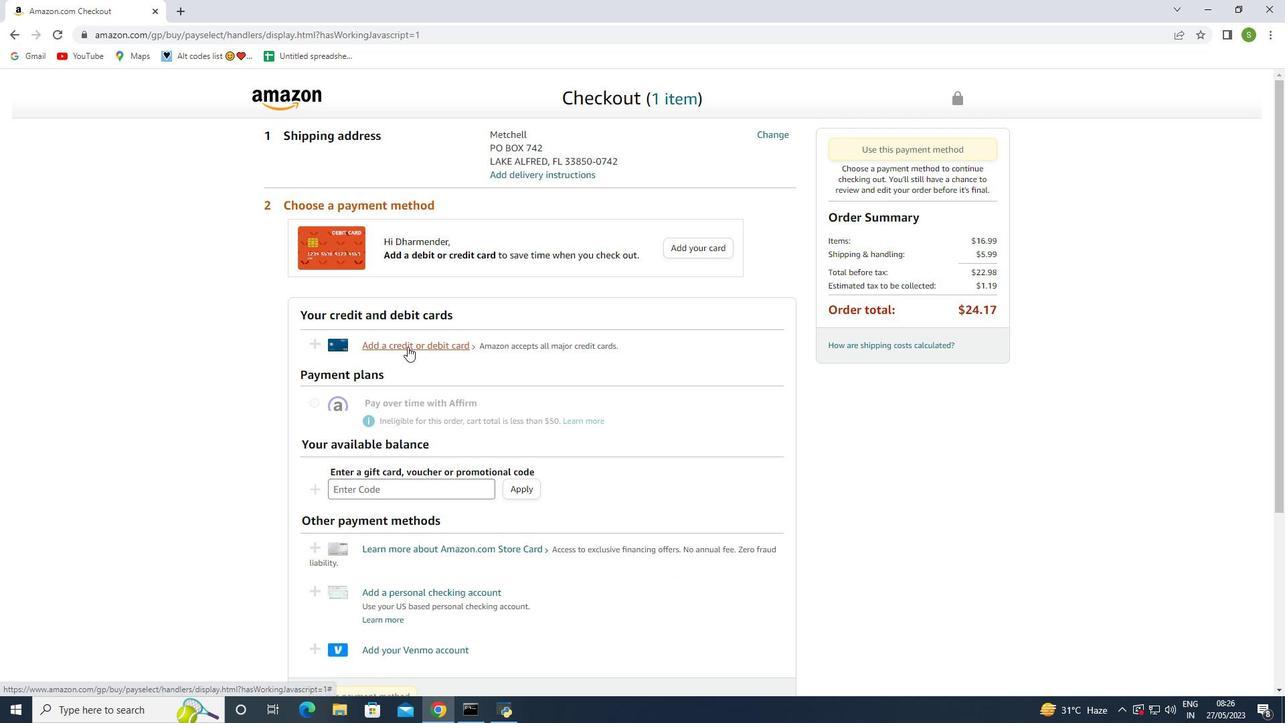 
Action: Mouse moved to (550, 322)
Screenshot: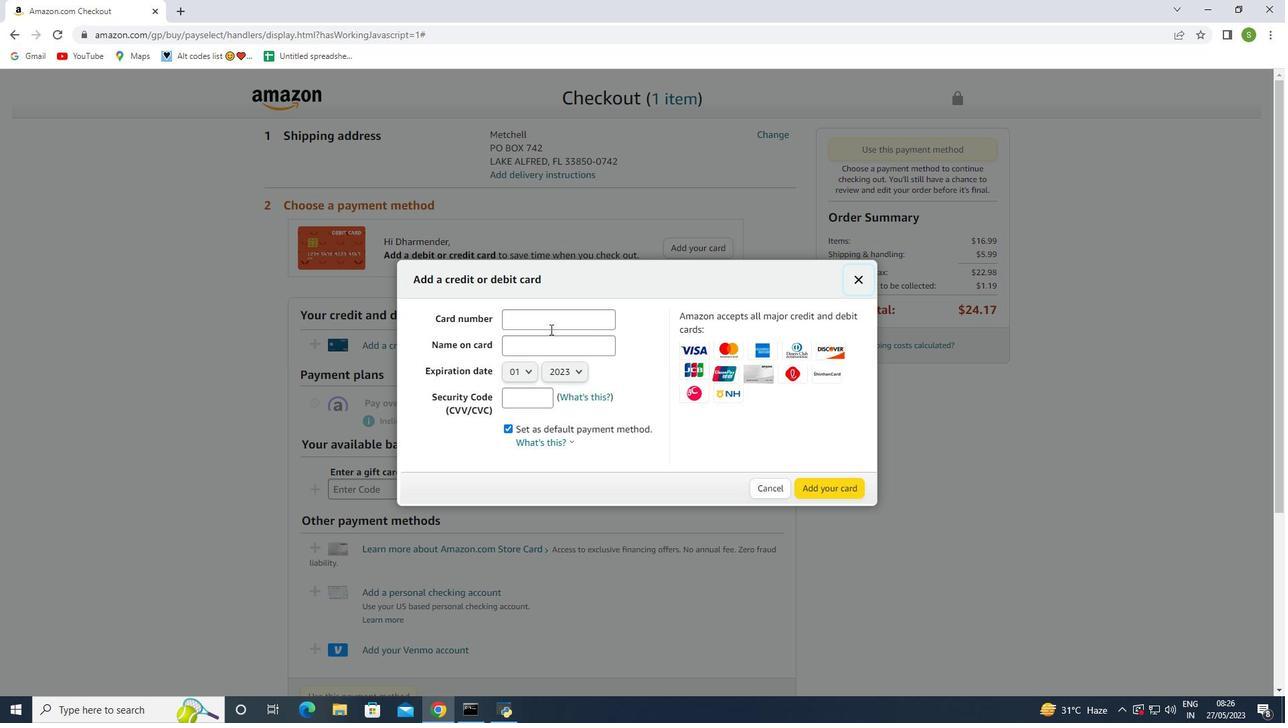 
Action: Mouse pressed left at (550, 322)
Screenshot: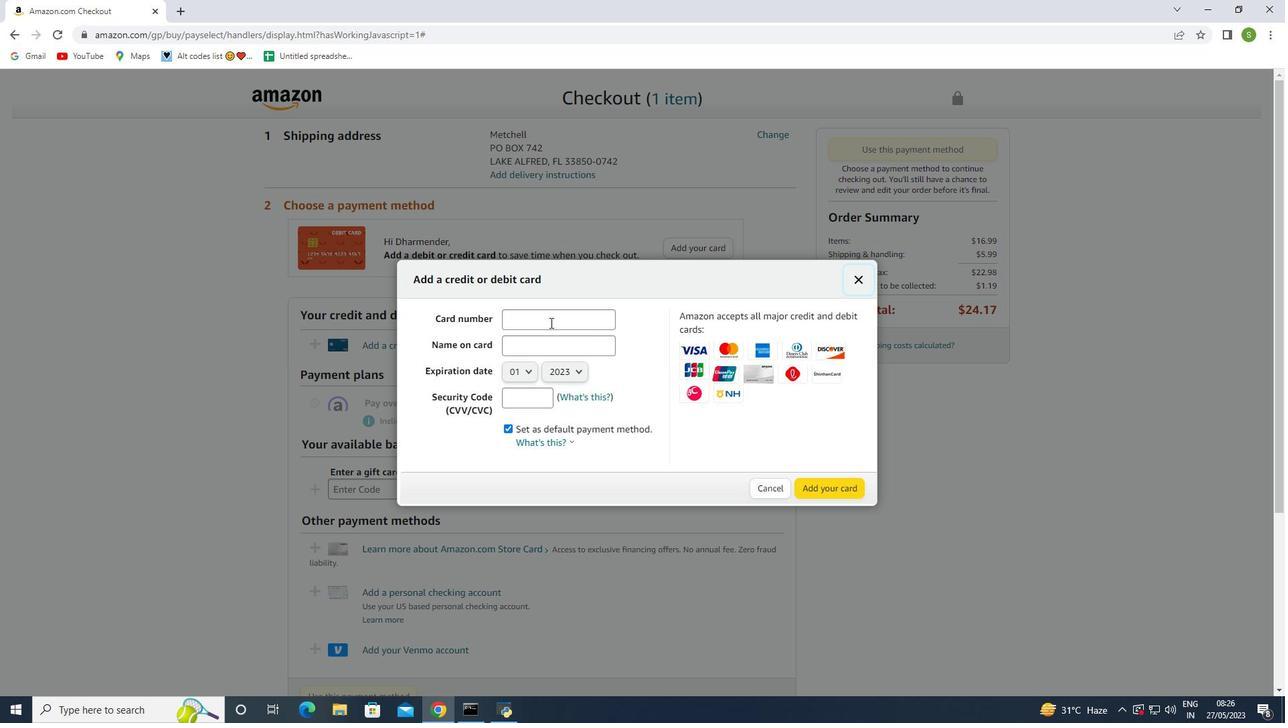 
Action: Key pressed 456712788903
Screenshot: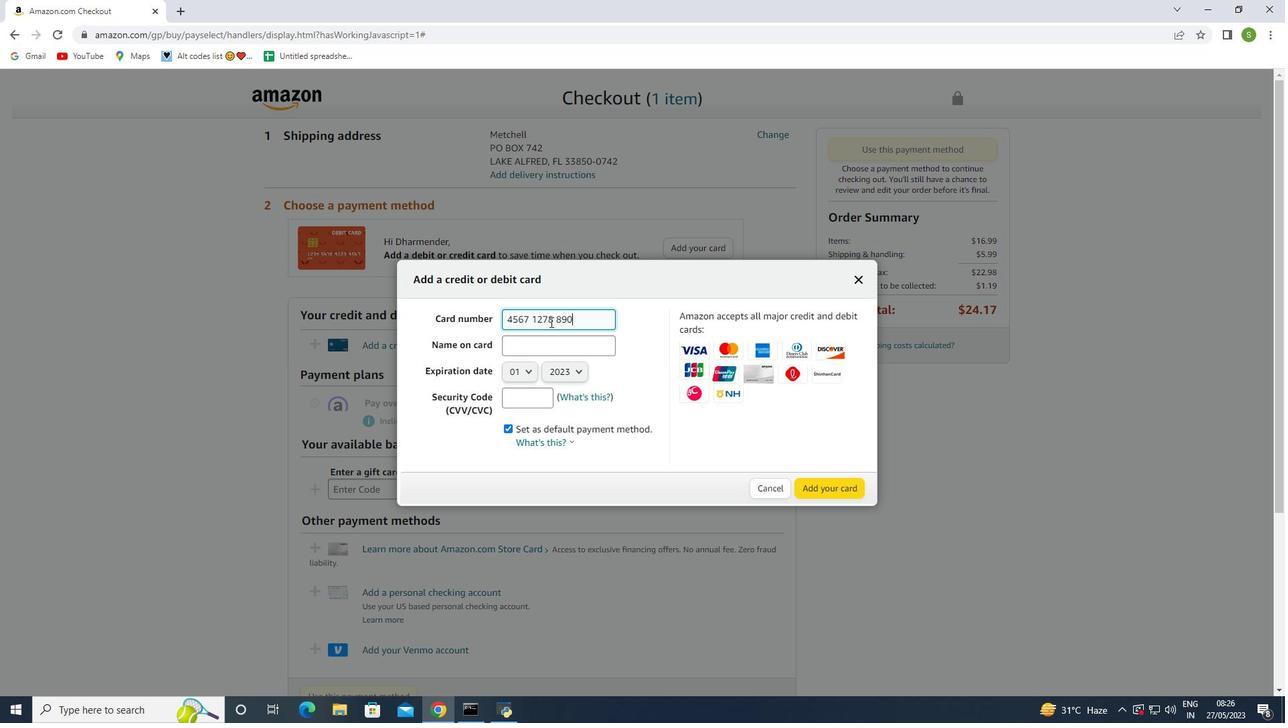 
Action: Mouse moved to (571, 338)
Screenshot: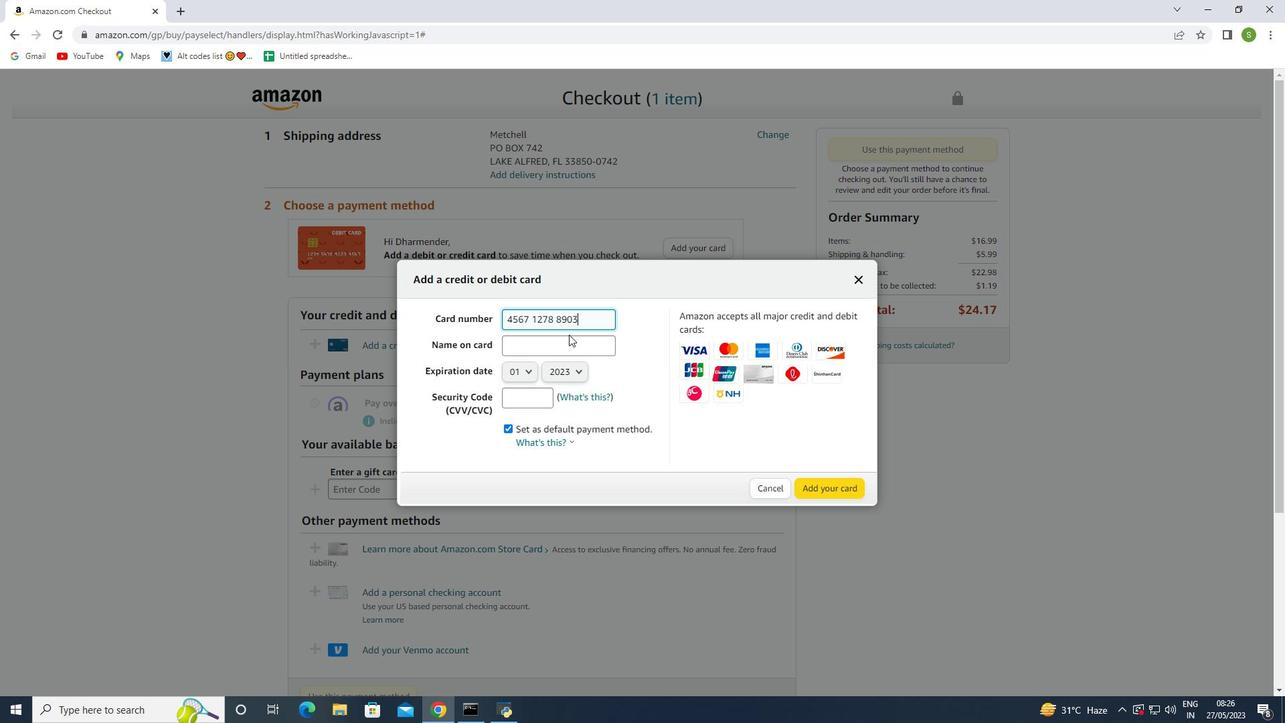 
Action: Key pressed 2323
Screenshot: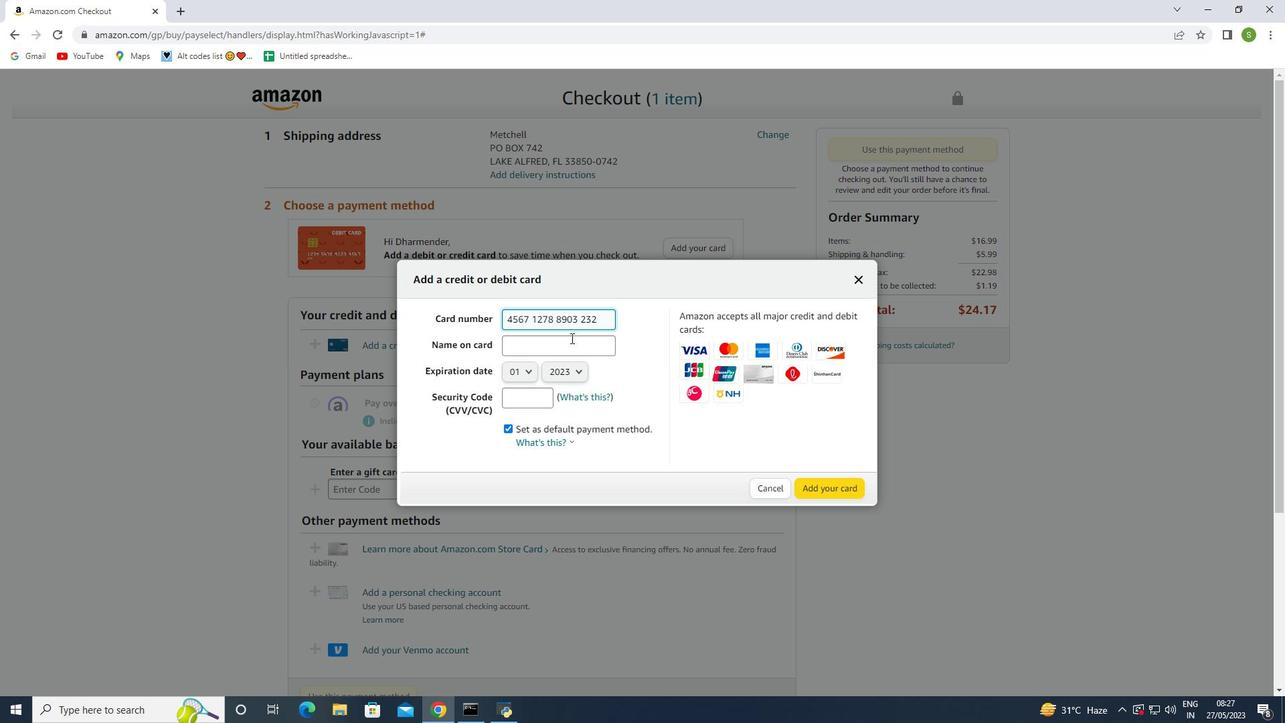 
Action: Mouse moved to (535, 346)
Screenshot: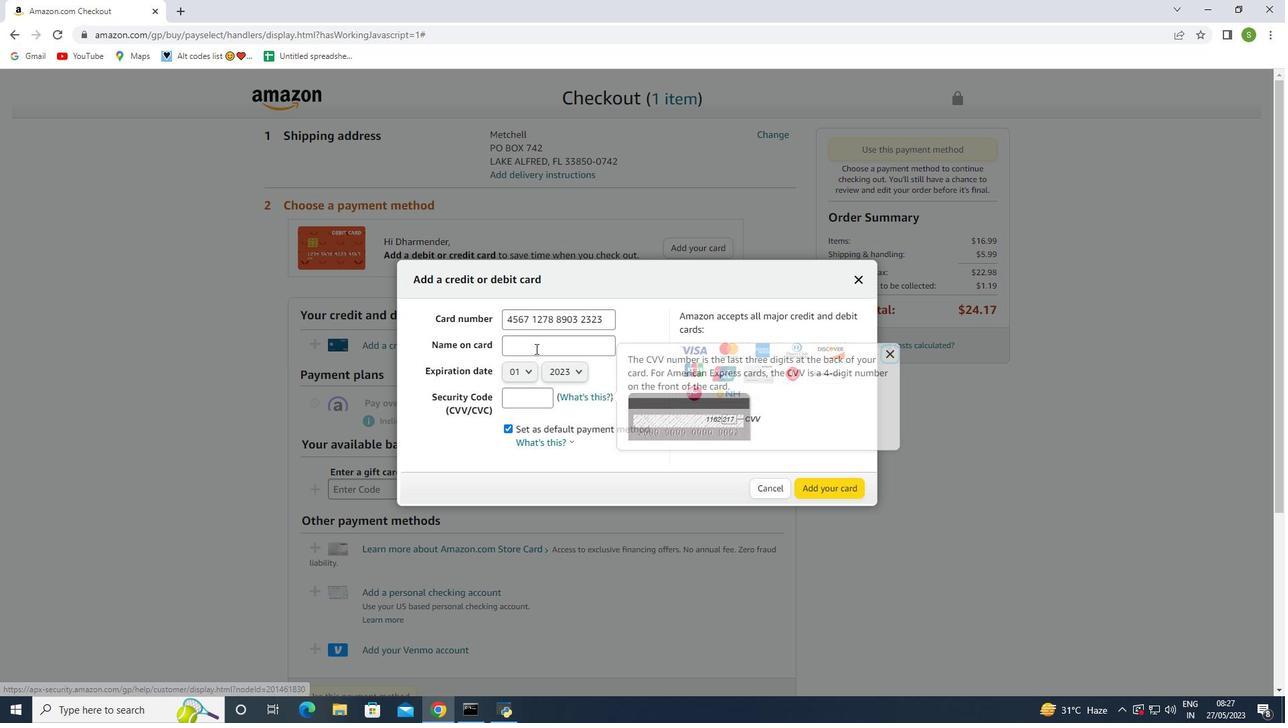 
Action: Mouse pressed left at (535, 346)
Screenshot: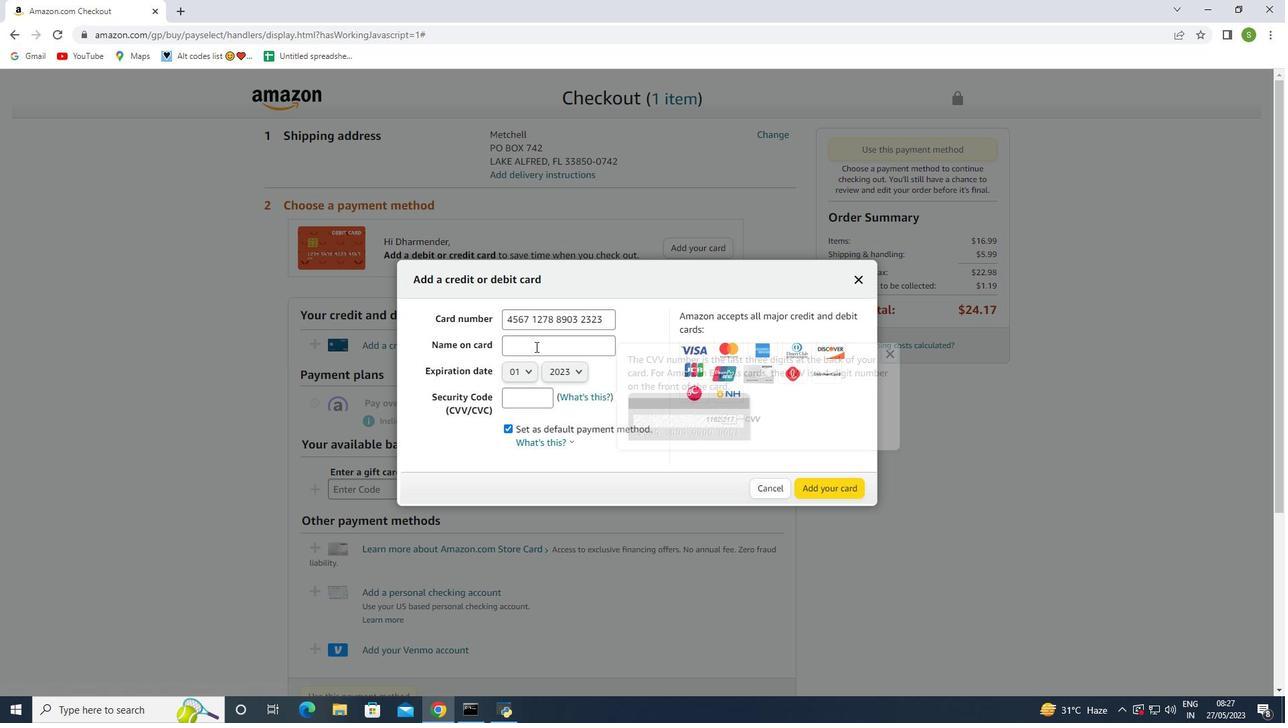 
Action: Key pressed <Key.shift><Key.shift><Key.shift><Key.shift>Me
Screenshot: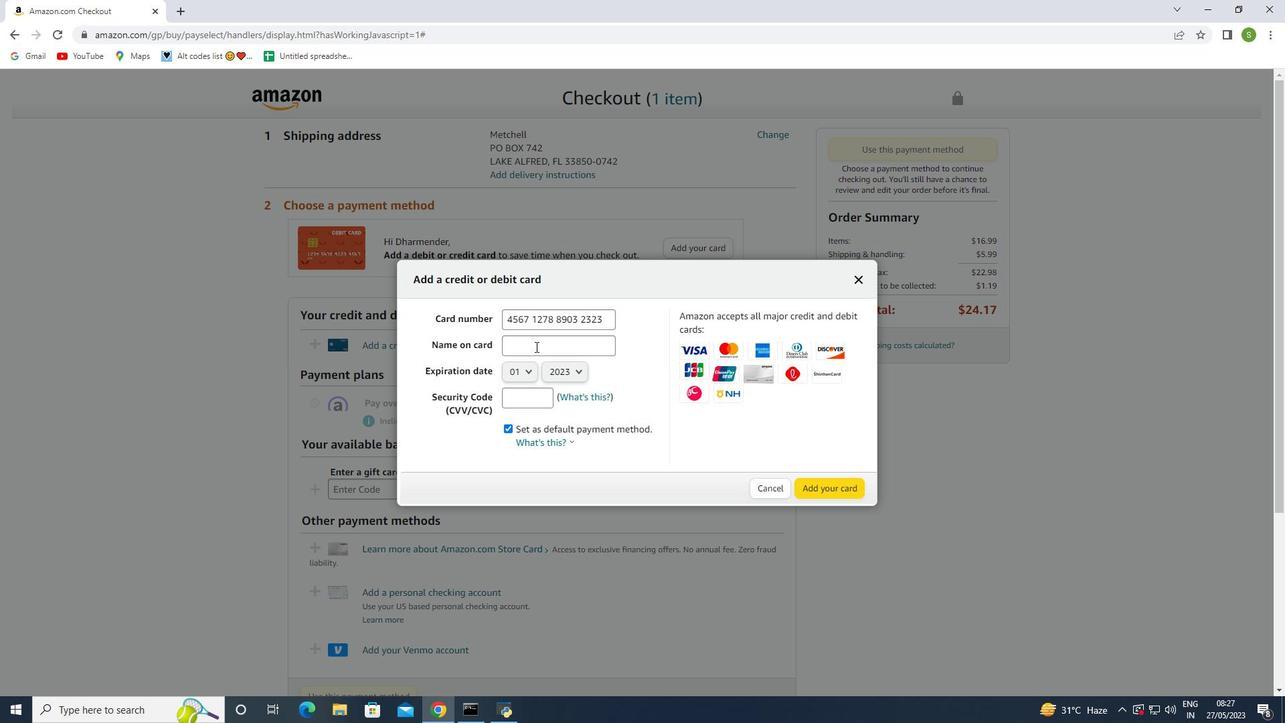 
Action: Mouse moved to (539, 352)
Screenshot: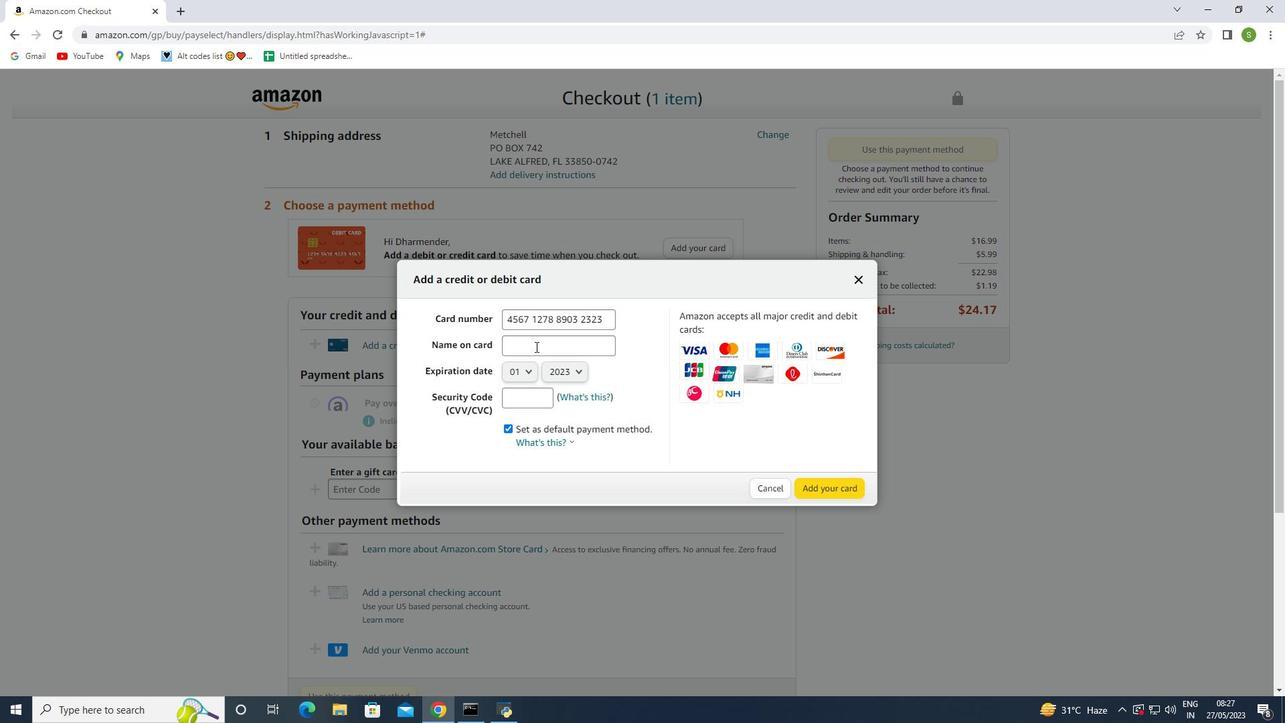 
Action: Mouse pressed left at (539, 352)
Screenshot: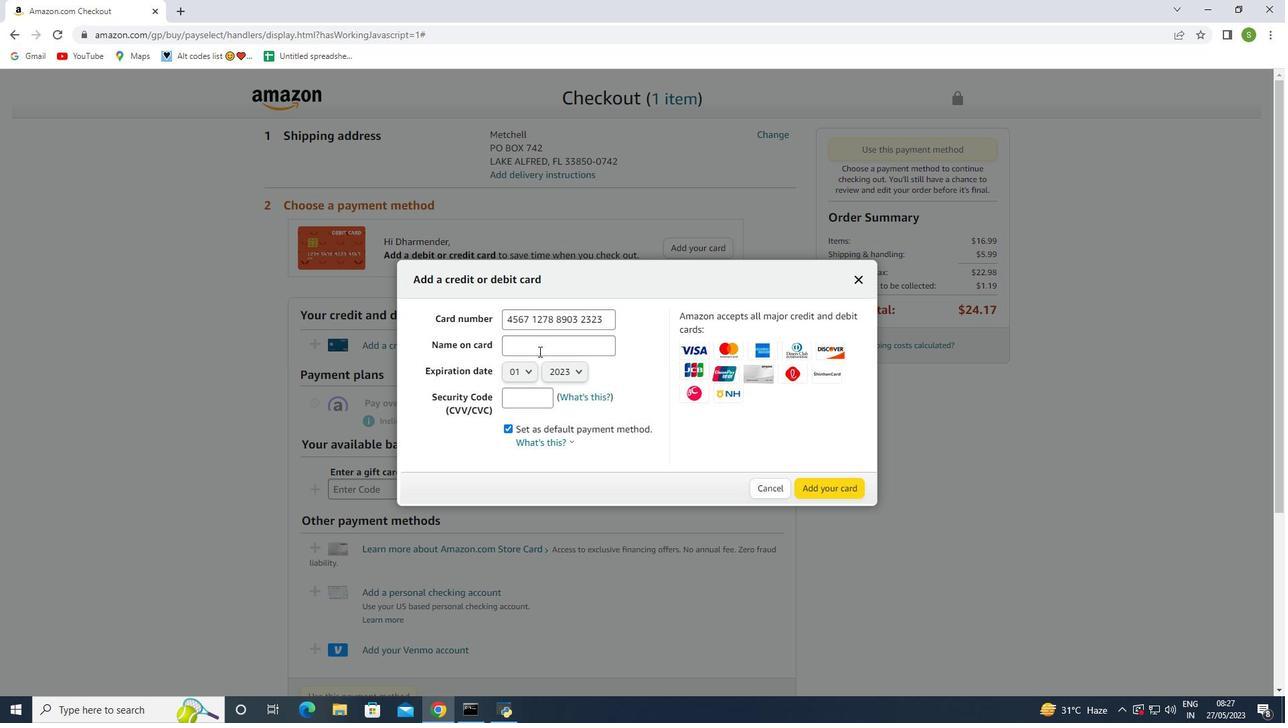 
Action: Mouse moved to (537, 350)
Screenshot: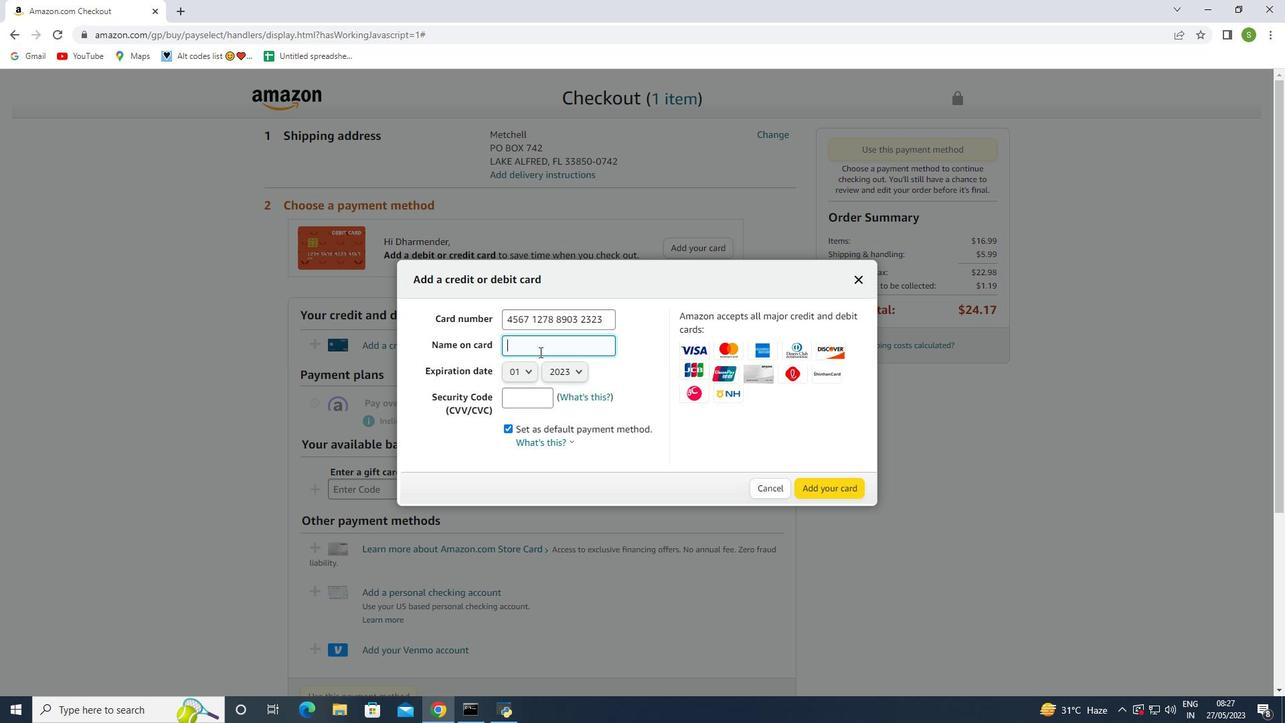 
Action: Key pressed <Key.shift>Metchell
Screenshot: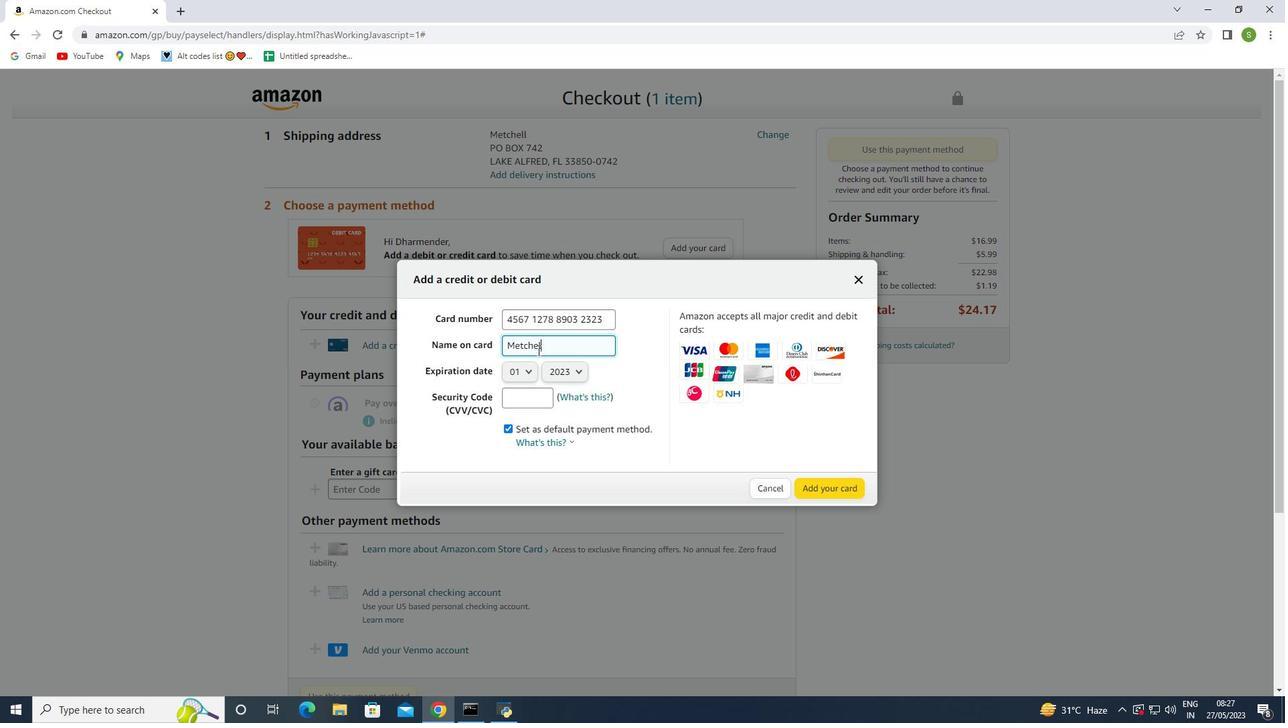 
Action: Mouse moved to (529, 370)
Screenshot: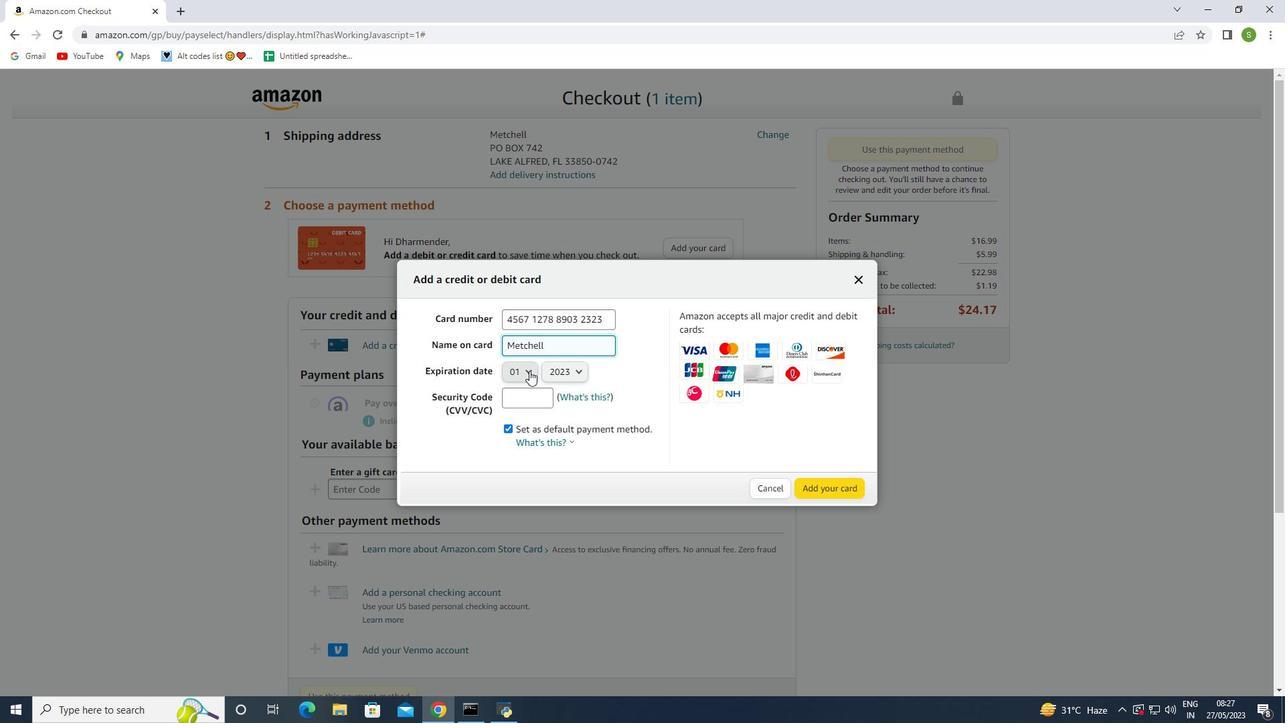 
Action: Mouse pressed left at (529, 370)
Screenshot: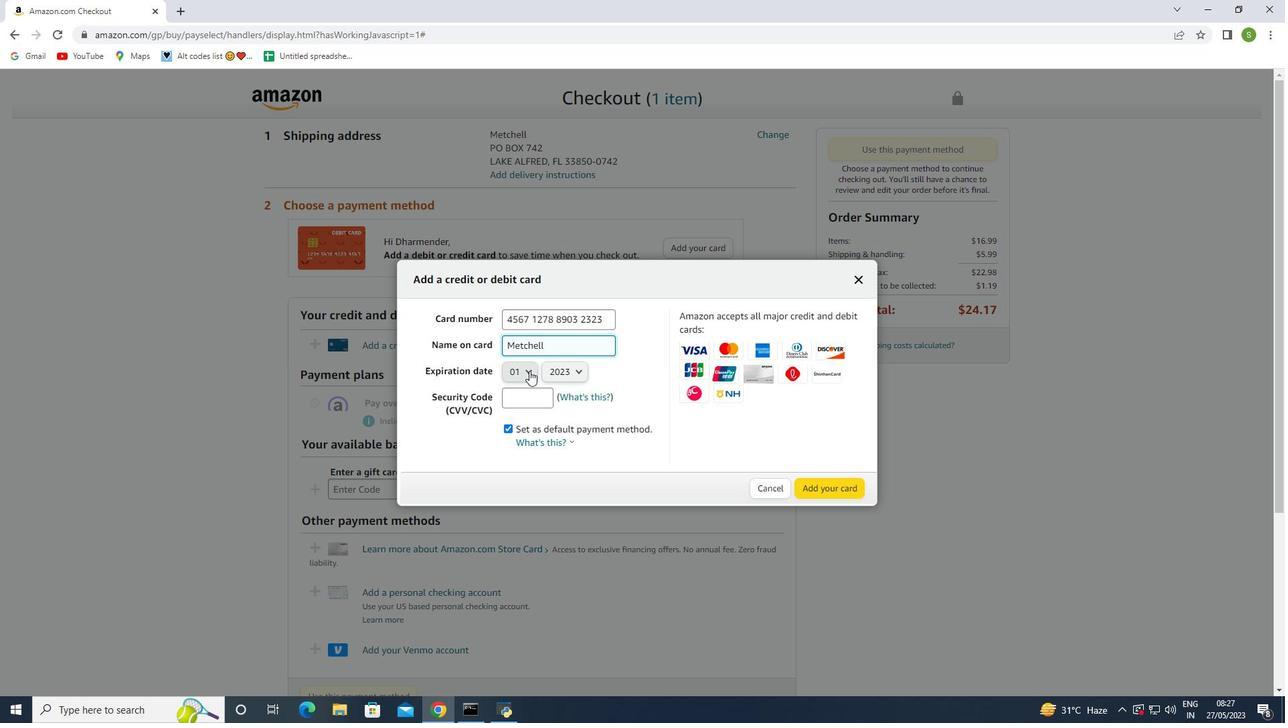 
Action: Mouse moved to (519, 428)
Screenshot: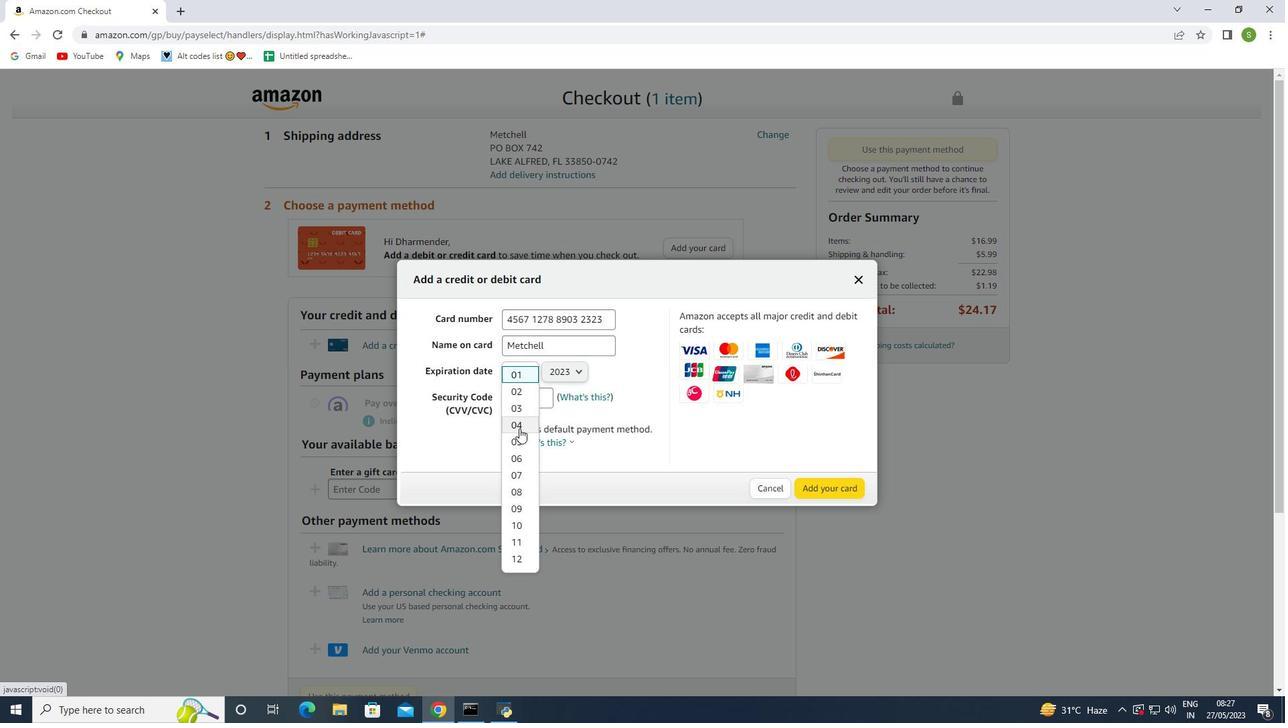 
Action: Mouse pressed left at (519, 428)
Screenshot: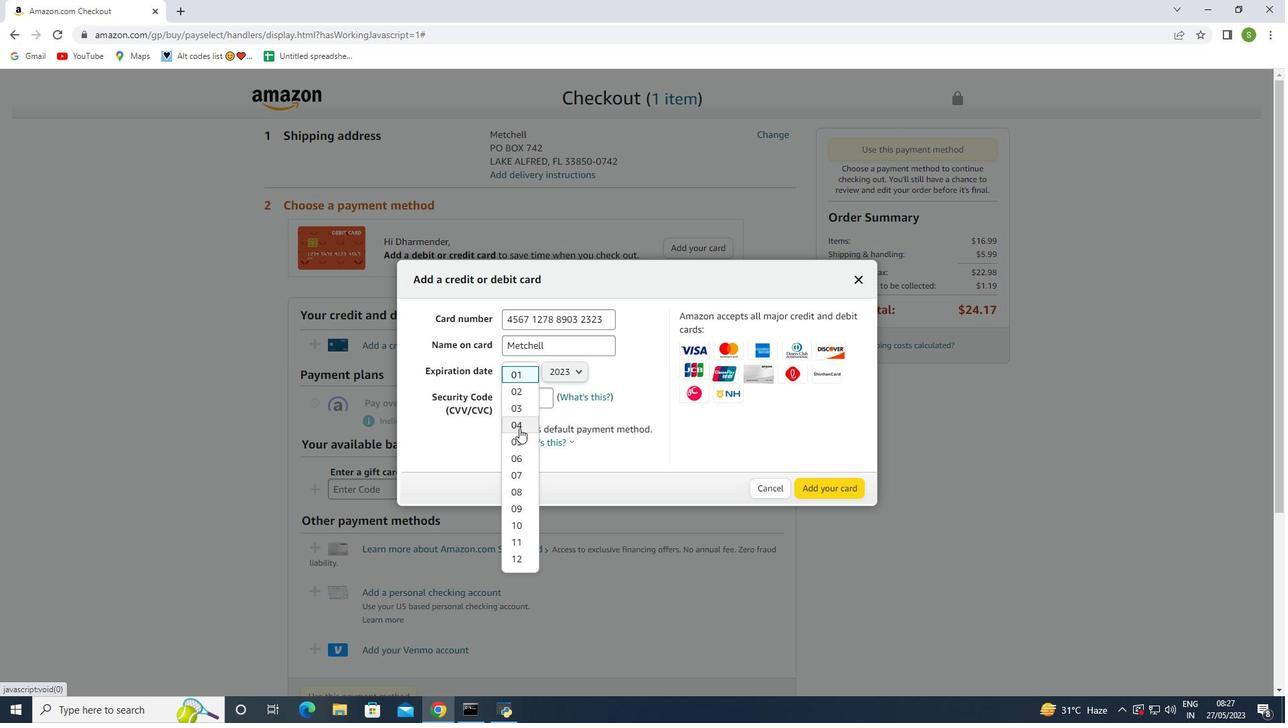 
Action: Mouse moved to (554, 380)
Screenshot: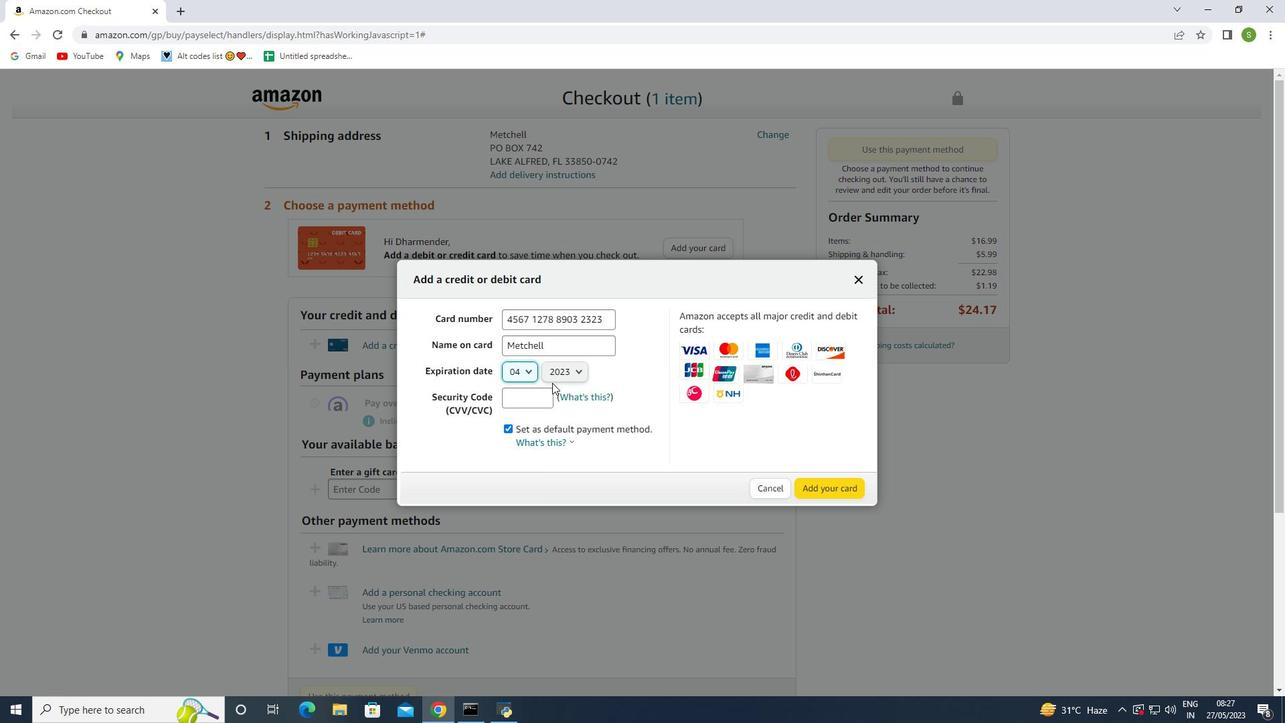 
Action: Mouse pressed left at (554, 380)
Screenshot: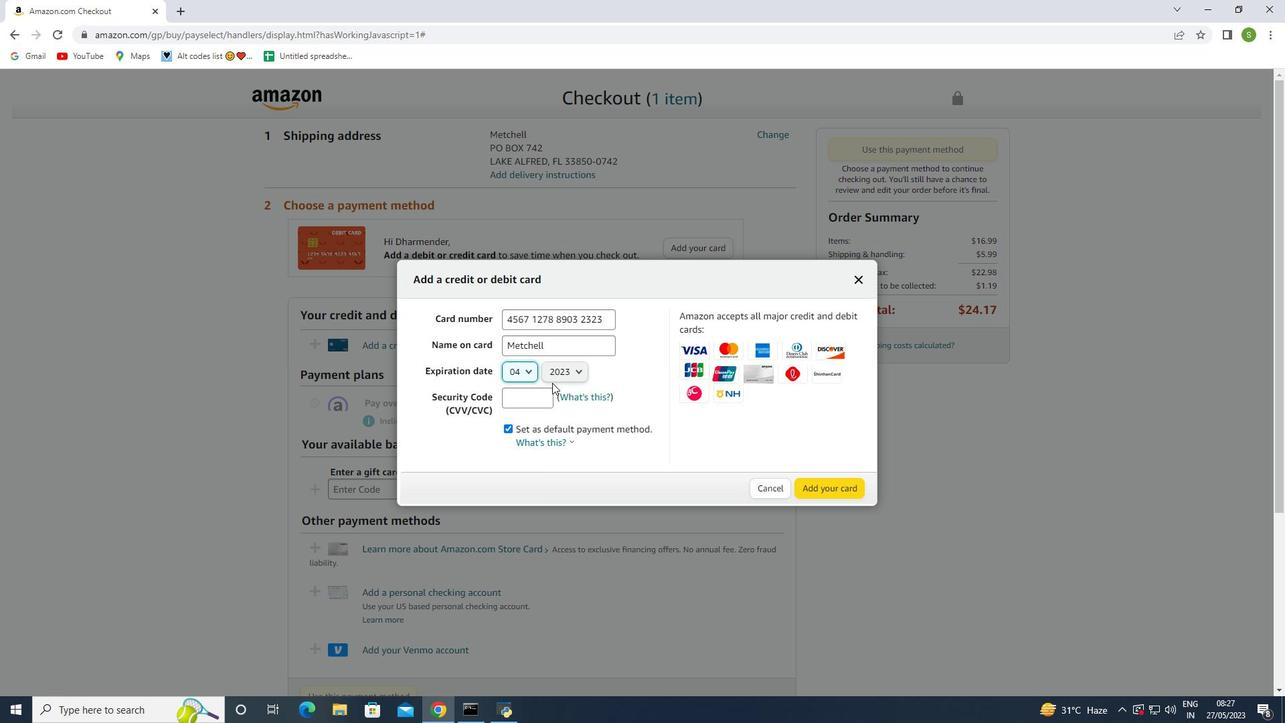 
Action: Mouse moved to (563, 443)
Screenshot: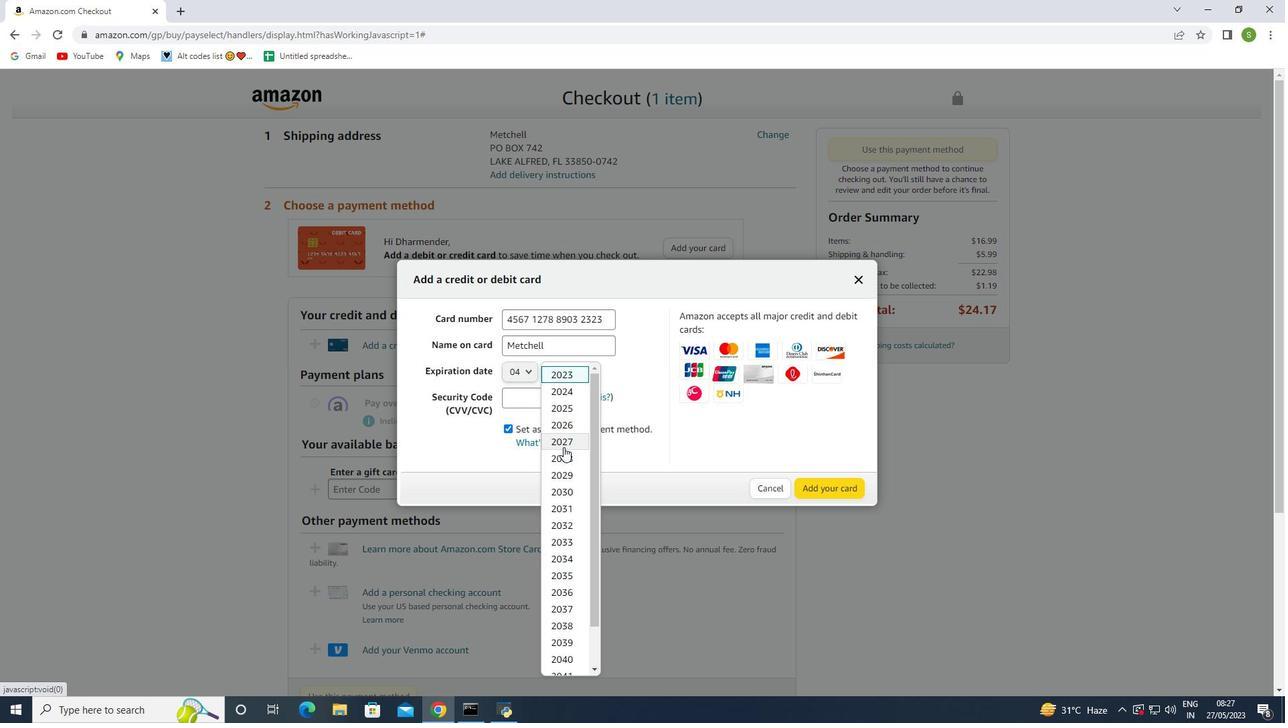 
Action: Mouse pressed left at (563, 443)
Screenshot: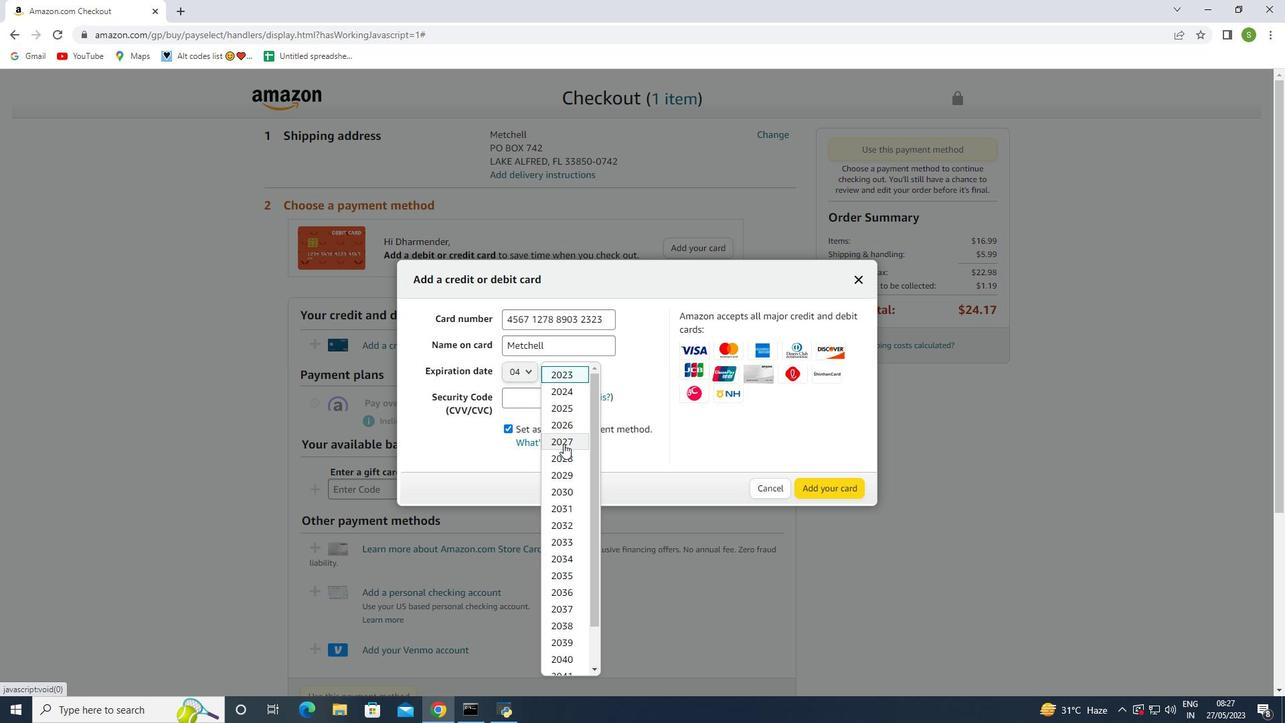 
Action: Mouse moved to (528, 401)
Screenshot: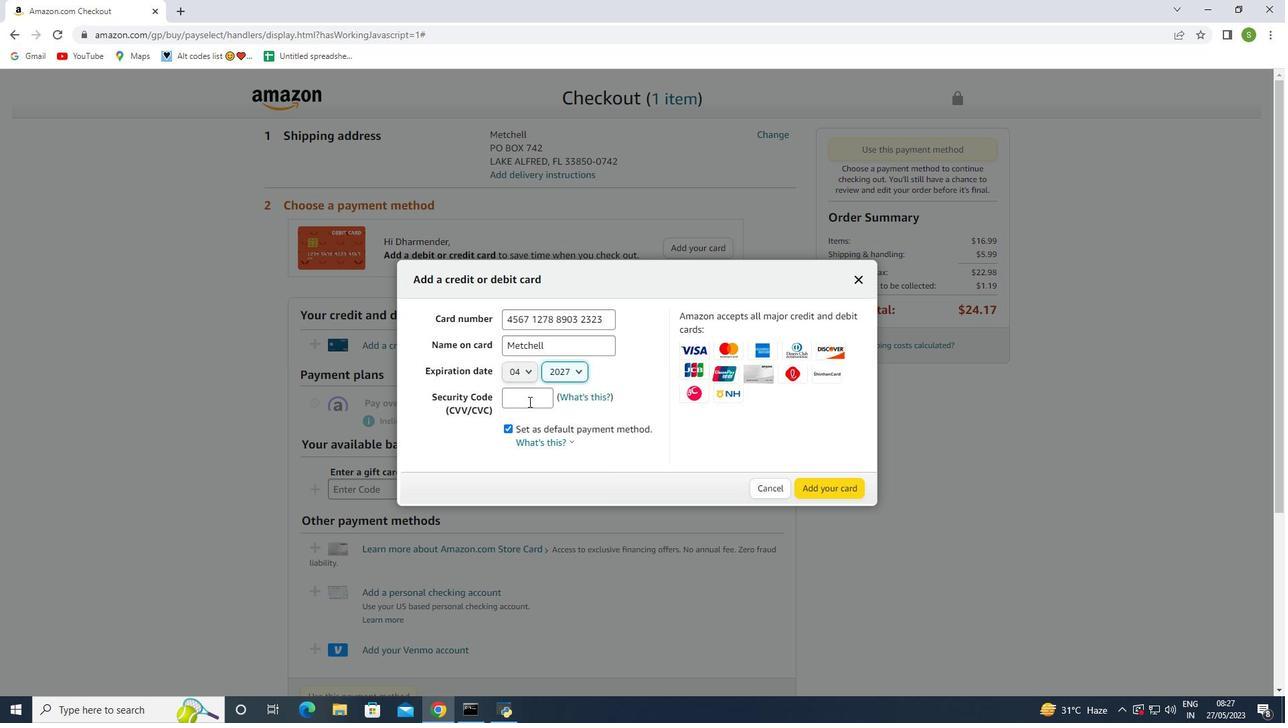 
Action: Mouse pressed left at (528, 401)
Screenshot: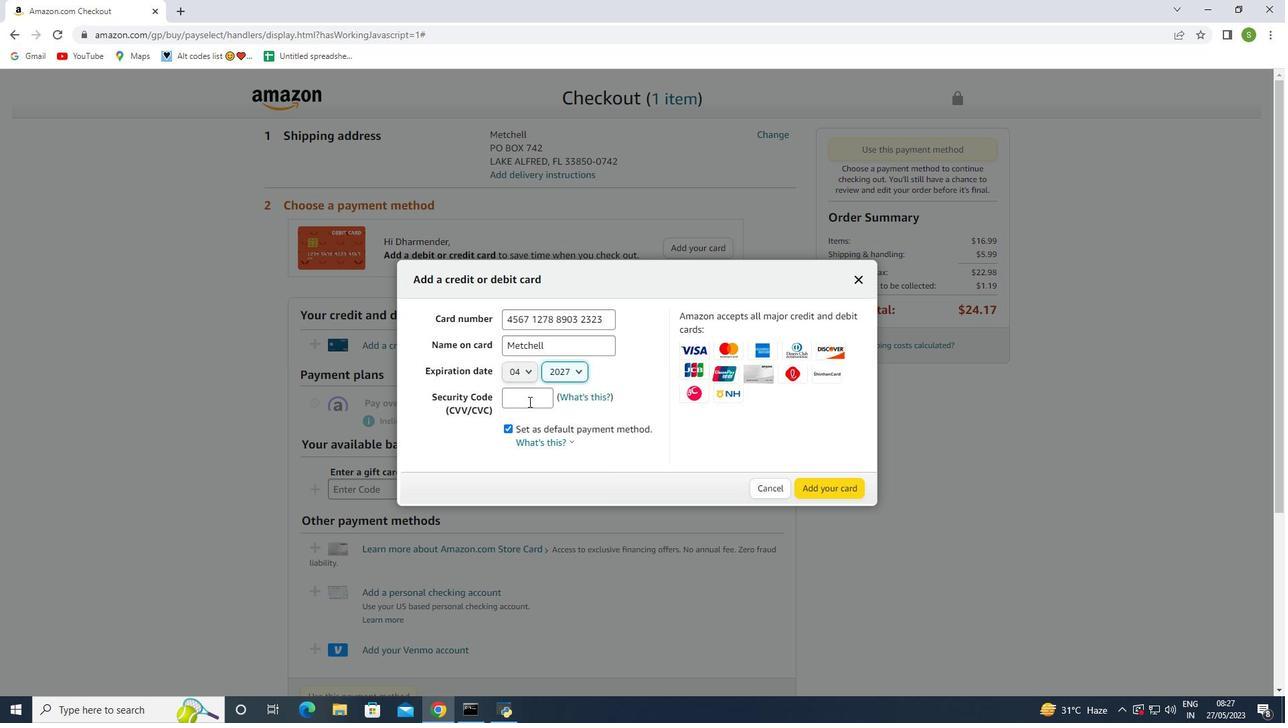 
Action: Key pressed 345
Screenshot: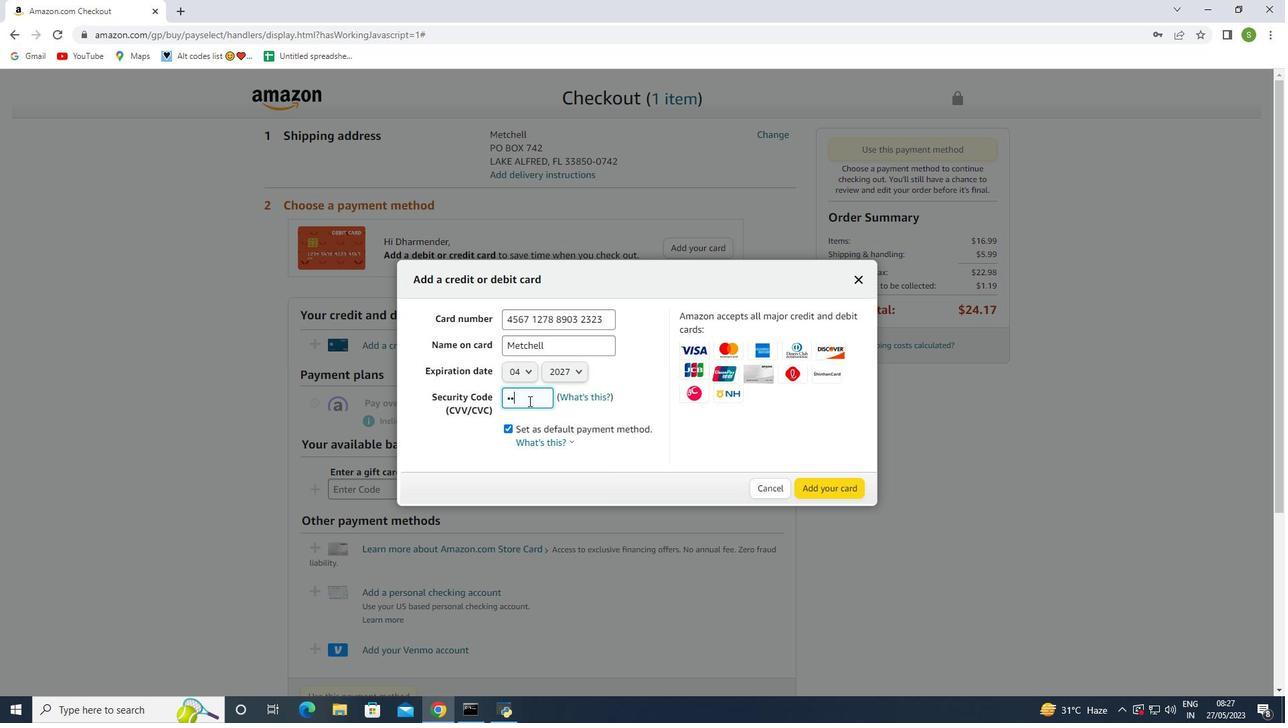
Action: Mouse moved to (832, 486)
Screenshot: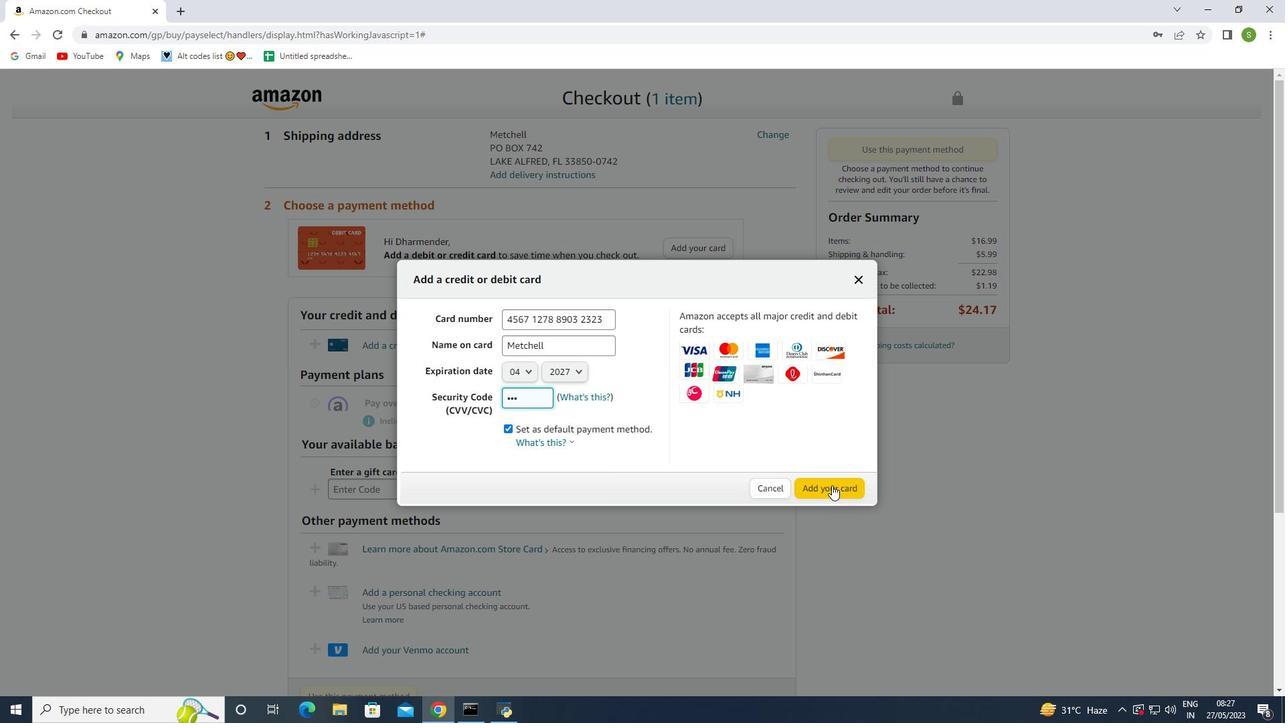 
